 Task: Plan a visit to the Seattle Aquarium.
Action: Mouse pressed left at (522, 173)
Screenshot: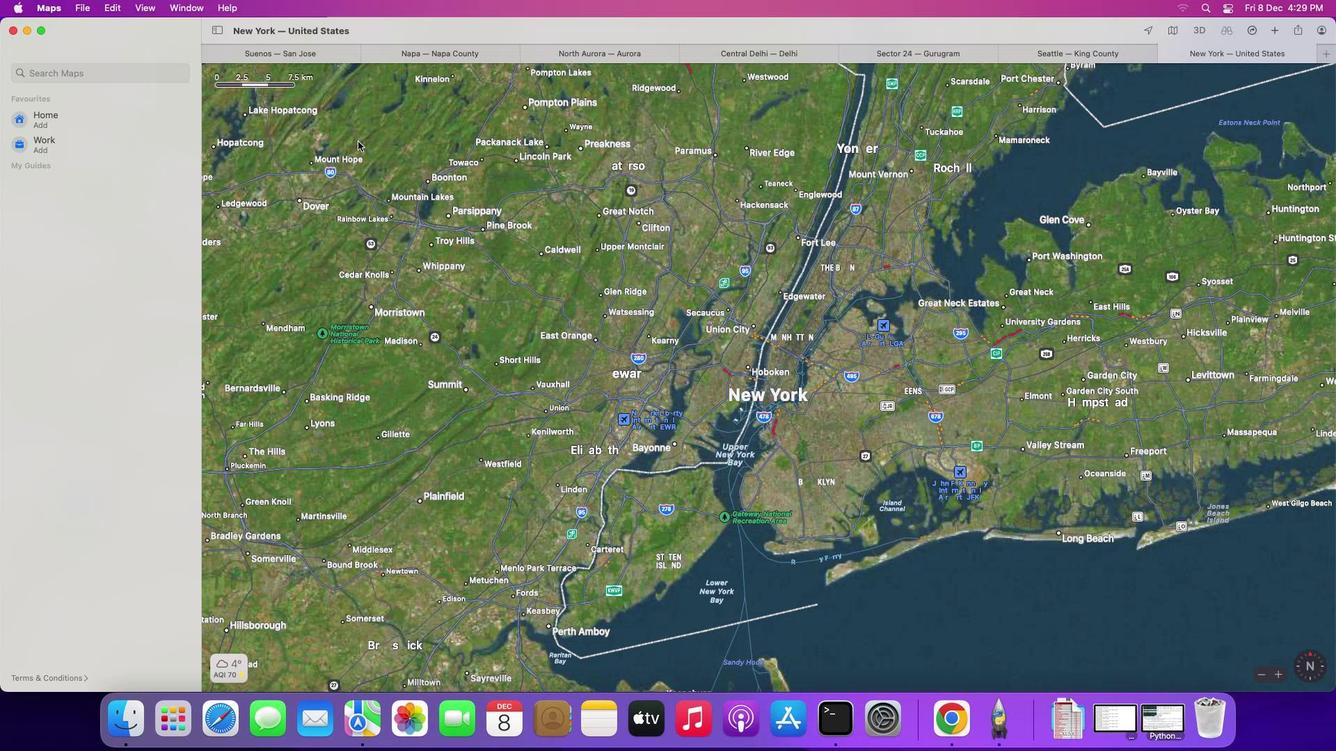 
Action: Mouse moved to (114, 74)
Screenshot: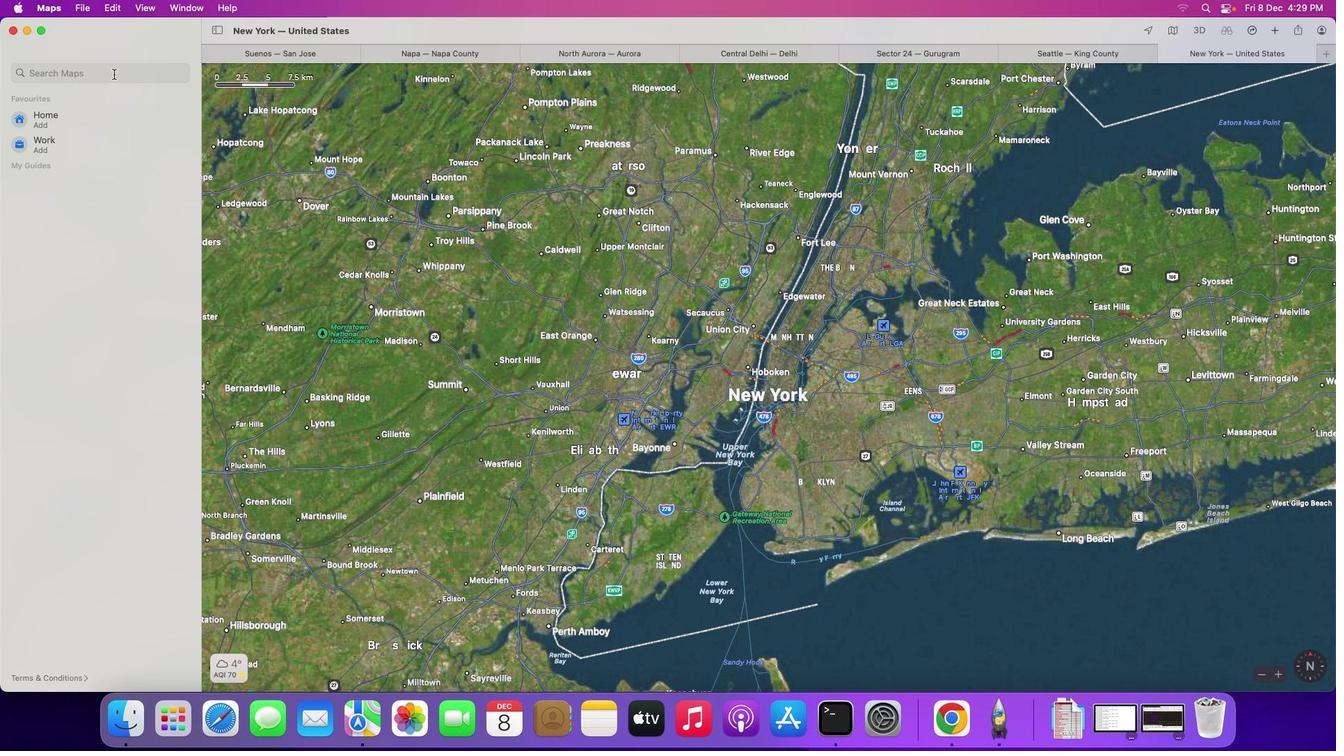 
Action: Mouse pressed left at (114, 74)
Screenshot: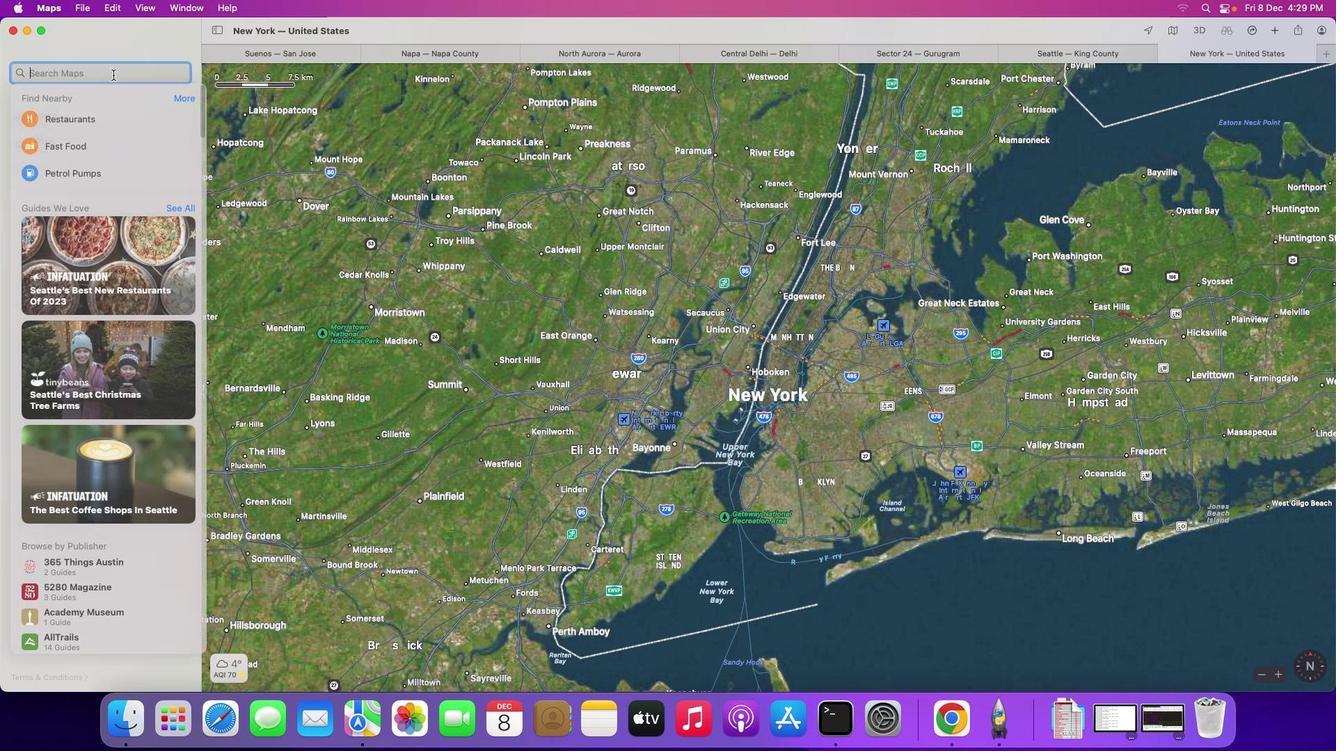 
Action: Mouse moved to (113, 75)
Screenshot: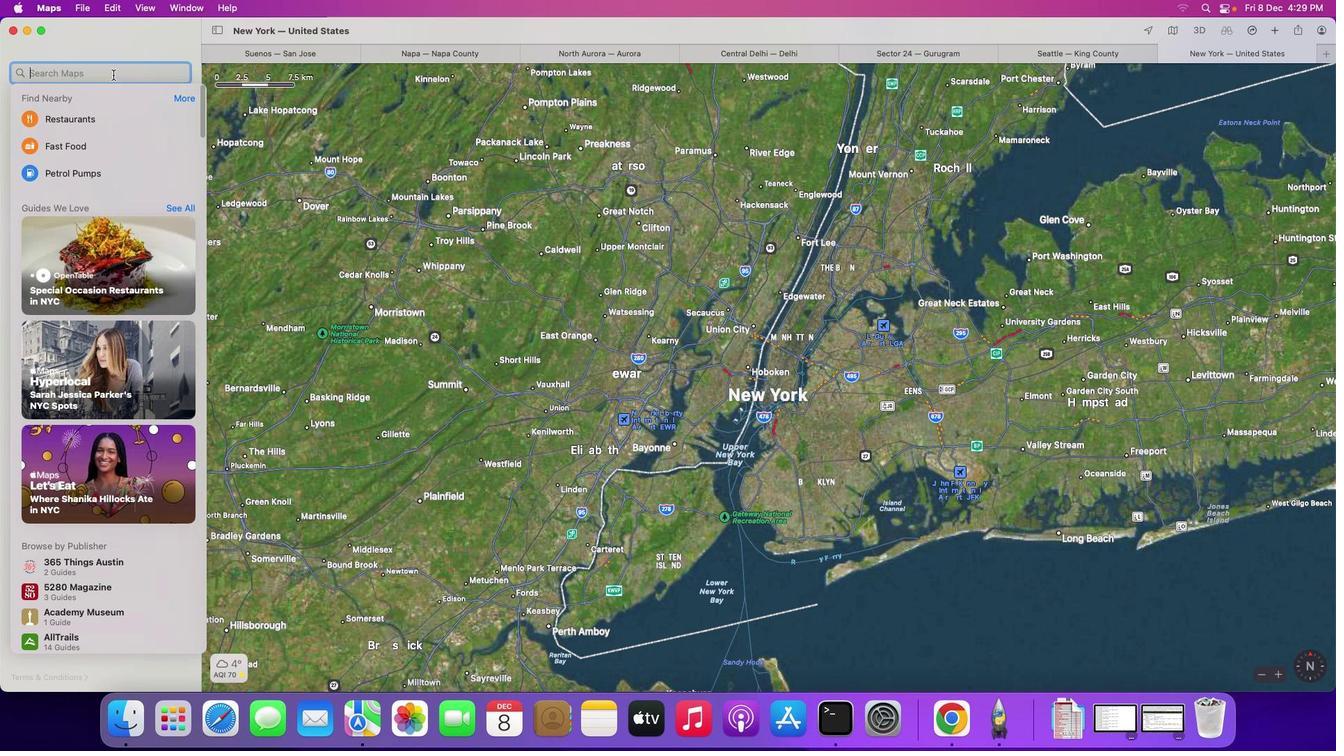 
Action: Key pressed Key.shift_r'S''e''a''t''t''l''e'Key.spaceKey.shift_r'Q'Key.backspaceKey.shift_r'A''q''u''a''r''i''u''m'Key.enter
Screenshot: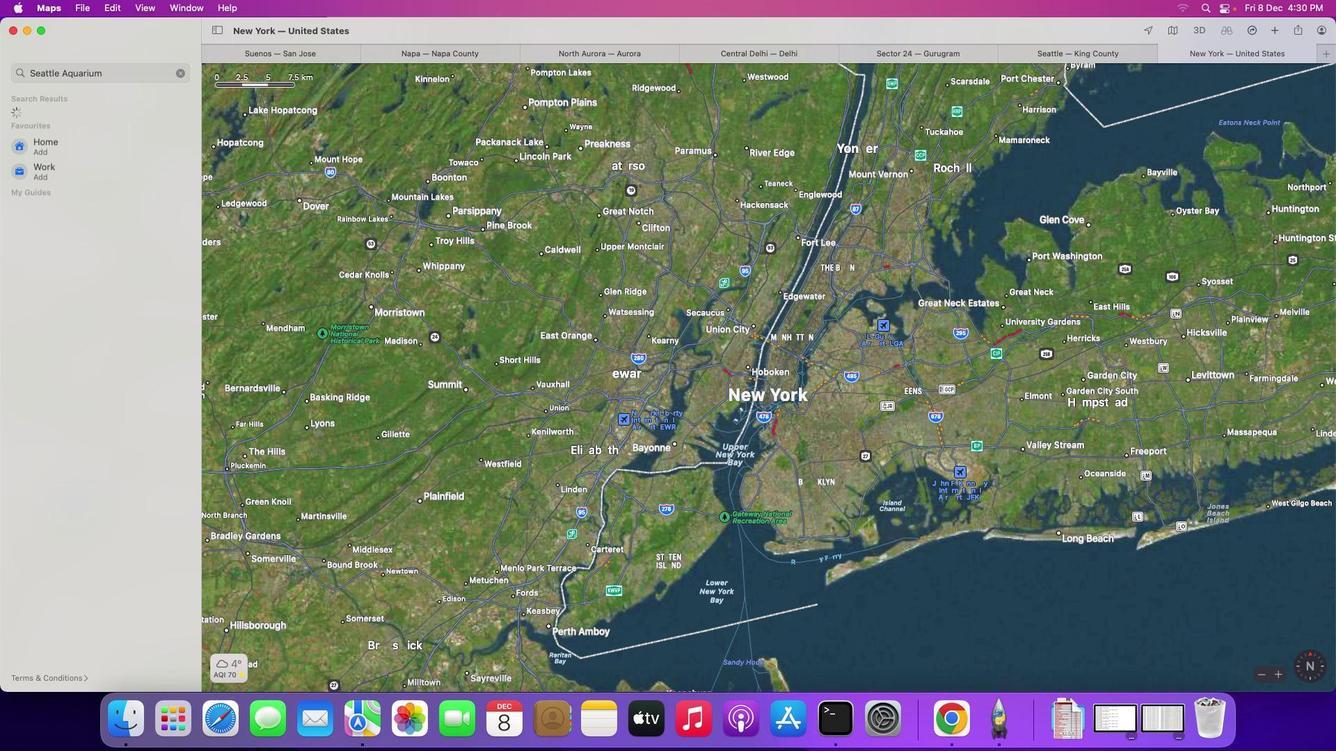 
Action: Mouse moved to (73, 125)
Screenshot: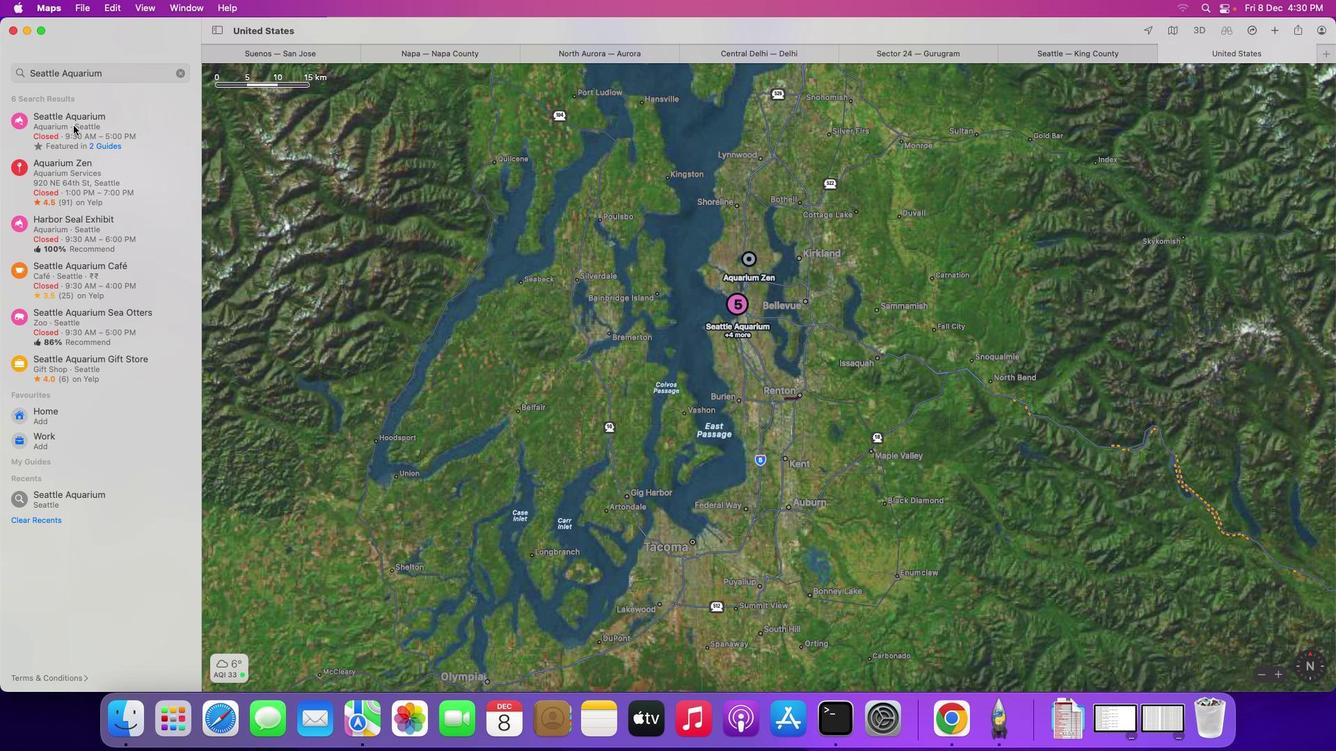 
Action: Mouse pressed left at (73, 125)
Screenshot: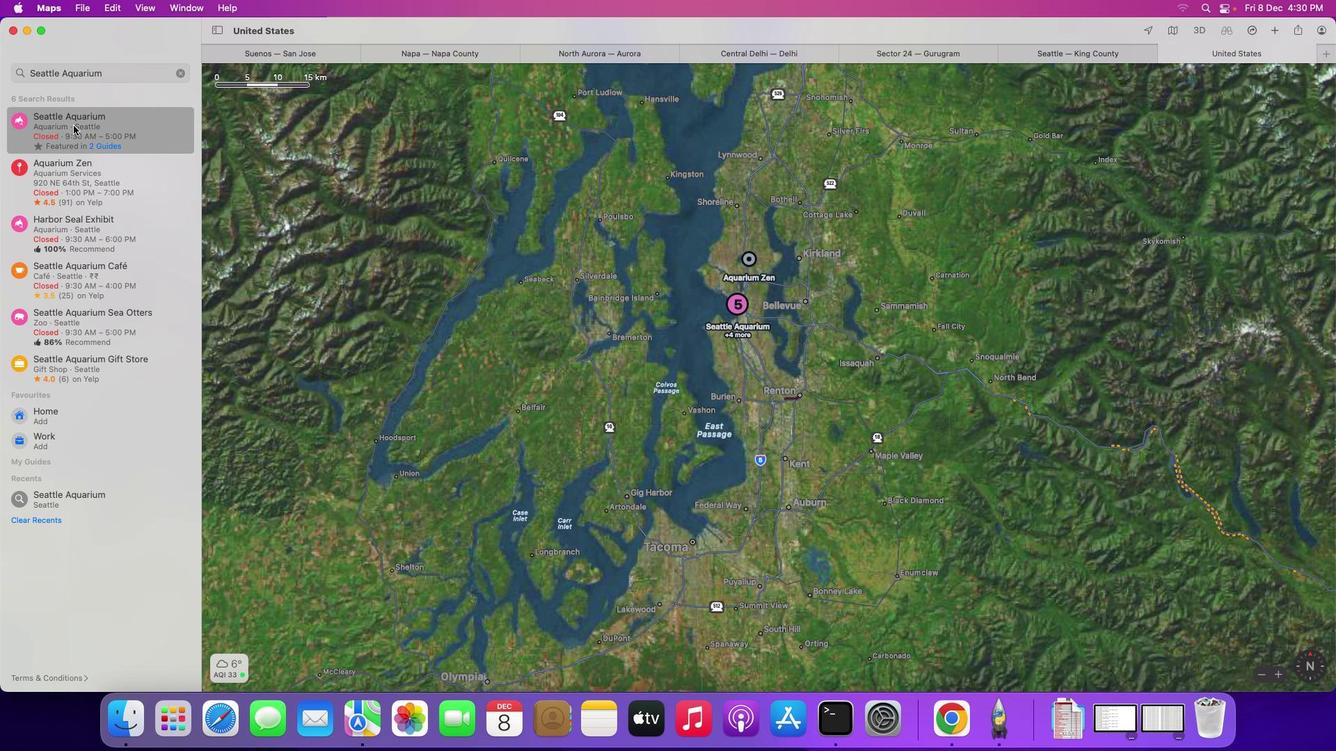 
Action: Mouse moved to (861, 315)
Screenshot: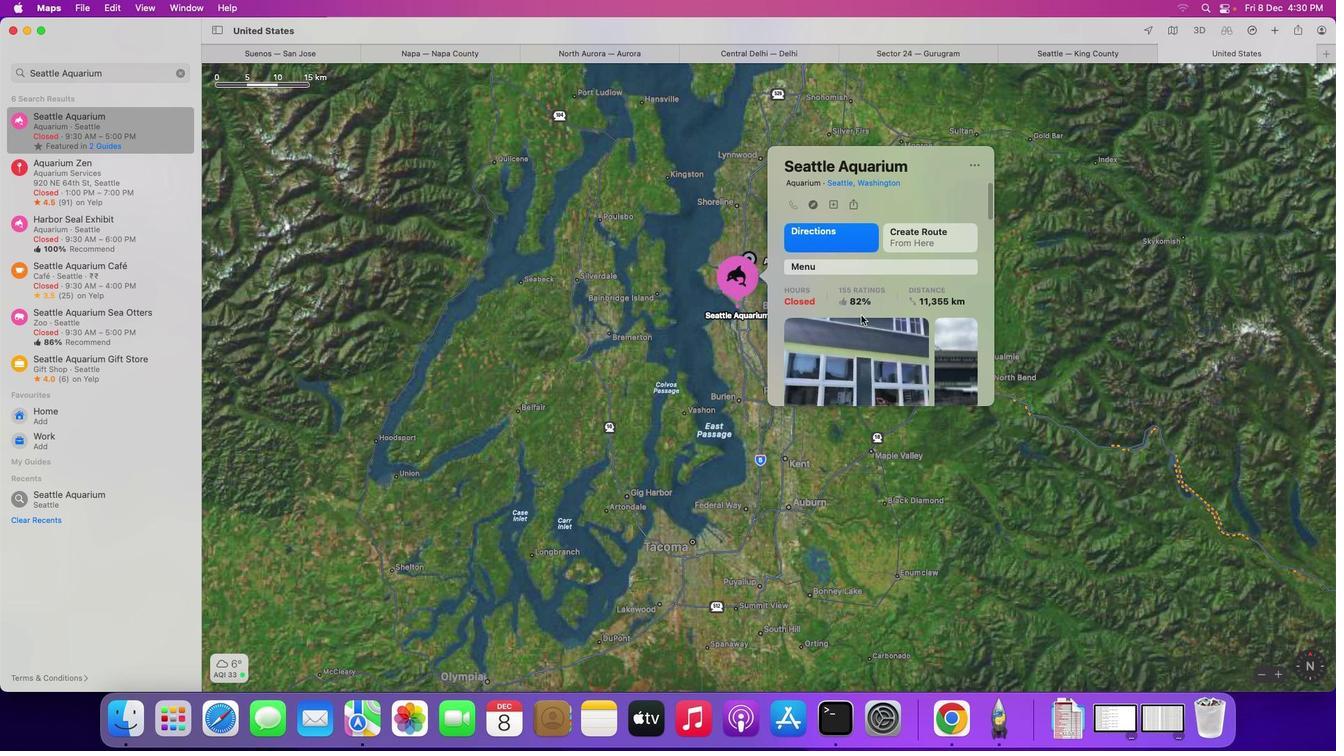 
Action: Mouse scrolled (861, 315) with delta (0, 0)
Screenshot: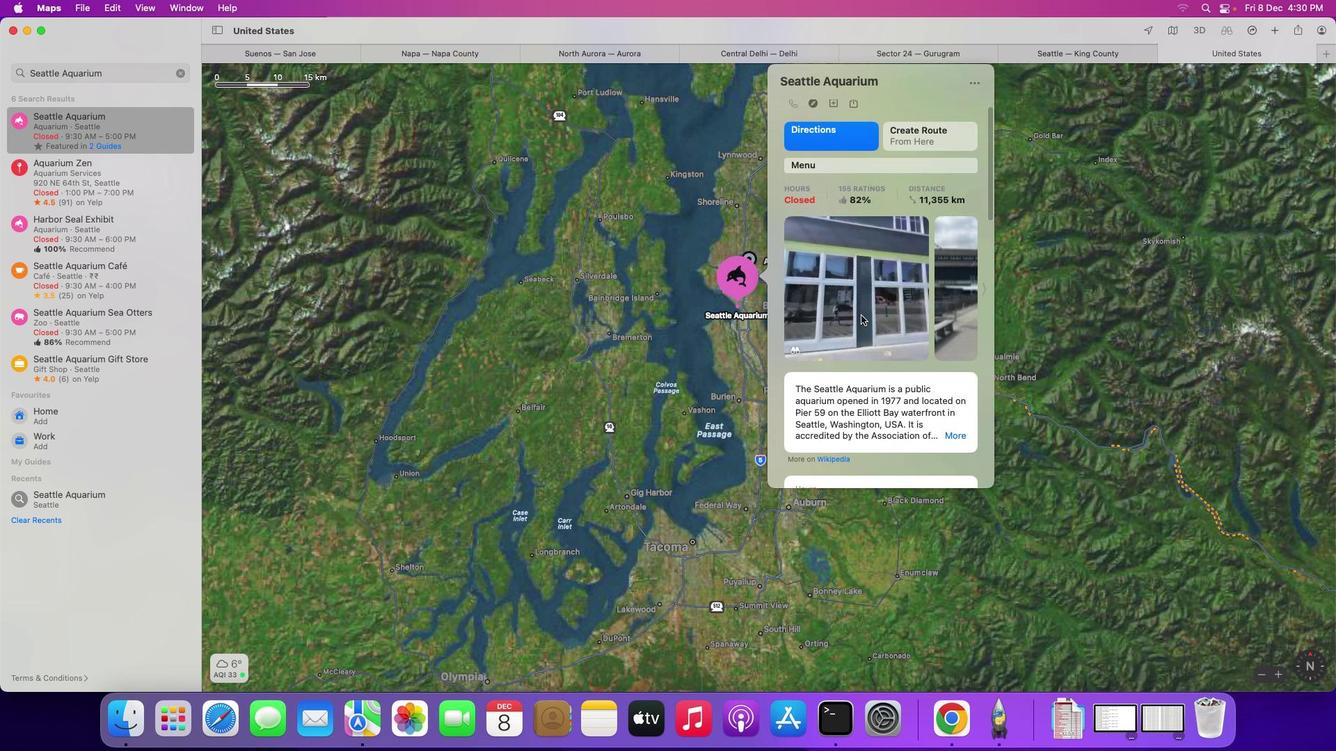 
Action: Mouse scrolled (861, 315) with delta (0, 0)
Screenshot: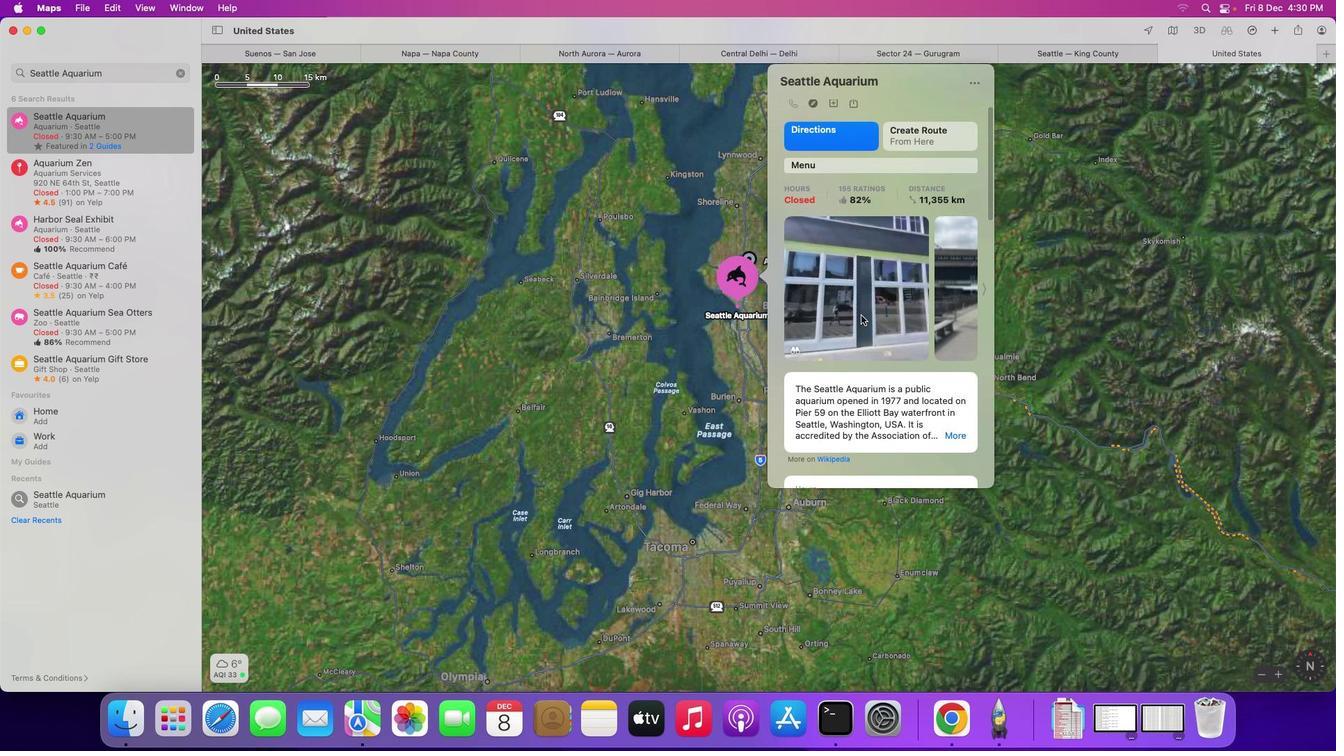 
Action: Mouse scrolled (861, 315) with delta (0, 0)
Screenshot: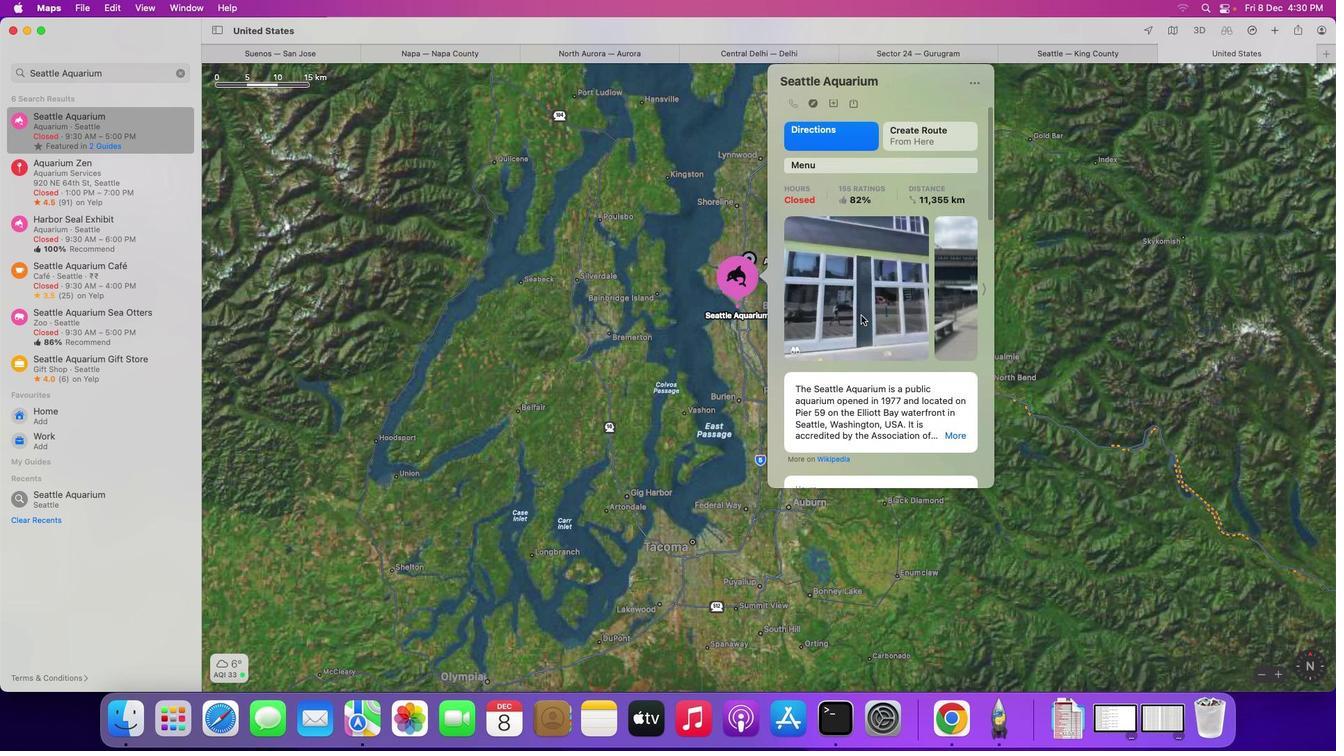 
Action: Mouse moved to (984, 284)
Screenshot: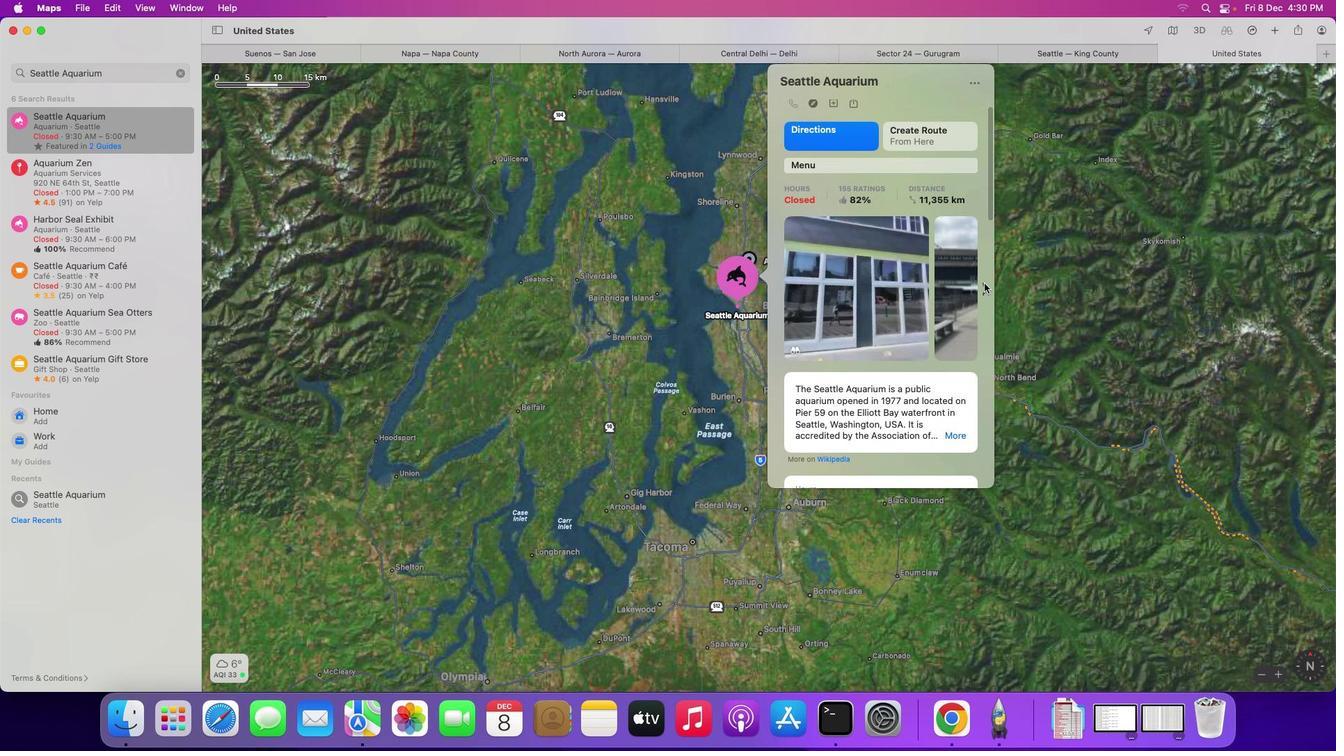 
Action: Mouse pressed left at (984, 284)
Screenshot: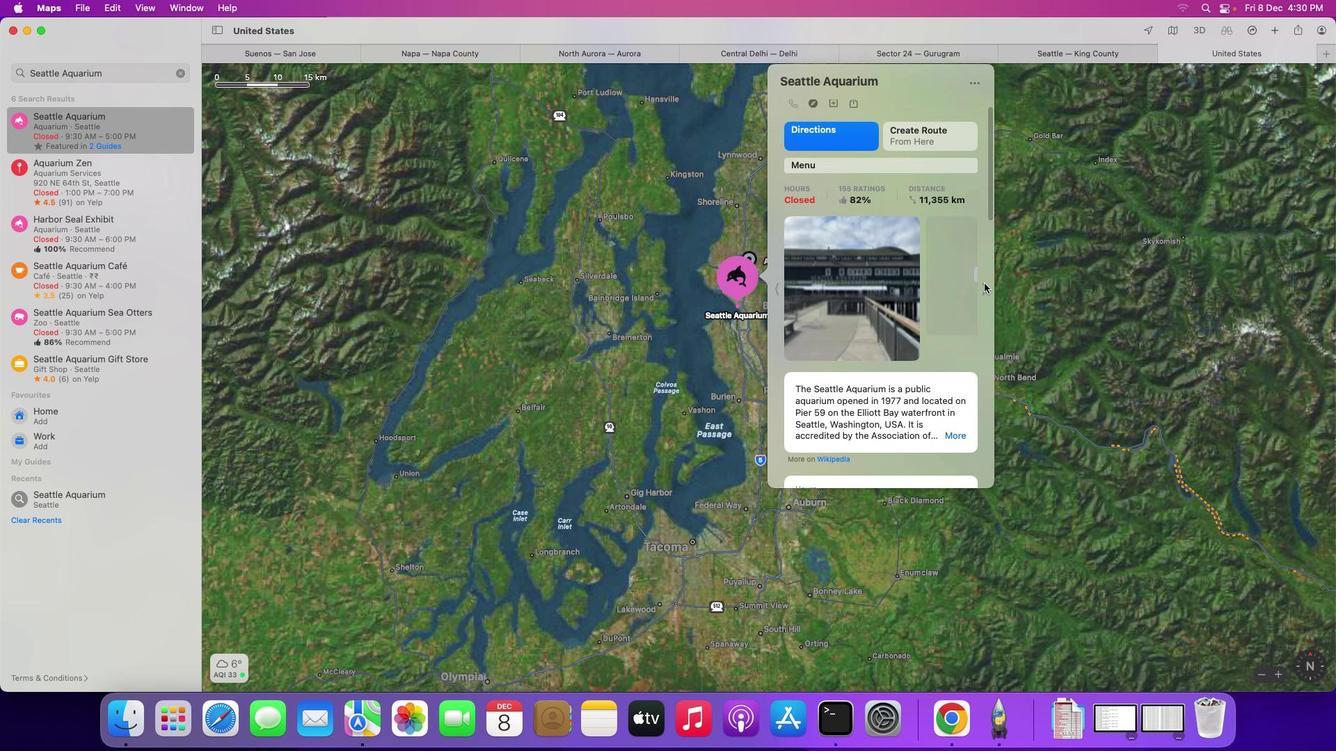 
Action: Mouse moved to (946, 440)
Screenshot: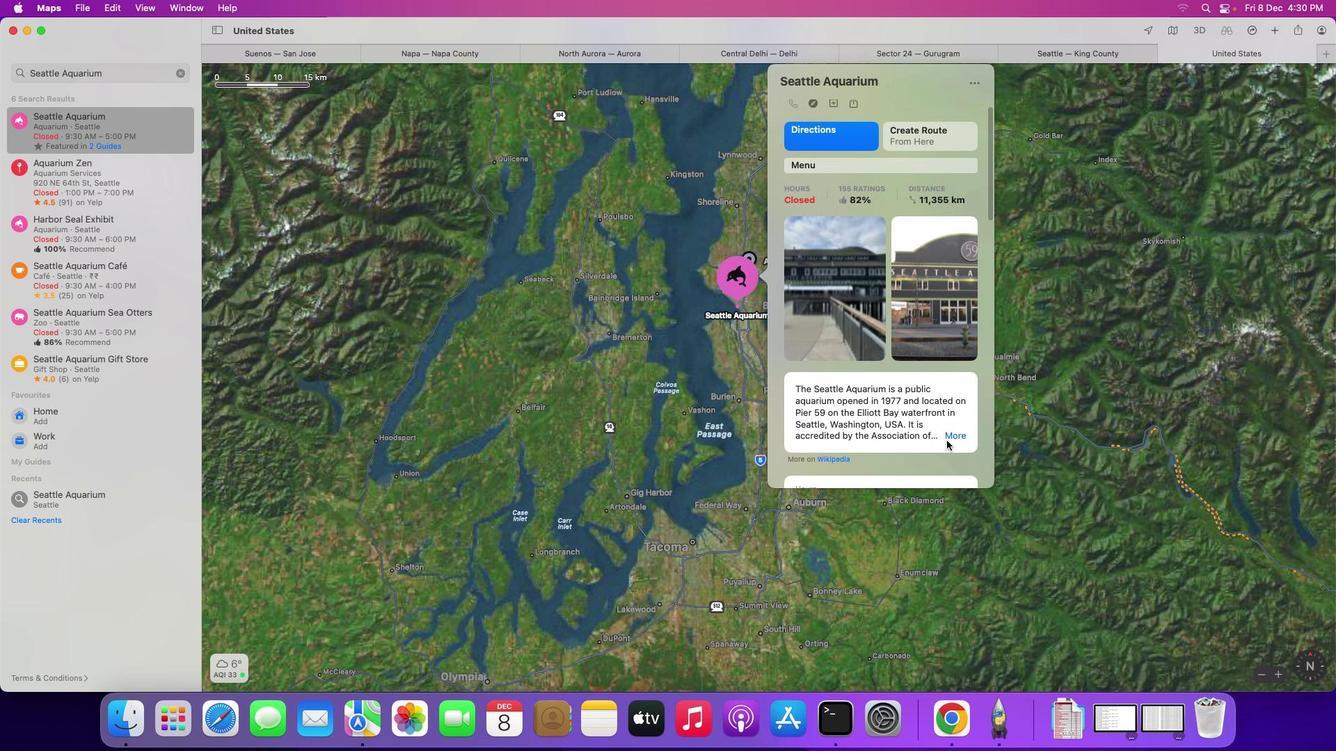 
Action: Mouse pressed left at (946, 440)
Screenshot: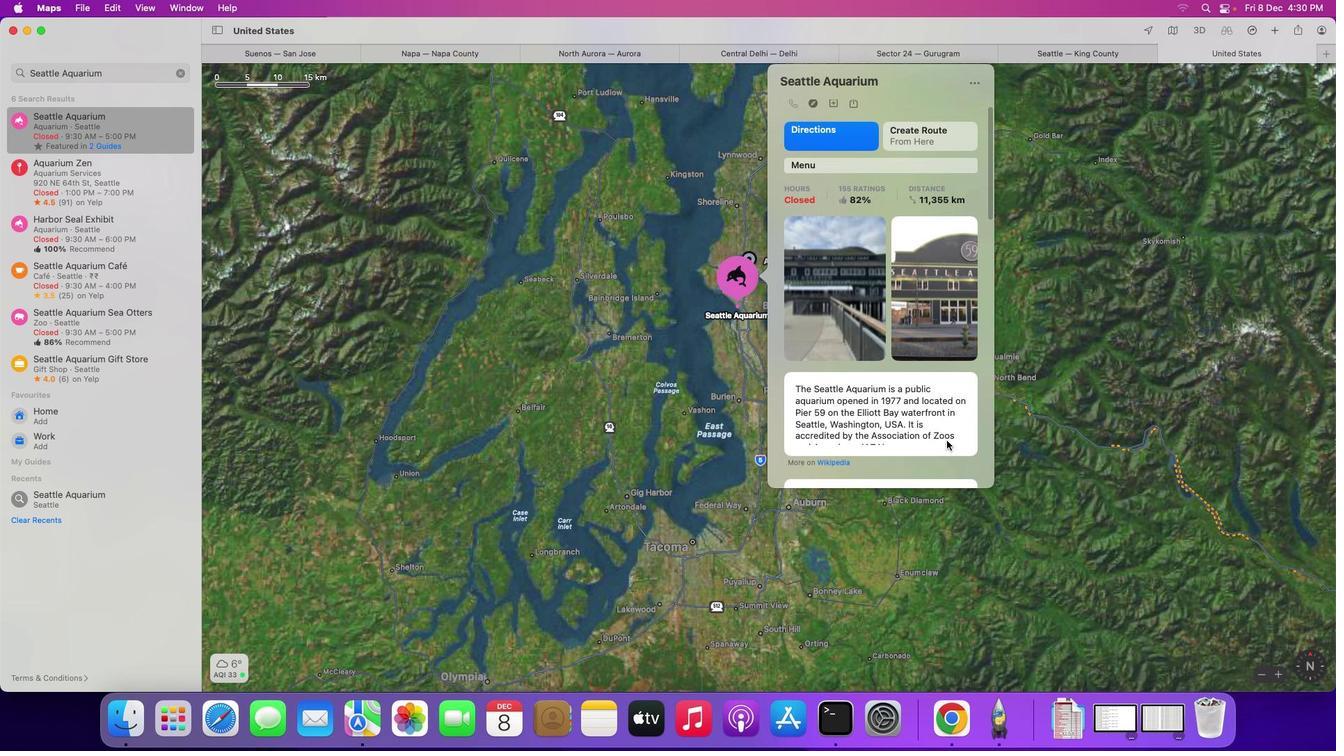 
Action: Mouse scrolled (946, 440) with delta (0, 0)
Screenshot: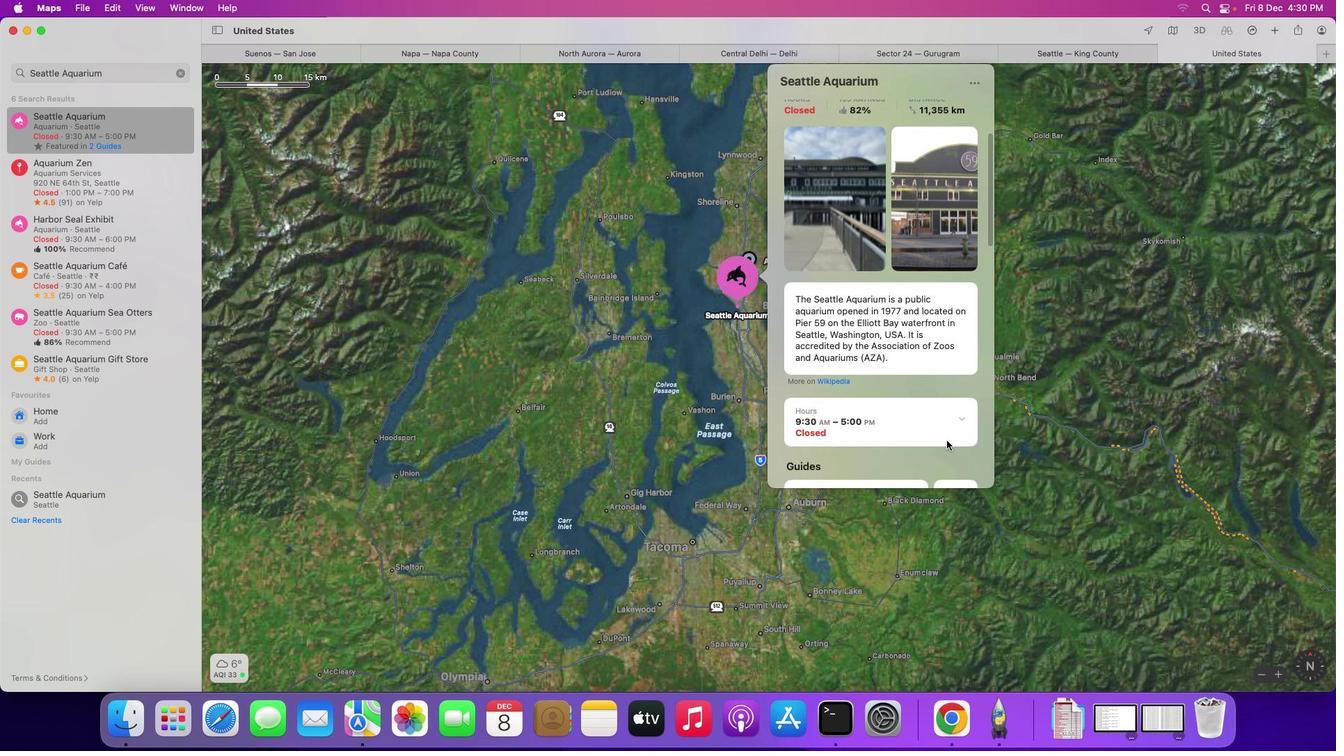 
Action: Mouse scrolled (946, 440) with delta (0, 0)
Screenshot: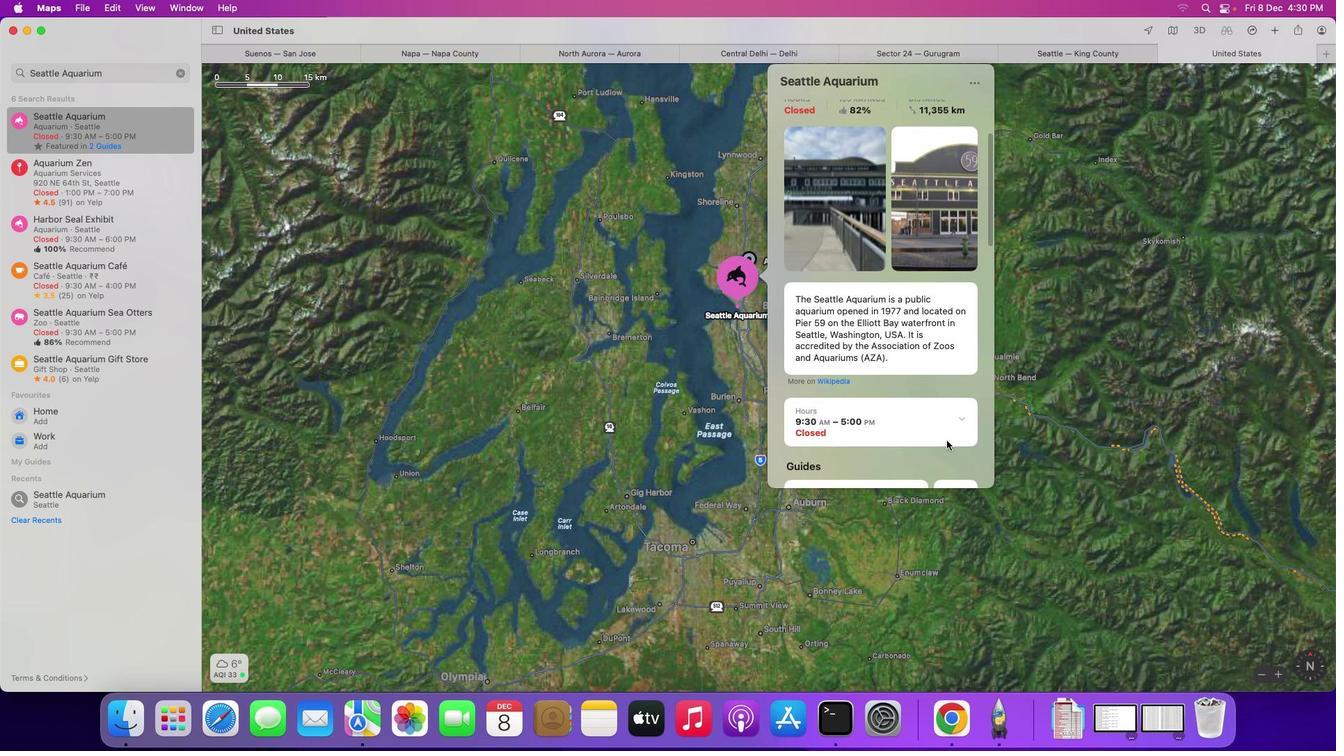 
Action: Mouse scrolled (946, 440) with delta (0, -1)
Screenshot: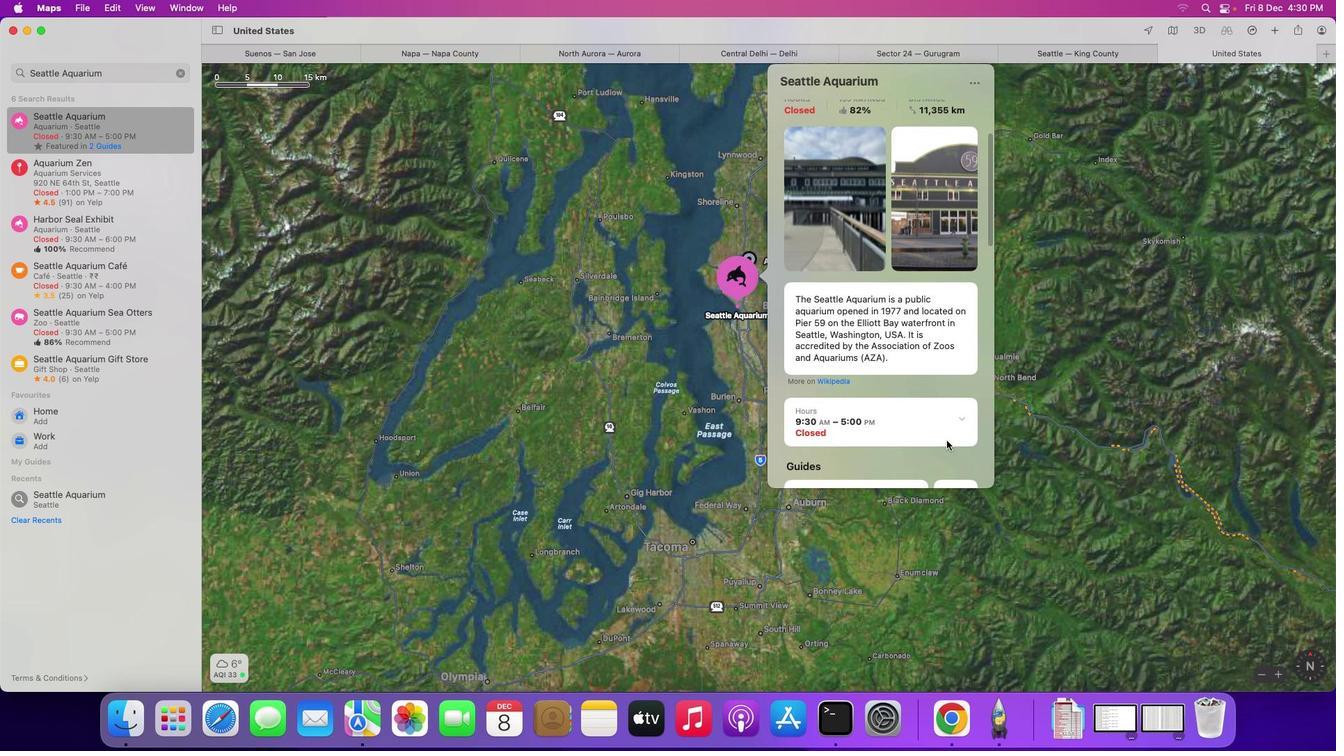 
Action: Mouse scrolled (946, 440) with delta (0, -2)
Screenshot: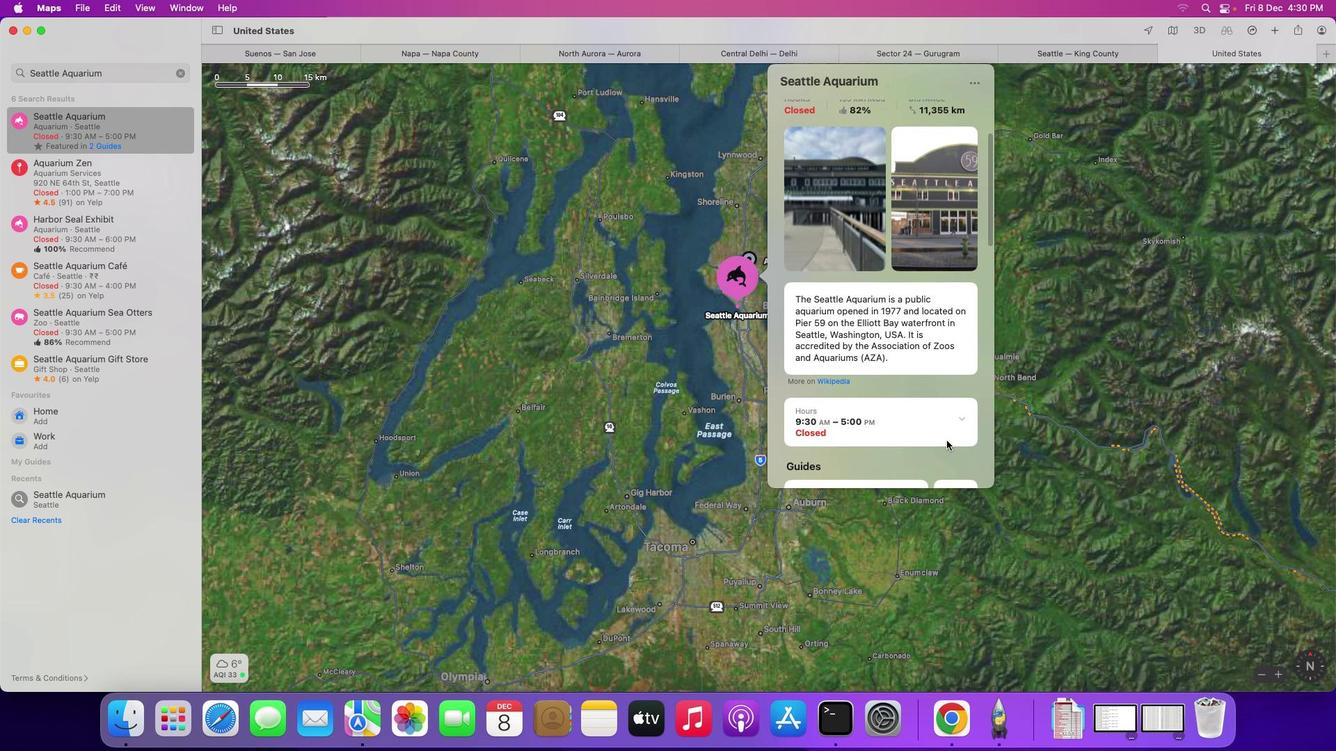 
Action: Mouse scrolled (946, 440) with delta (0, -3)
Screenshot: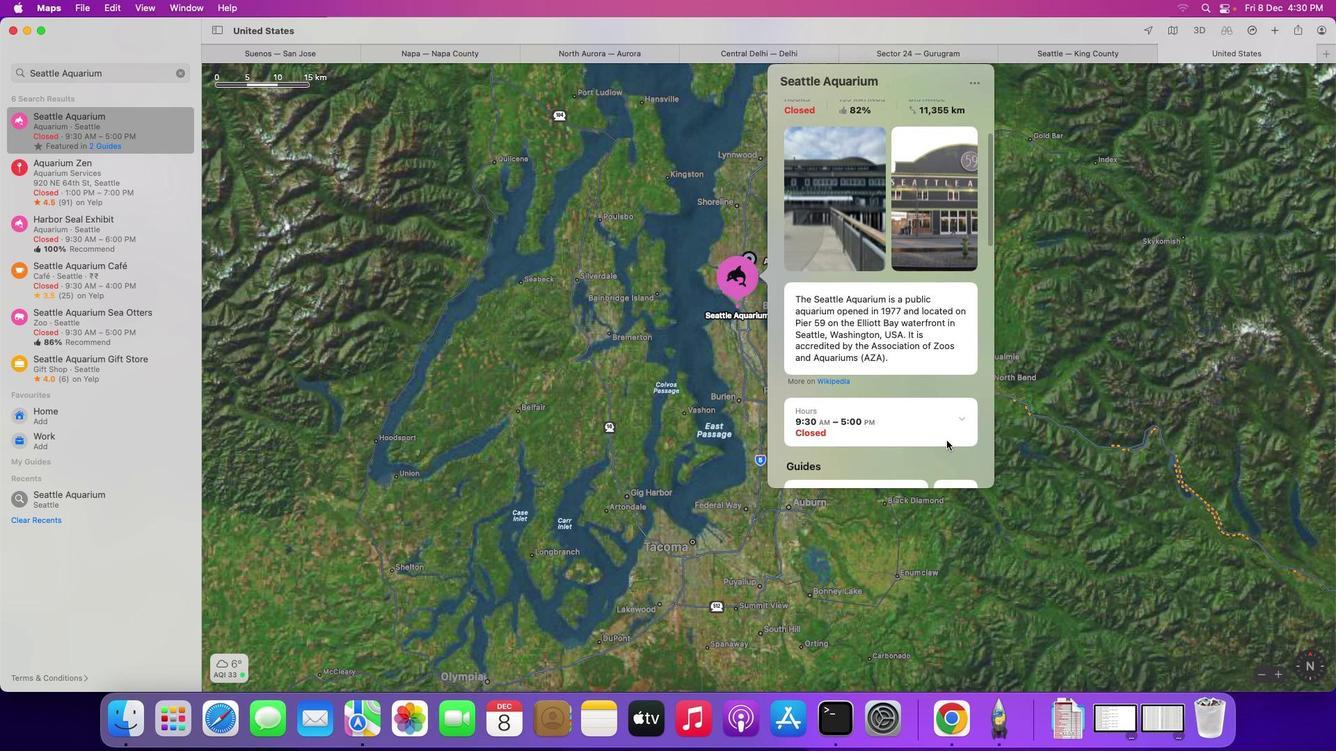 
Action: Mouse moved to (952, 432)
Screenshot: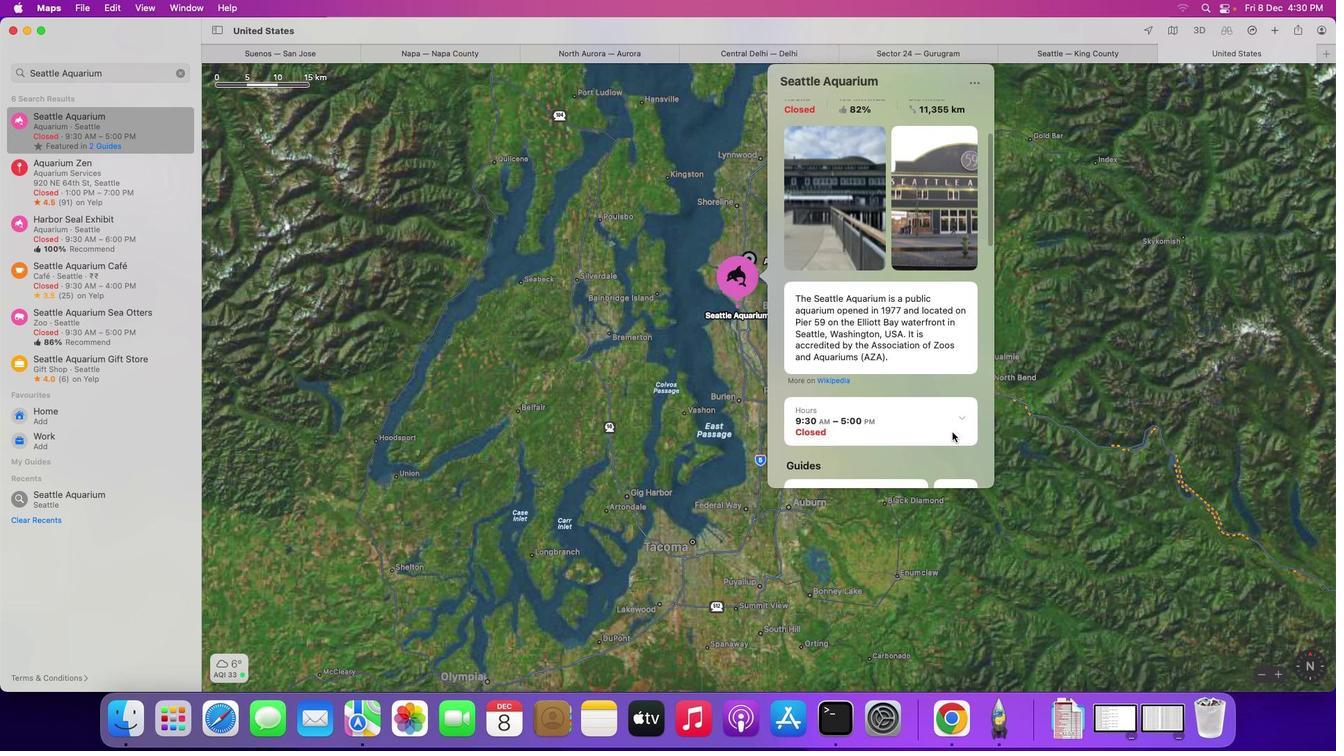 
Action: Mouse scrolled (952, 432) with delta (0, 0)
Screenshot: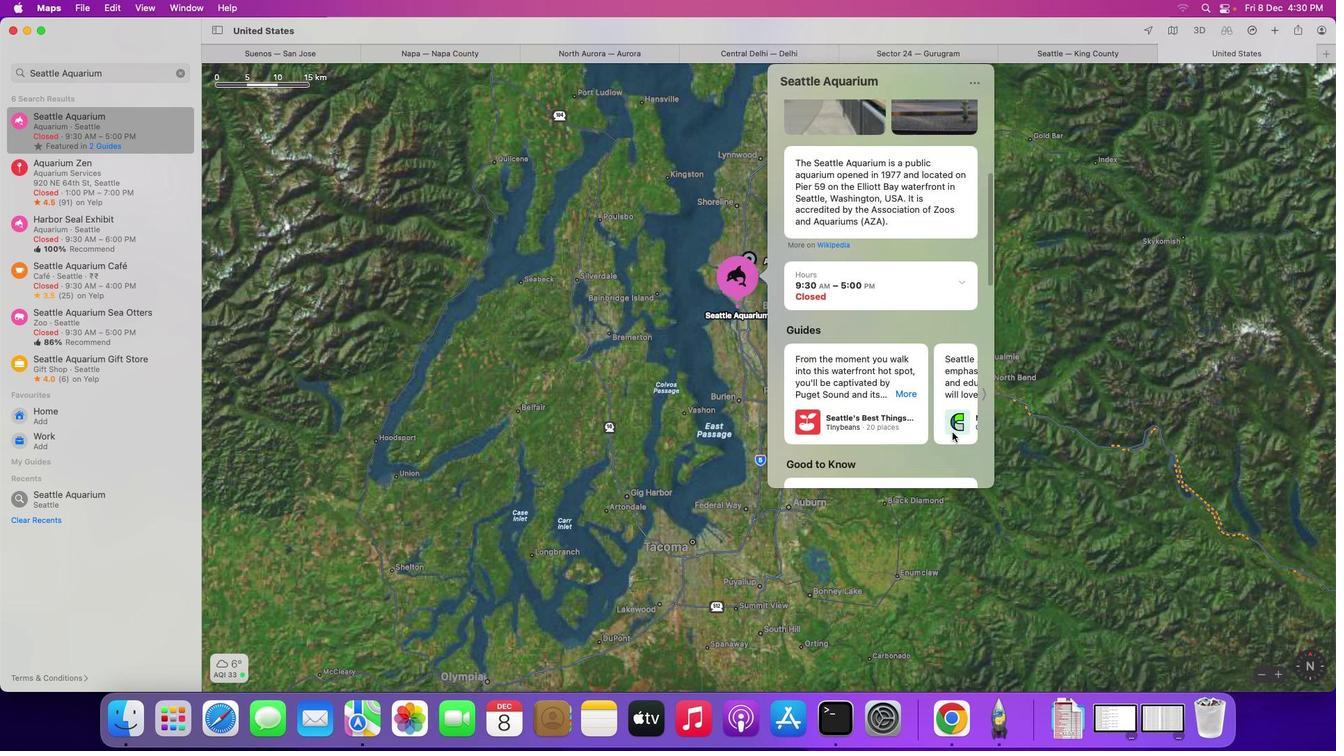 
Action: Mouse scrolled (952, 432) with delta (0, 0)
Screenshot: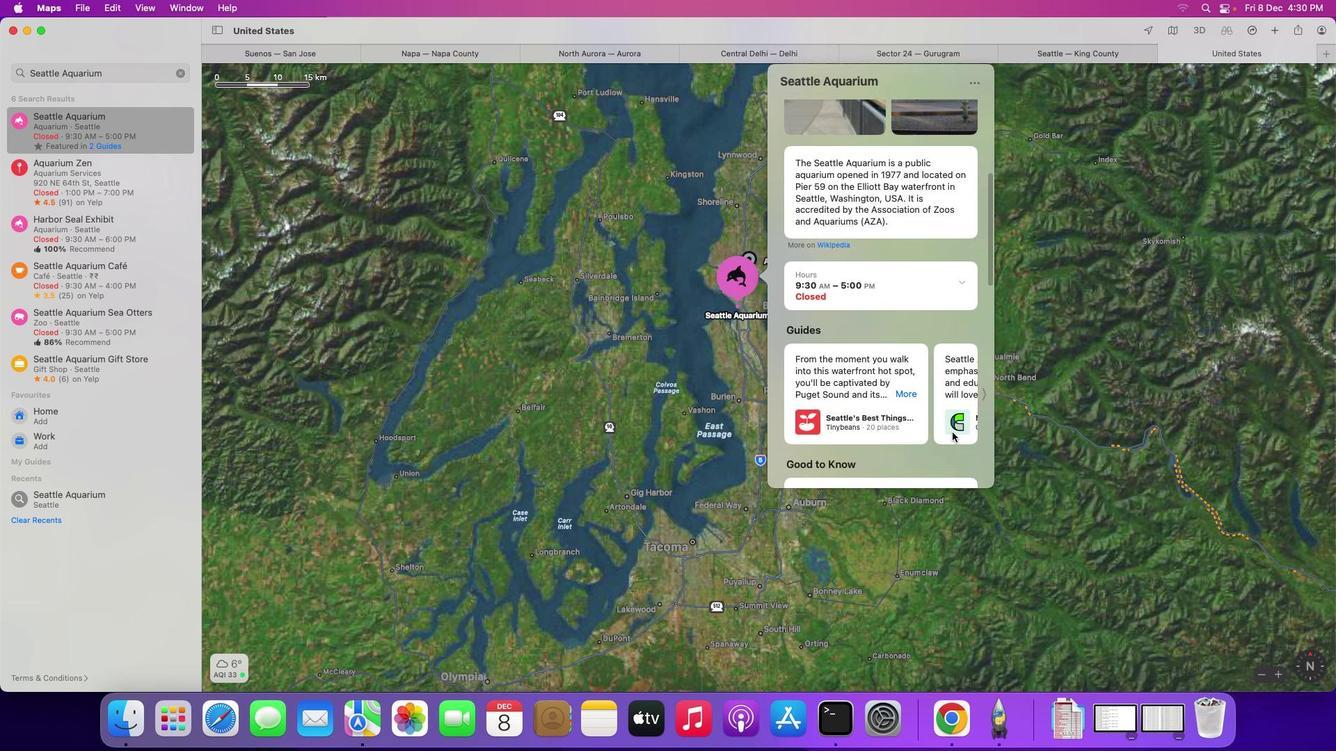 
Action: Mouse scrolled (952, 432) with delta (0, -2)
Screenshot: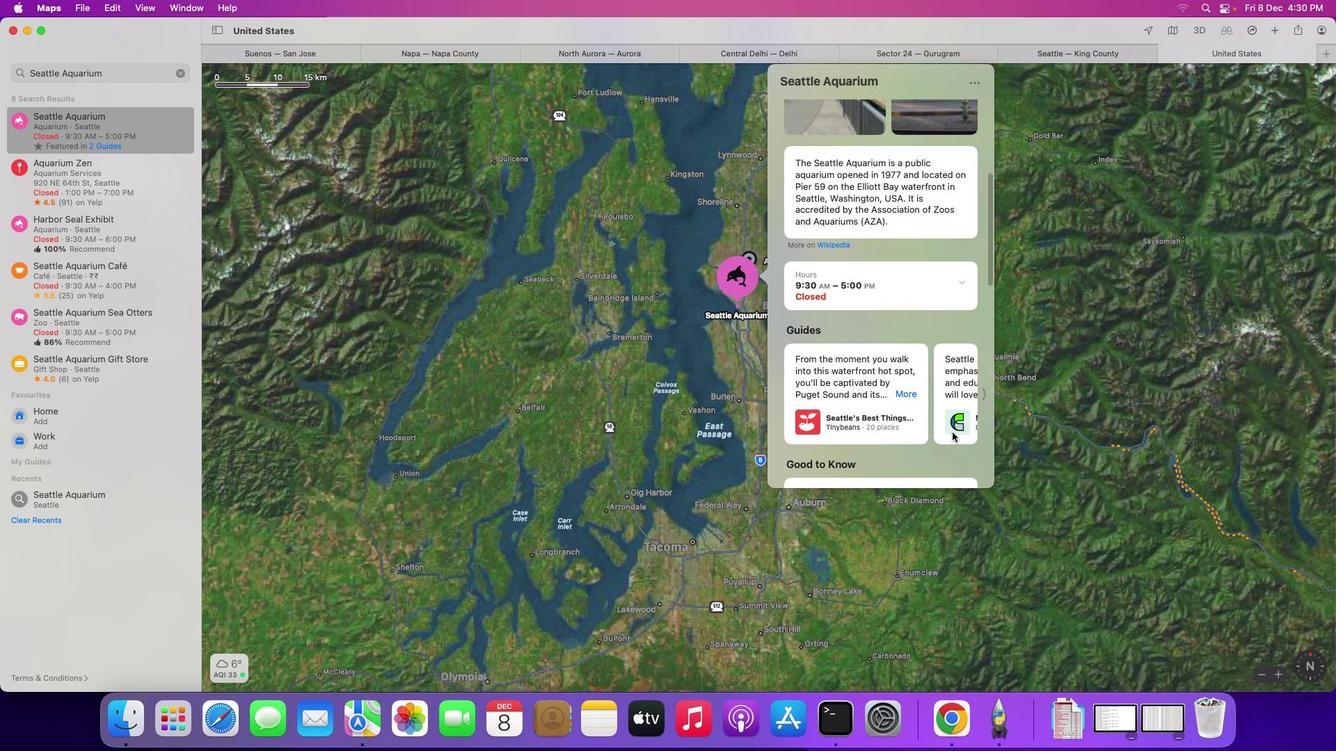 
Action: Mouse scrolled (952, 432) with delta (0, -2)
Screenshot: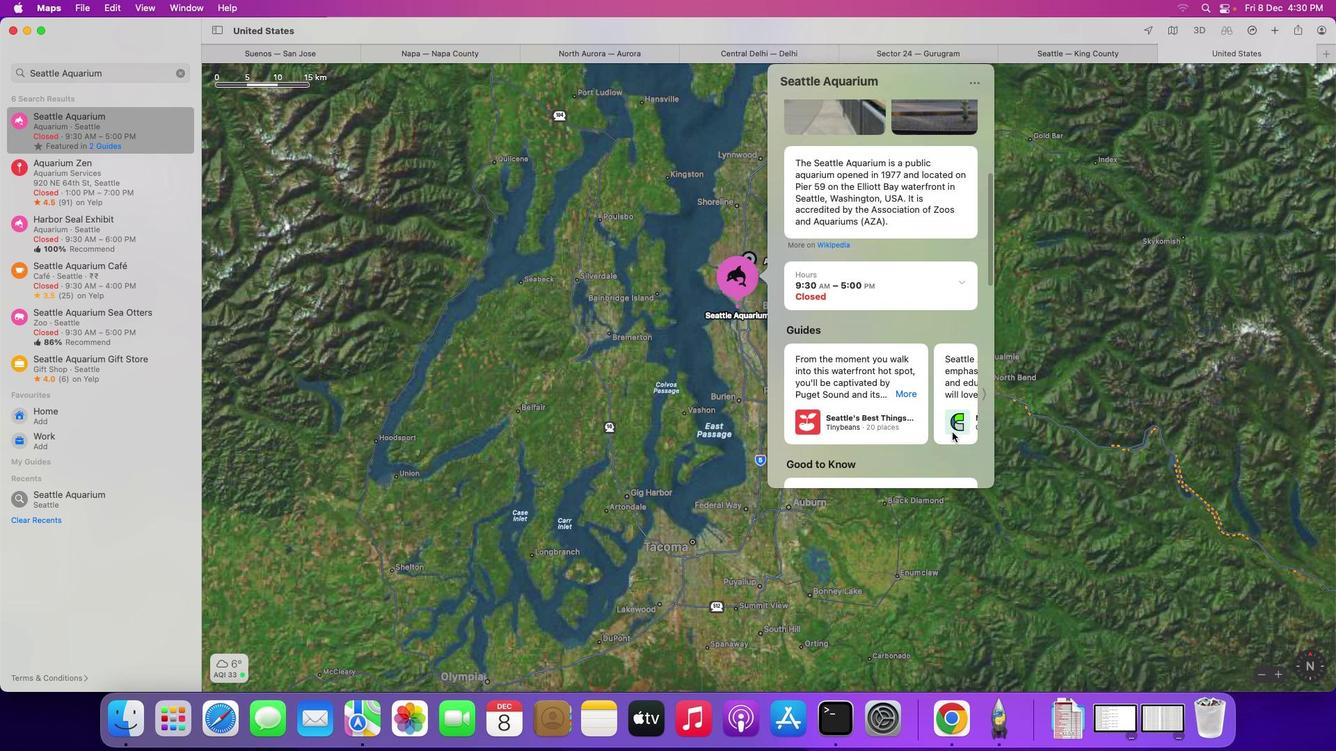 
Action: Mouse scrolled (952, 432) with delta (0, -3)
Screenshot: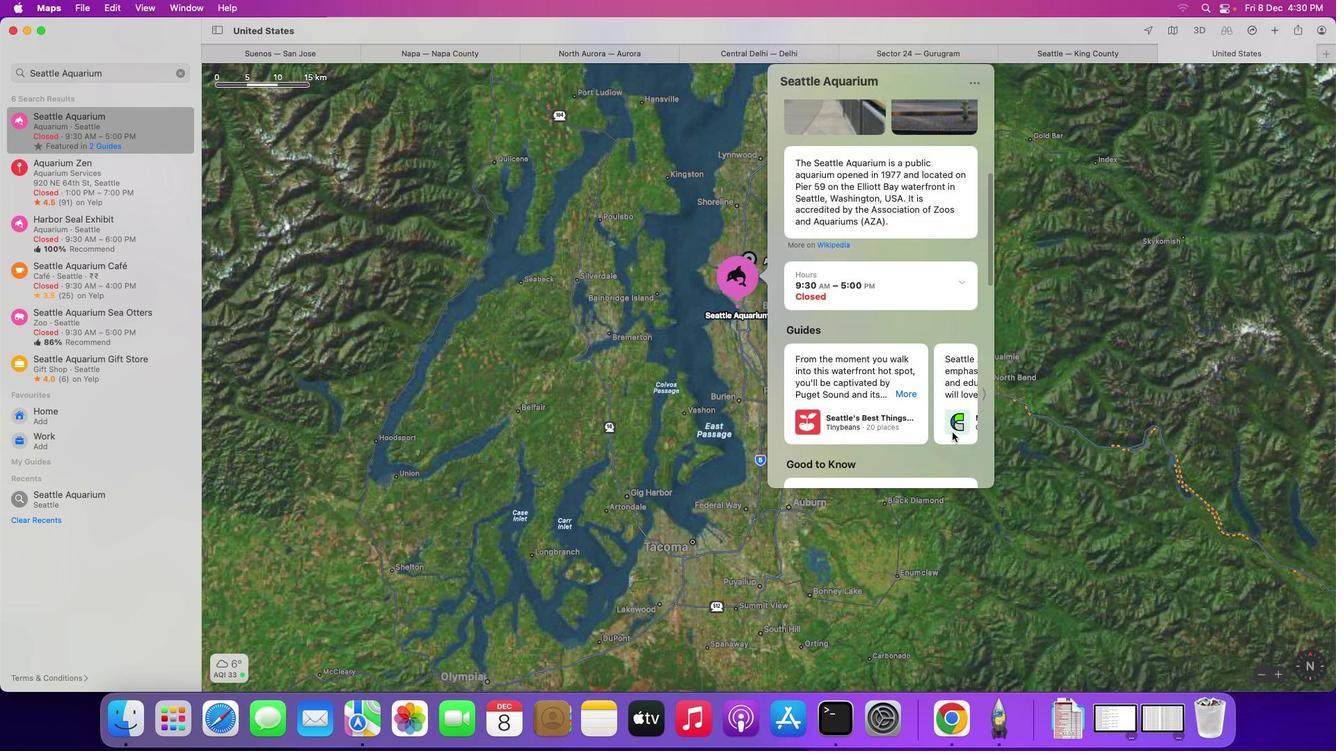 
Action: Mouse scrolled (952, 432) with delta (0, -3)
Screenshot: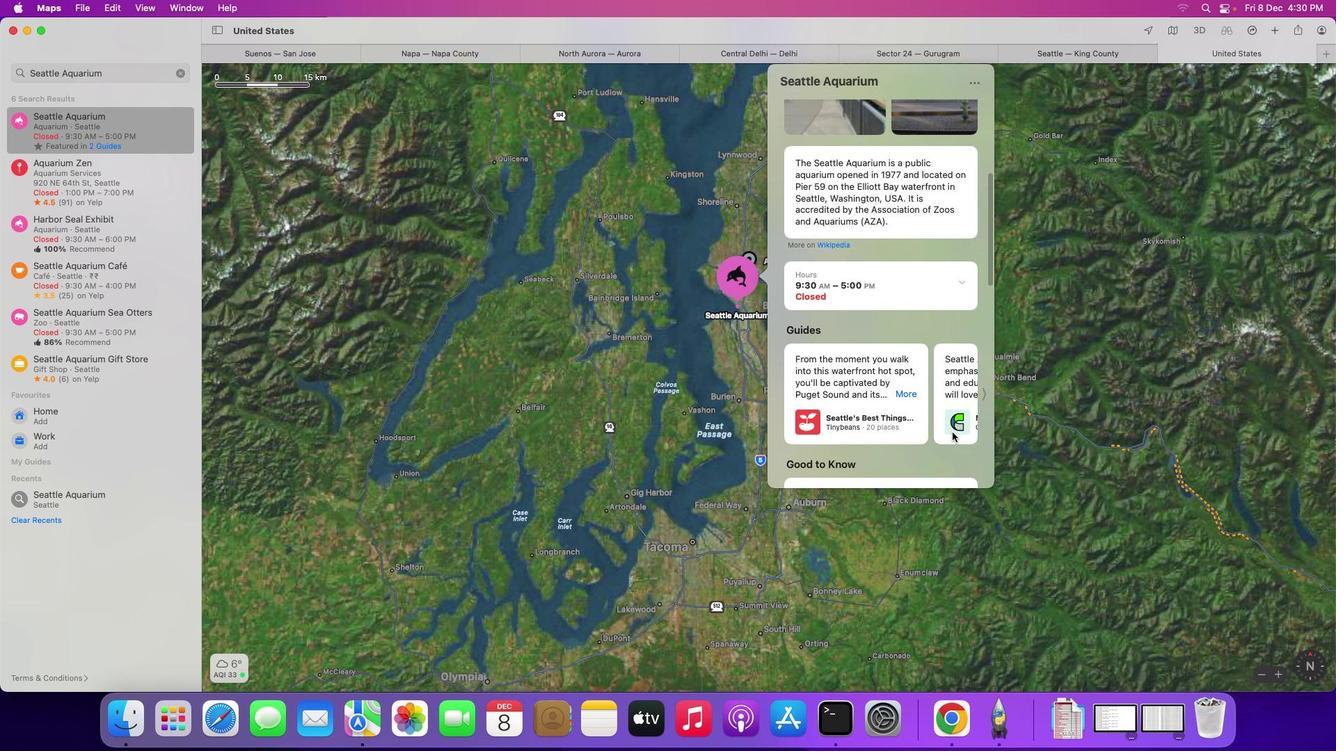 
Action: Mouse scrolled (952, 432) with delta (0, 0)
Screenshot: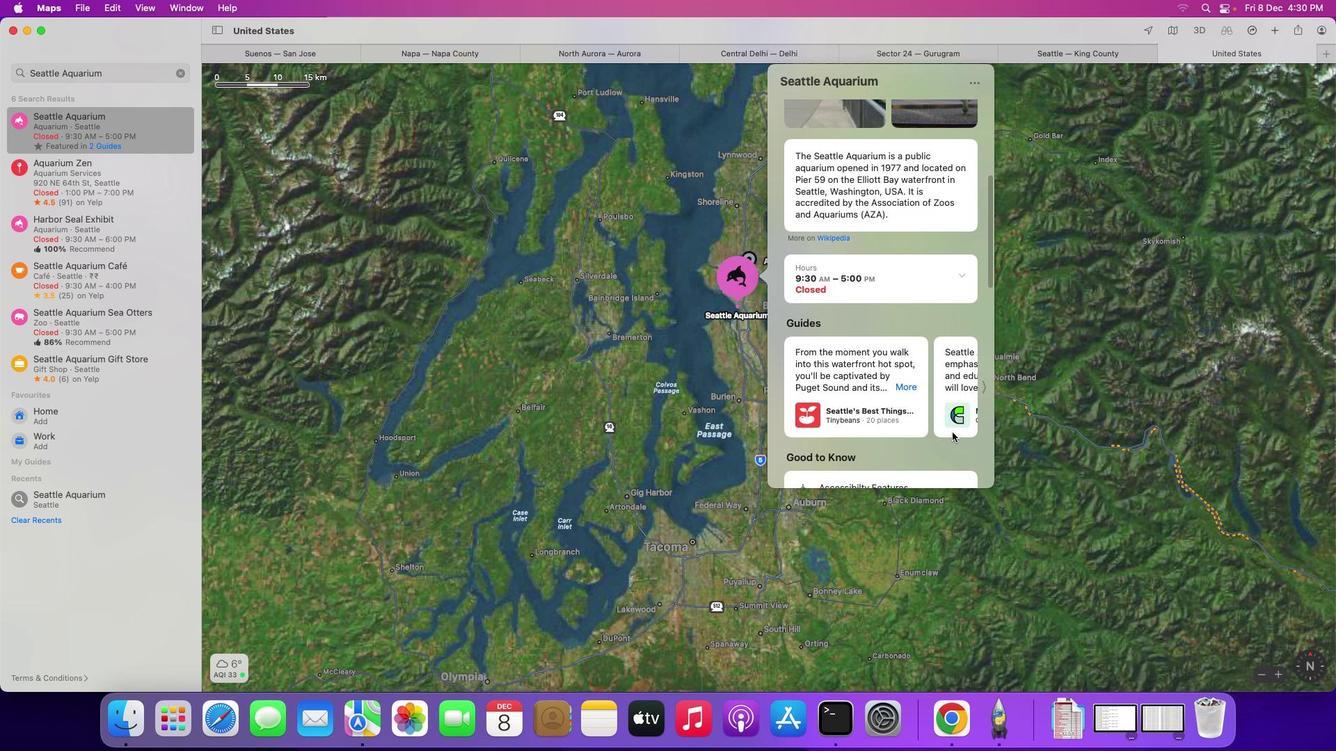 
Action: Mouse scrolled (952, 432) with delta (0, 0)
Screenshot: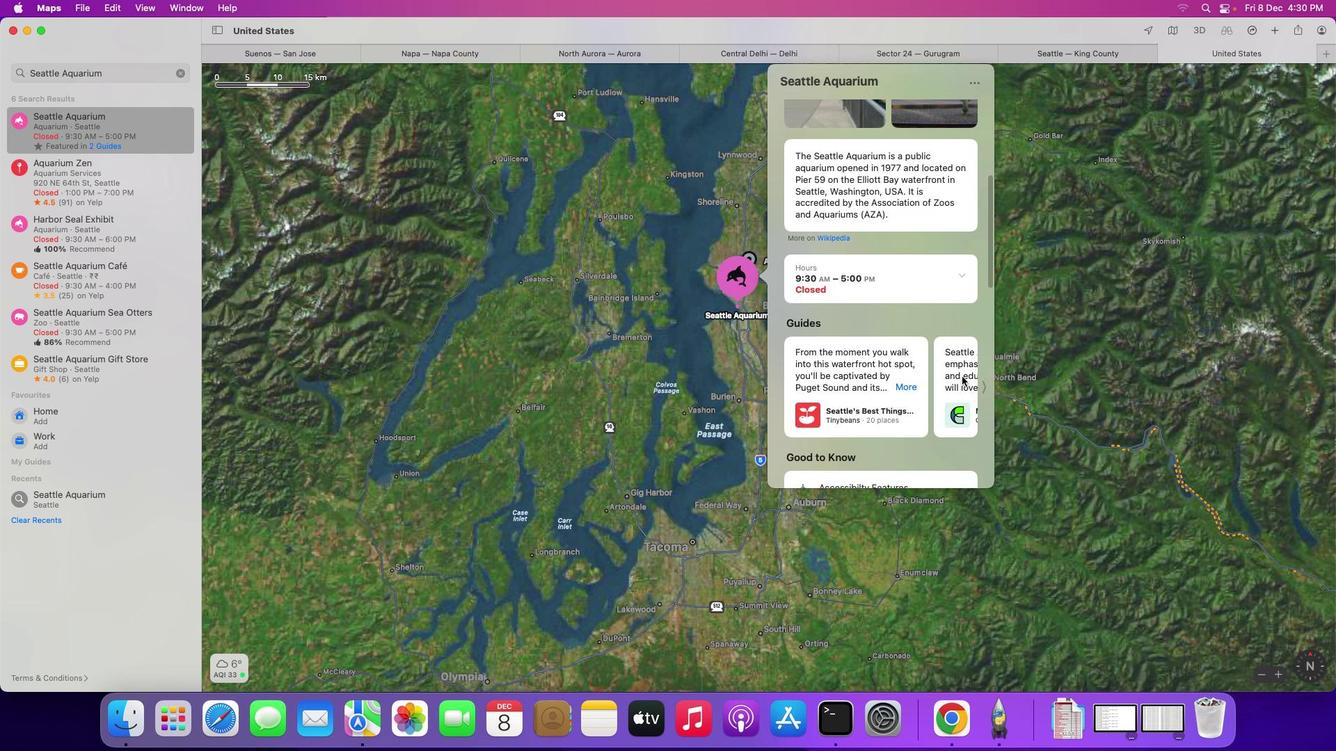 
Action: Mouse scrolled (952, 432) with delta (0, 0)
Screenshot: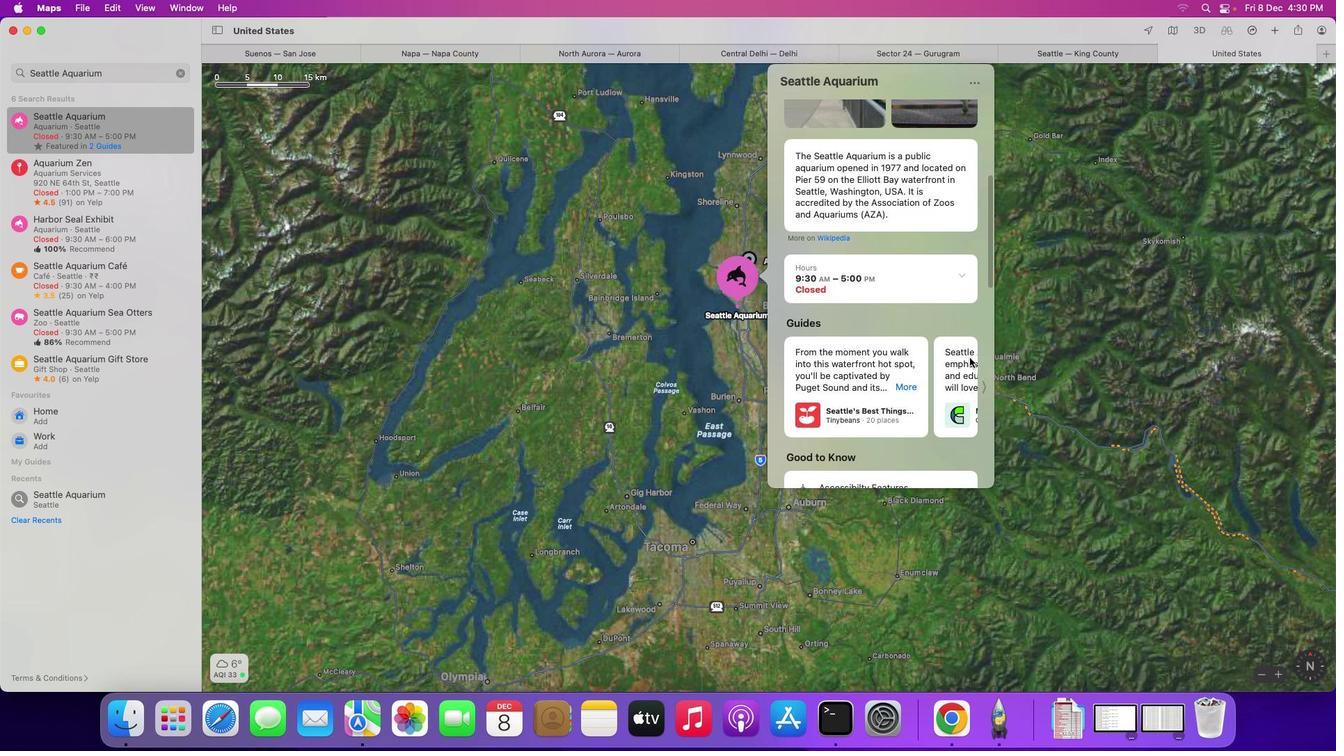 
Action: Mouse moved to (962, 270)
Screenshot: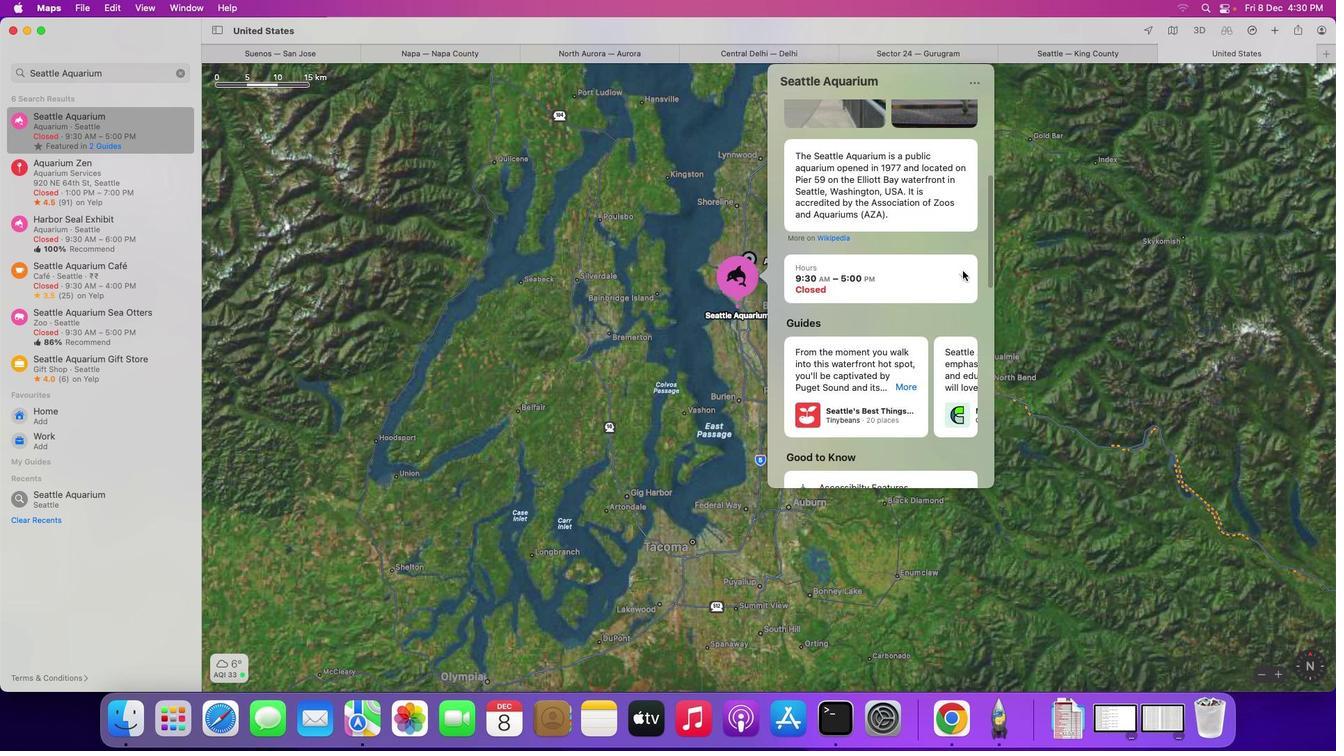 
Action: Mouse pressed left at (962, 270)
Screenshot: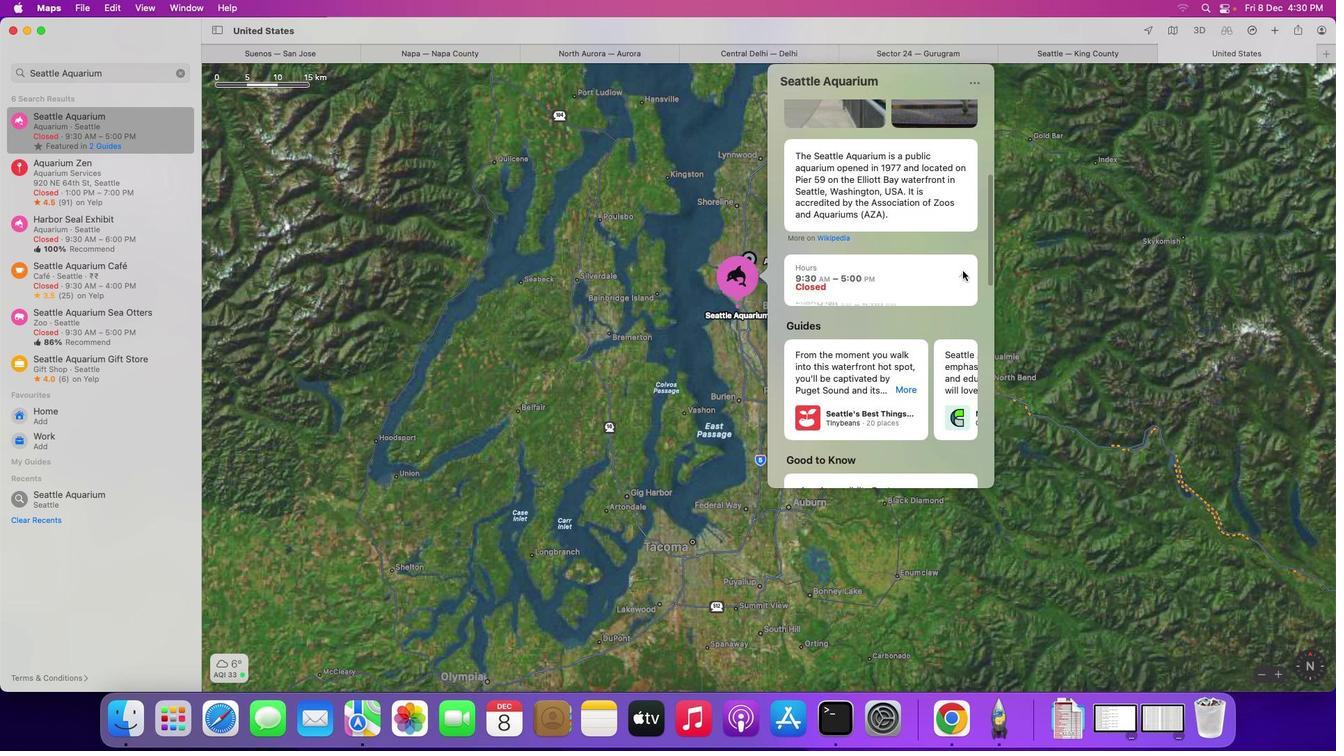 
Action: Mouse moved to (959, 284)
Screenshot: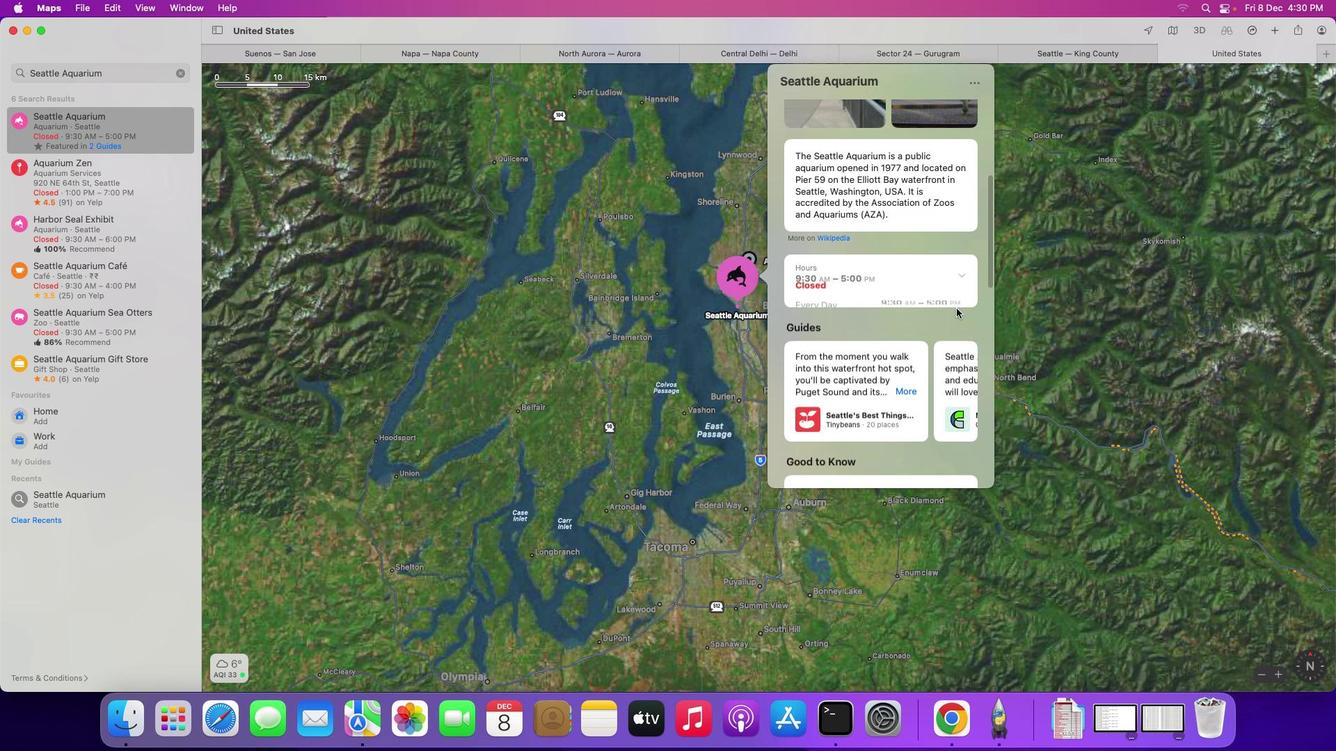 
Action: Mouse pressed left at (959, 284)
Screenshot: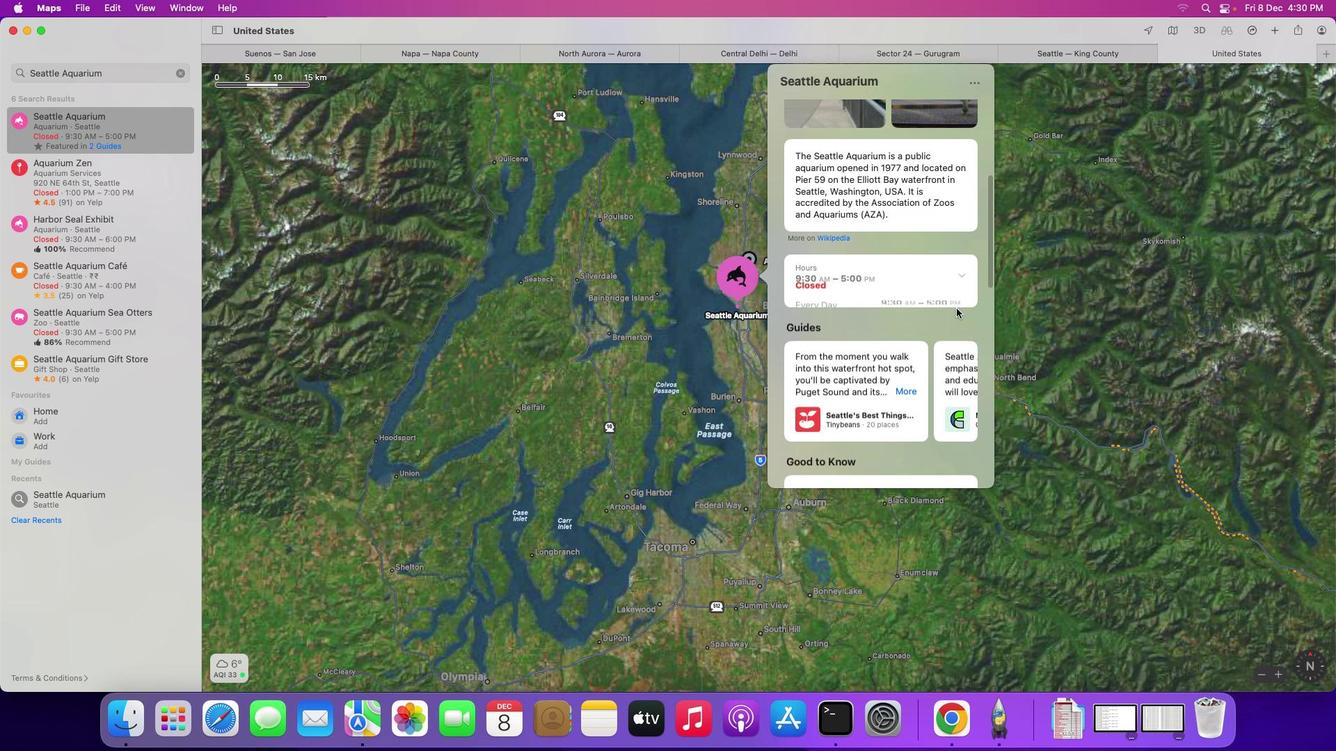 
Action: Mouse moved to (932, 300)
Screenshot: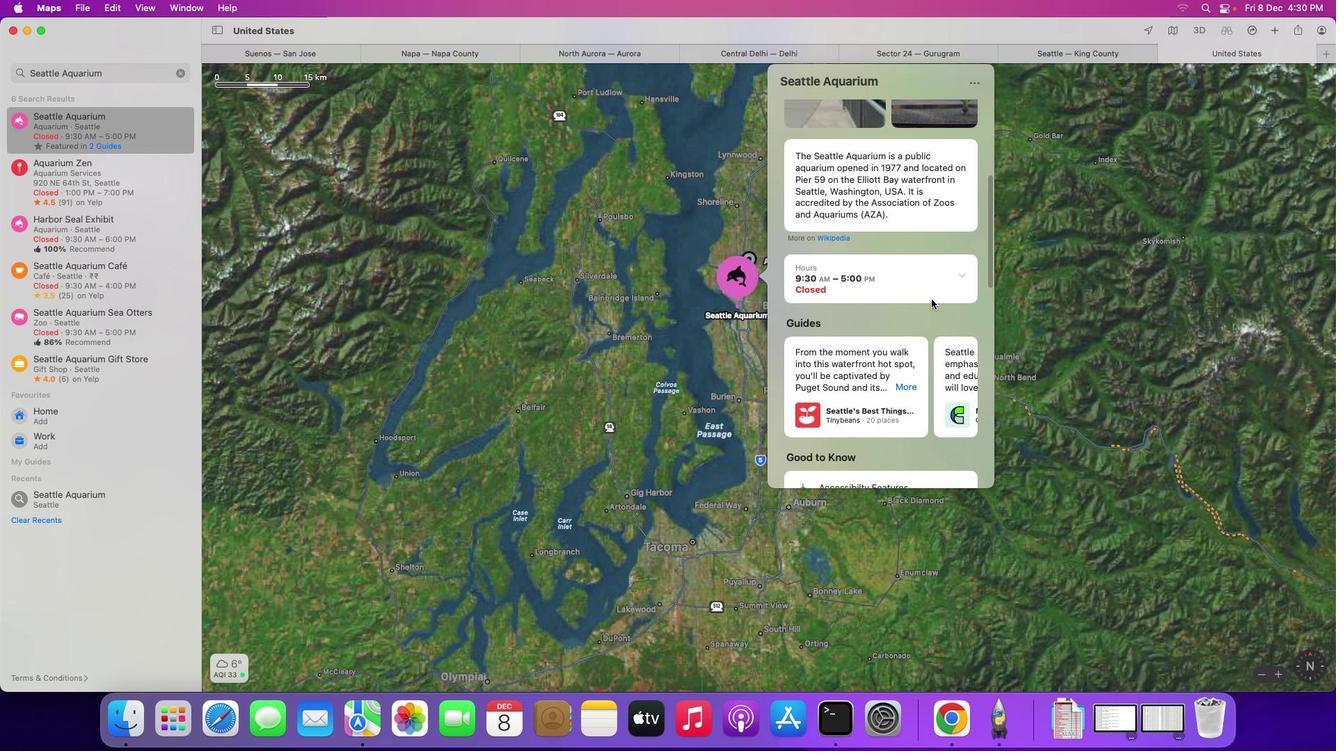 
Action: Mouse scrolled (932, 300) with delta (0, 0)
Screenshot: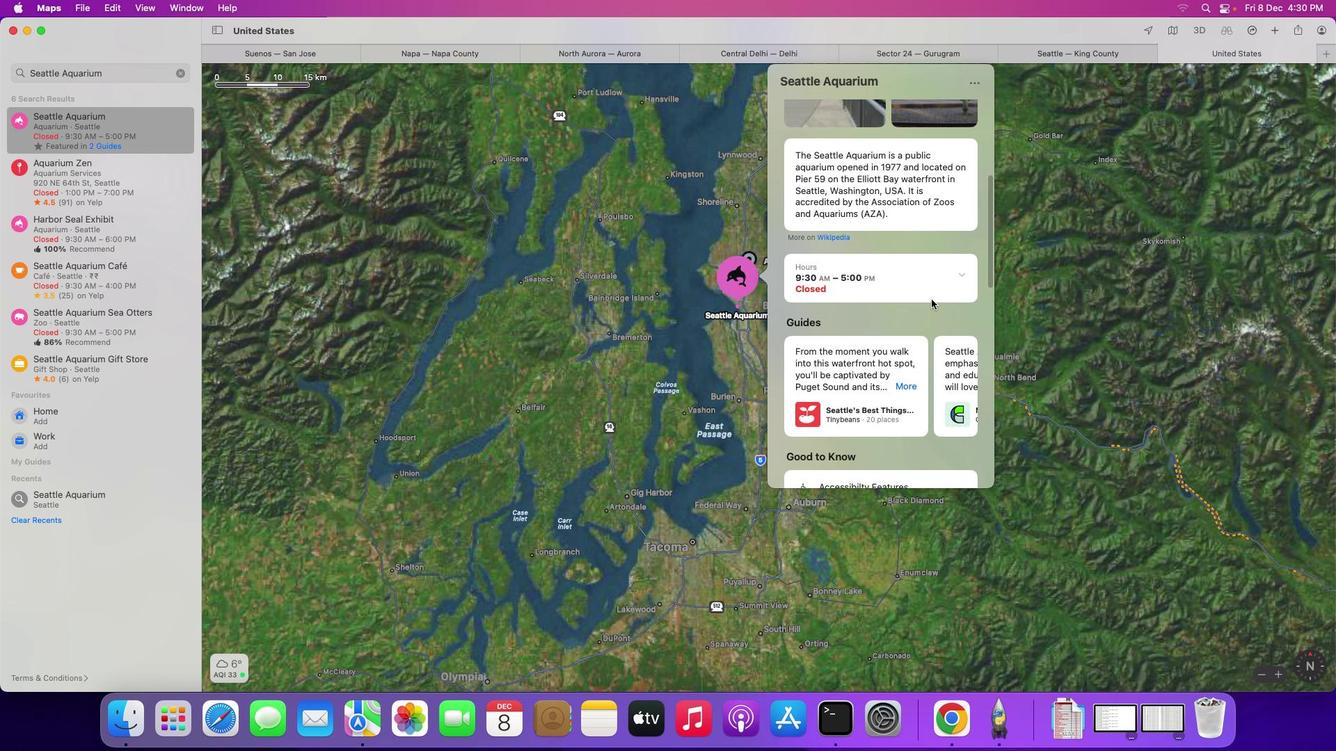 
Action: Mouse scrolled (932, 300) with delta (0, 0)
Screenshot: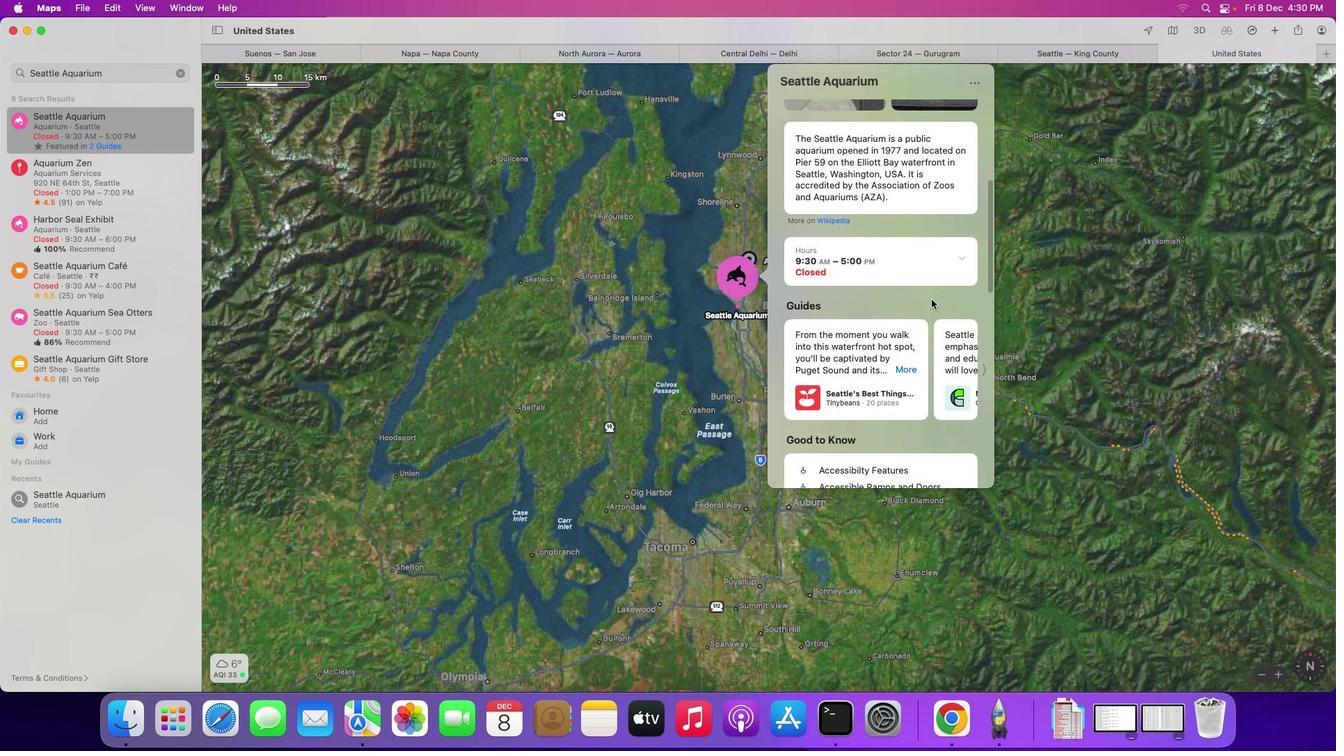 
Action: Mouse scrolled (932, 300) with delta (0, 0)
Screenshot: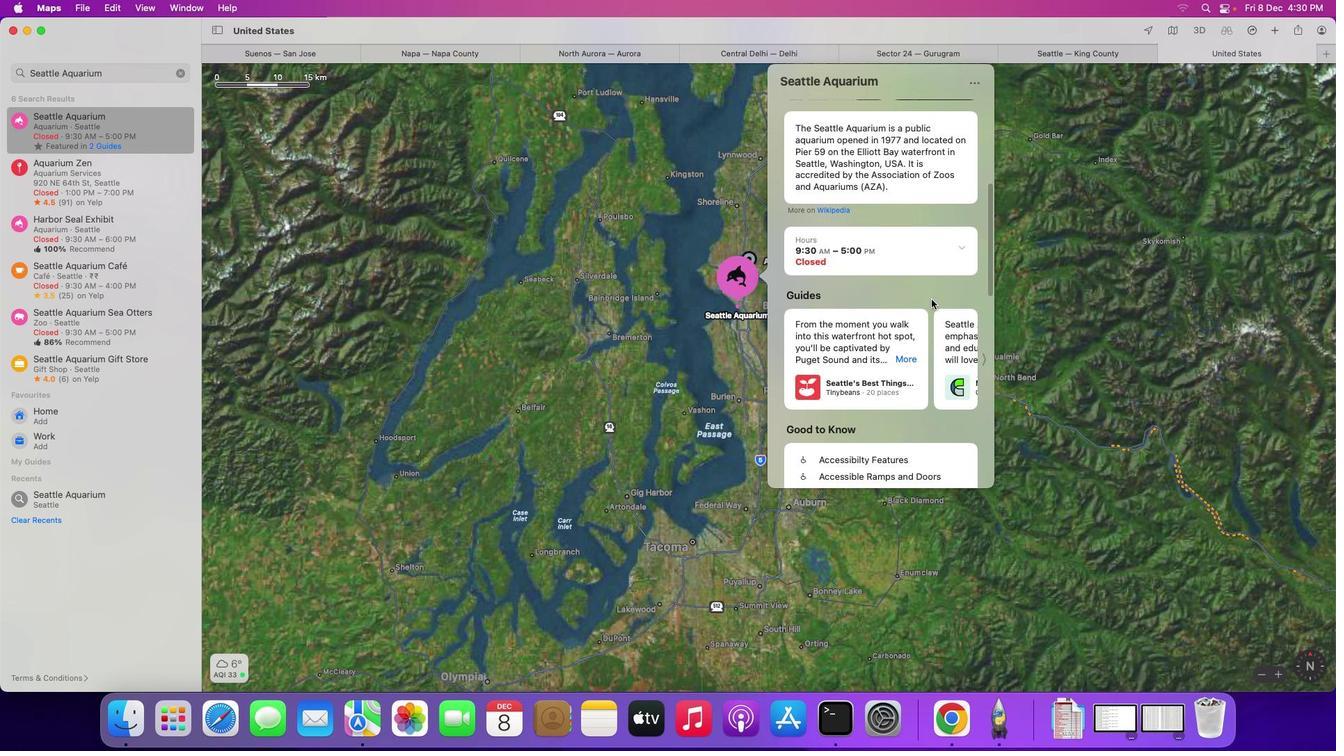 
Action: Mouse scrolled (932, 300) with delta (0, 0)
Screenshot: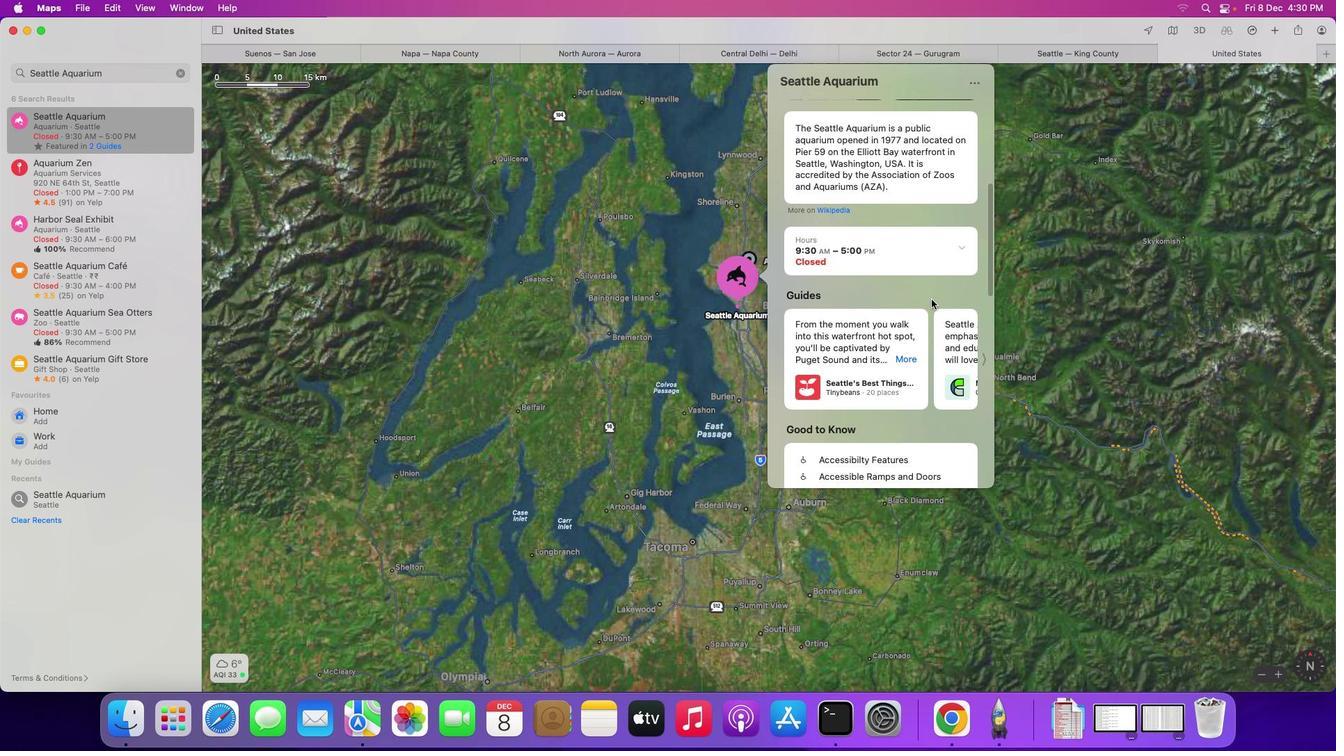 
Action: Mouse scrolled (932, 300) with delta (0, 0)
Screenshot: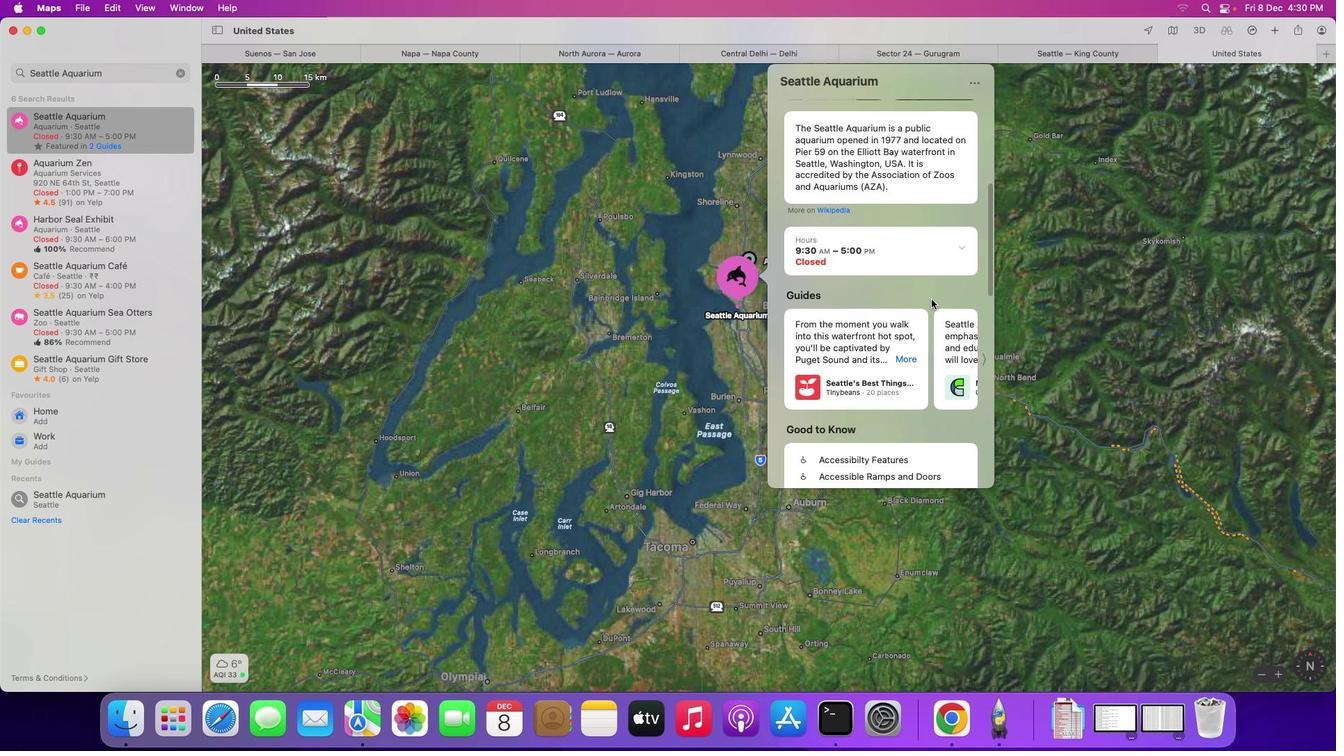 
Action: Mouse scrolled (932, 300) with delta (0, 0)
Screenshot: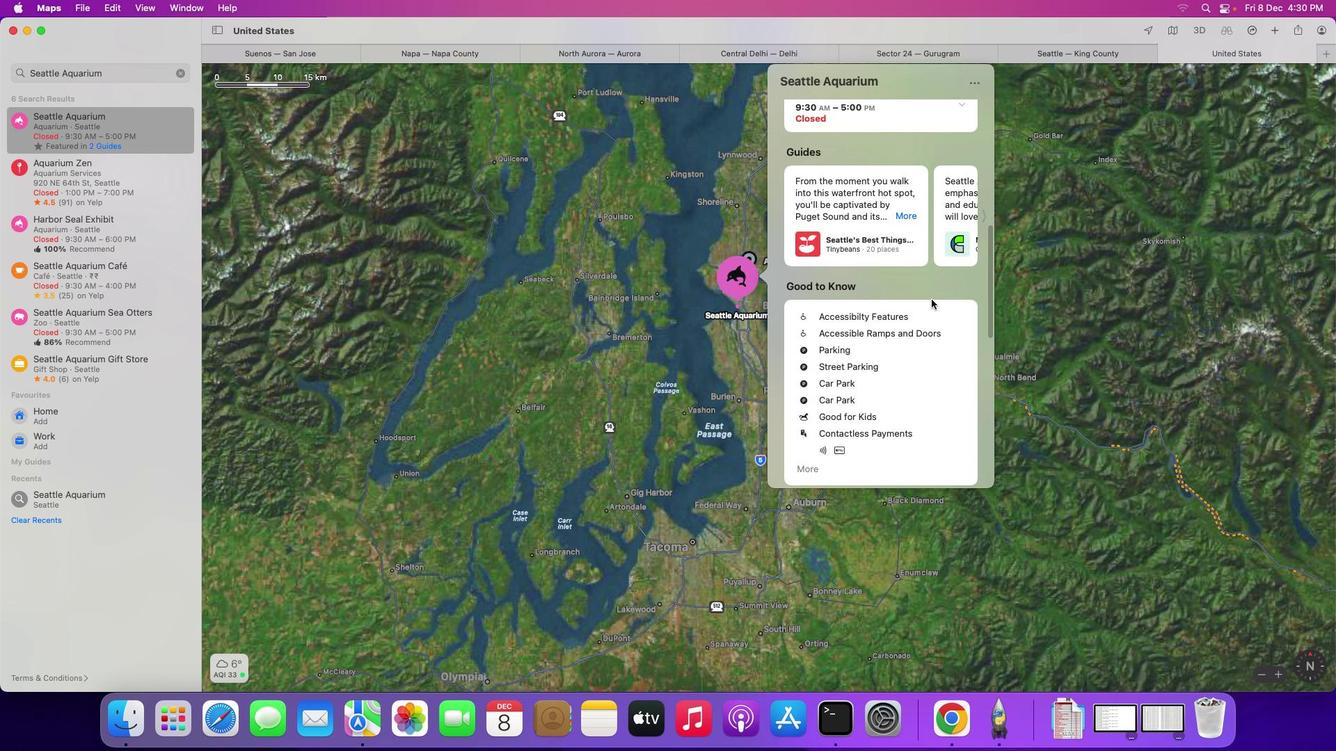 
Action: Mouse scrolled (932, 300) with delta (0, 0)
Screenshot: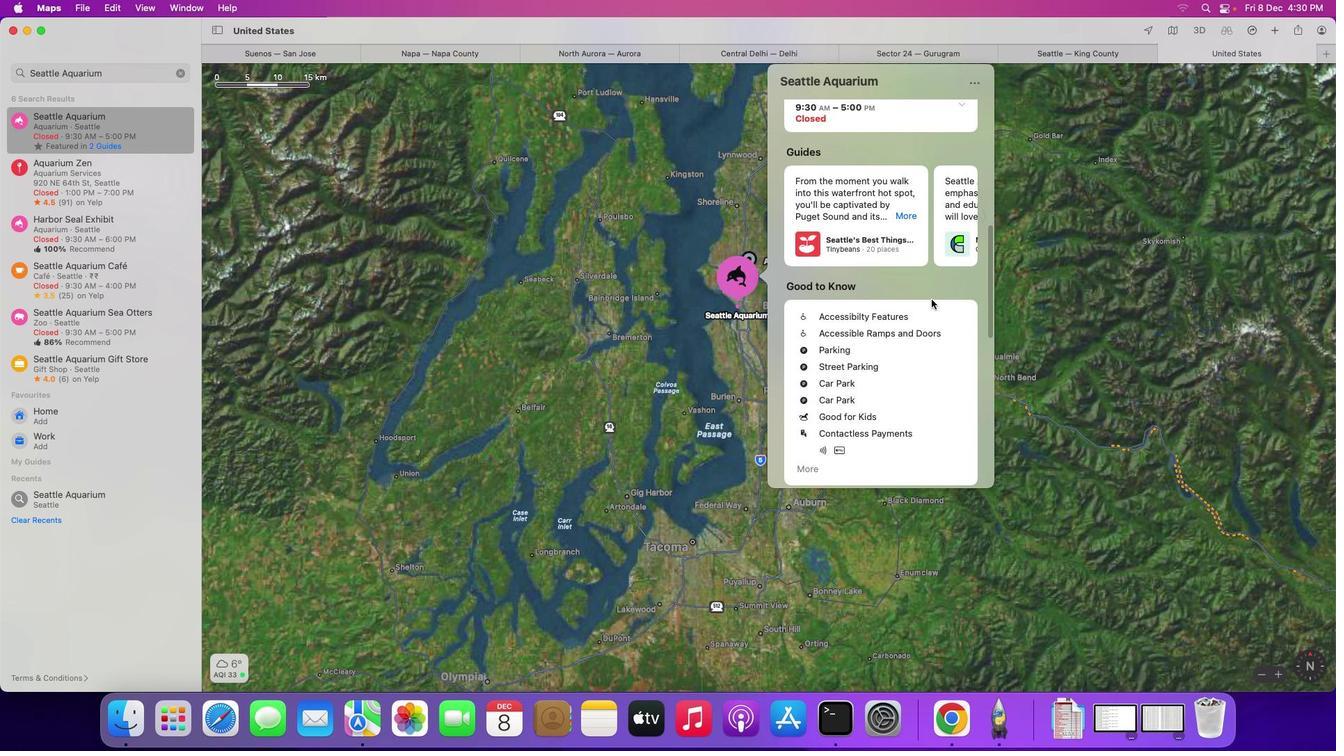 
Action: Mouse scrolled (932, 300) with delta (0, -2)
Screenshot: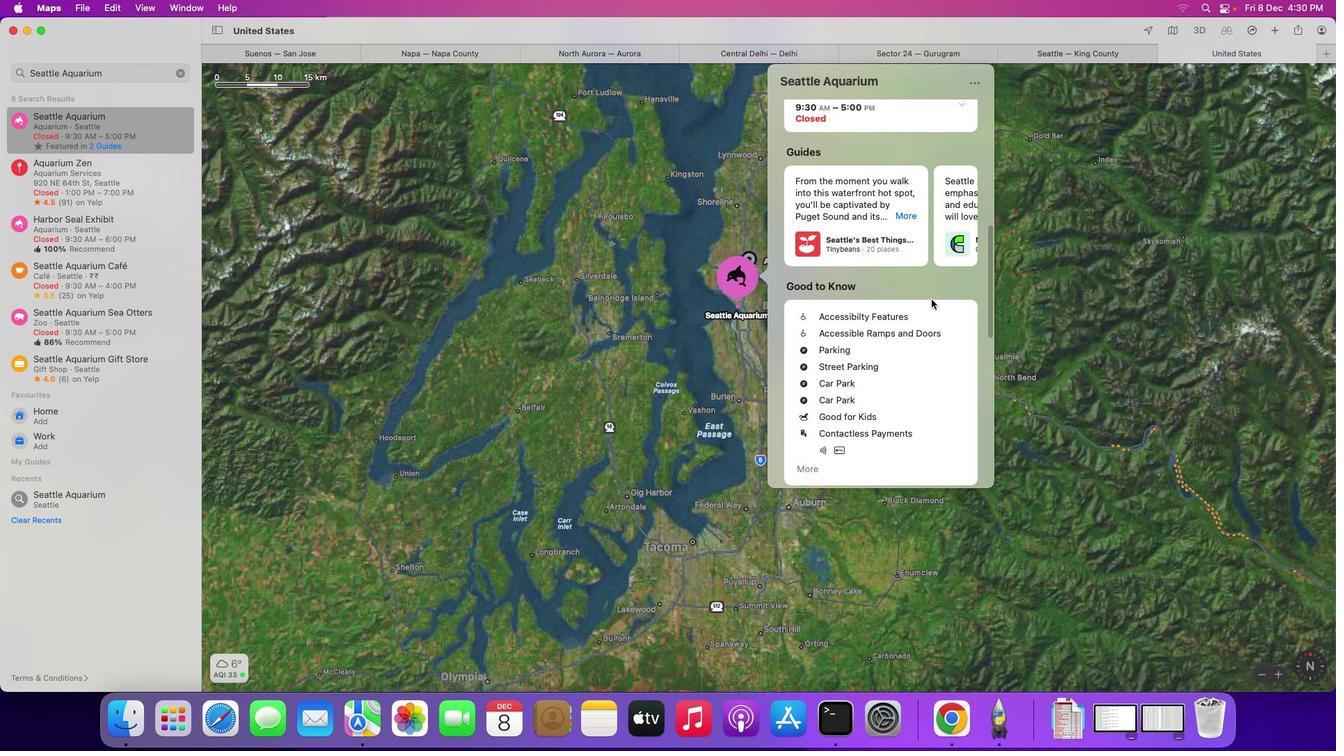 
Action: Mouse scrolled (932, 300) with delta (0, -2)
Screenshot: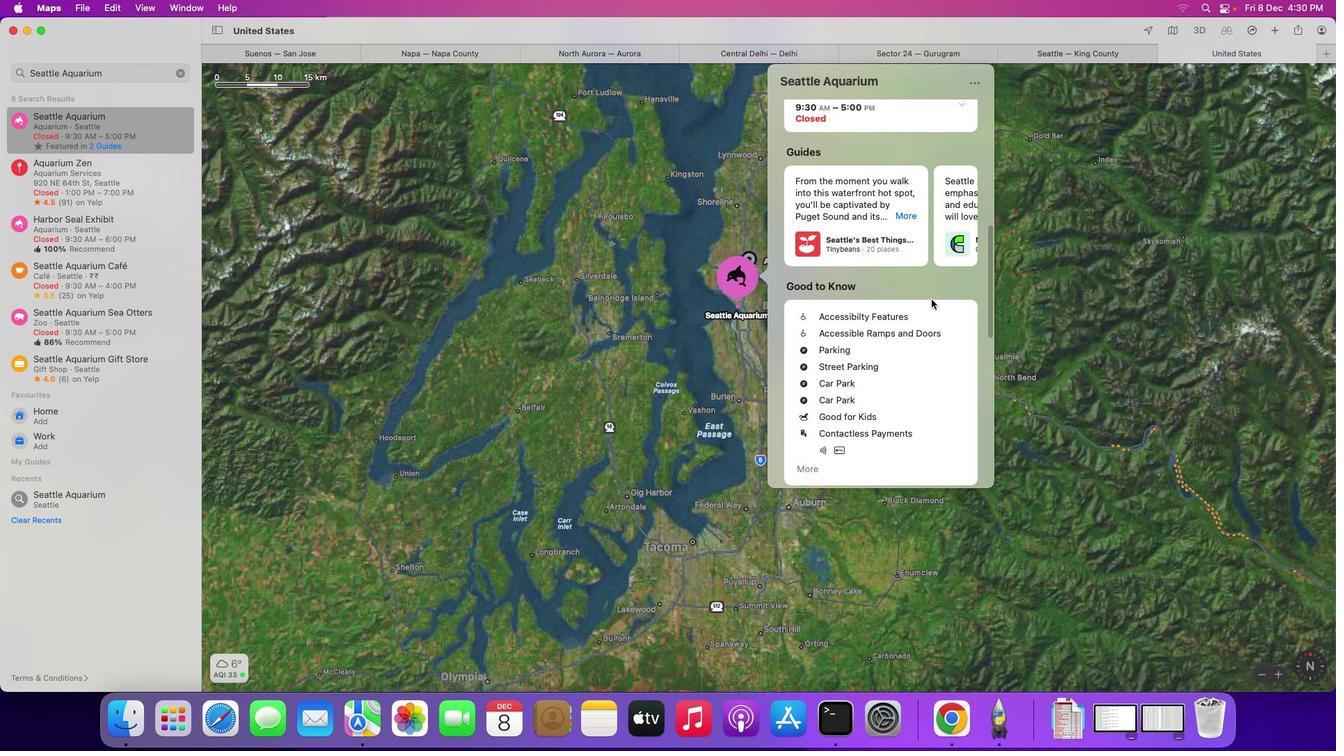 
Action: Mouse scrolled (932, 300) with delta (0, -3)
Screenshot: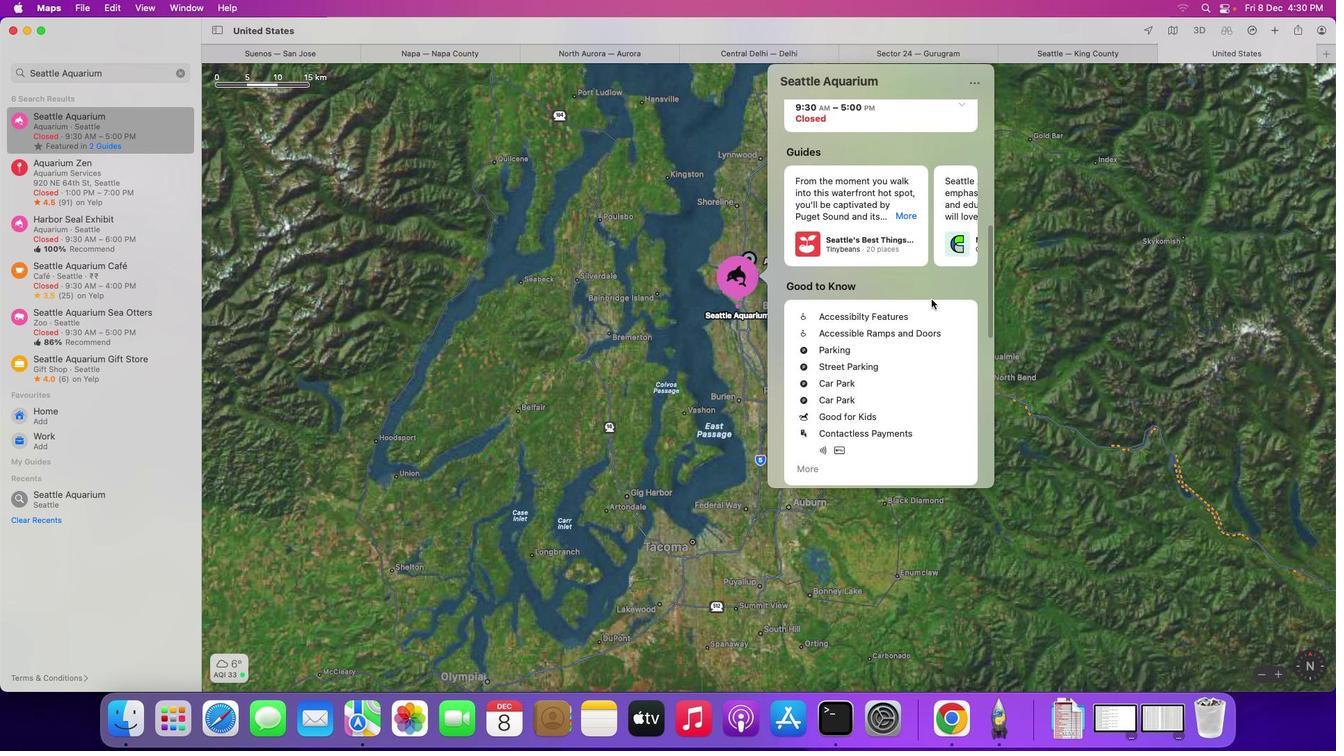 
Action: Mouse scrolled (932, 300) with delta (0, -3)
Screenshot: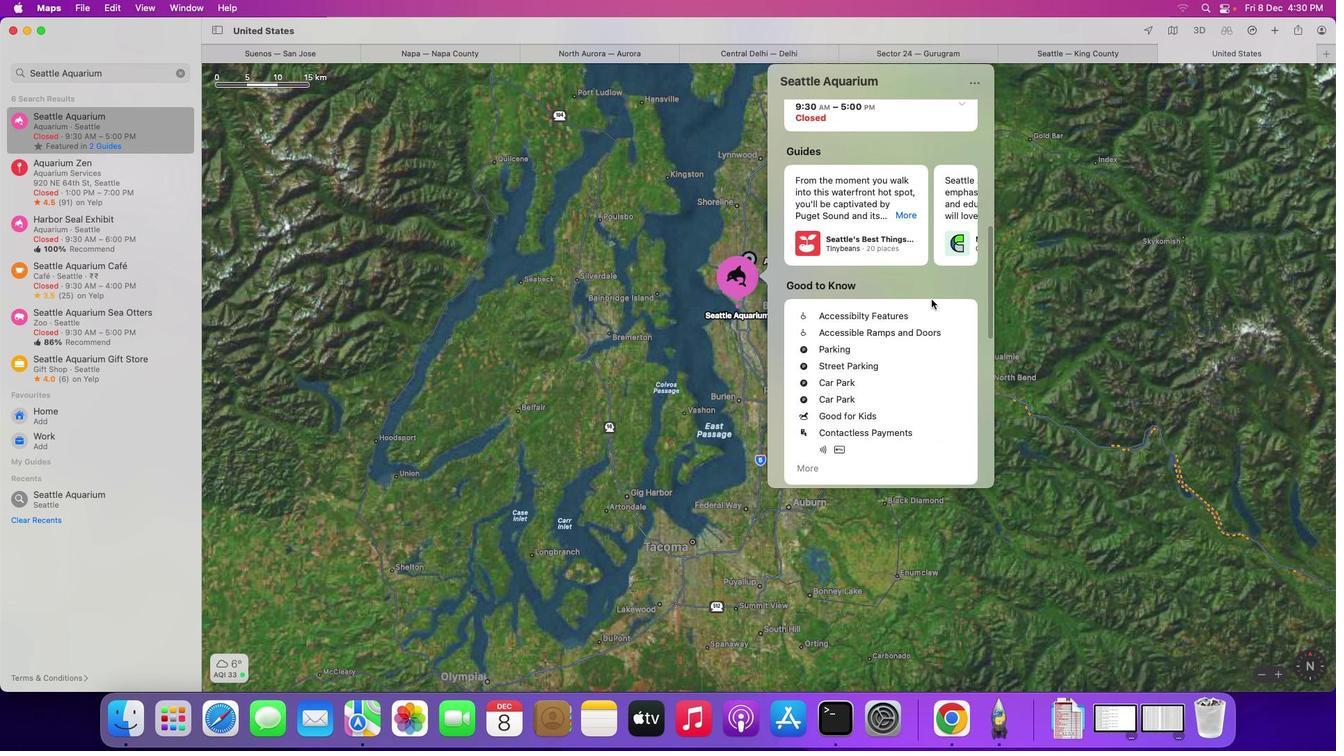 
Action: Mouse scrolled (932, 300) with delta (0, 0)
Screenshot: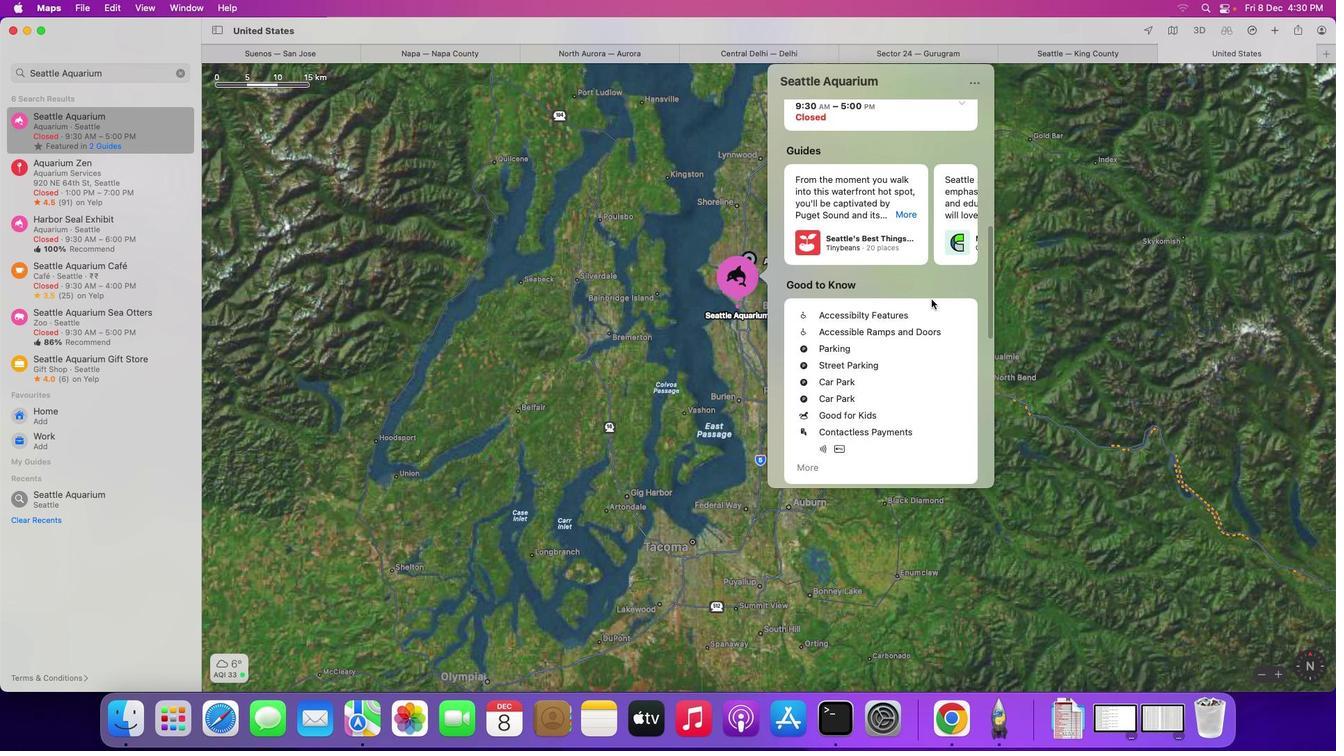 
Action: Mouse scrolled (932, 300) with delta (0, 0)
Screenshot: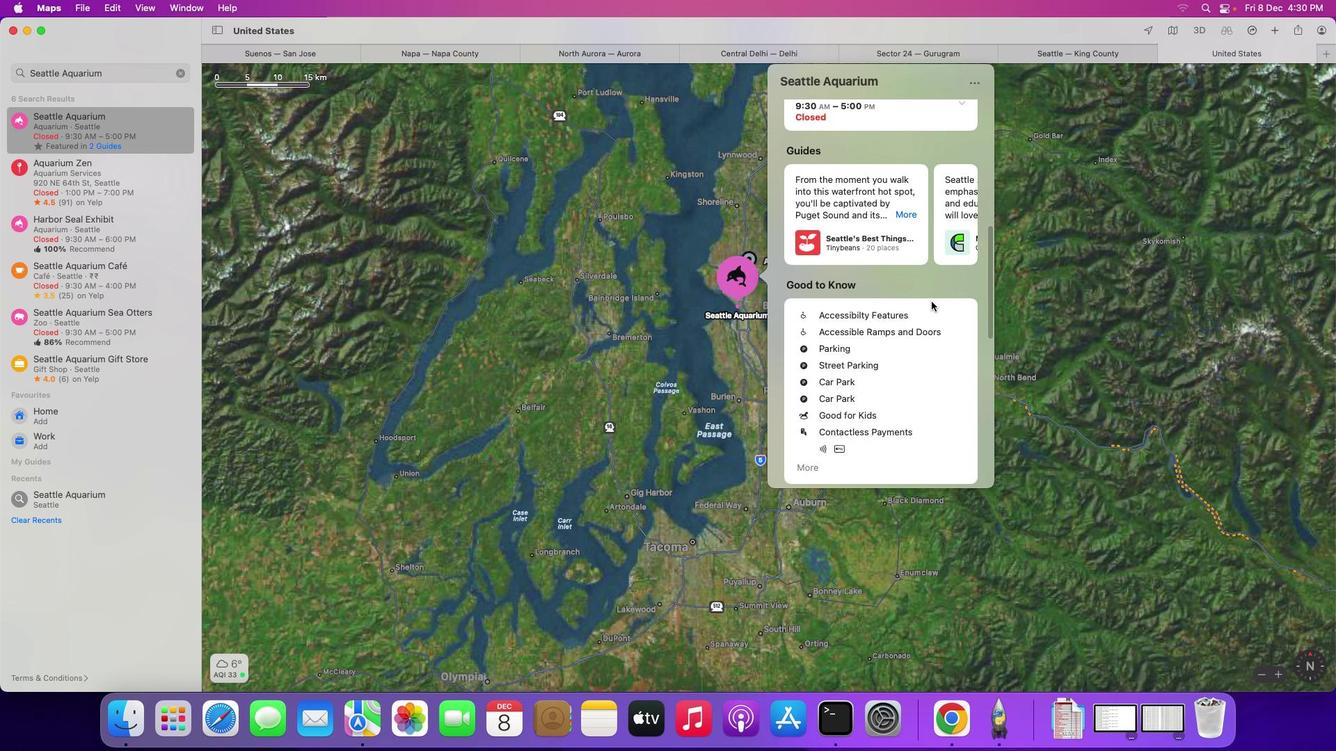 
Action: Mouse moved to (932, 302)
Screenshot: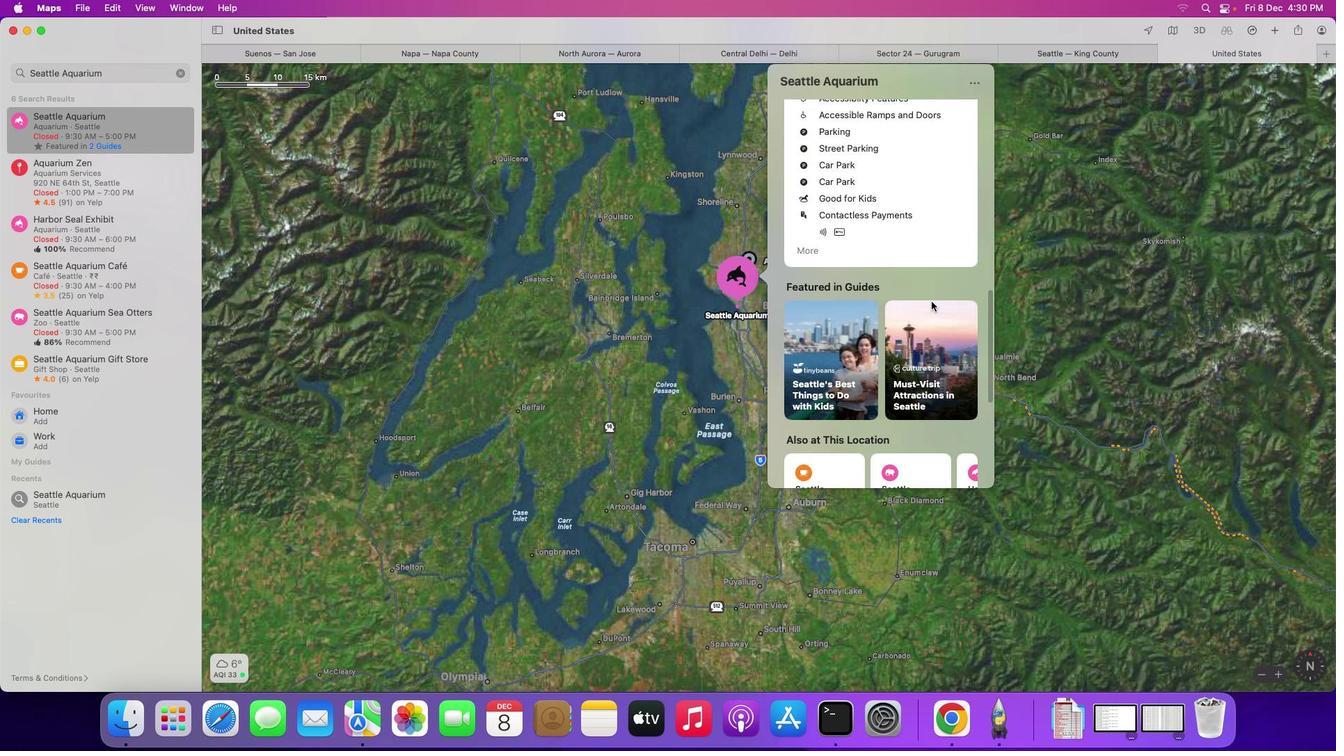
Action: Mouse scrolled (932, 302) with delta (0, 0)
Screenshot: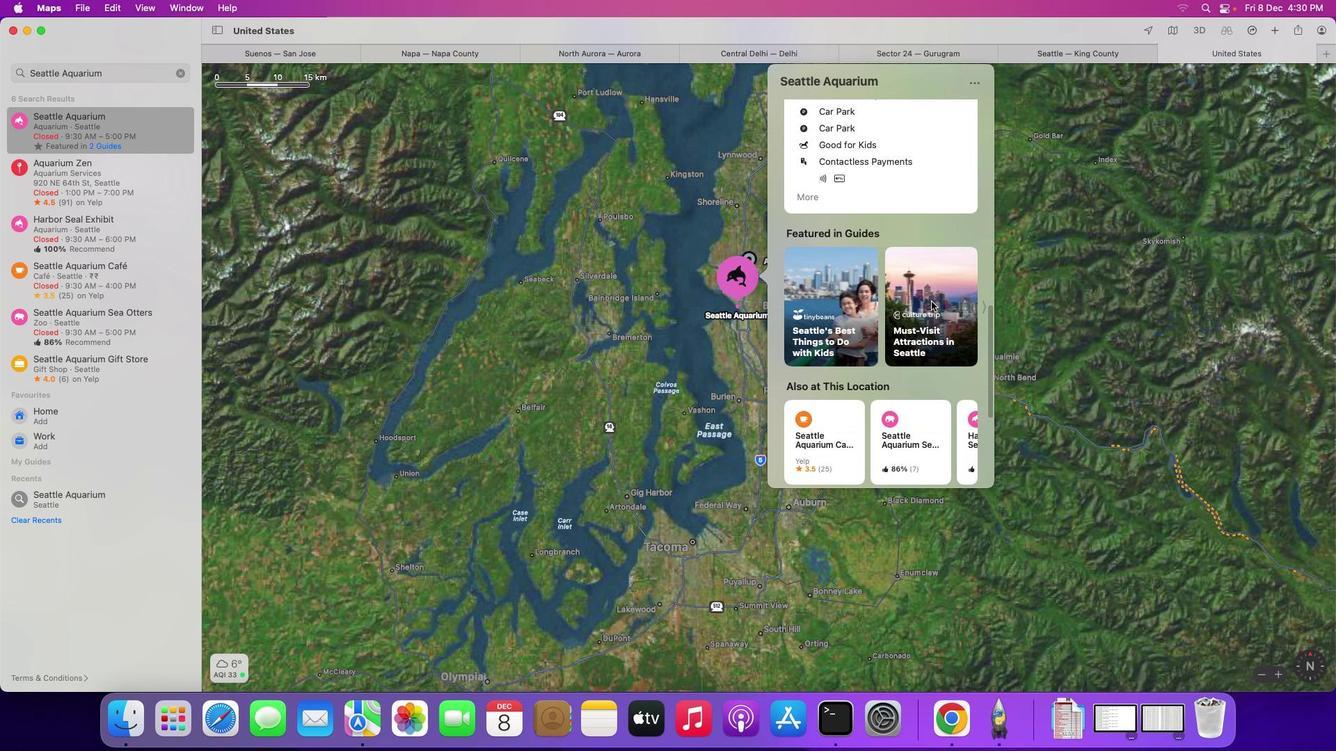 
Action: Mouse scrolled (932, 302) with delta (0, 0)
Screenshot: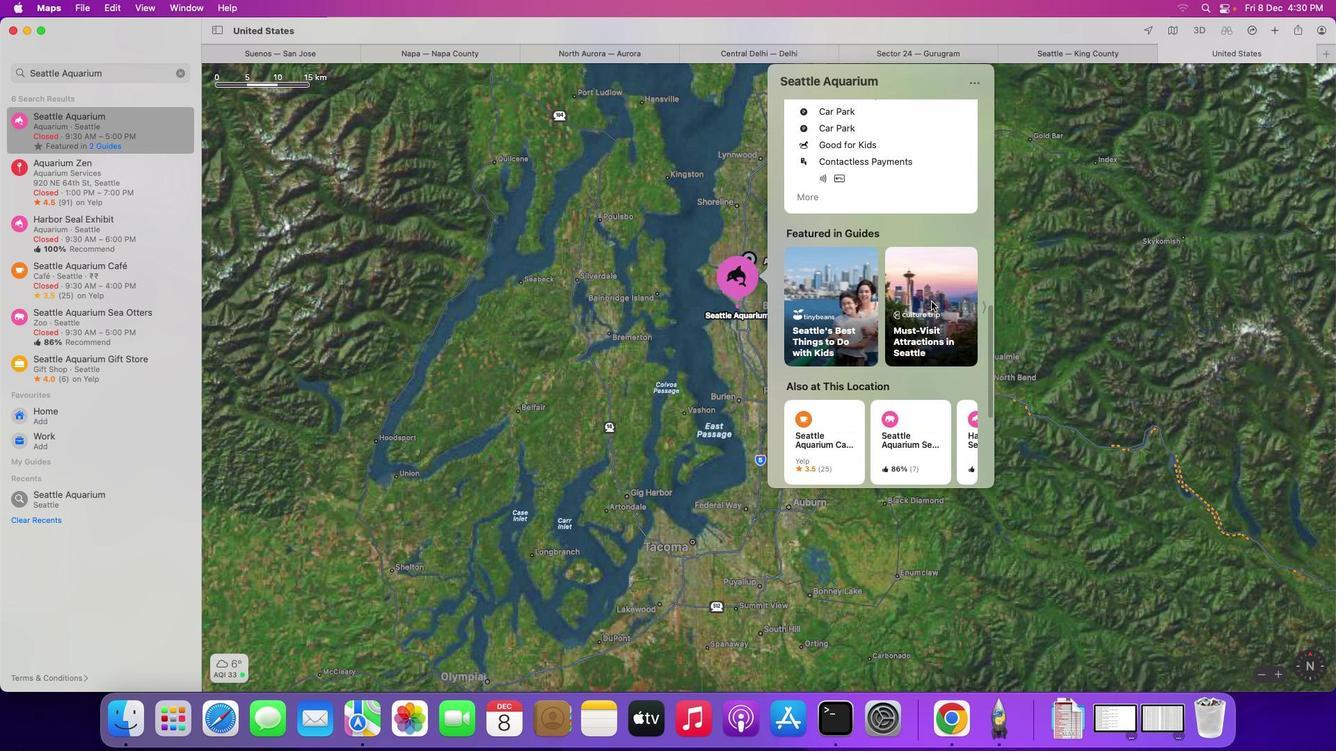 
Action: Mouse scrolled (932, 302) with delta (0, -2)
Screenshot: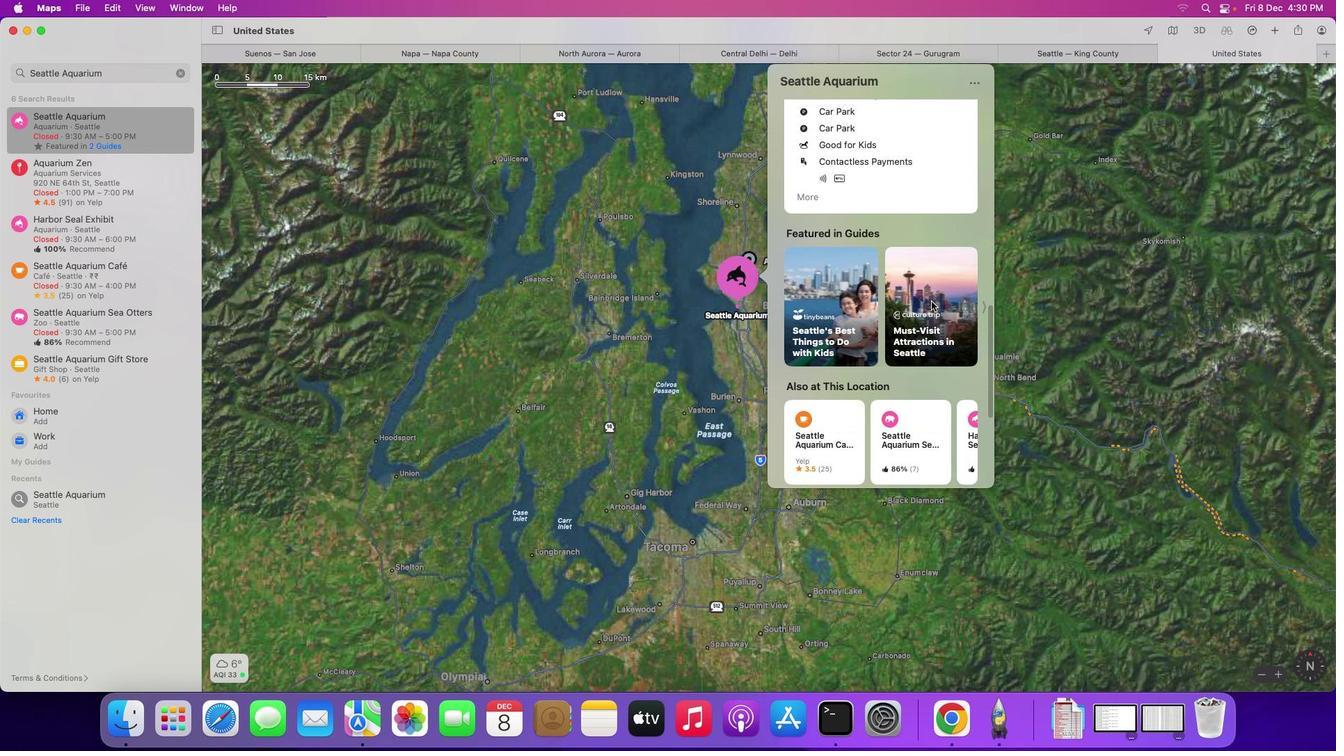 
Action: Mouse scrolled (932, 302) with delta (0, -3)
Screenshot: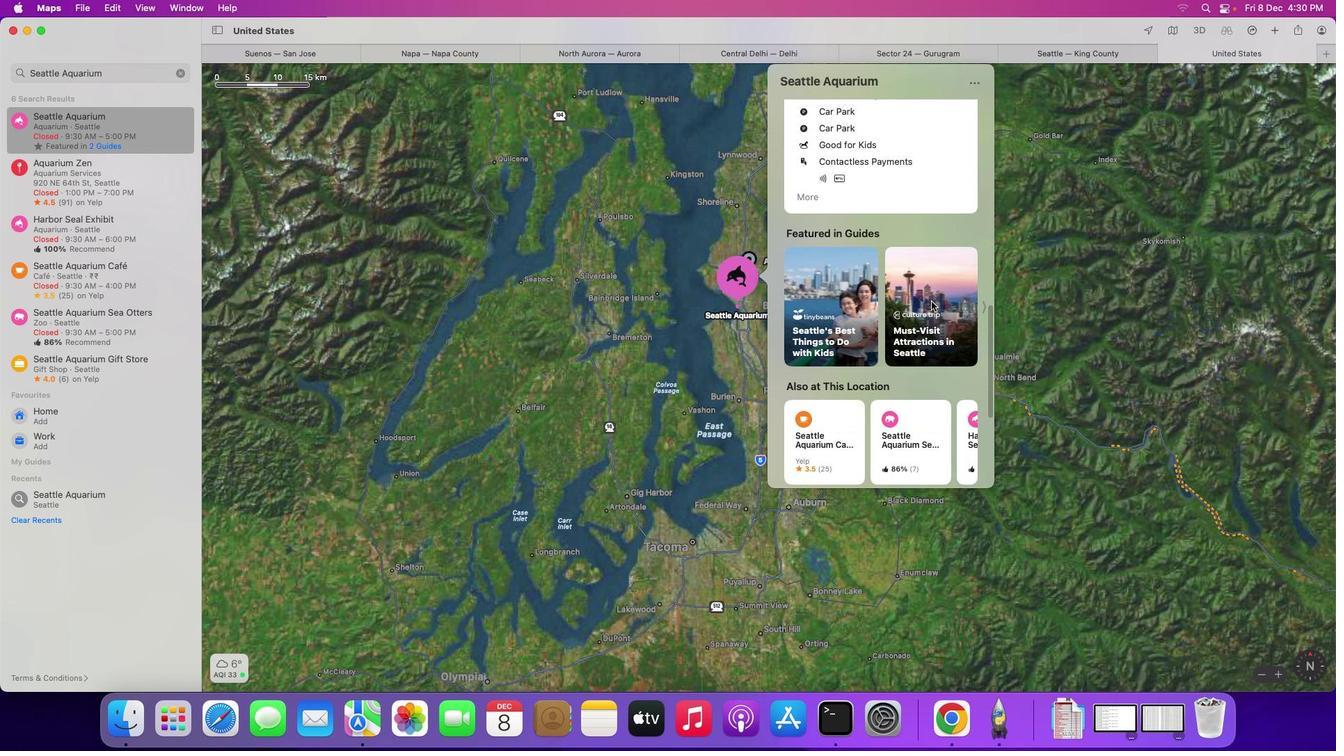 
Action: Mouse scrolled (932, 302) with delta (0, -4)
Screenshot: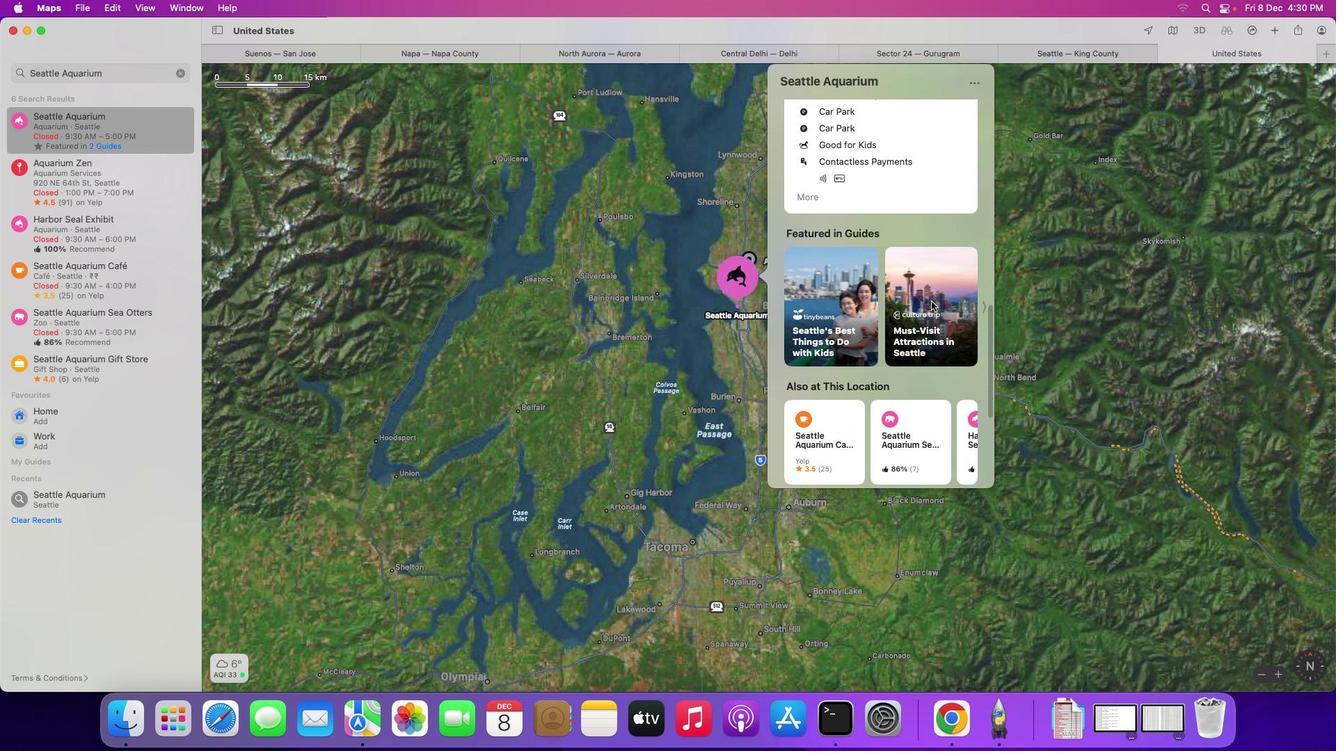 
Action: Mouse scrolled (932, 302) with delta (0, -4)
Screenshot: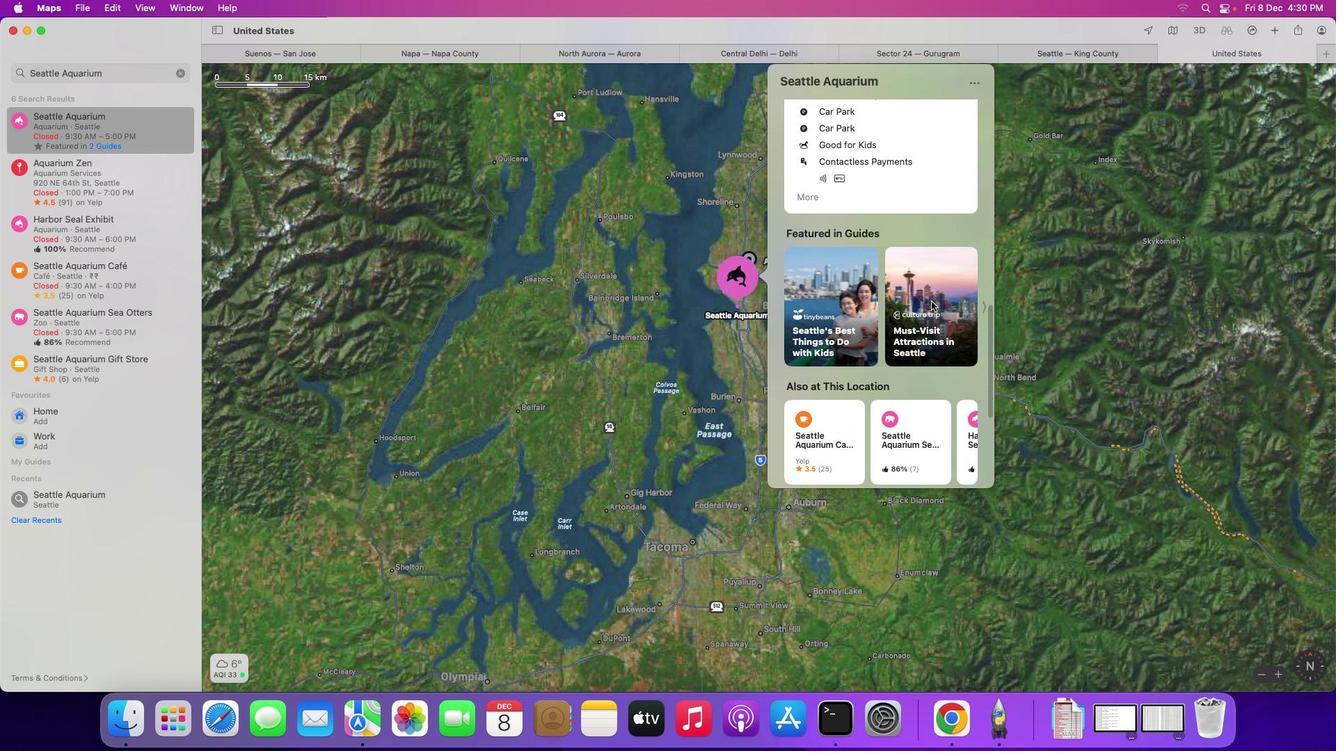 
Action: Mouse scrolled (932, 302) with delta (0, -4)
Screenshot: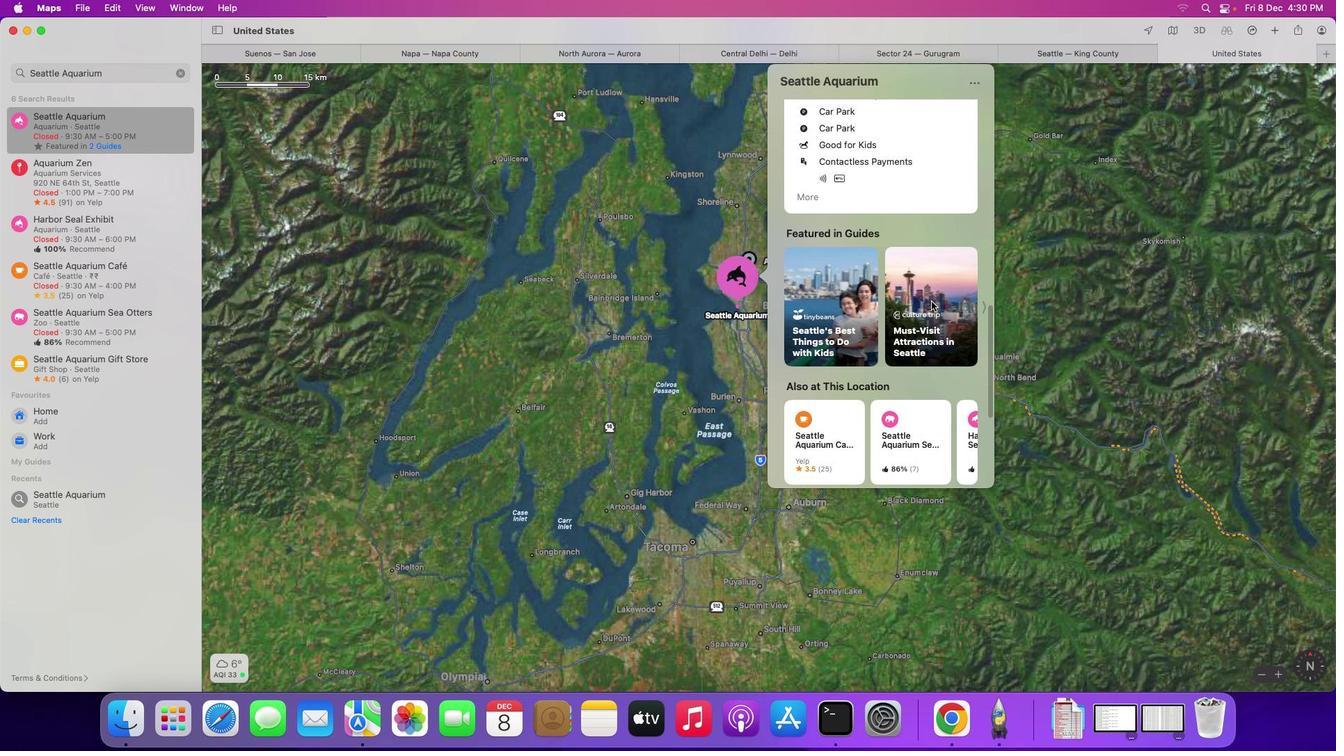 
Action: Mouse scrolled (932, 302) with delta (0, -4)
Screenshot: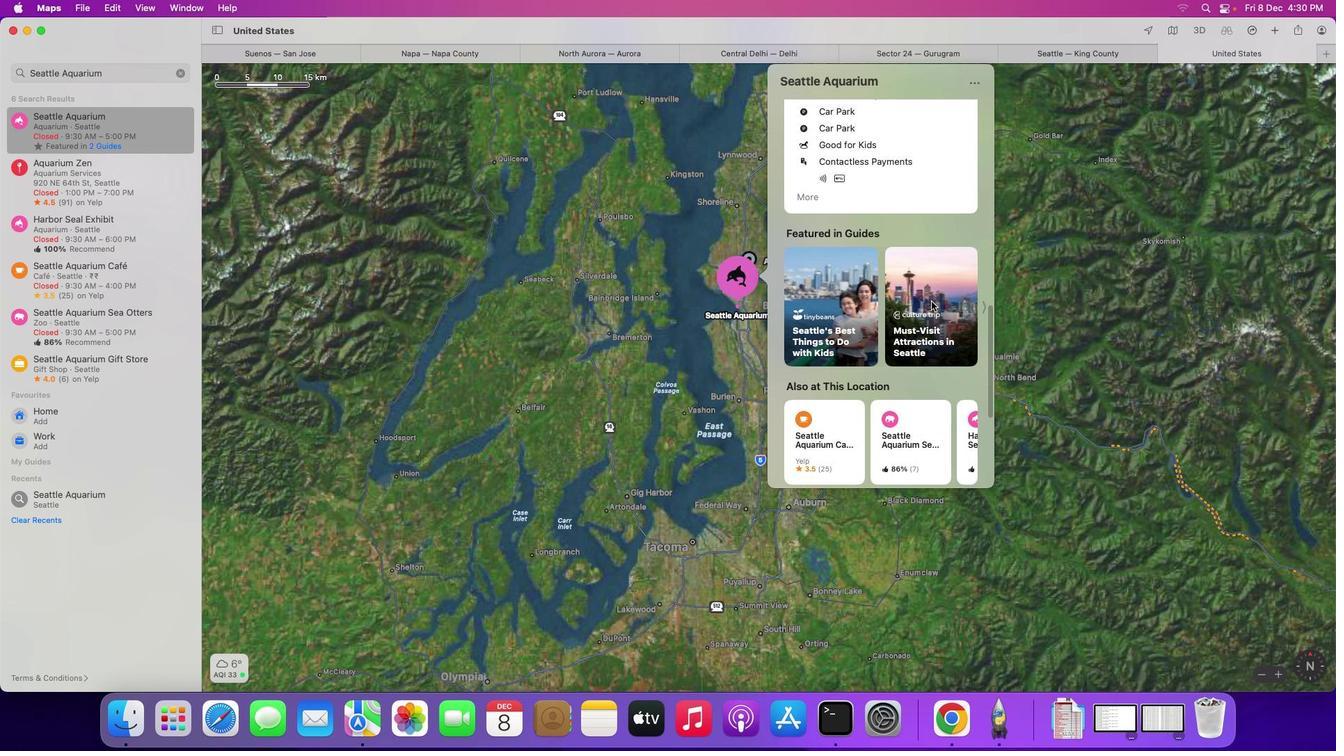 
Action: Mouse moved to (931, 302)
Screenshot: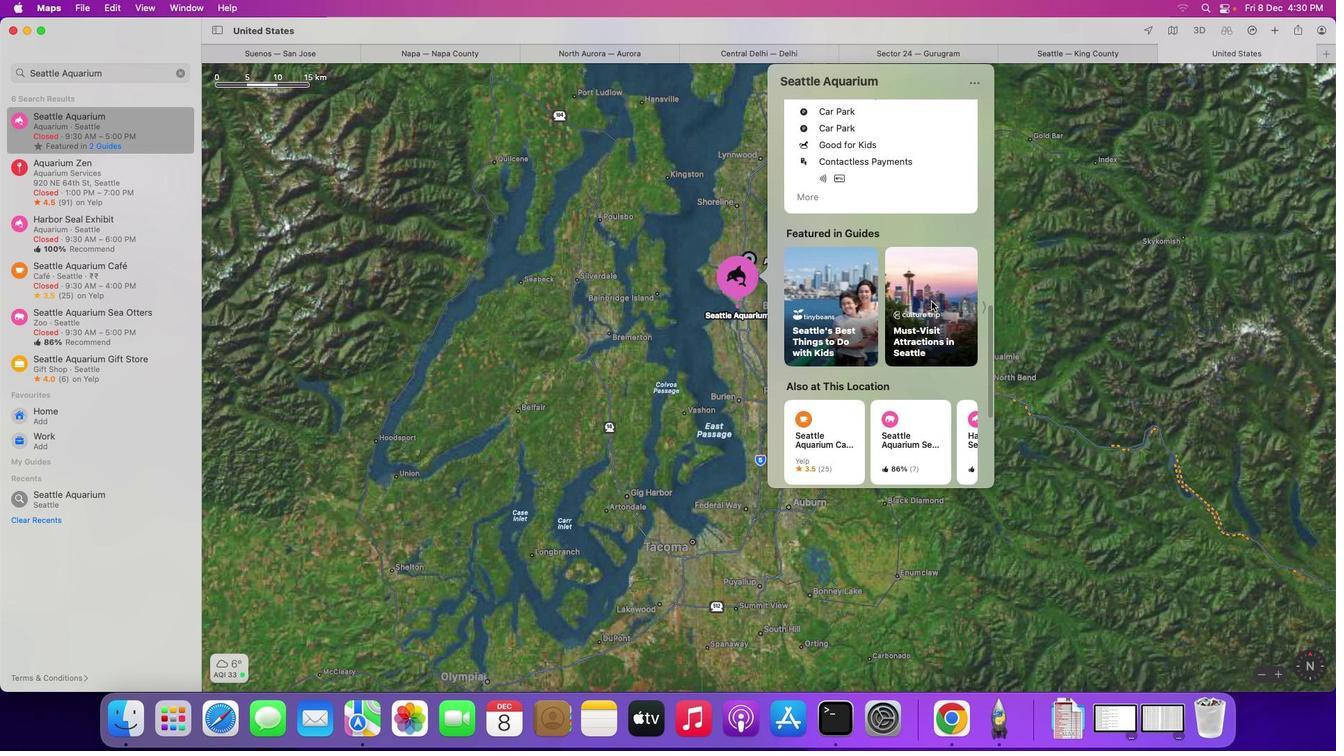 
Action: Mouse scrolled (931, 302) with delta (0, 0)
Screenshot: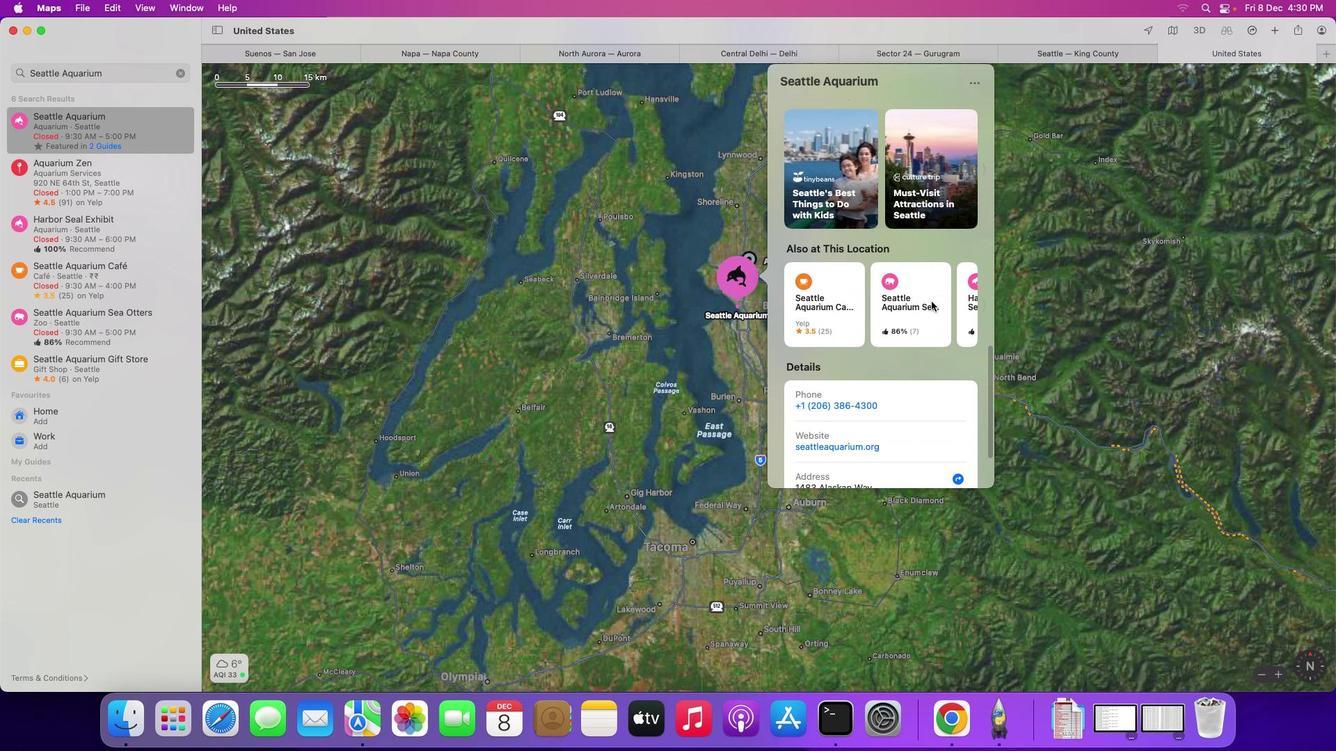 
Action: Mouse scrolled (931, 302) with delta (0, 0)
Screenshot: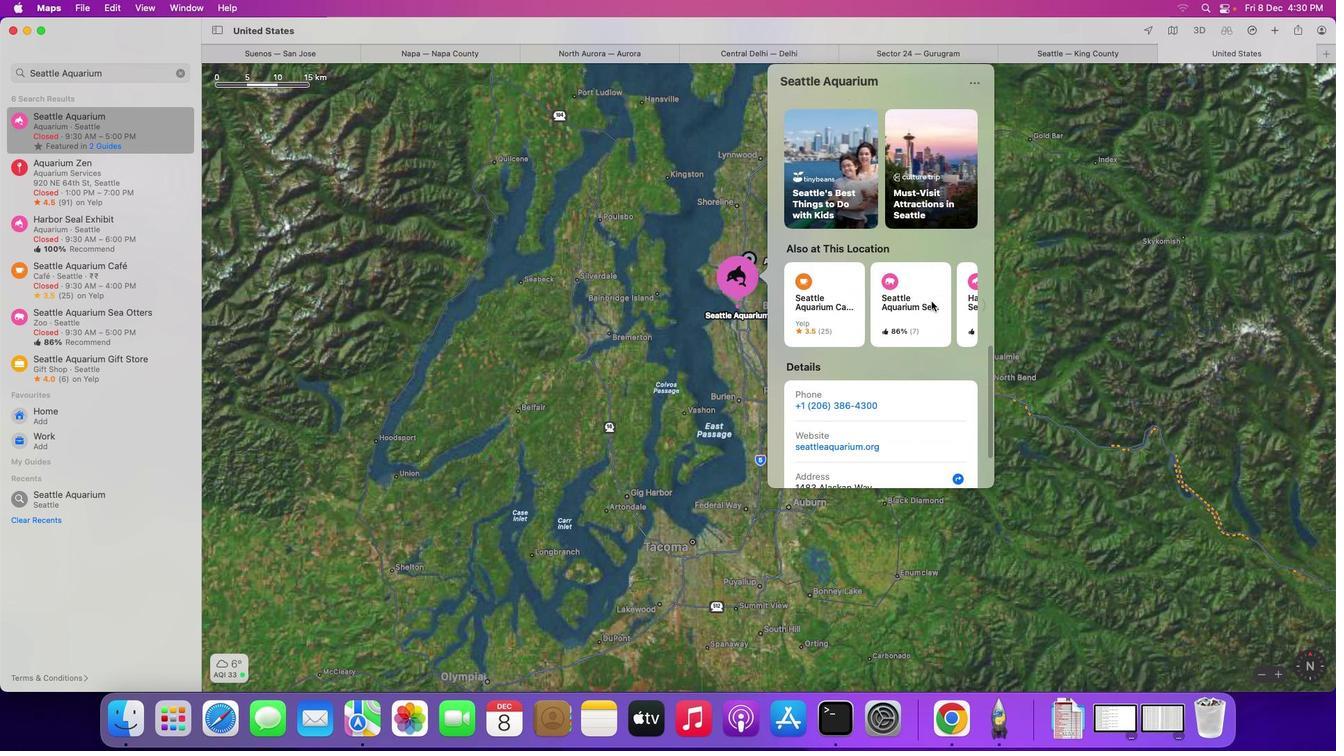 
Action: Mouse scrolled (931, 302) with delta (0, -2)
Screenshot: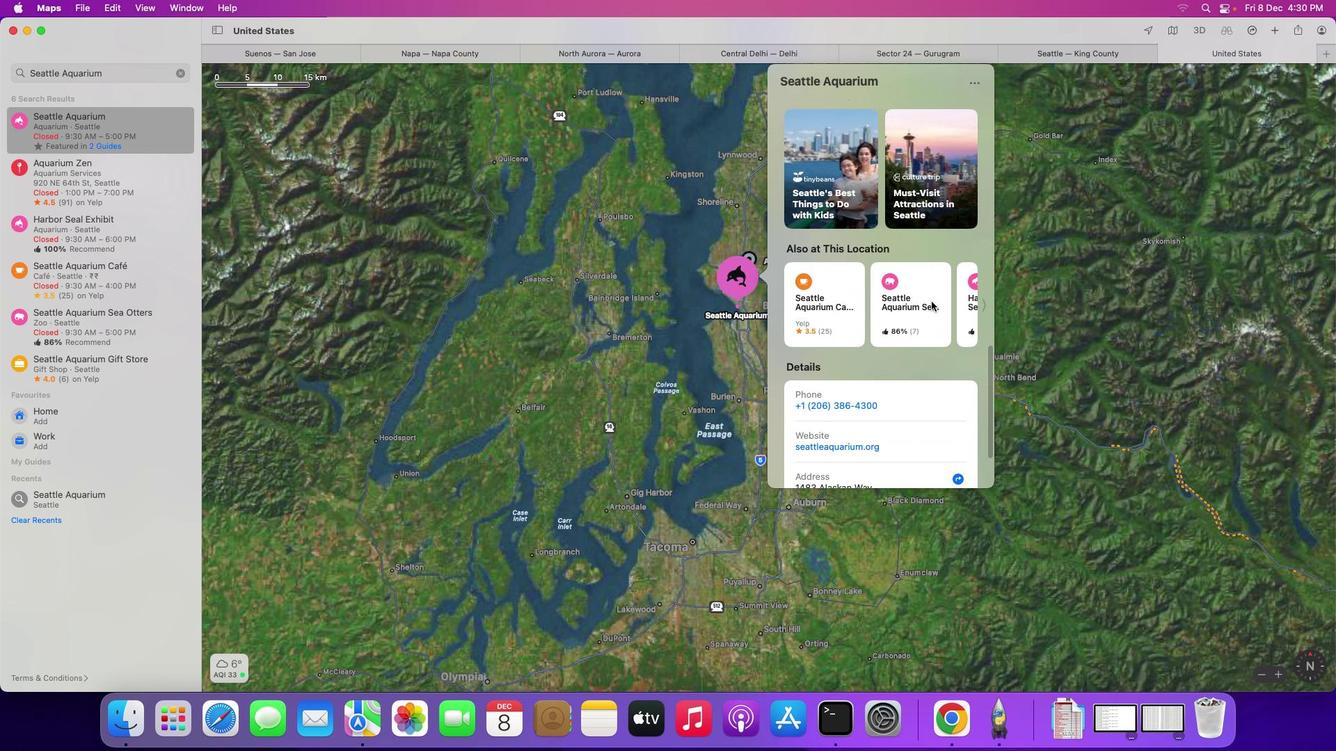 
Action: Mouse scrolled (931, 302) with delta (0, -2)
Screenshot: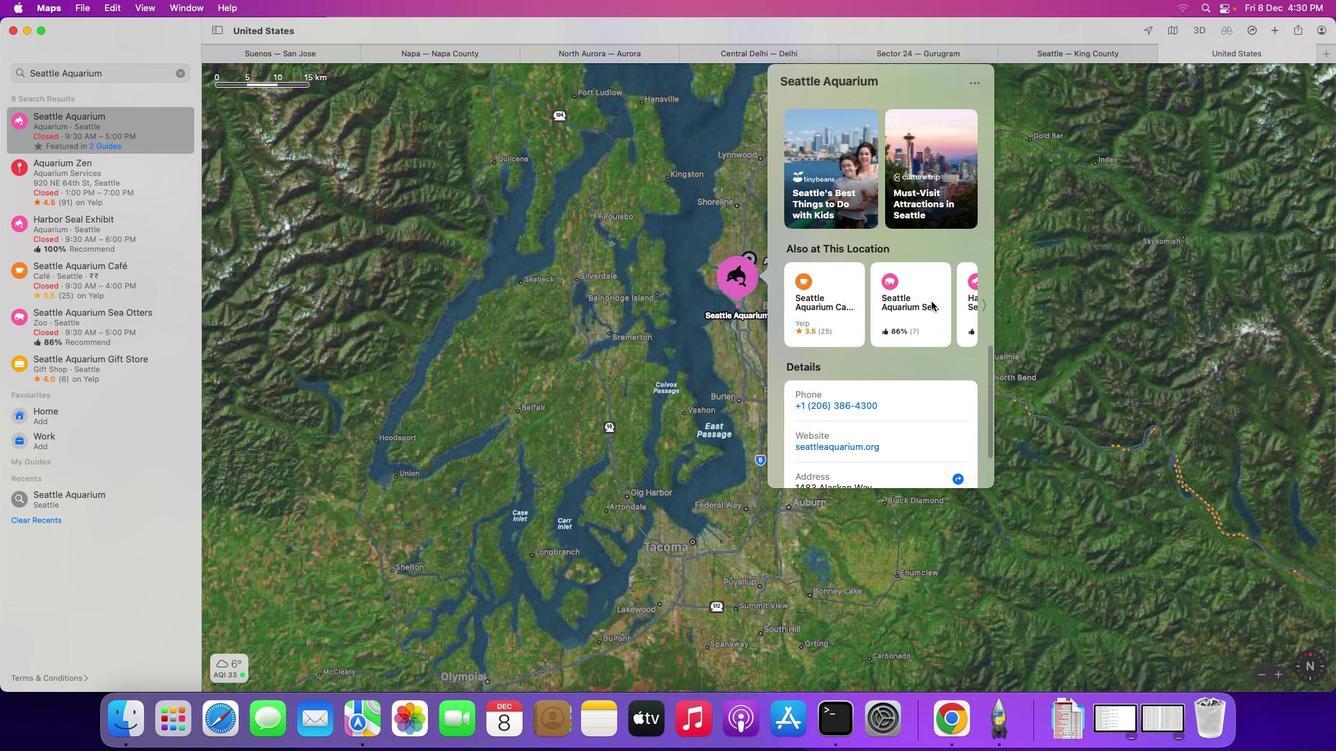 
Action: Mouse scrolled (931, 302) with delta (0, -3)
Screenshot: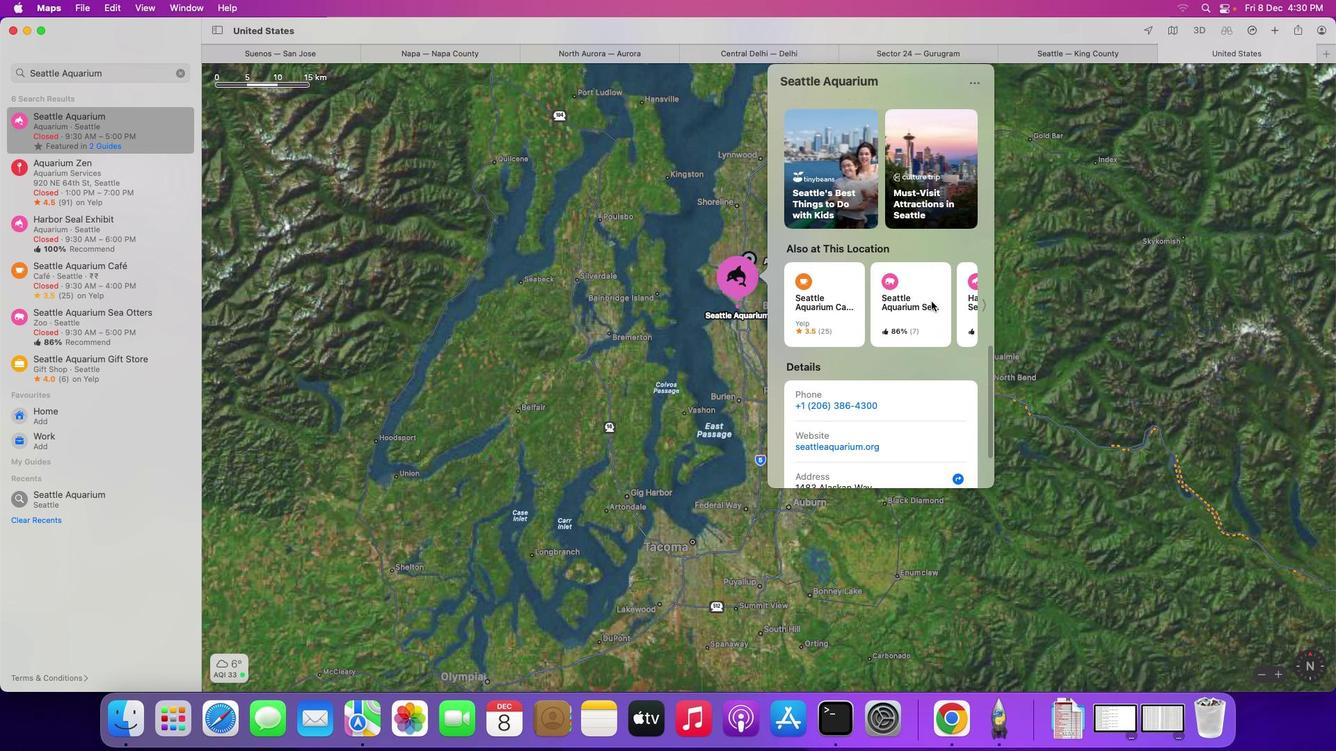 
Action: Mouse scrolled (931, 302) with delta (0, -3)
Screenshot: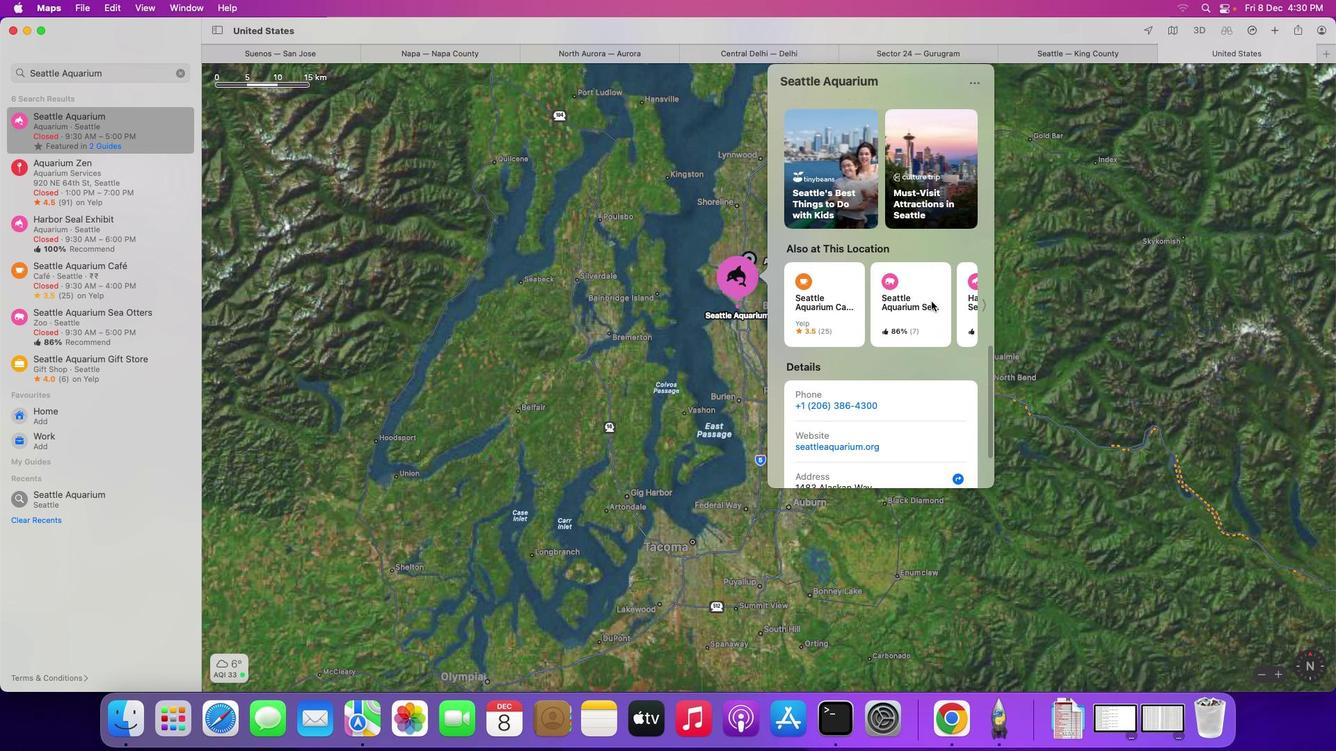 
Action: Mouse moved to (934, 349)
Screenshot: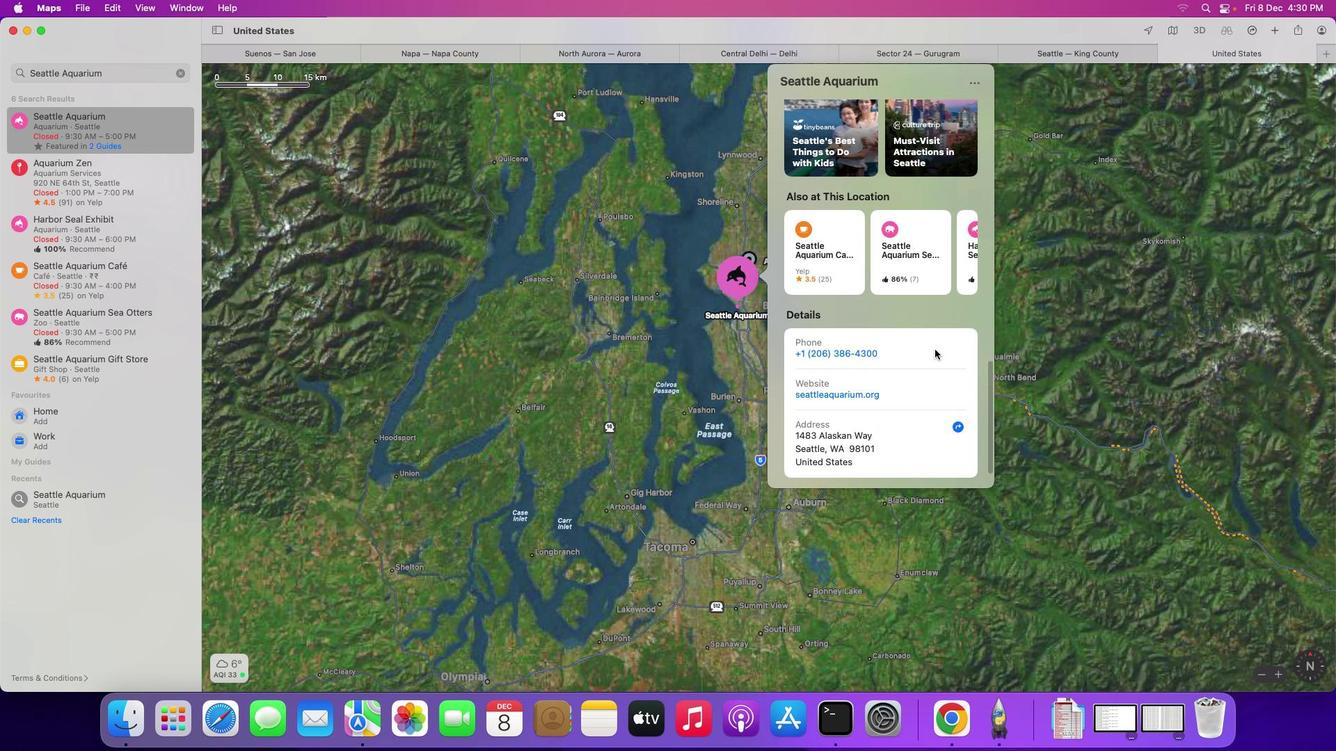 
Action: Mouse scrolled (934, 349) with delta (0, 0)
Screenshot: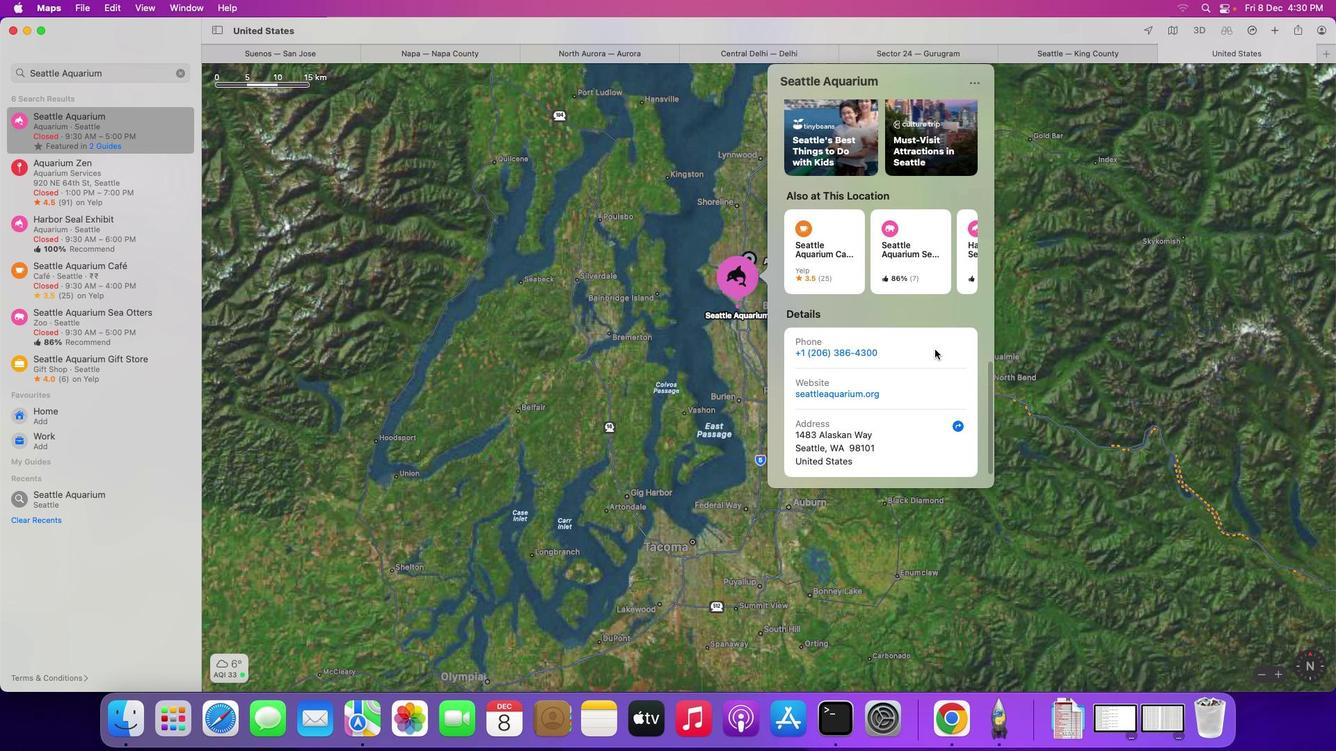 
Action: Mouse moved to (935, 350)
Screenshot: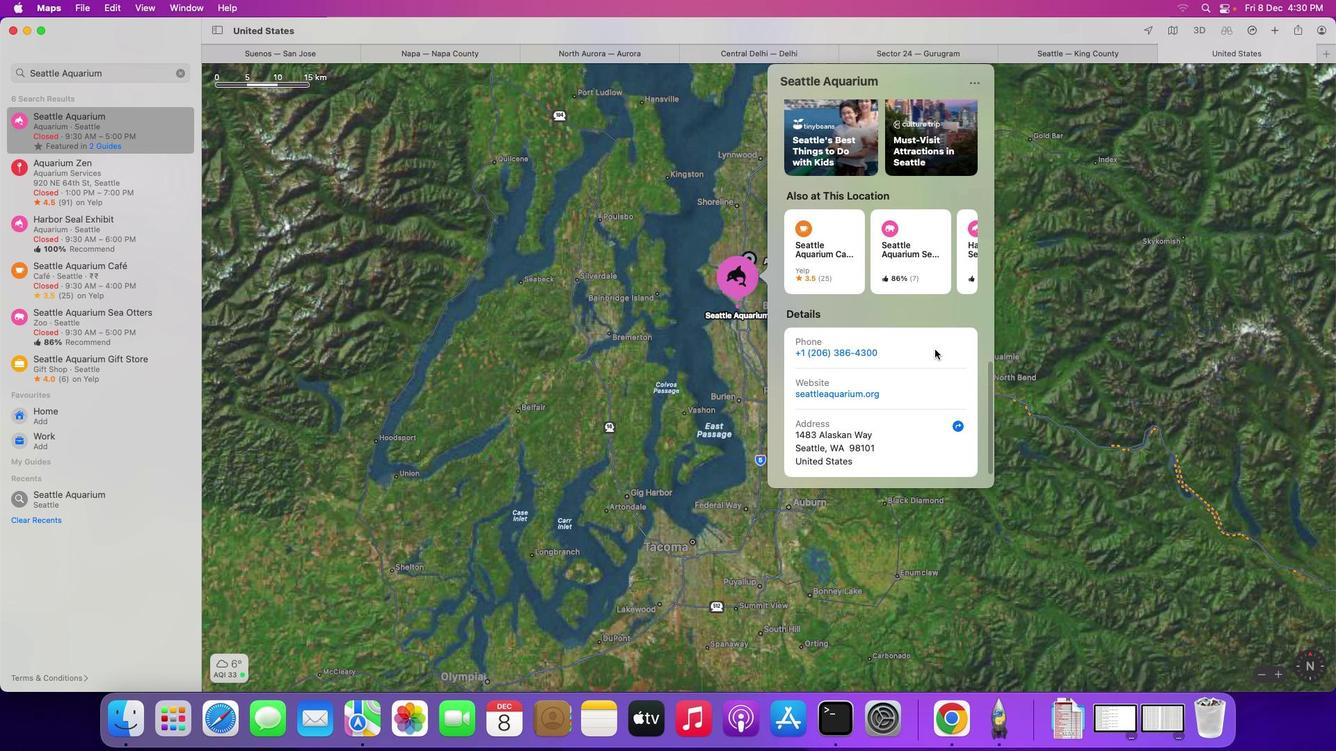
Action: Mouse scrolled (935, 350) with delta (0, 0)
Screenshot: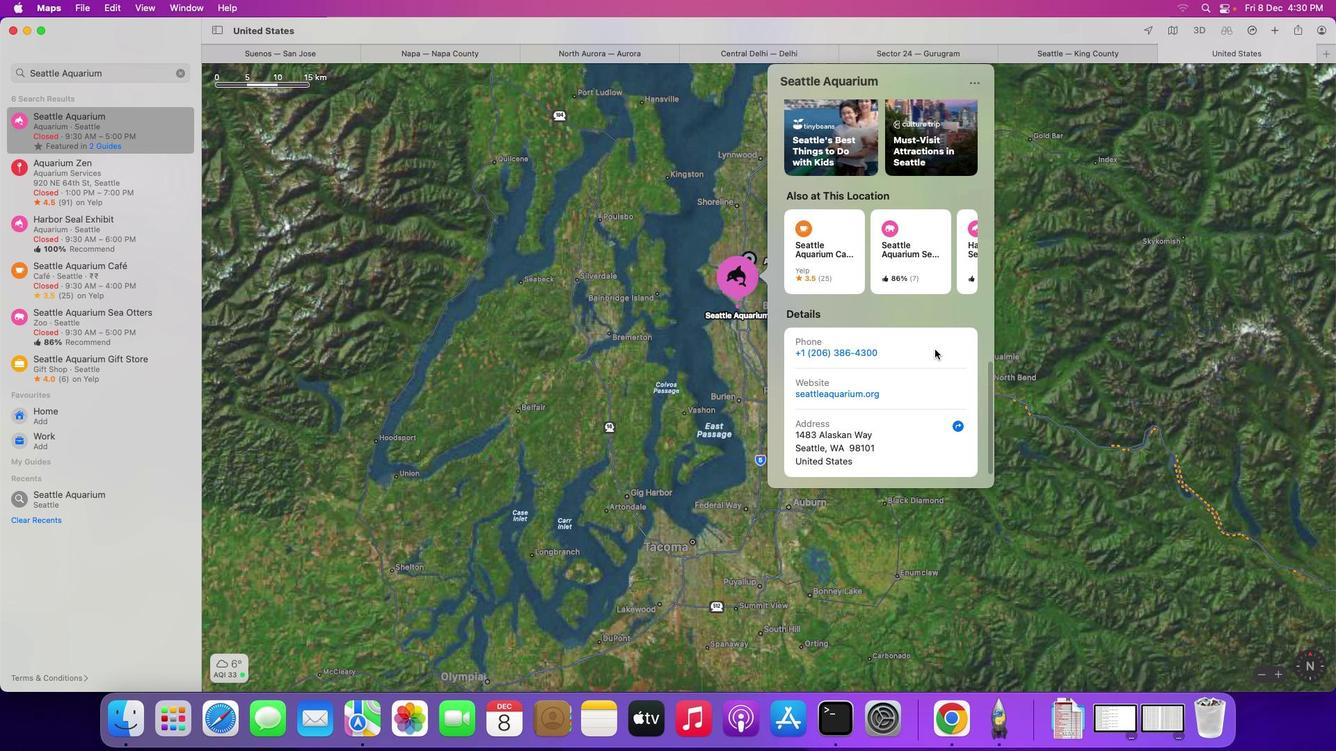 
Action: Mouse scrolled (935, 350) with delta (0, -1)
Screenshot: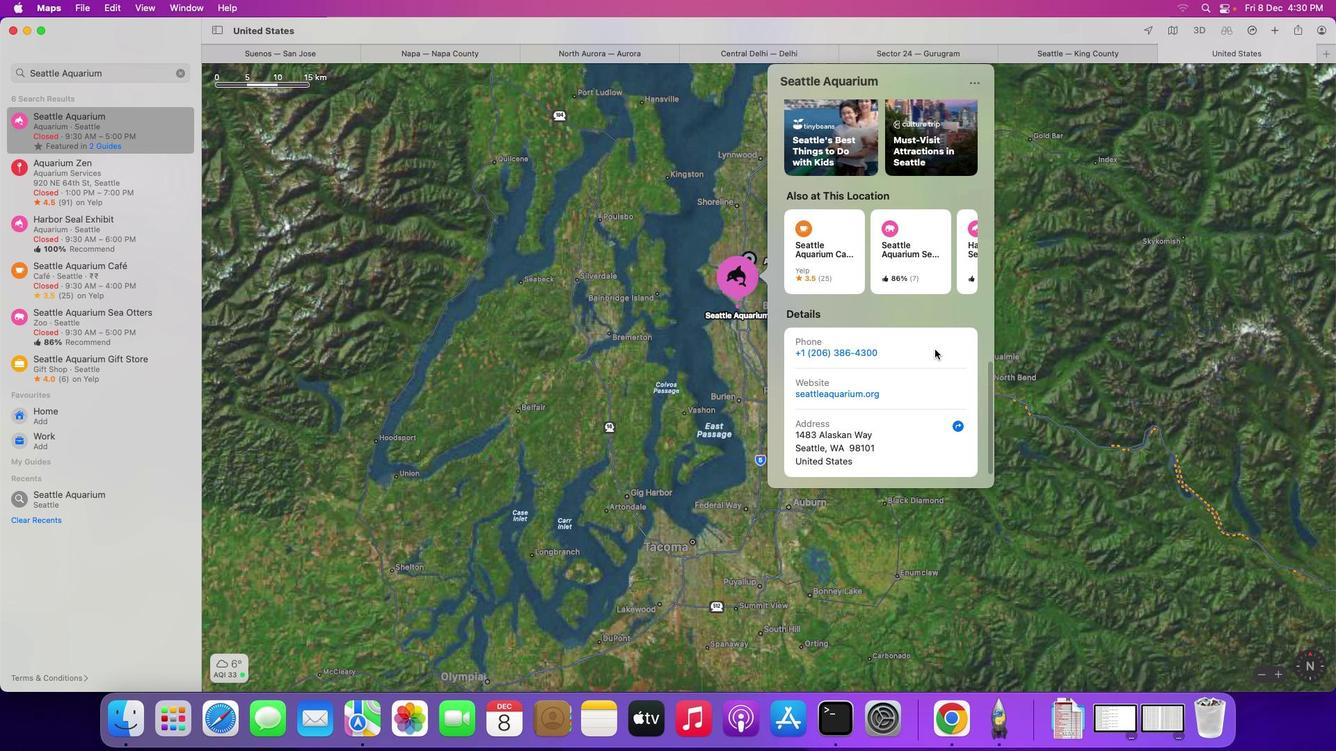 
Action: Mouse scrolled (935, 350) with delta (0, -2)
Screenshot: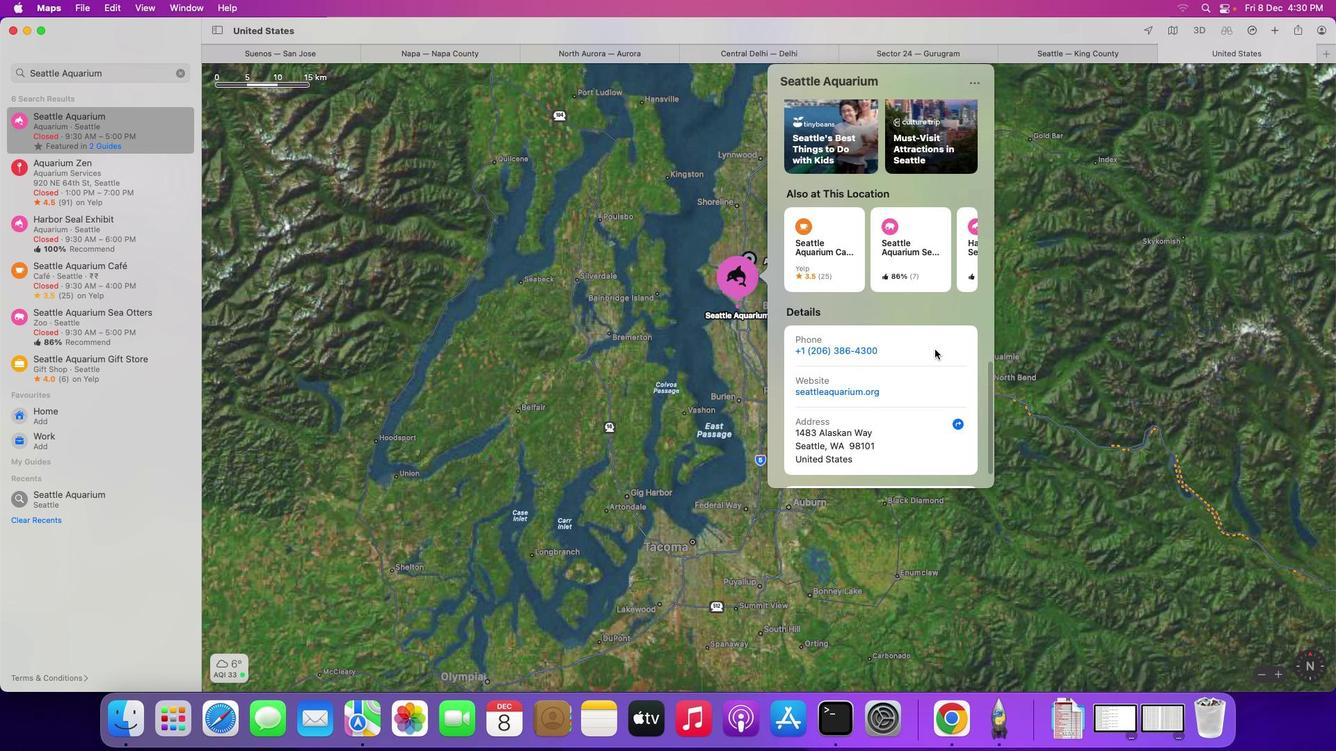
Action: Mouse scrolled (935, 350) with delta (0, 0)
Screenshot: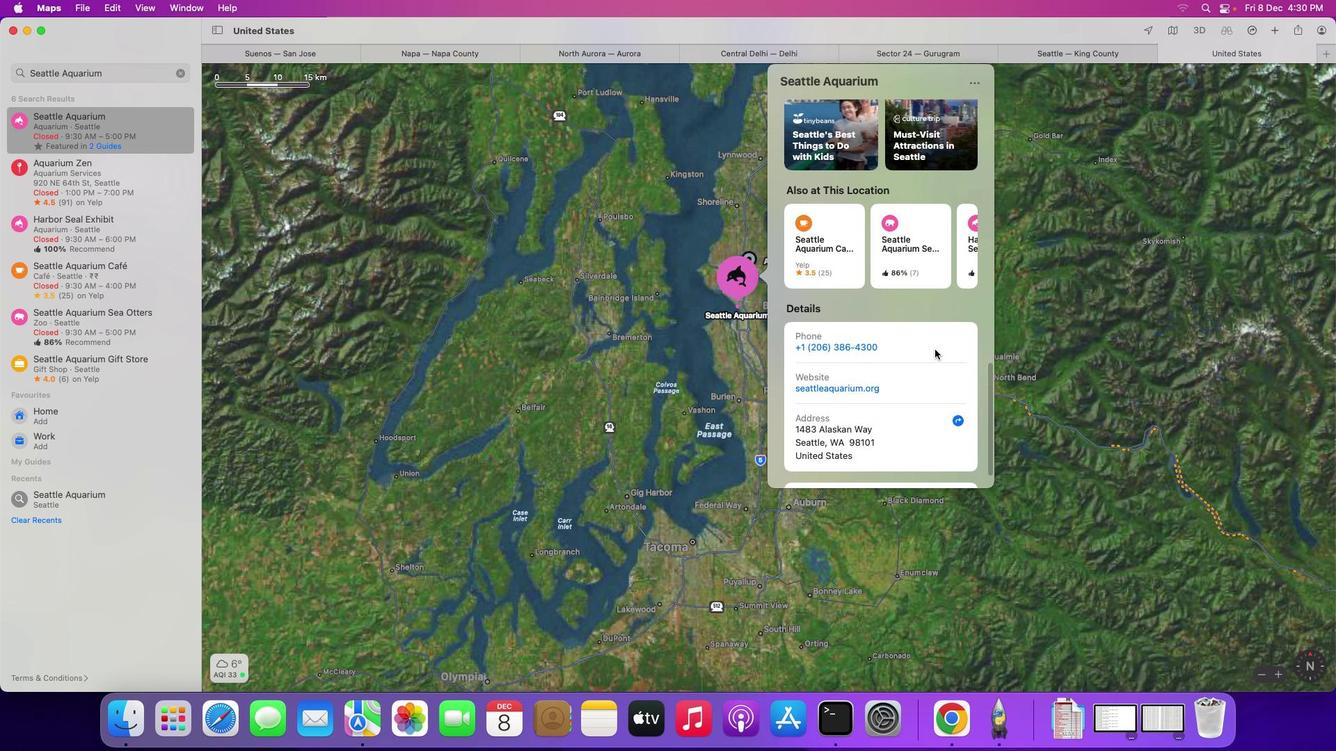
Action: Mouse scrolled (935, 350) with delta (0, 0)
Screenshot: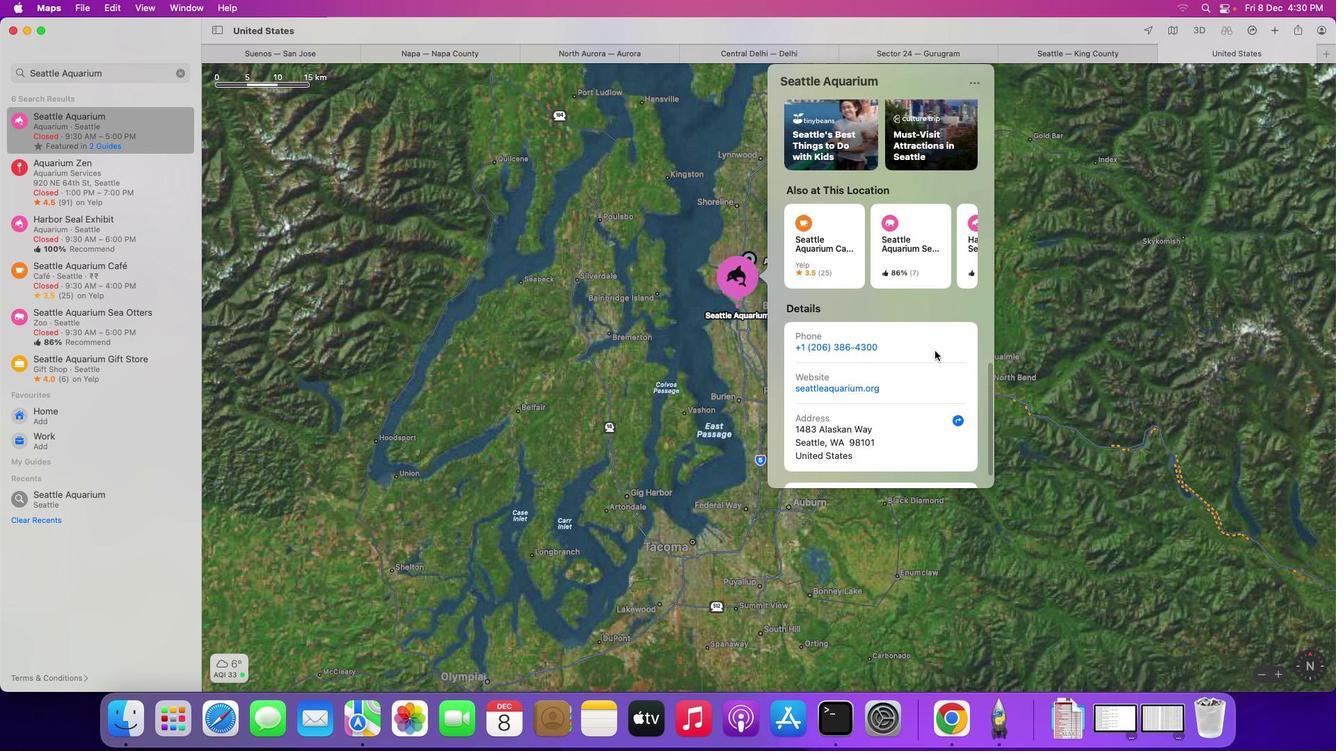 
Action: Mouse scrolled (935, 350) with delta (0, 0)
Screenshot: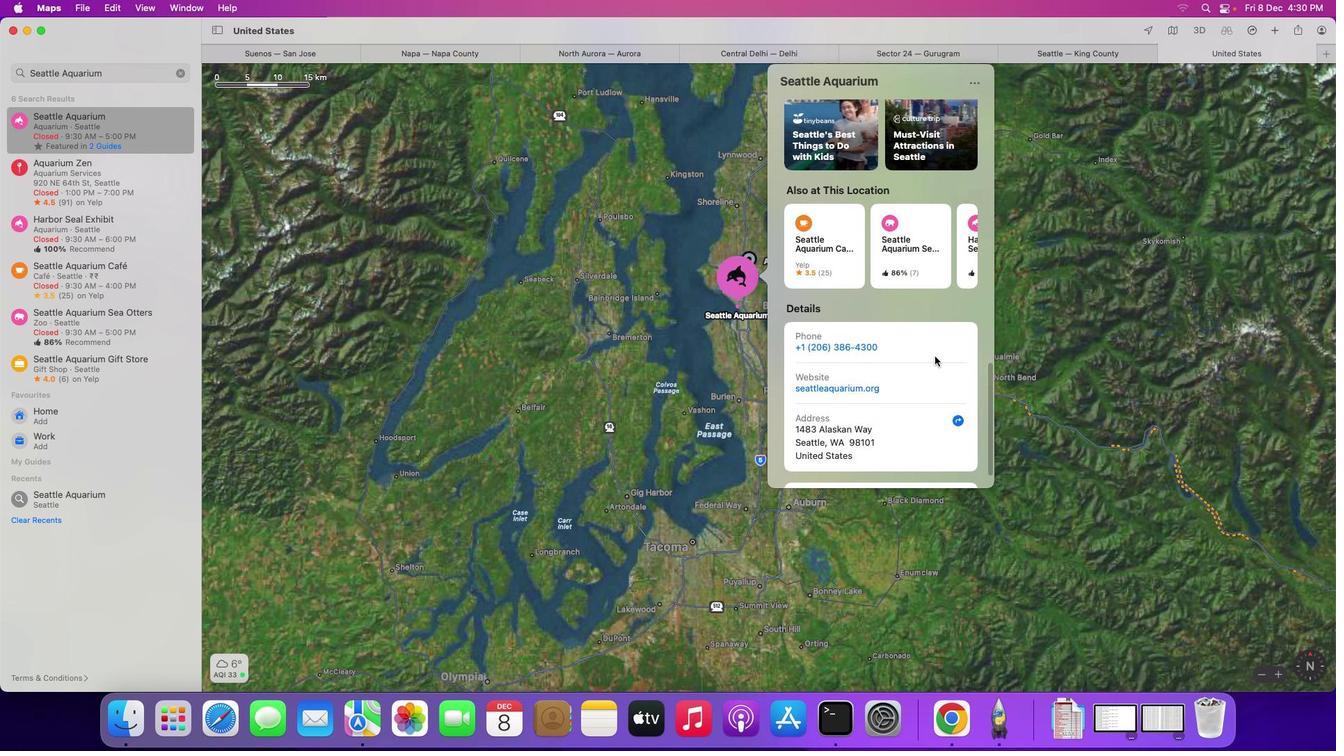 
Action: Mouse moved to (934, 357)
Screenshot: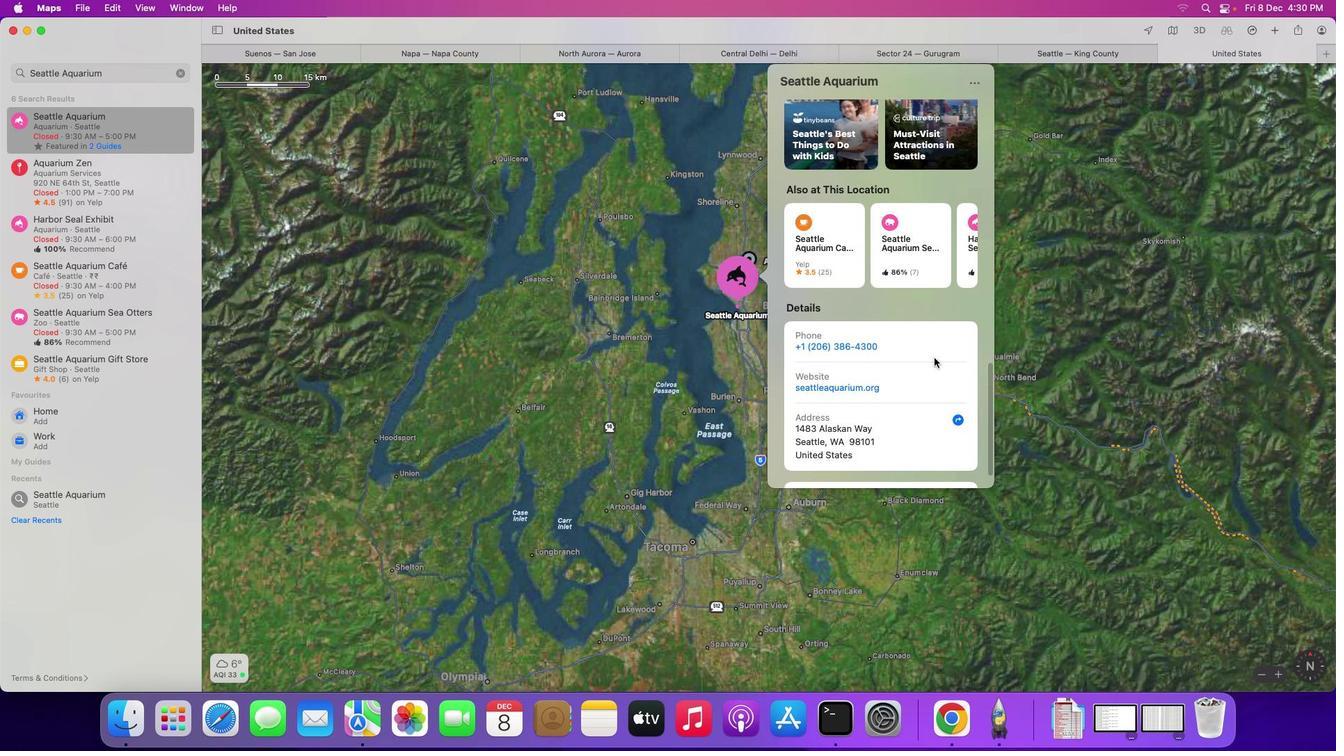 
Action: Mouse scrolled (934, 357) with delta (0, 0)
Screenshot: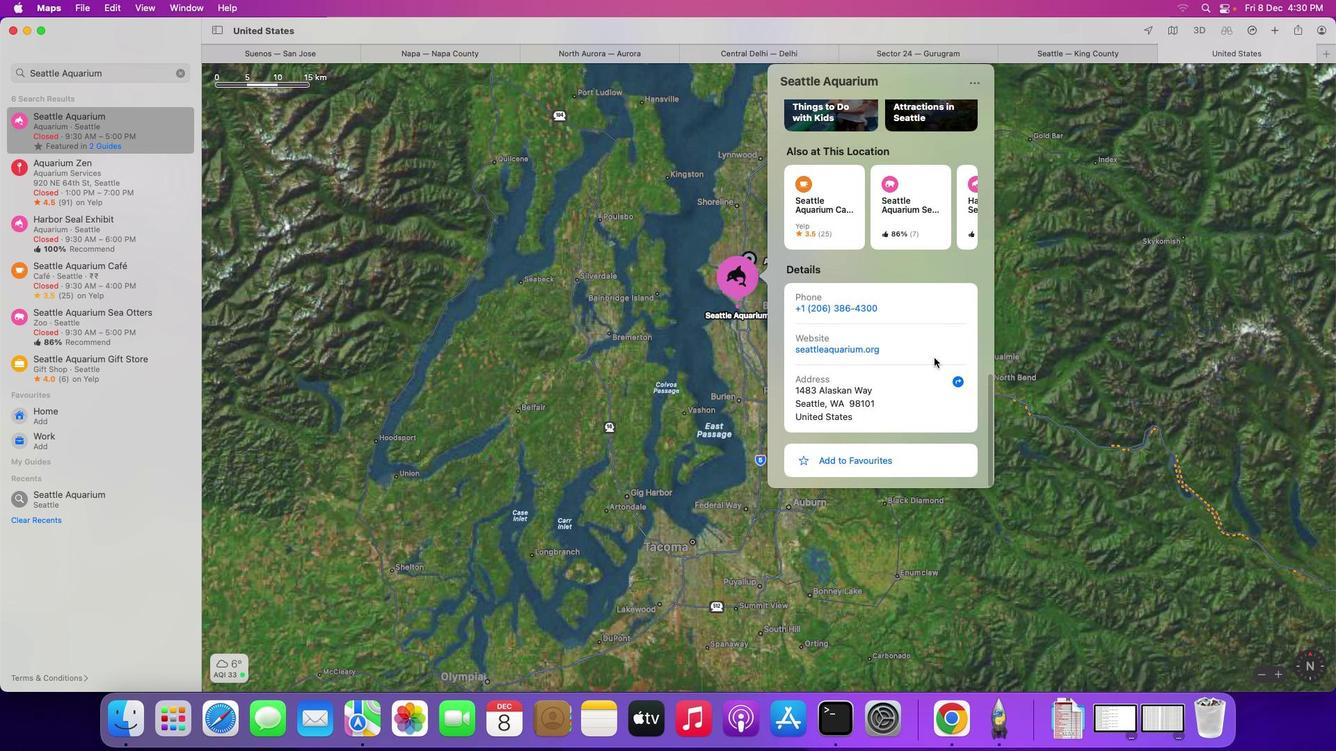 
Action: Mouse scrolled (934, 357) with delta (0, 0)
Screenshot: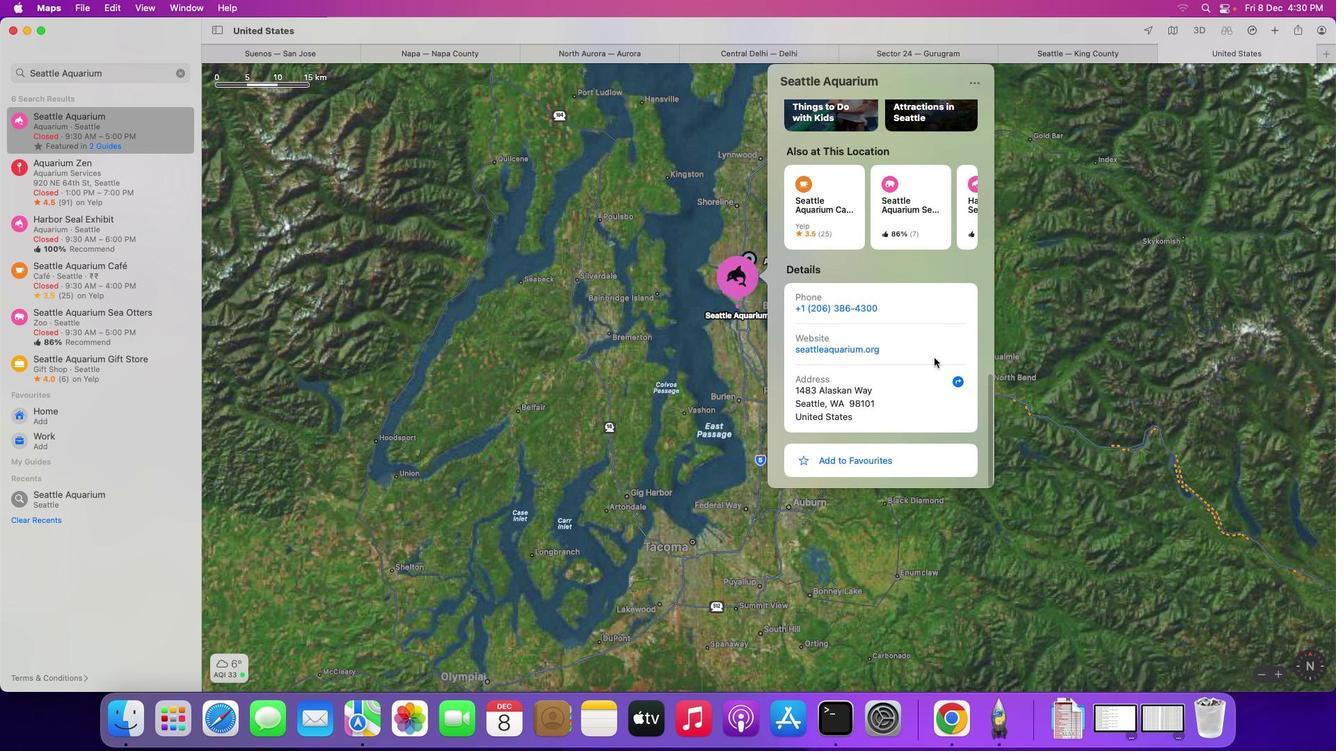 
Action: Mouse scrolled (934, 357) with delta (0, -2)
Screenshot: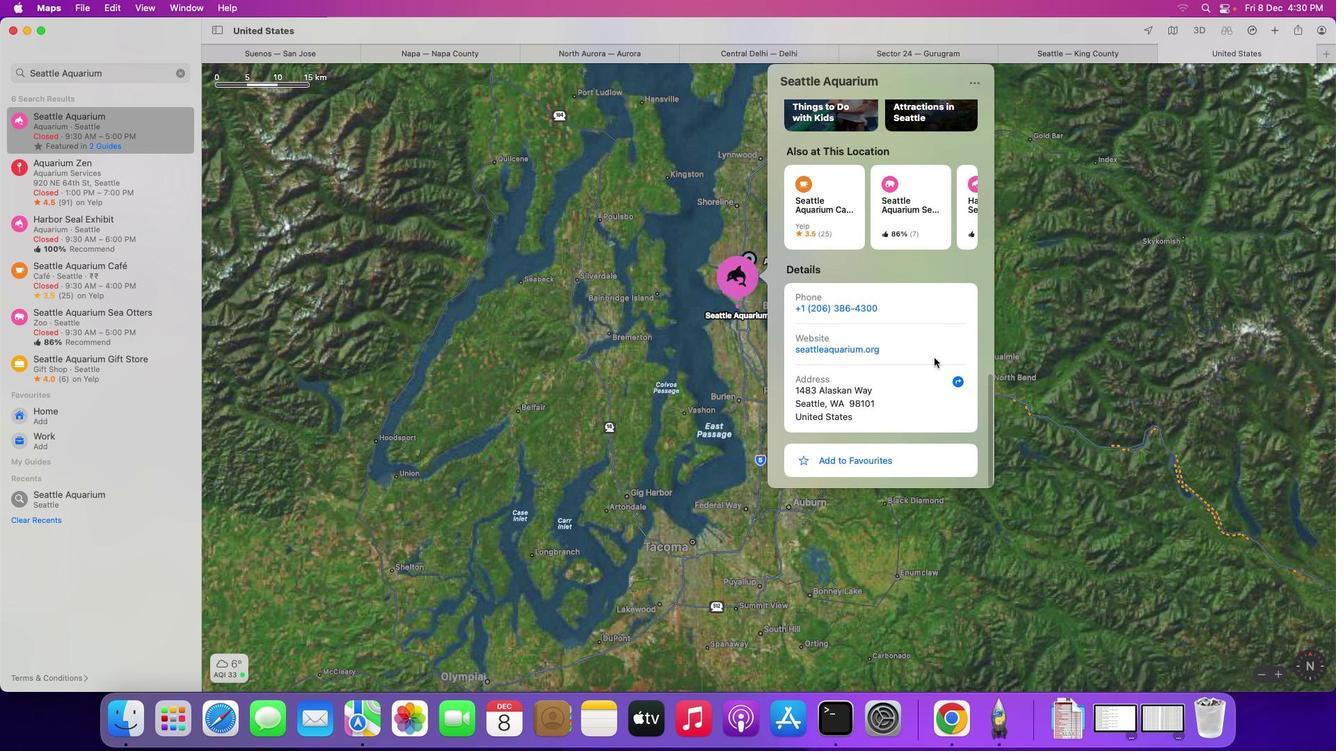 
Action: Mouse scrolled (934, 357) with delta (0, -2)
Screenshot: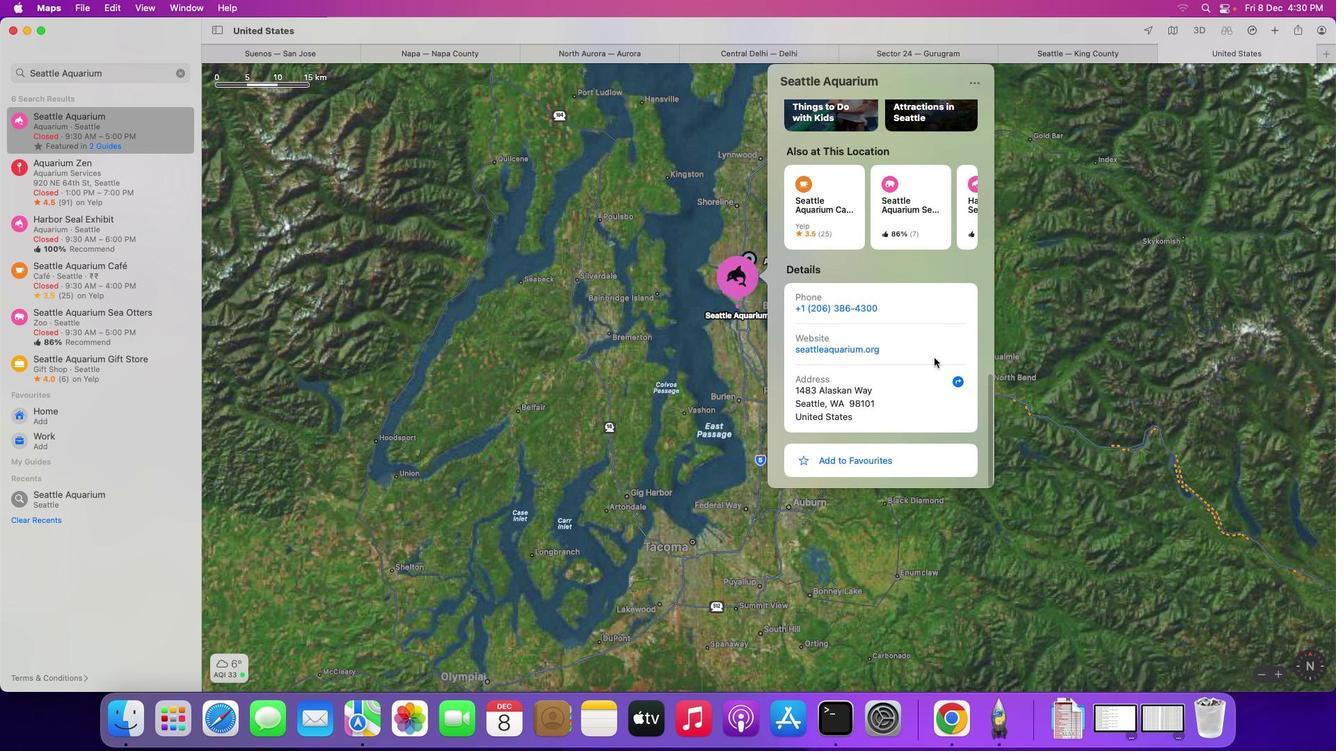 
Action: Mouse scrolled (934, 357) with delta (0, -3)
Screenshot: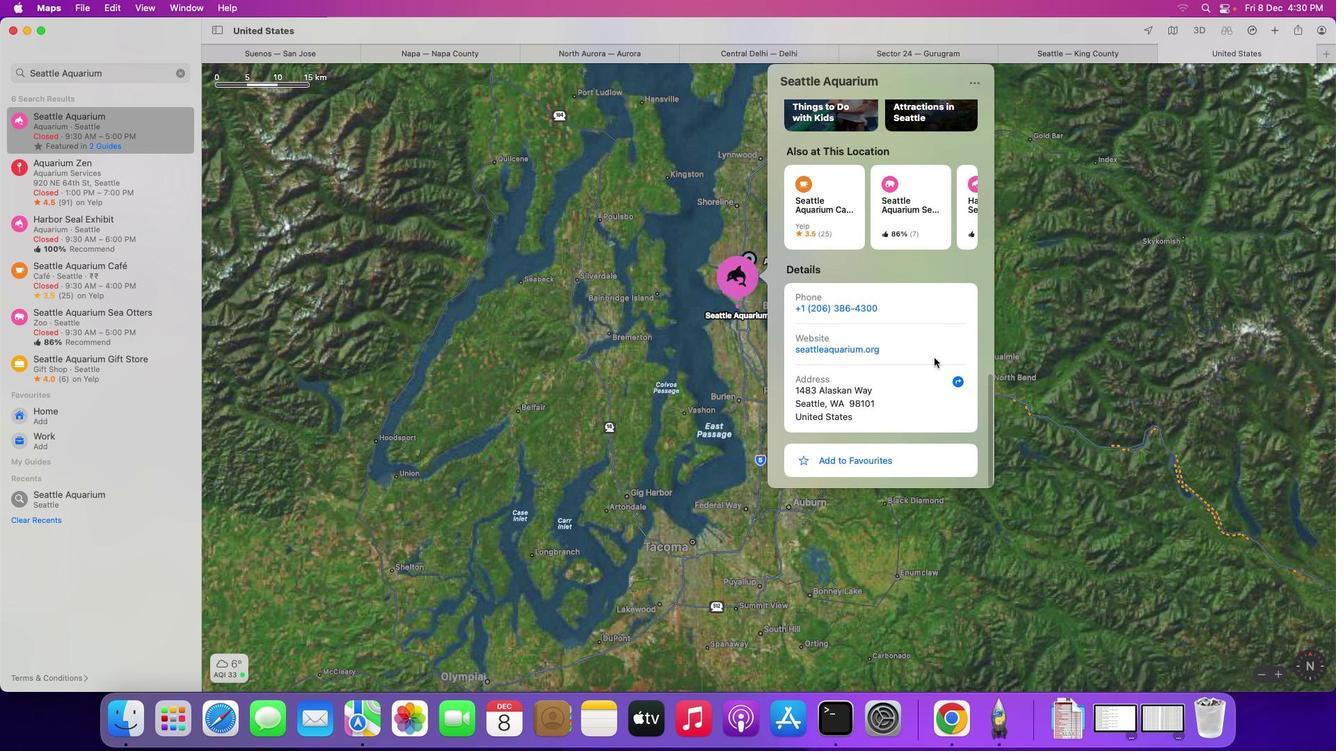 
Action: Mouse scrolled (934, 357) with delta (0, 0)
Screenshot: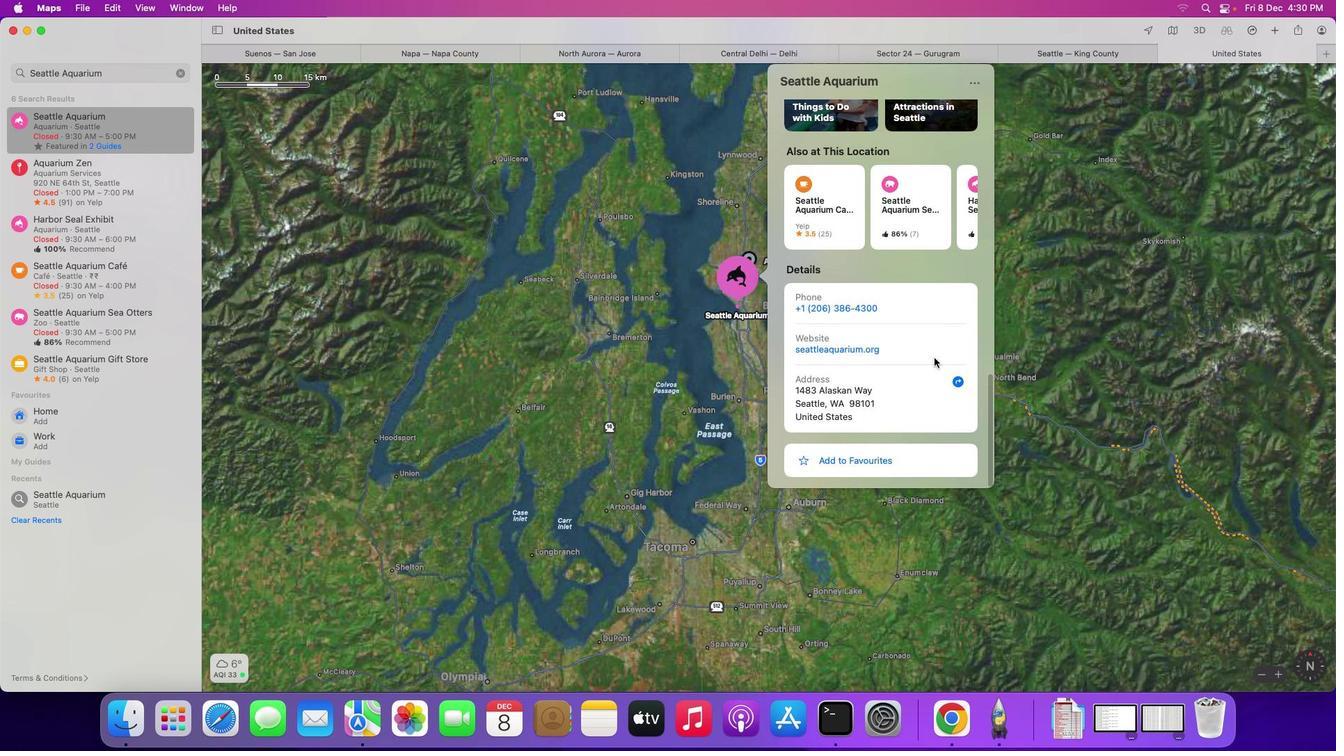 
Action: Mouse scrolled (934, 357) with delta (0, 0)
Screenshot: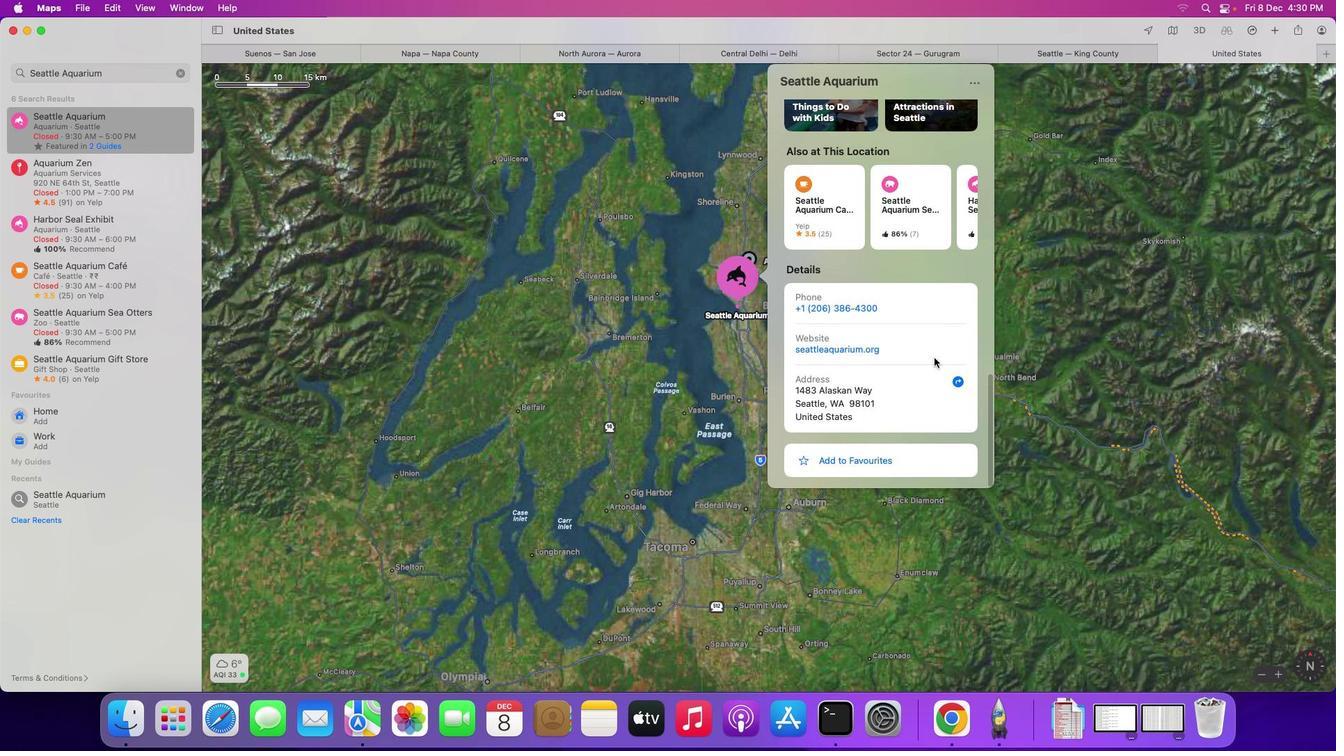 
Action: Mouse scrolled (934, 357) with delta (0, 0)
Screenshot: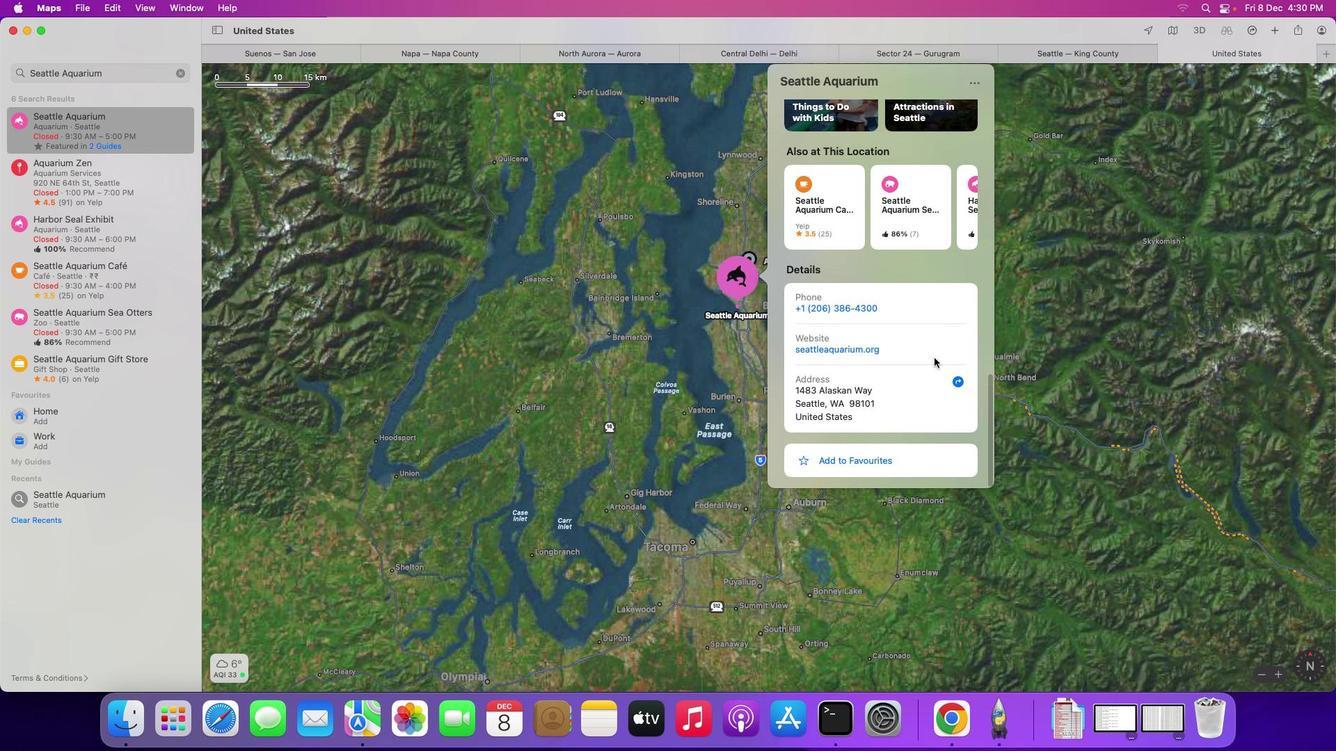 
Action: Mouse moved to (891, 420)
Screenshot: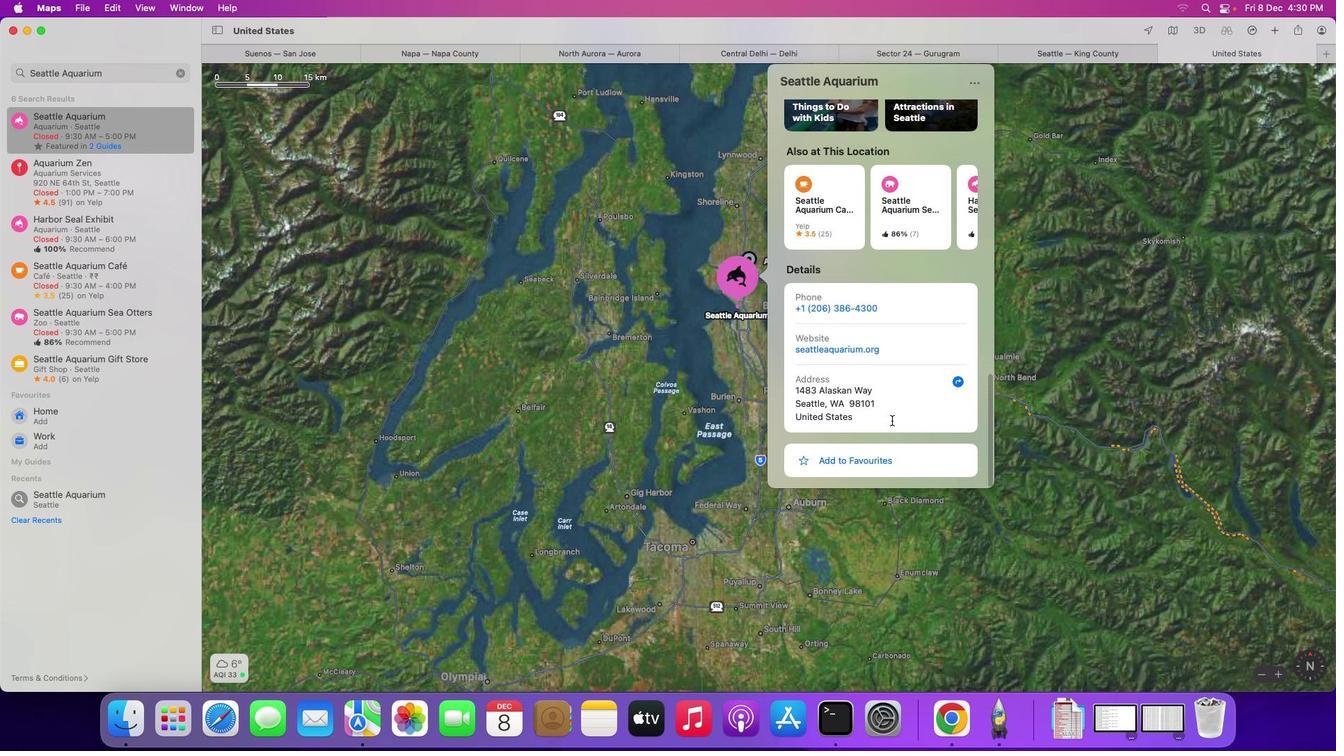 
Action: Mouse scrolled (891, 420) with delta (0, 0)
Screenshot: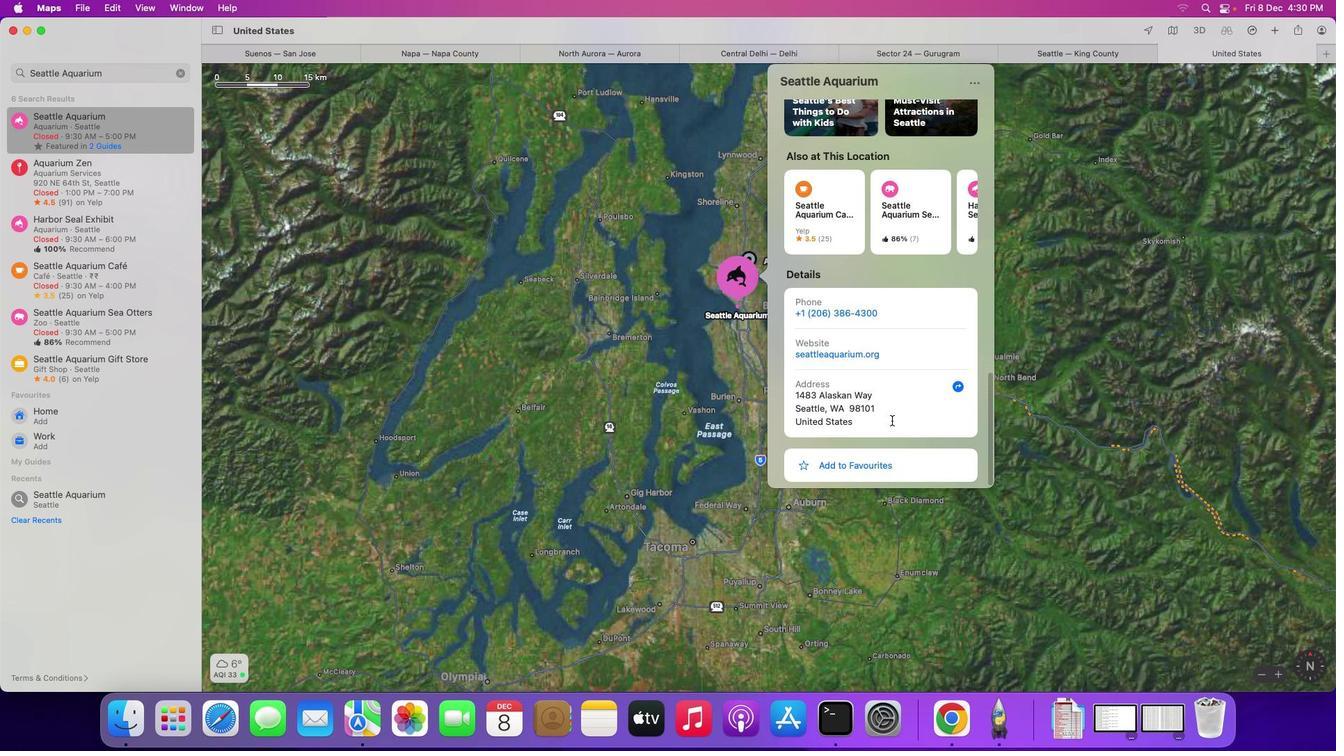 
Action: Mouse scrolled (891, 420) with delta (0, 0)
Screenshot: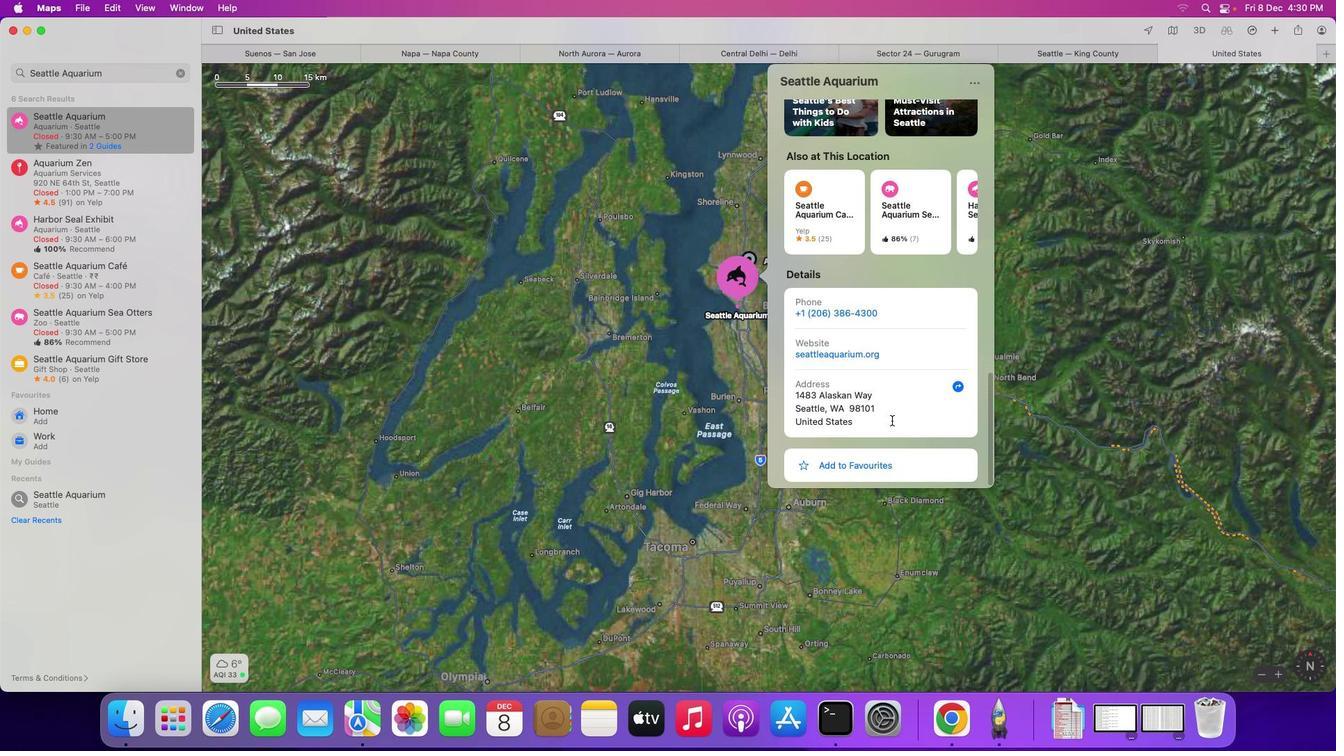 
Action: Mouse moved to (891, 420)
Screenshot: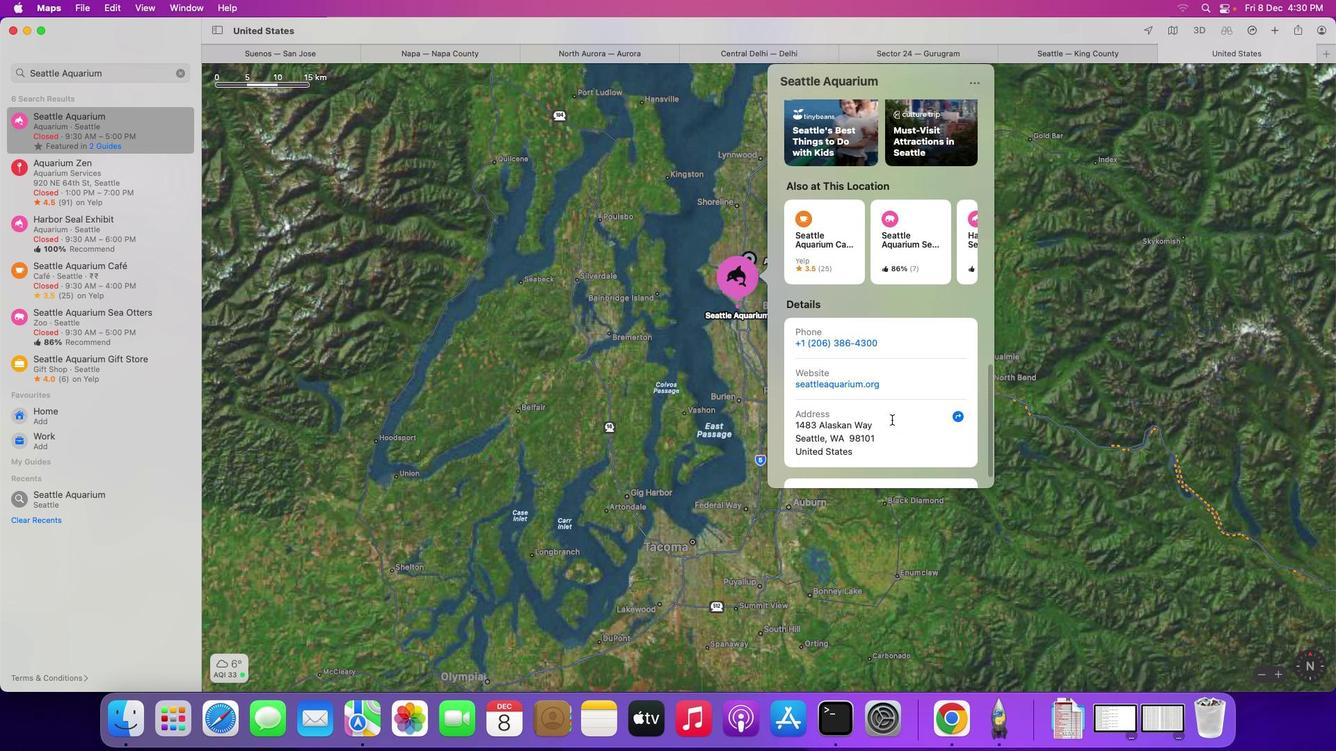 
Action: Mouse scrolled (891, 420) with delta (0, 0)
Screenshot: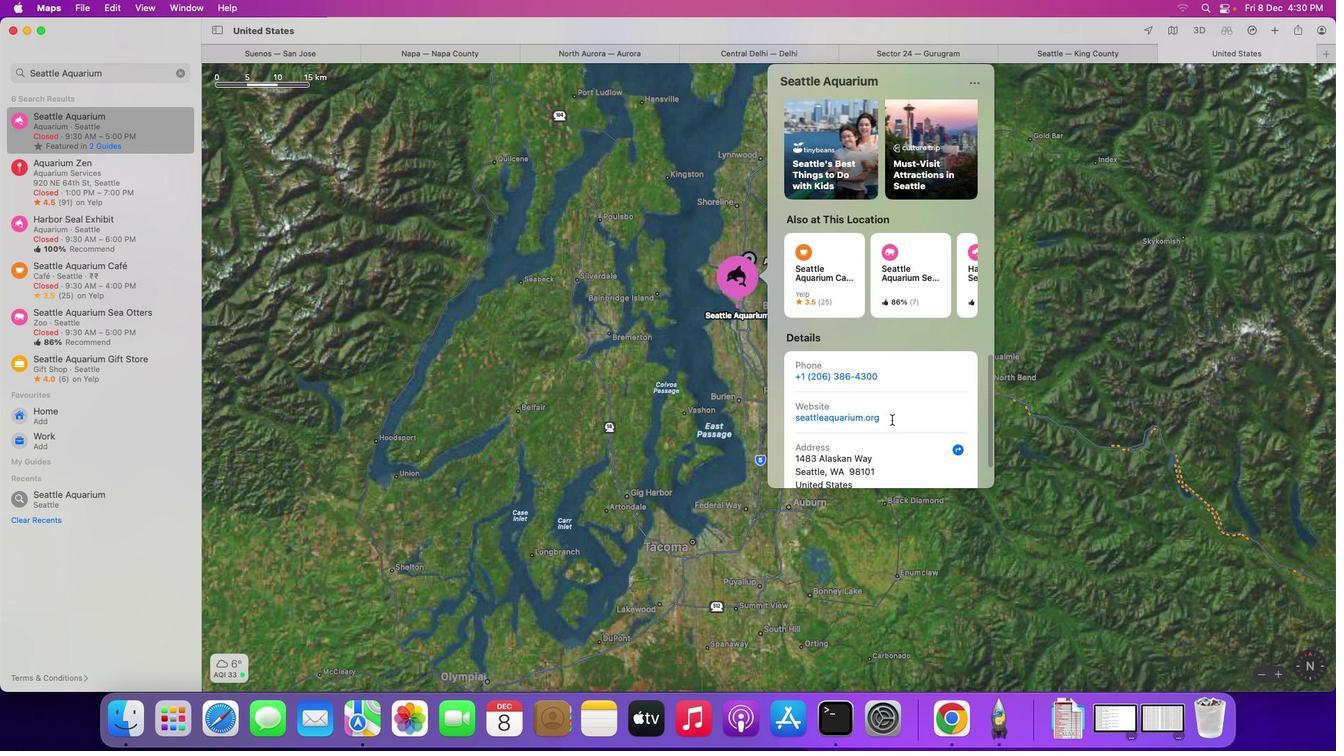 
Action: Mouse scrolled (891, 420) with delta (0, 0)
Screenshot: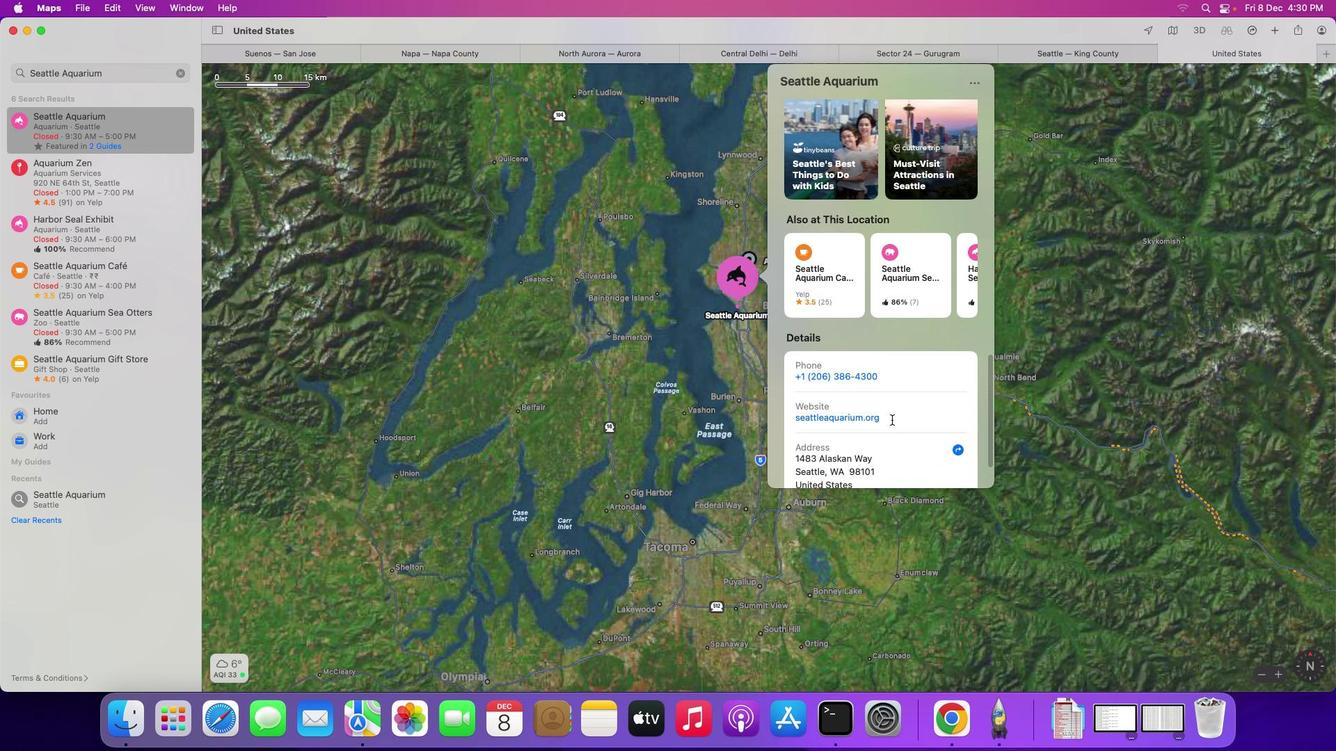 
Action: Mouse scrolled (891, 420) with delta (0, 2)
Screenshot: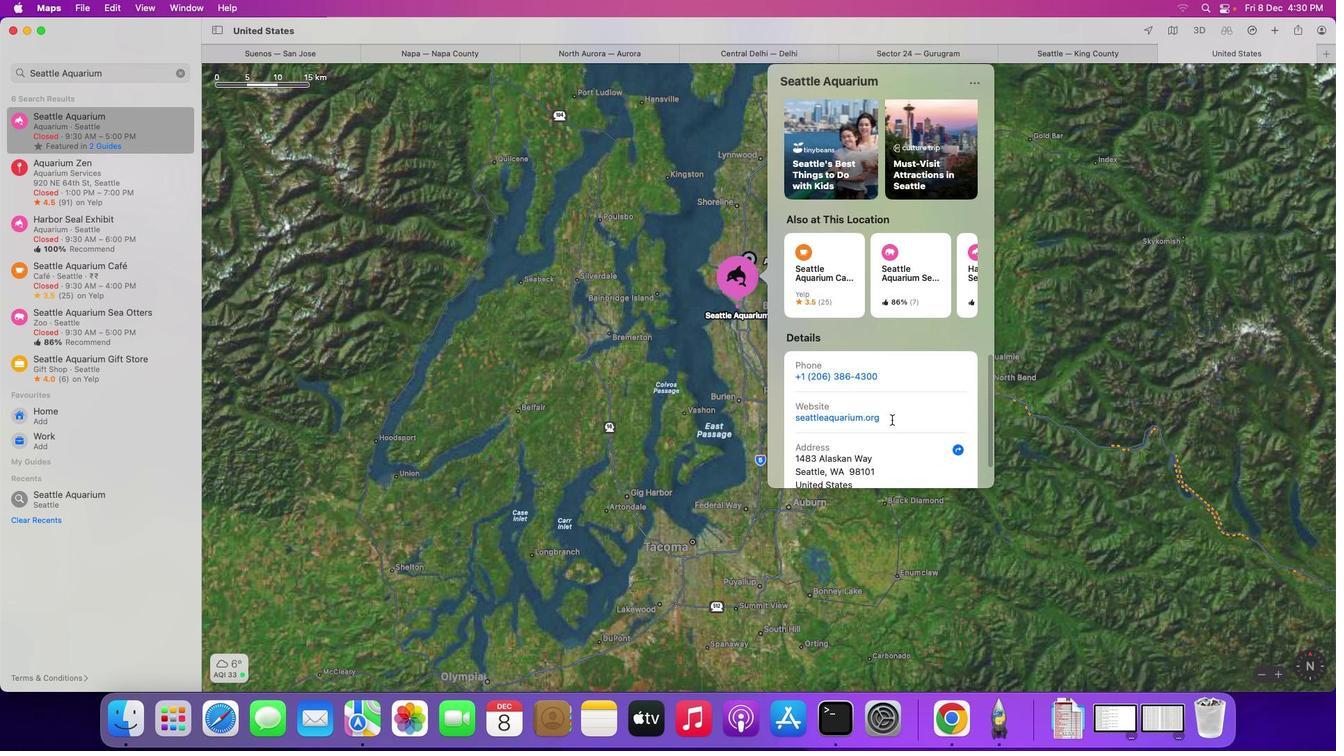 
Action: Mouse scrolled (891, 420) with delta (0, 2)
Screenshot: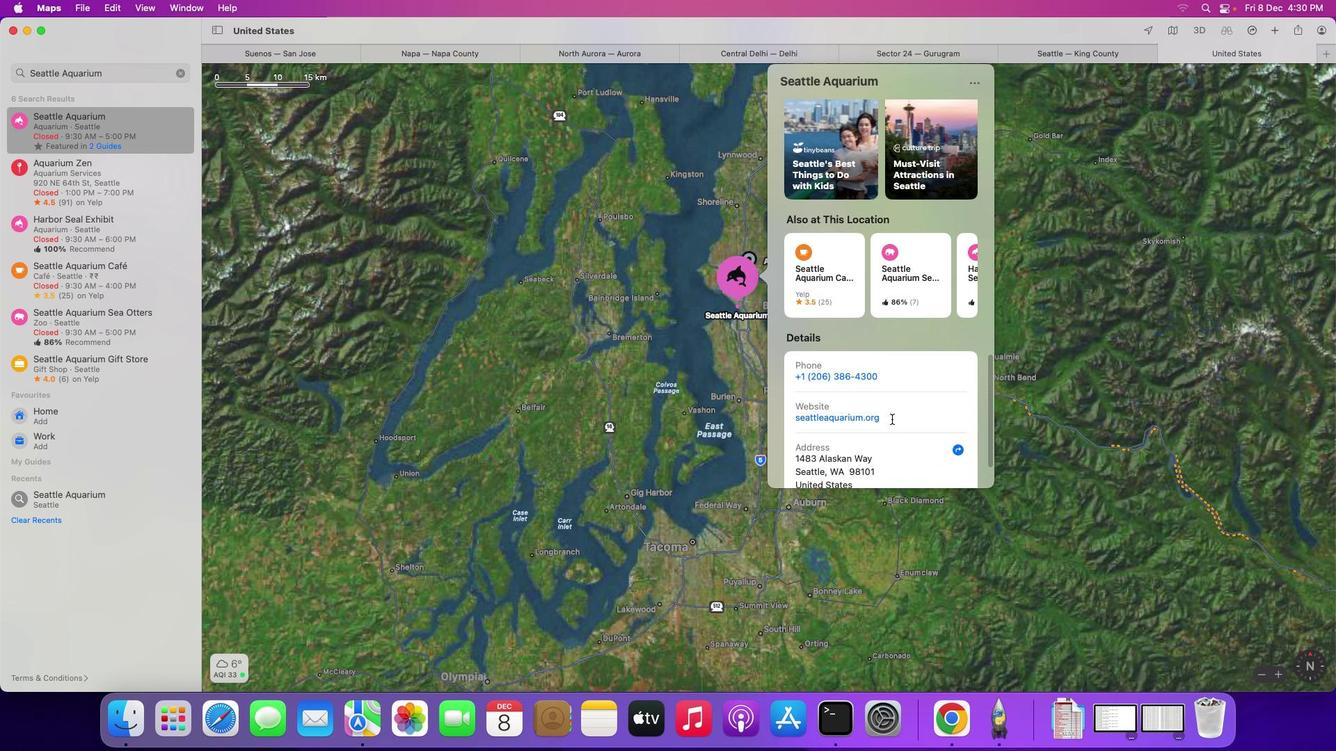 
Action: Mouse moved to (892, 416)
Screenshot: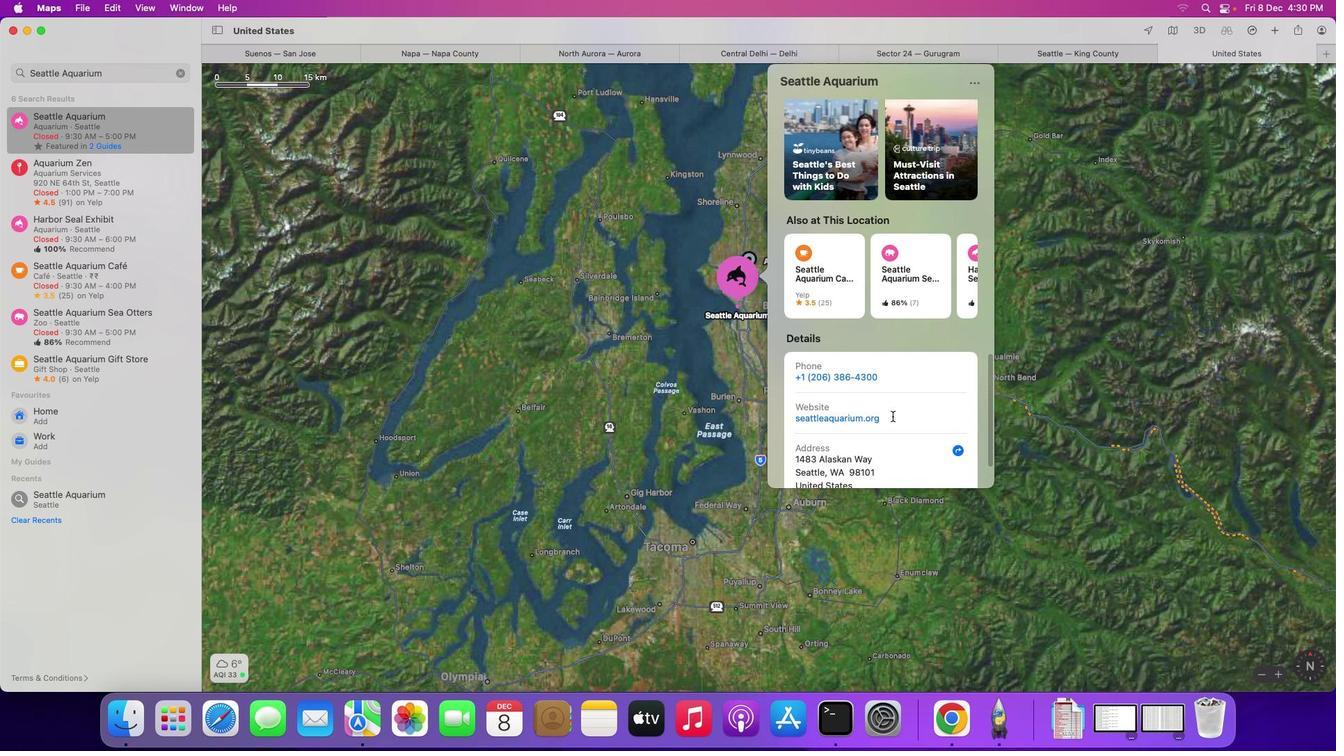 
Action: Mouse scrolled (892, 416) with delta (0, 0)
Screenshot: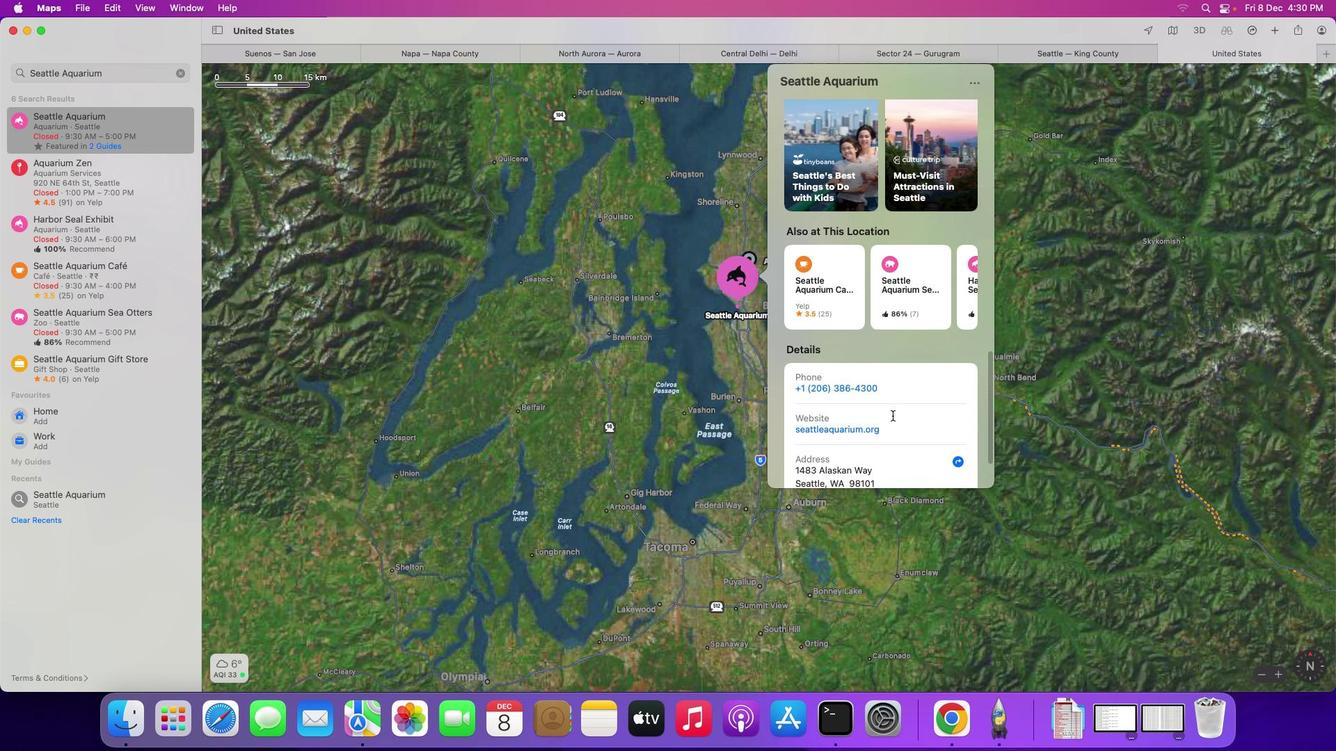 
Action: Mouse scrolled (892, 416) with delta (0, 0)
Screenshot: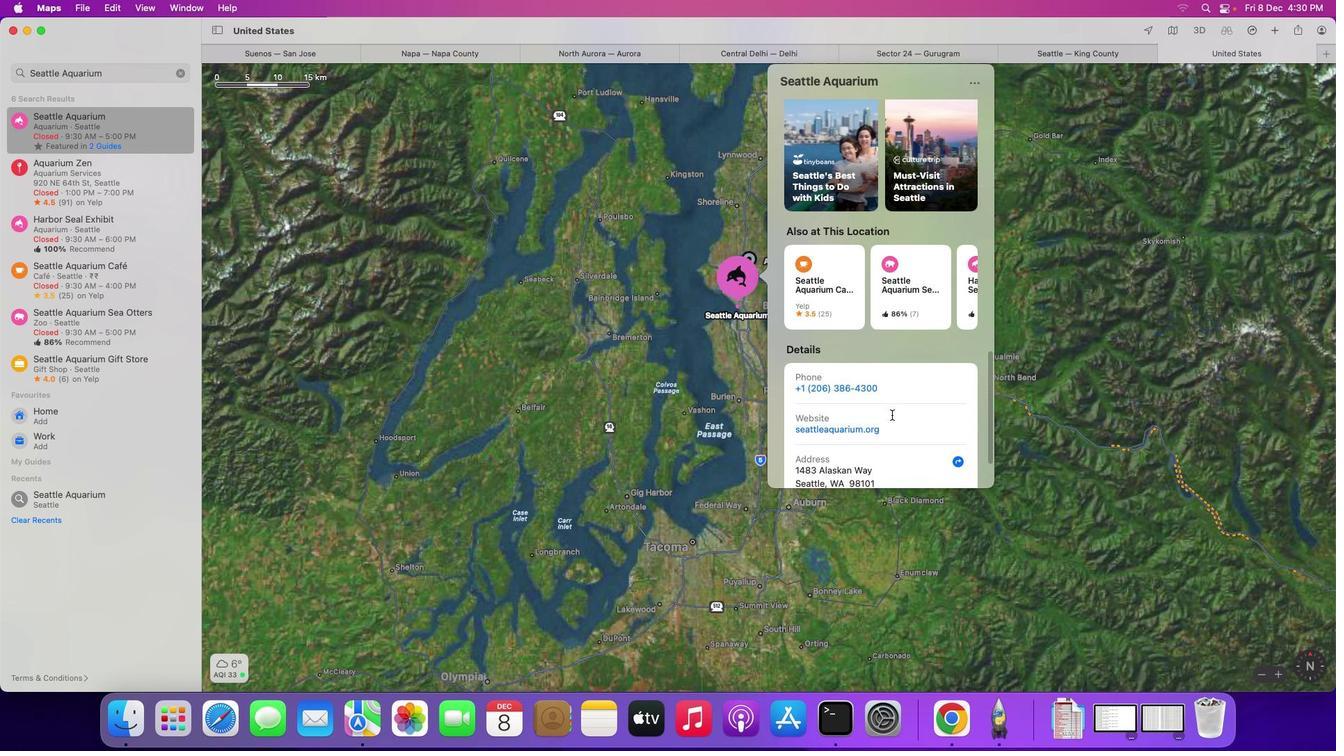 
Action: Mouse scrolled (892, 416) with delta (0, 0)
Screenshot: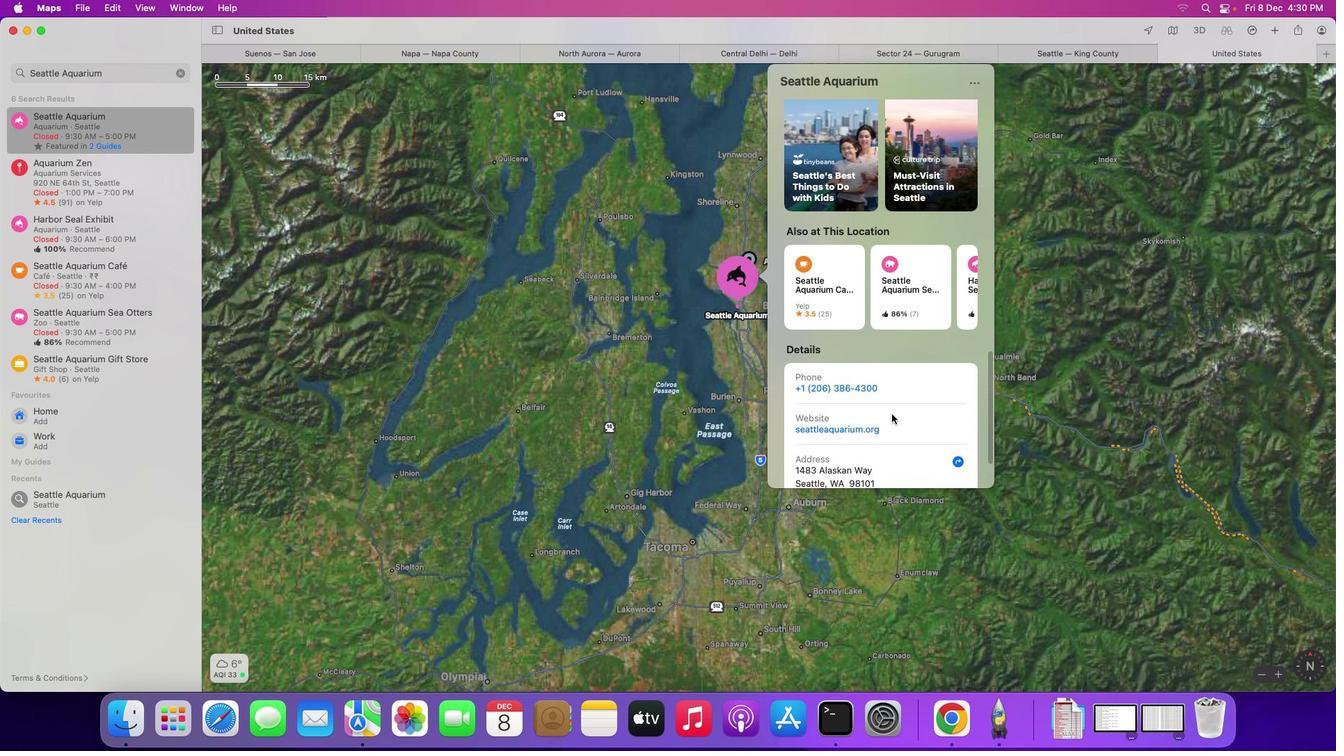 
Action: Mouse moved to (890, 411)
Screenshot: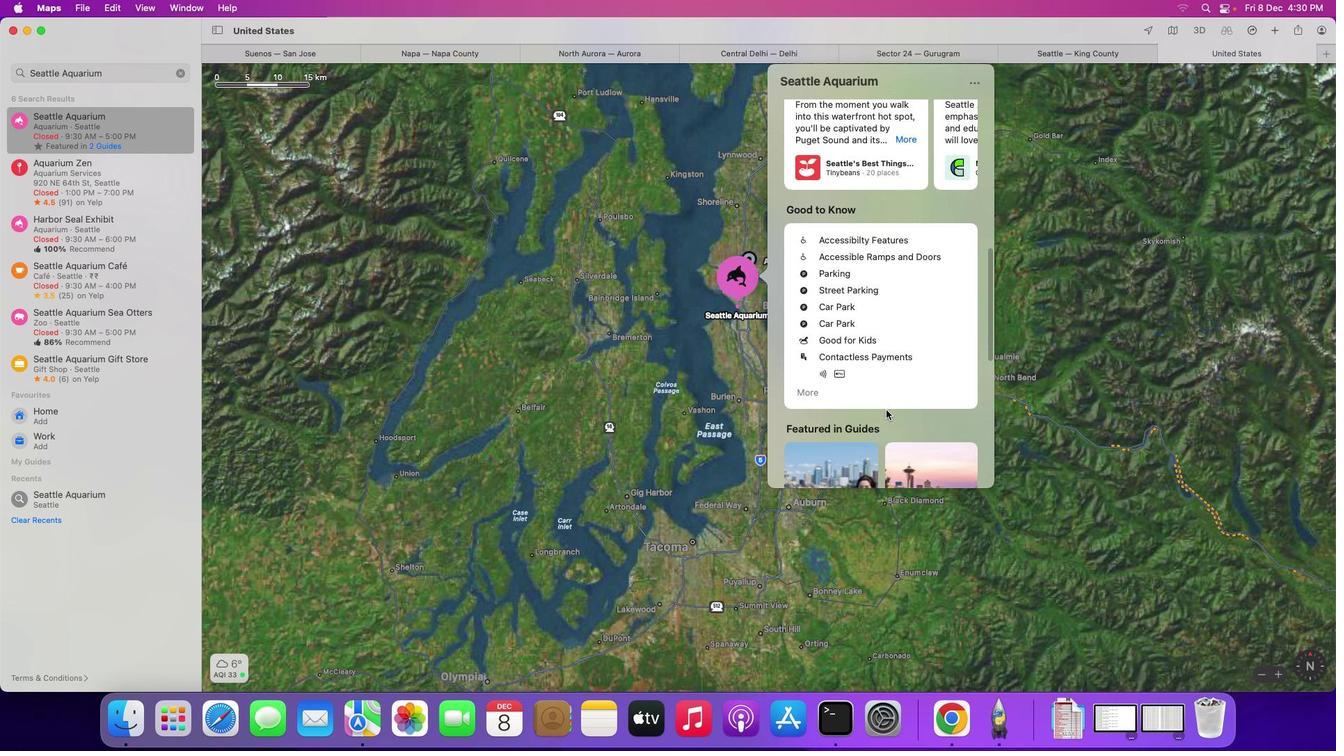 
Action: Mouse scrolled (890, 411) with delta (0, 0)
Screenshot: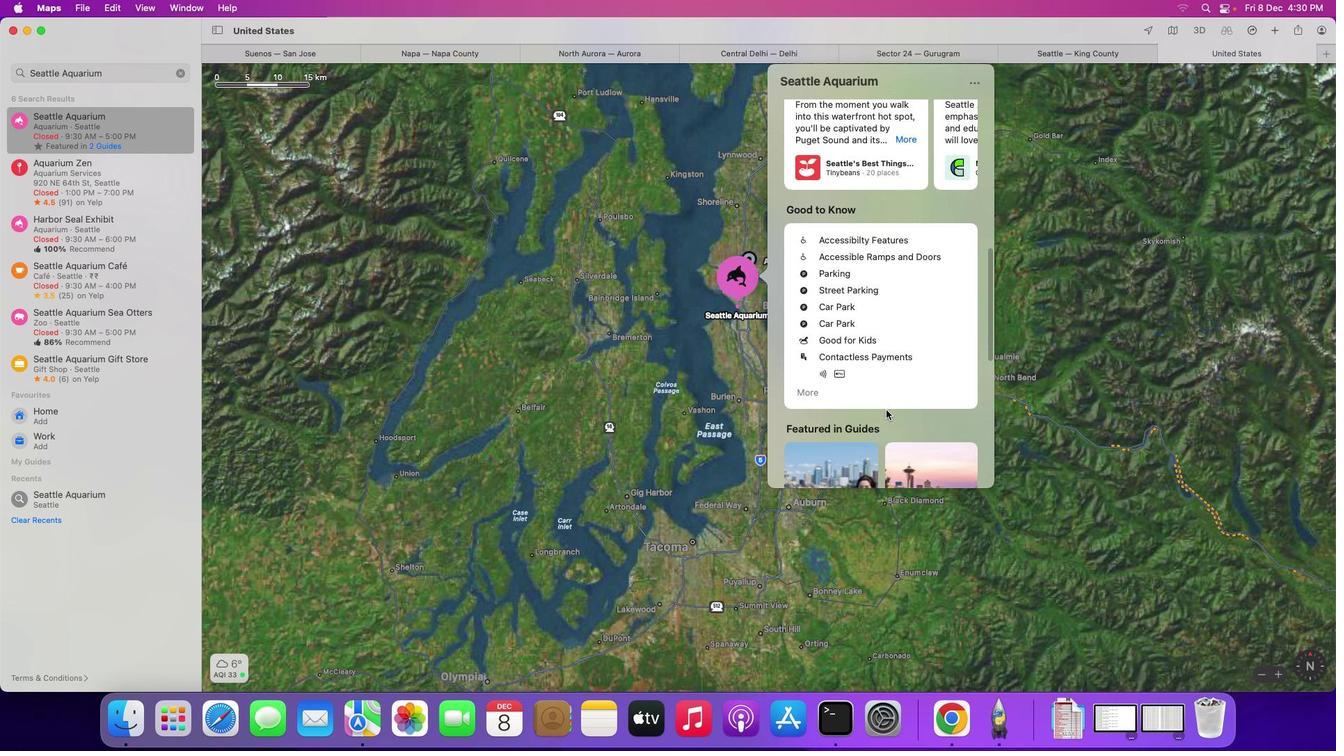 
Action: Mouse moved to (889, 411)
Screenshot: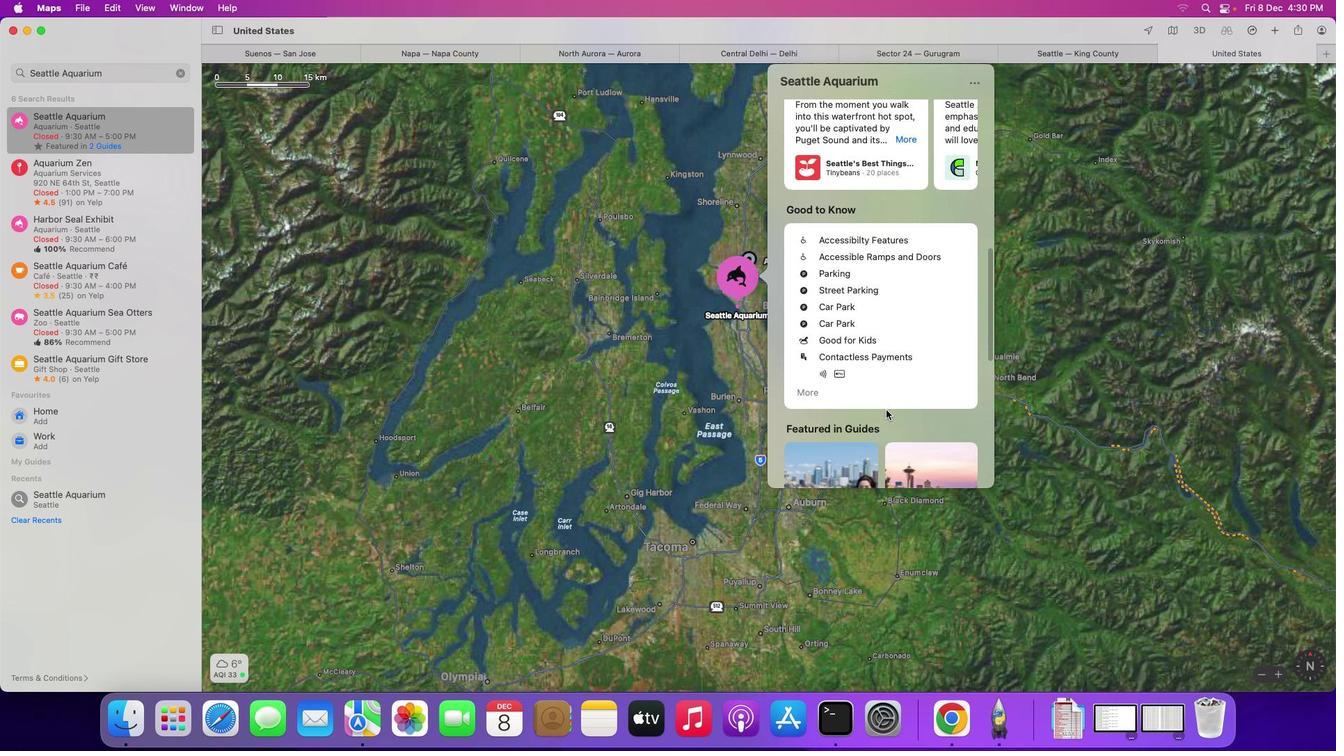
Action: Mouse scrolled (889, 411) with delta (0, 0)
Screenshot: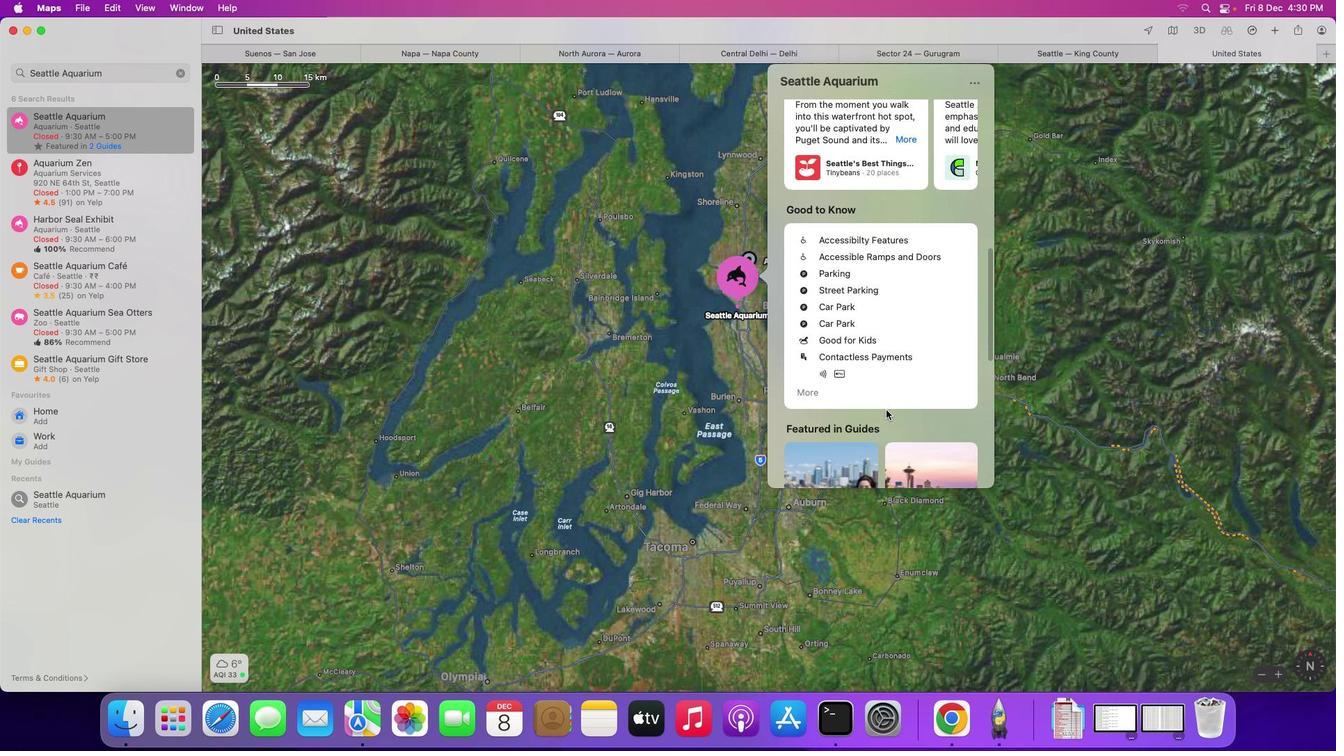 
Action: Mouse moved to (889, 411)
Screenshot: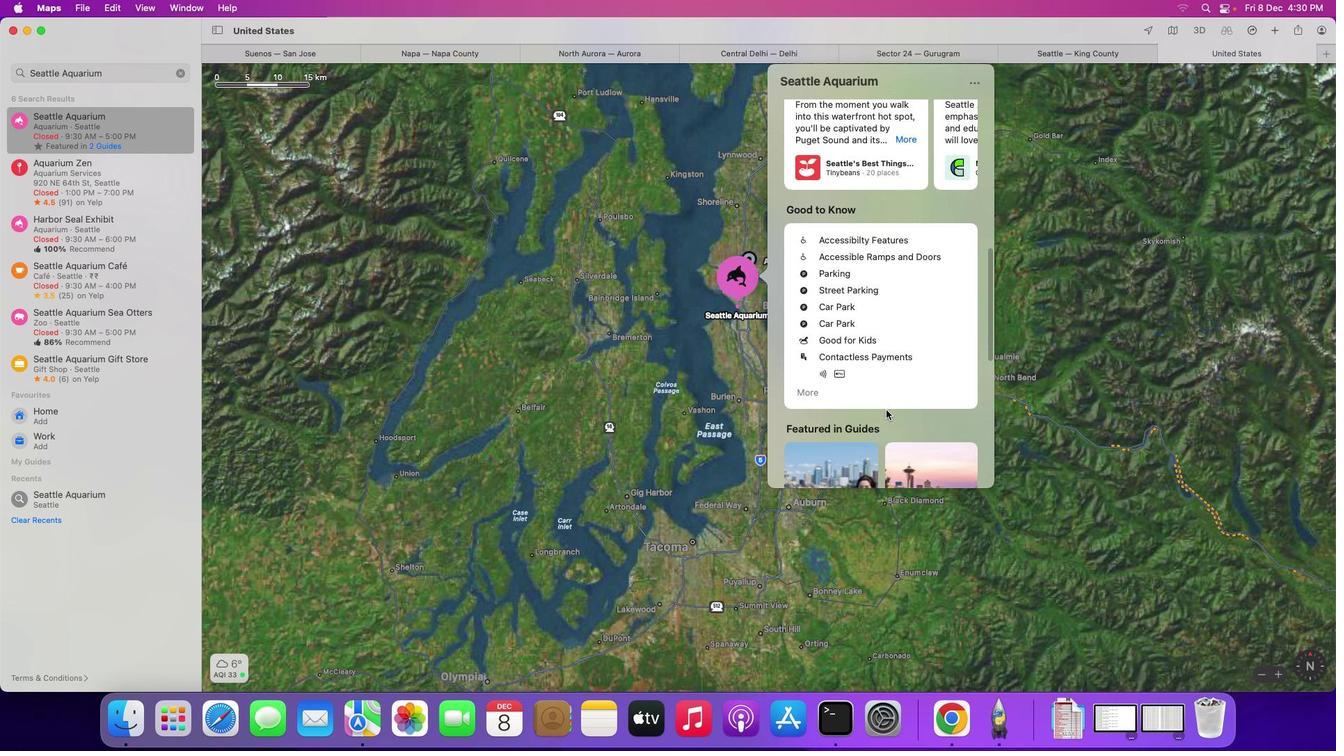 
Action: Mouse scrolled (889, 411) with delta (0, 2)
Screenshot: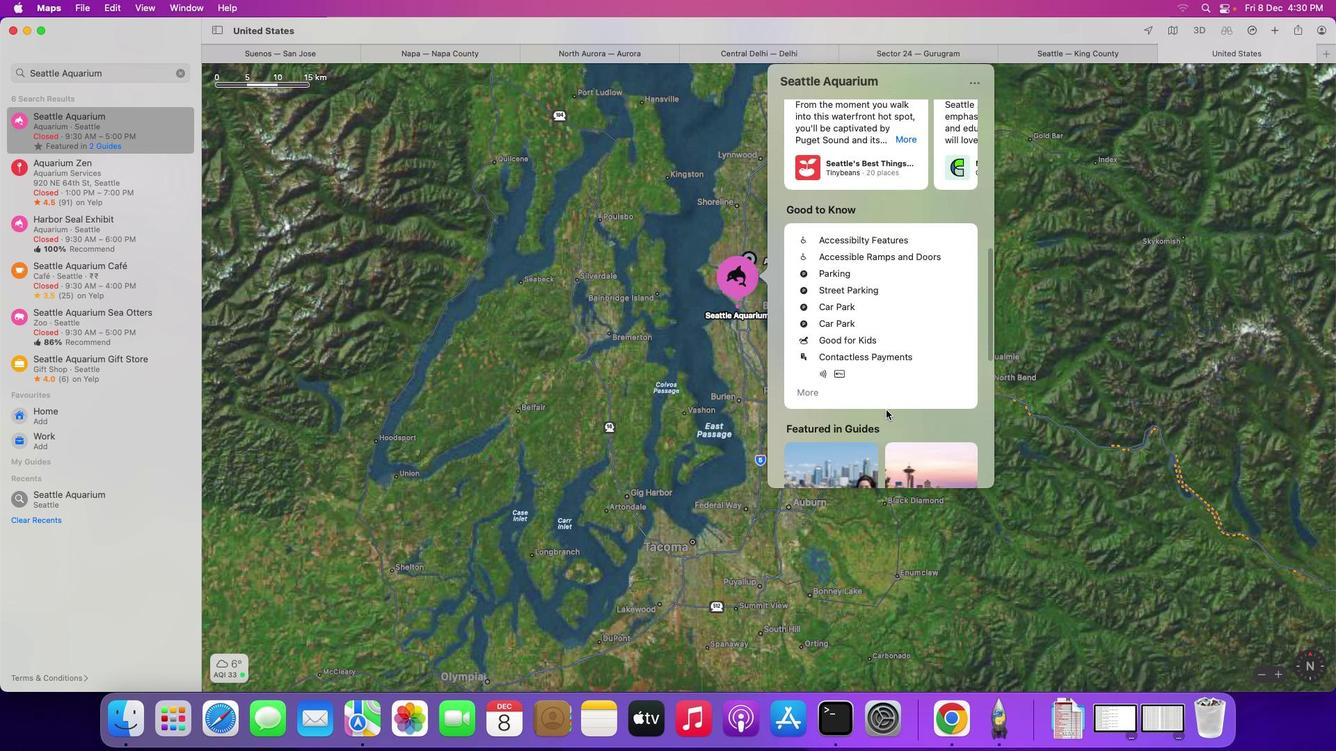 
Action: Mouse scrolled (889, 411) with delta (0, 3)
Screenshot: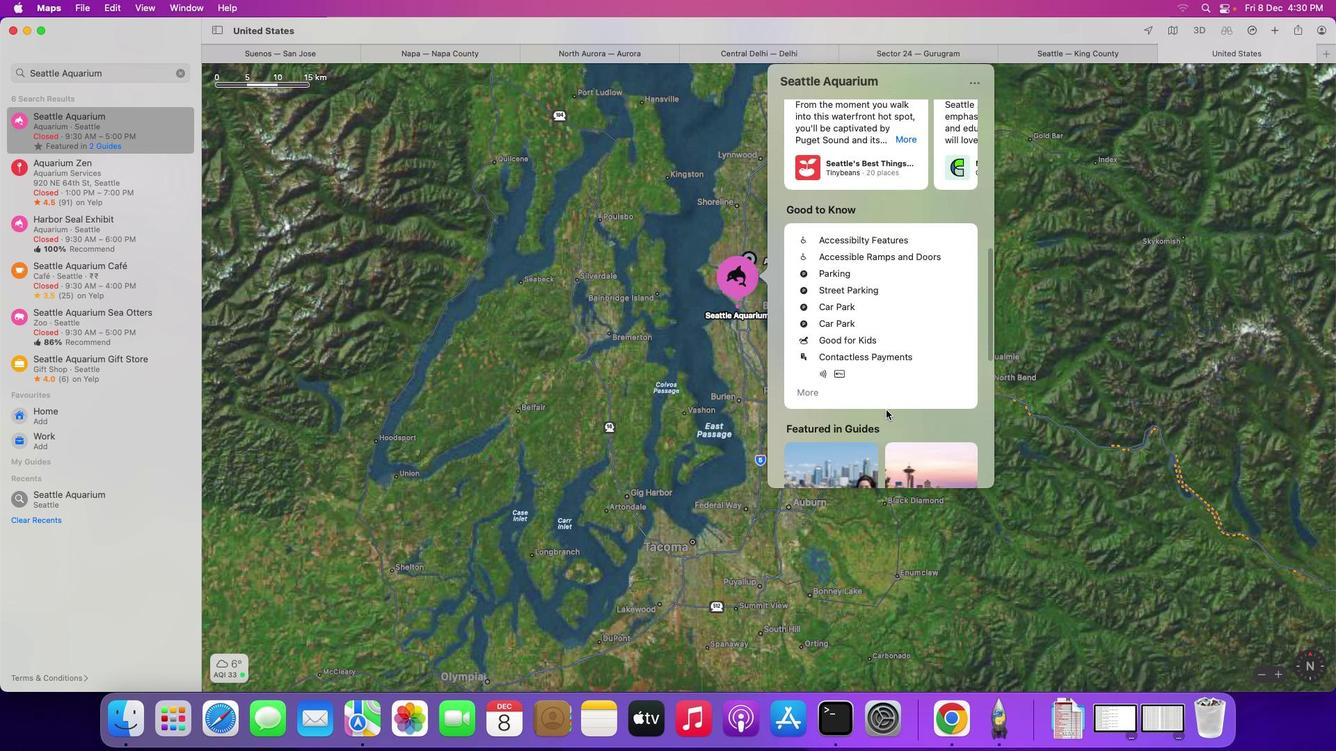 
Action: Mouse moved to (889, 411)
Screenshot: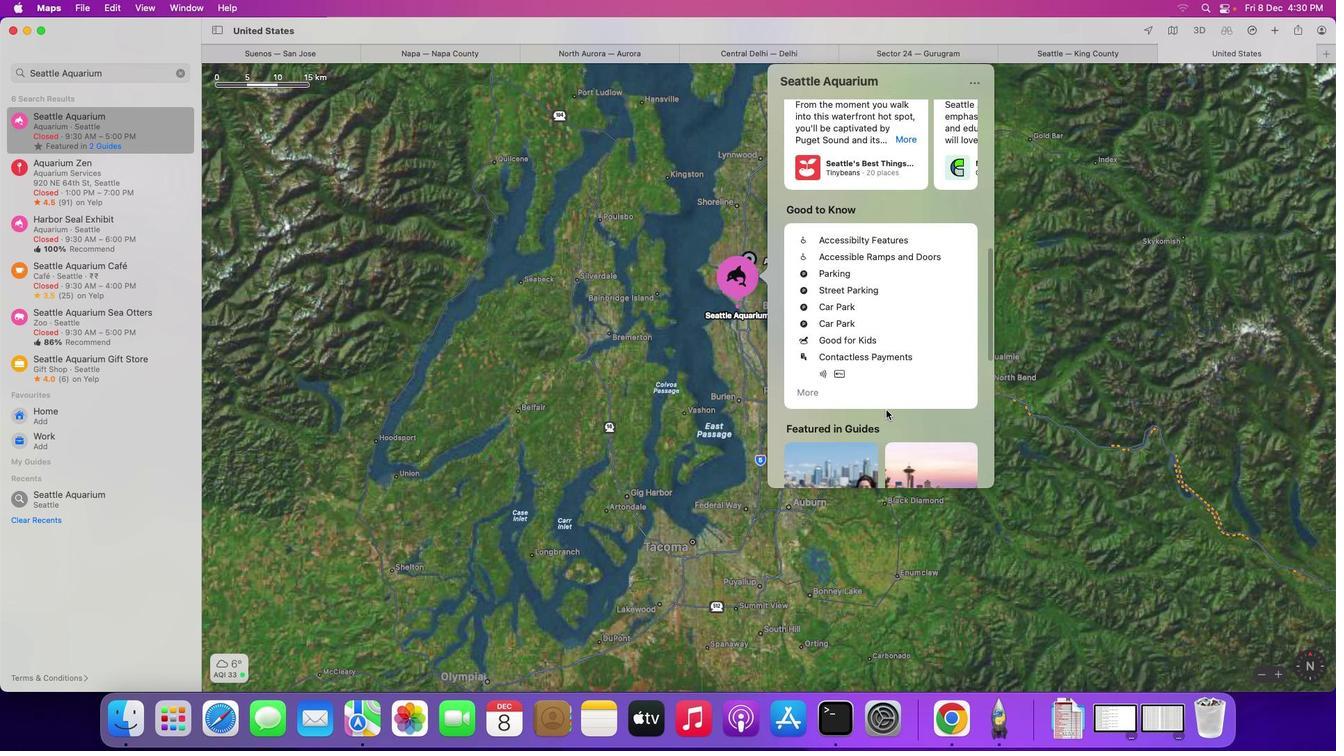 
Action: Mouse scrolled (889, 411) with delta (0, 4)
Screenshot: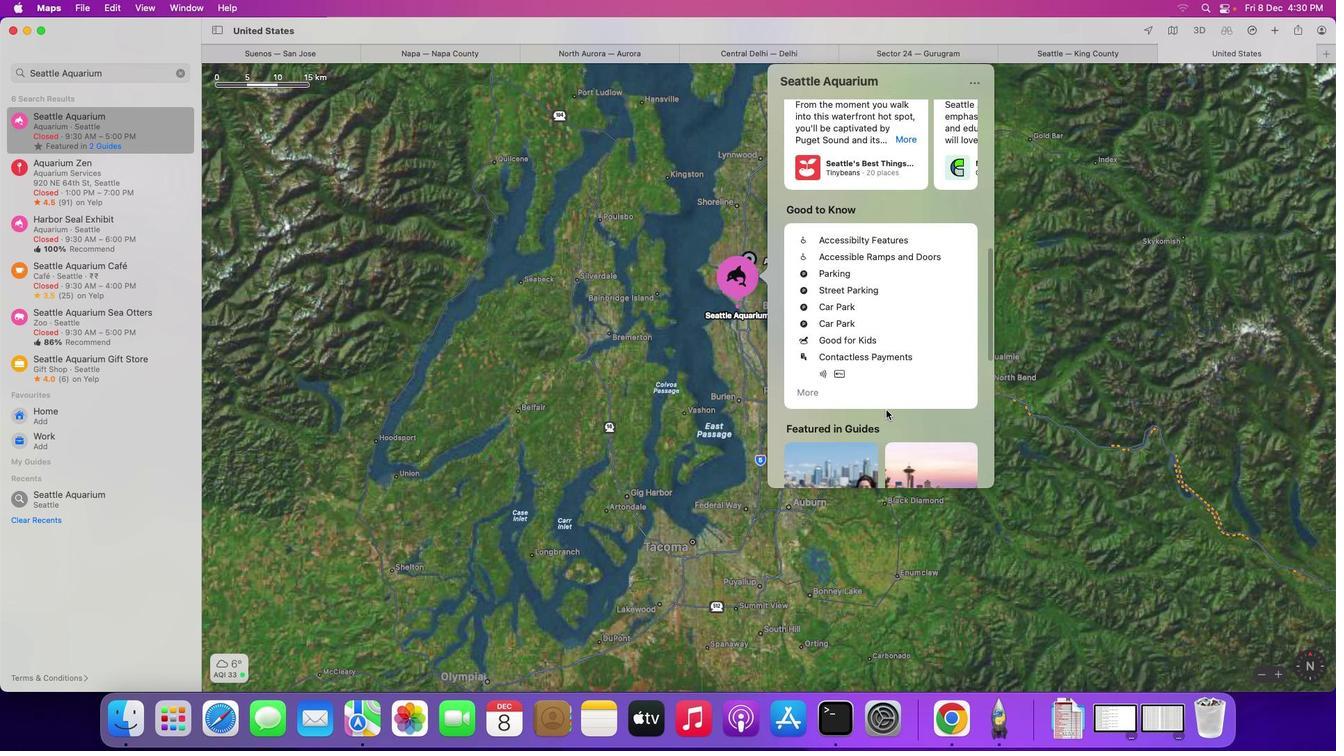 
Action: Mouse scrolled (889, 411) with delta (0, 4)
Screenshot: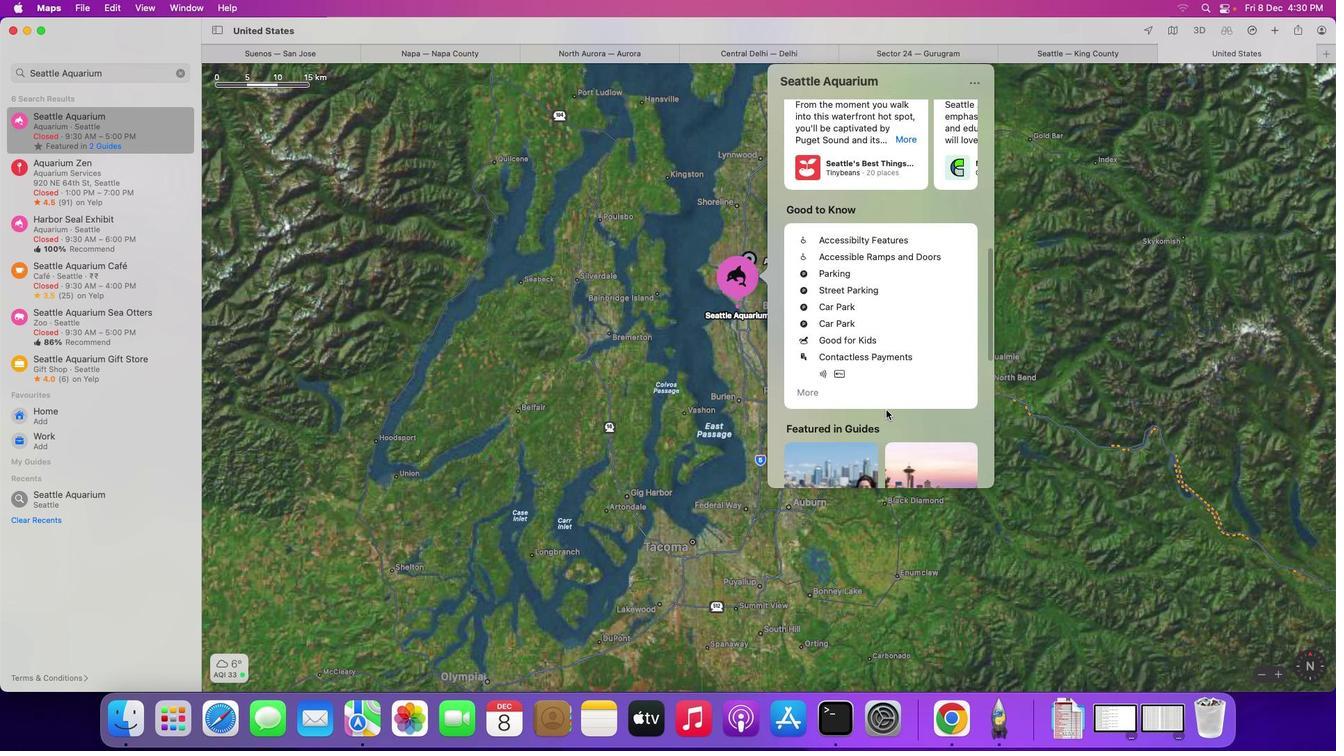 
Action: Mouse moved to (888, 411)
Screenshot: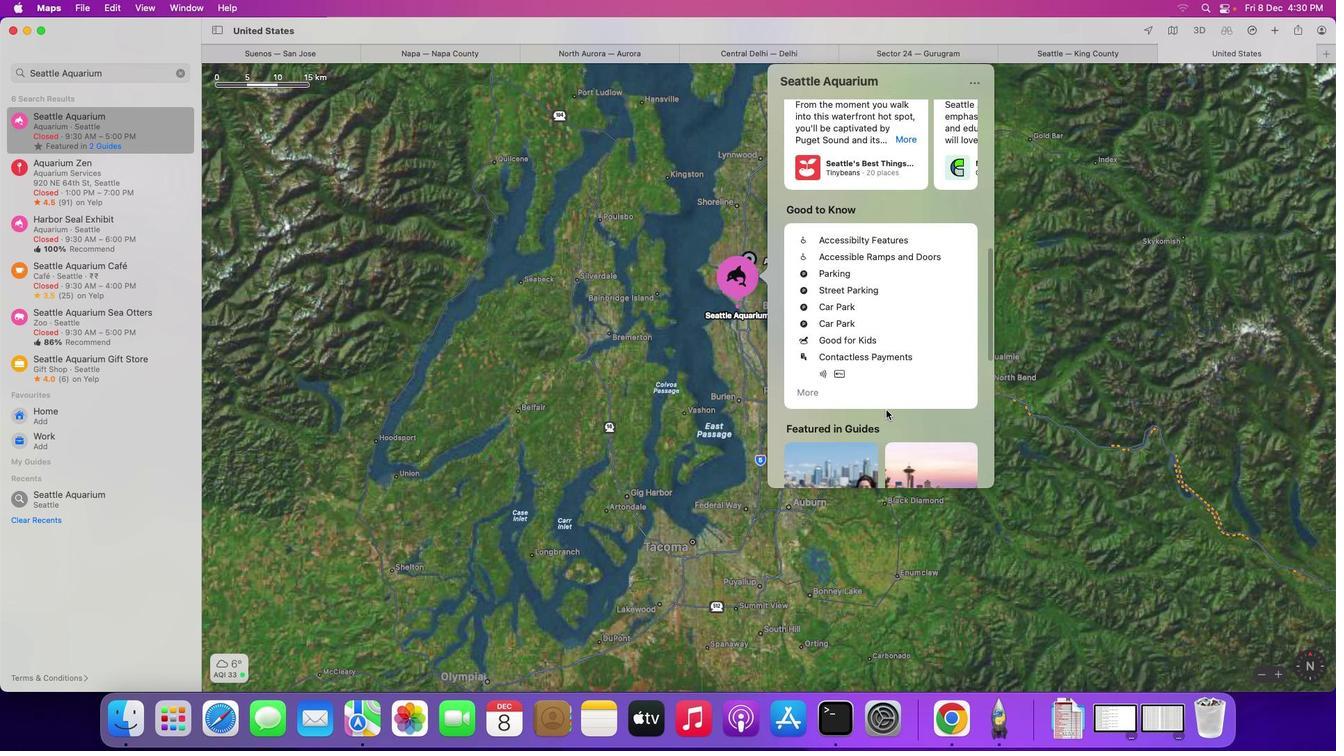 
Action: Mouse scrolled (888, 411) with delta (0, 4)
Screenshot: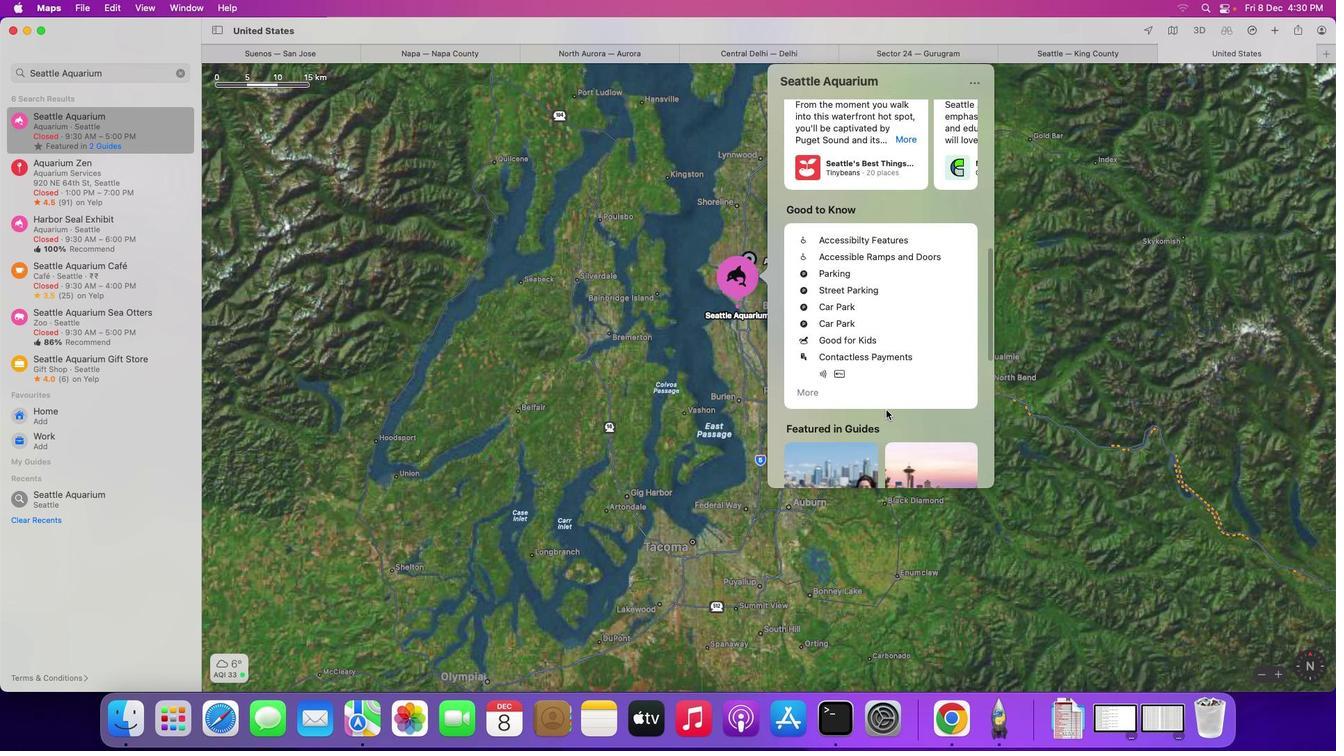 
Action: Mouse moved to (888, 411)
Screenshot: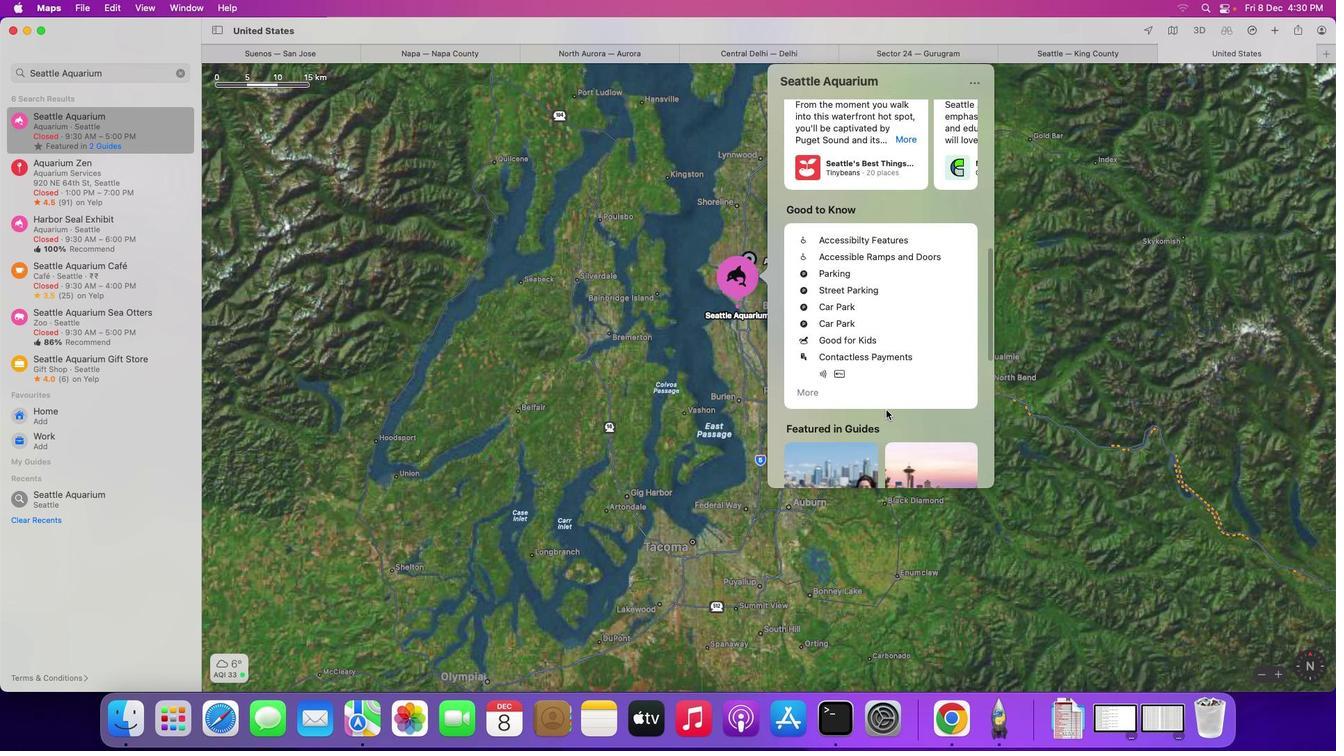 
Action: Mouse scrolled (888, 411) with delta (0, 5)
Screenshot: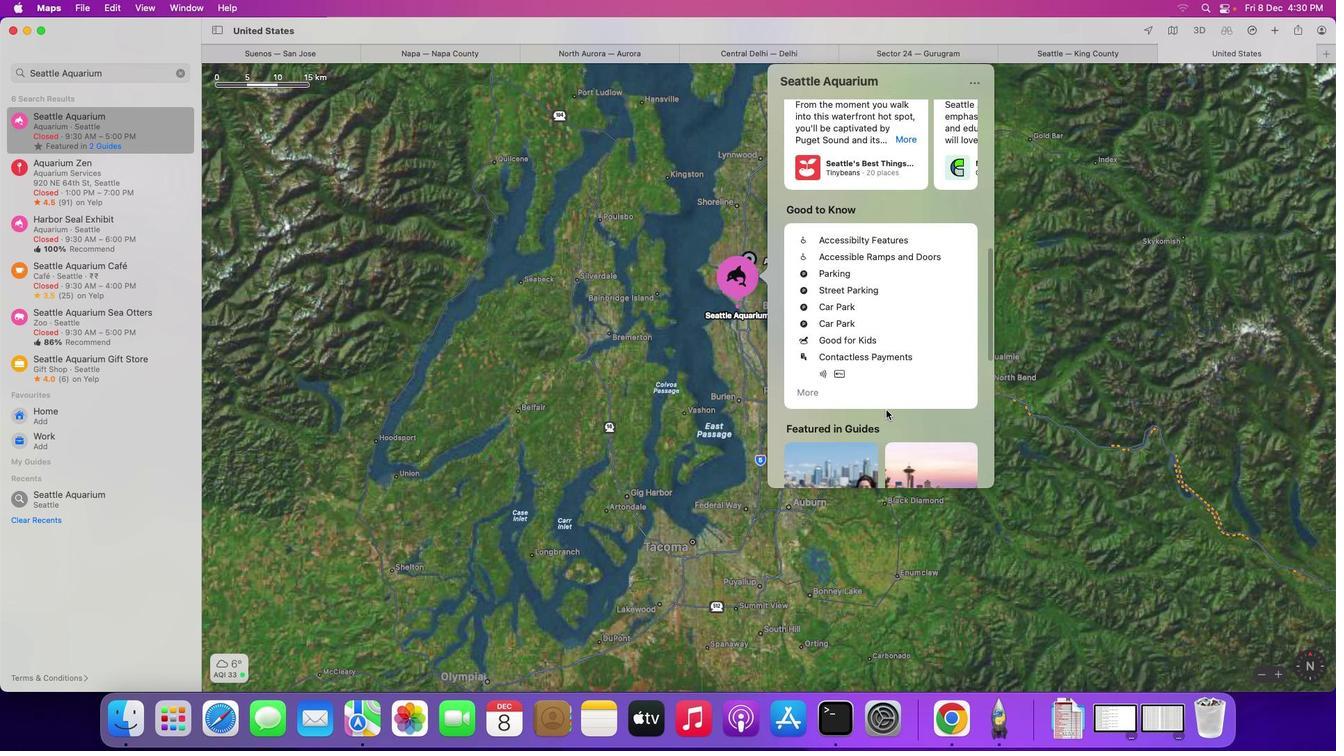 
Action: Mouse moved to (888, 410)
Screenshot: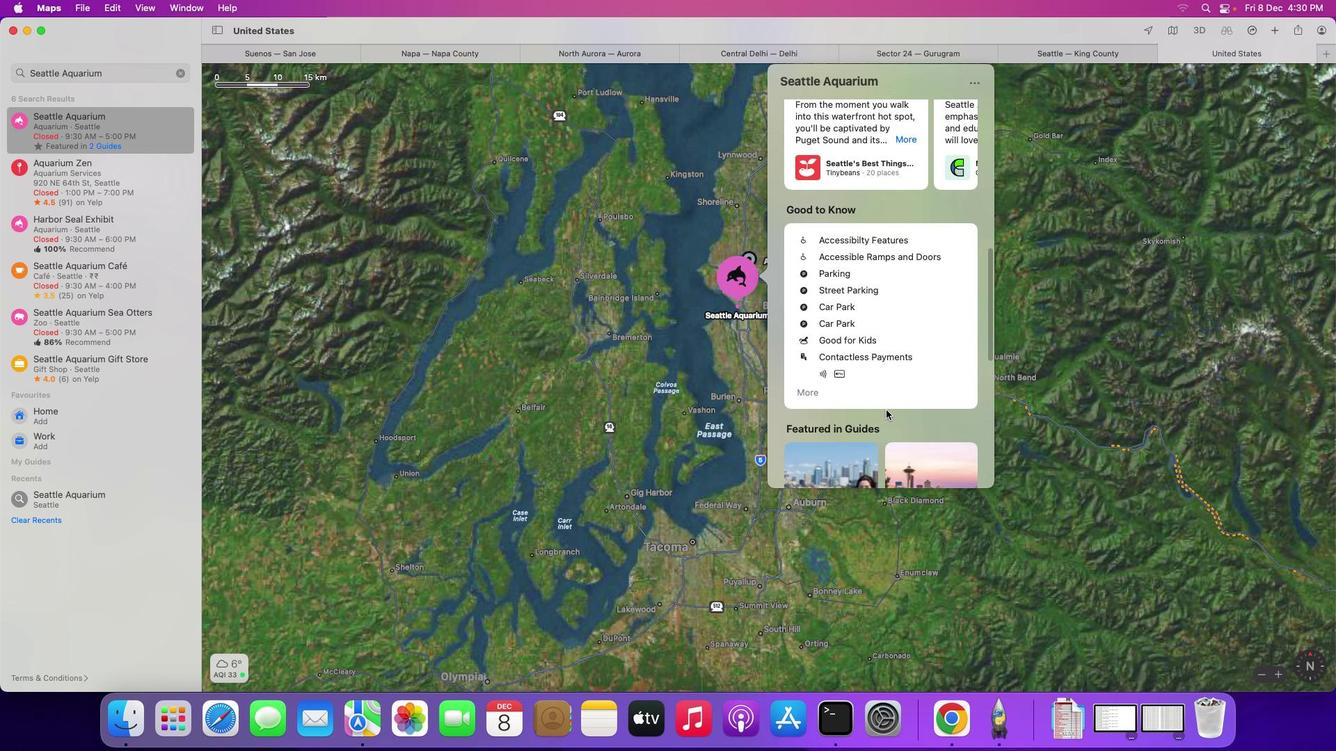 
Action: Mouse scrolled (888, 410) with delta (0, 6)
Screenshot: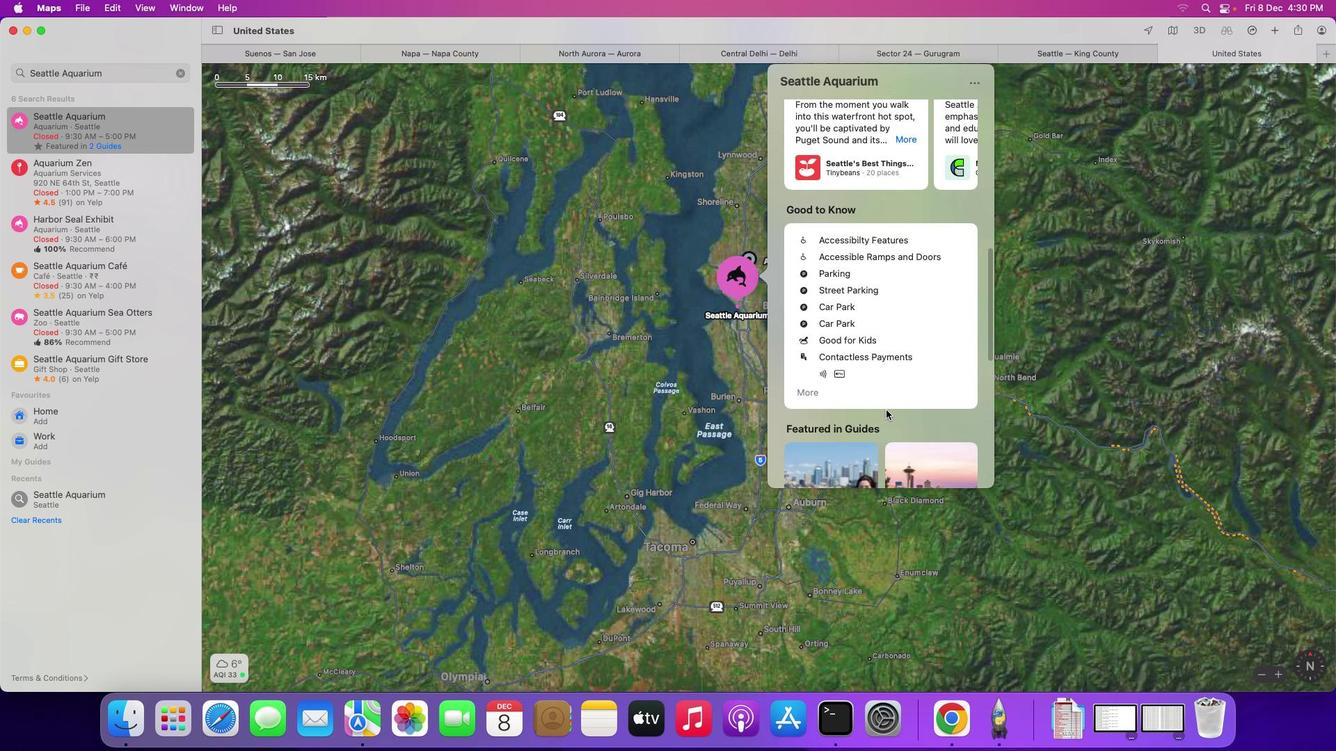 
Action: Mouse moved to (886, 410)
Screenshot: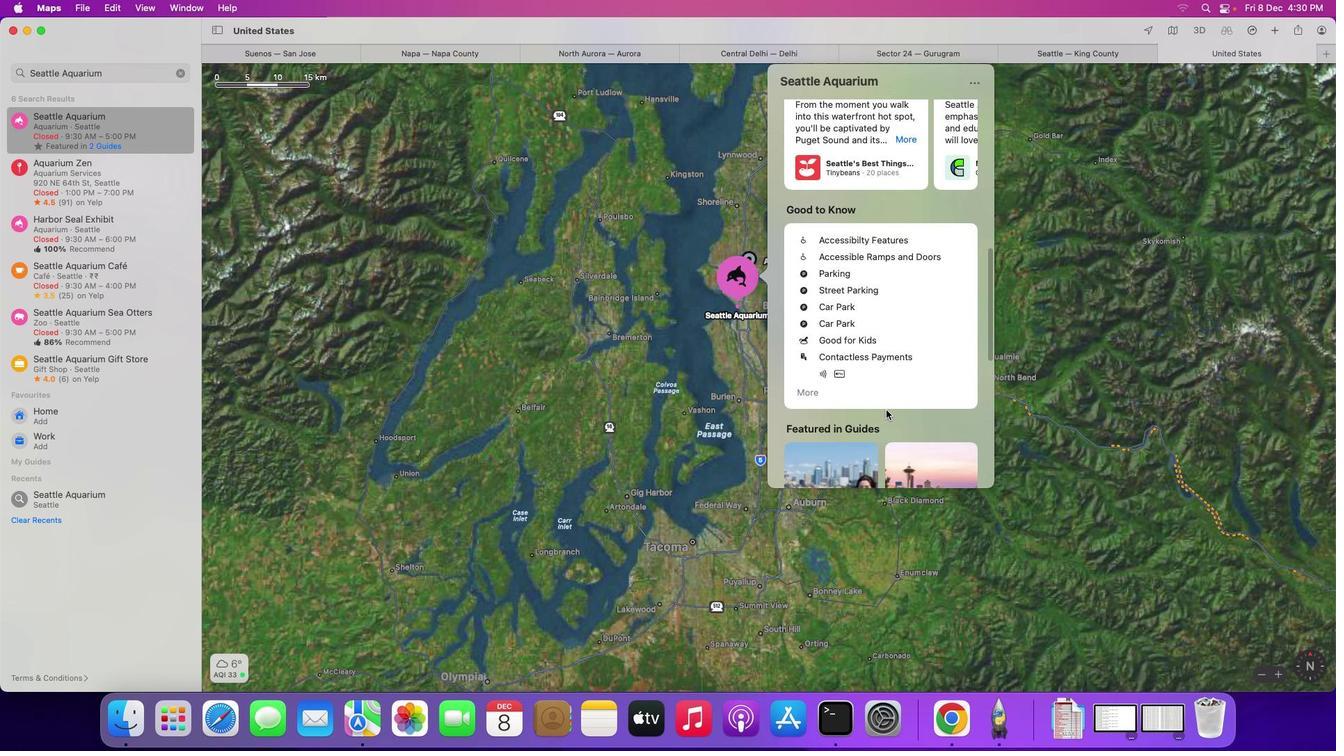 
Action: Mouse scrolled (886, 410) with delta (0, 0)
Screenshot: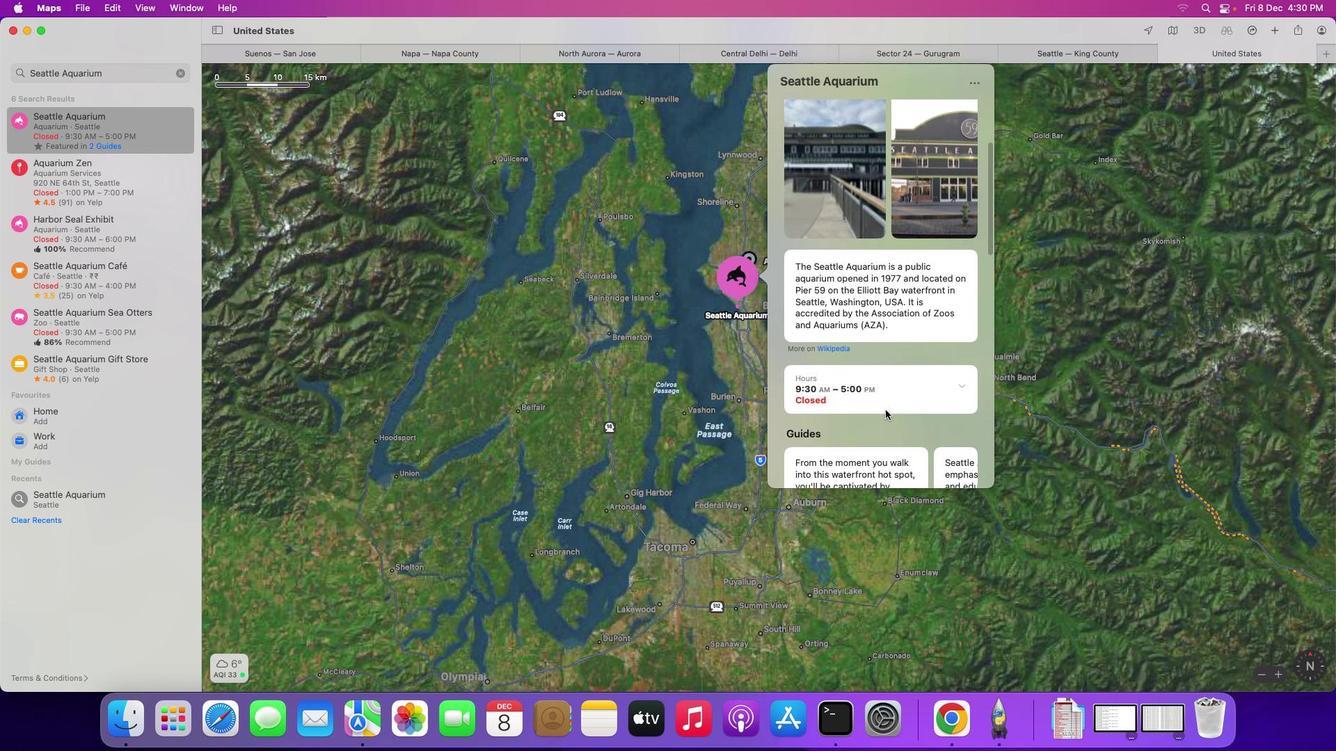 
Action: Mouse scrolled (886, 410) with delta (0, 0)
Screenshot: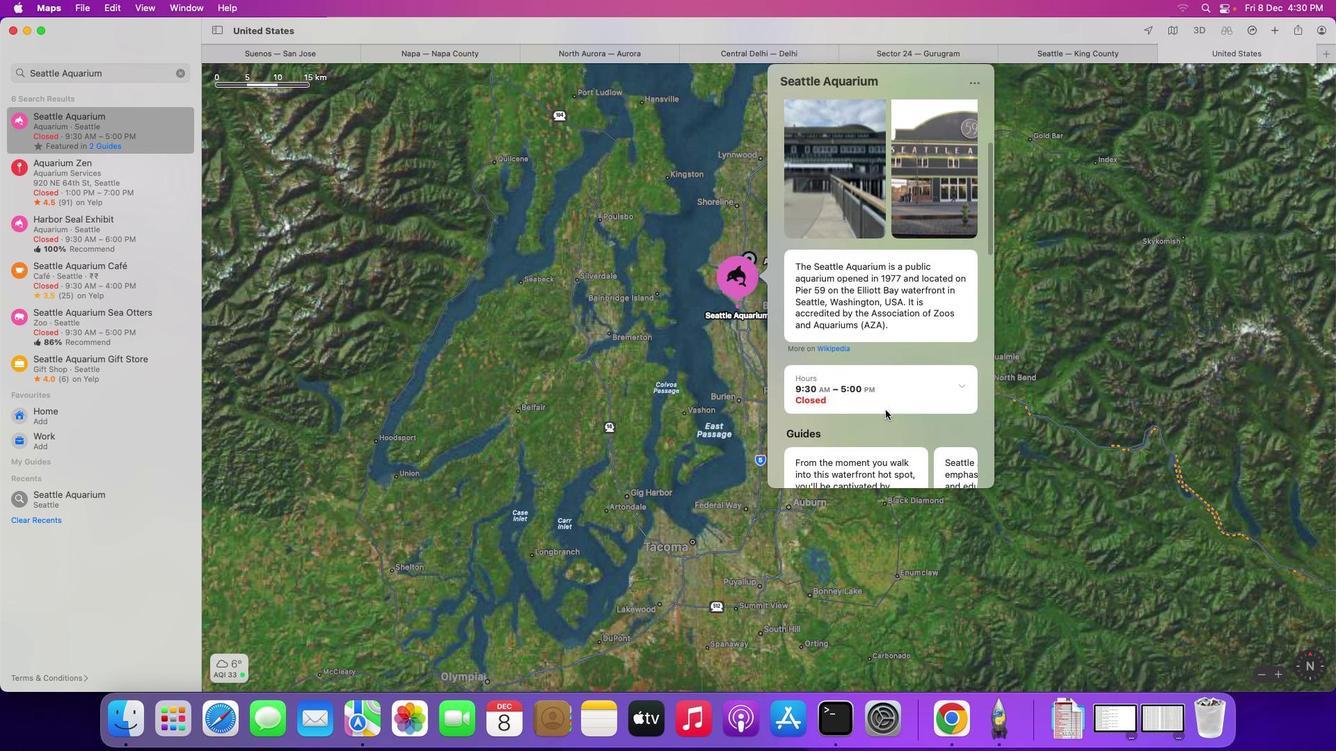 
Action: Mouse moved to (886, 410)
Screenshot: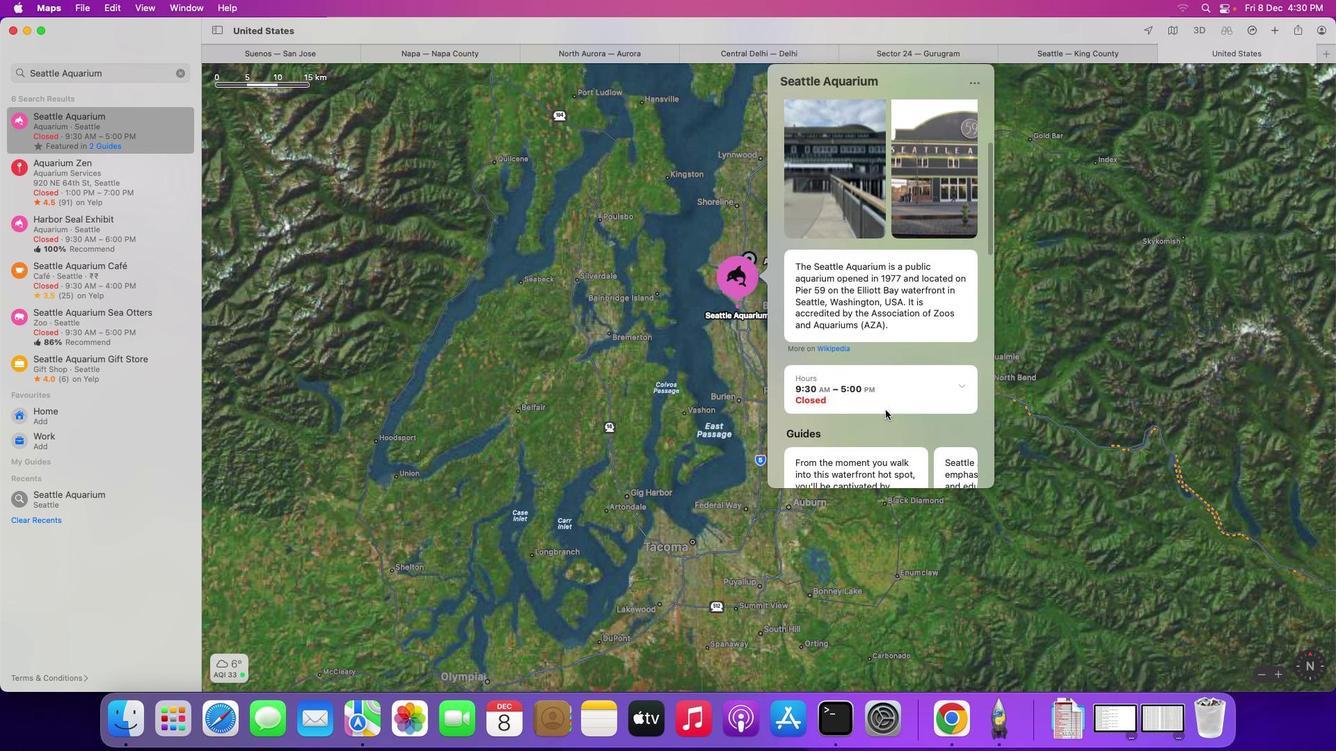
Action: Mouse scrolled (886, 410) with delta (0, 2)
Screenshot: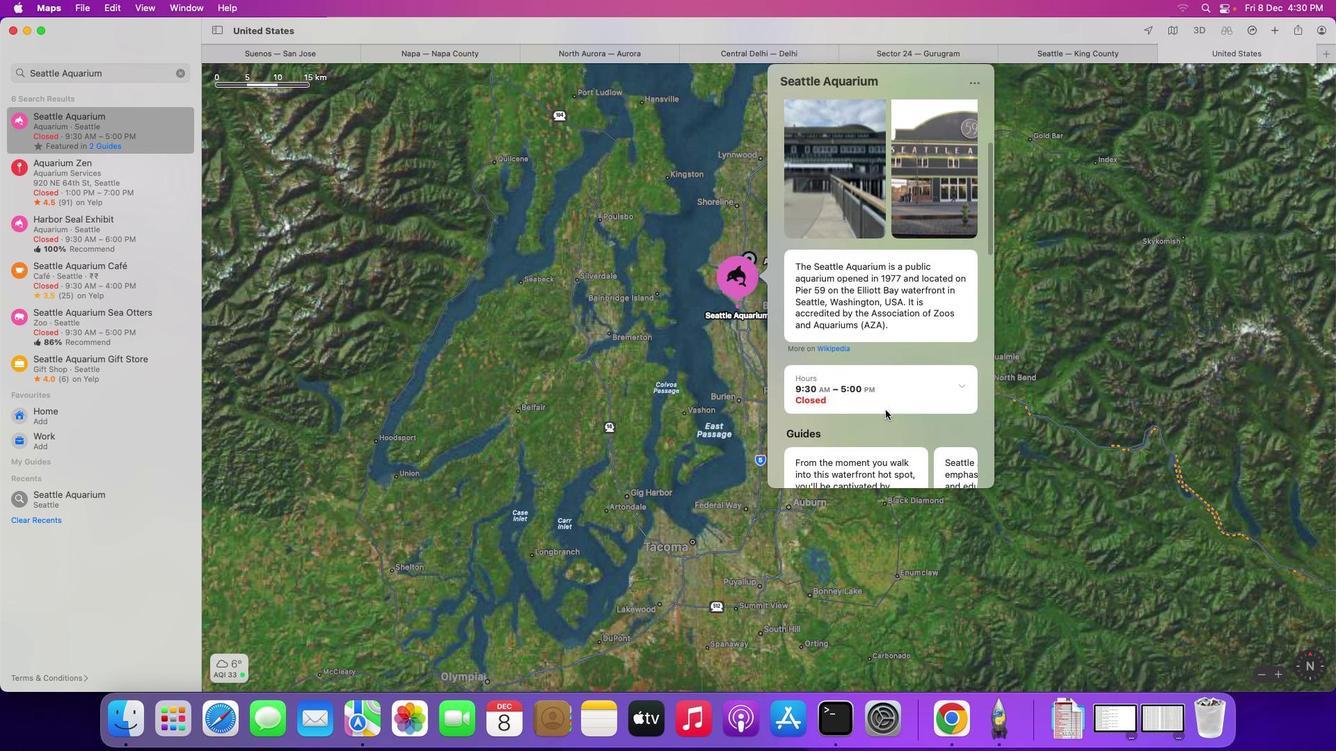 
Action: Mouse moved to (886, 410)
Screenshot: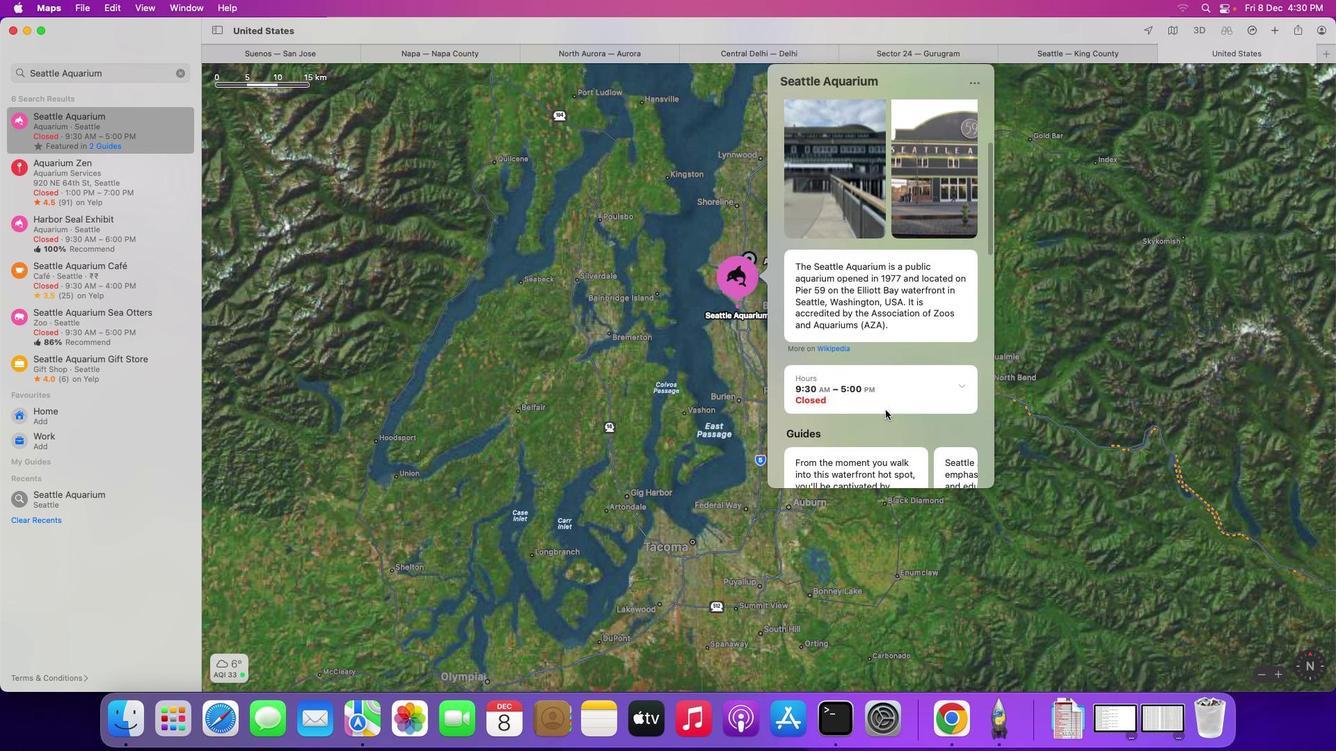 
Action: Mouse scrolled (886, 410) with delta (0, 3)
Screenshot: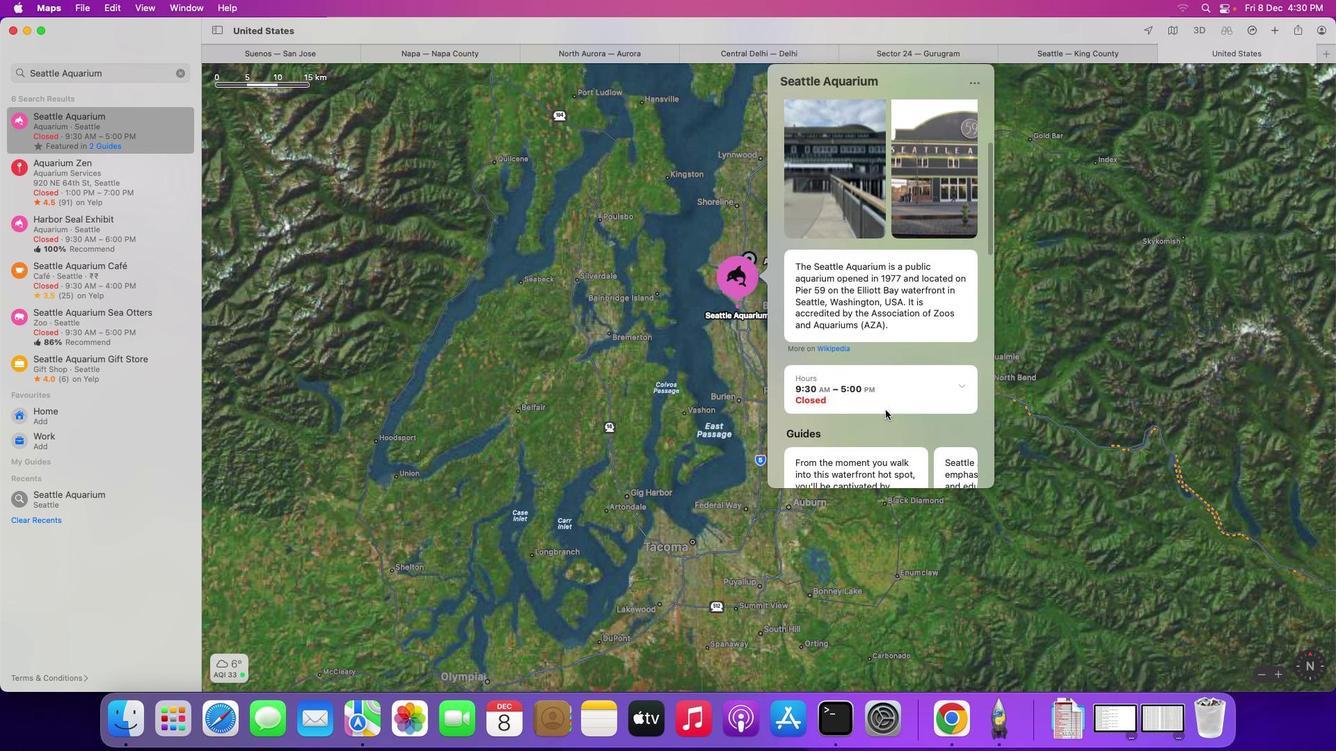 
Action: Mouse scrolled (886, 410) with delta (0, 4)
Screenshot: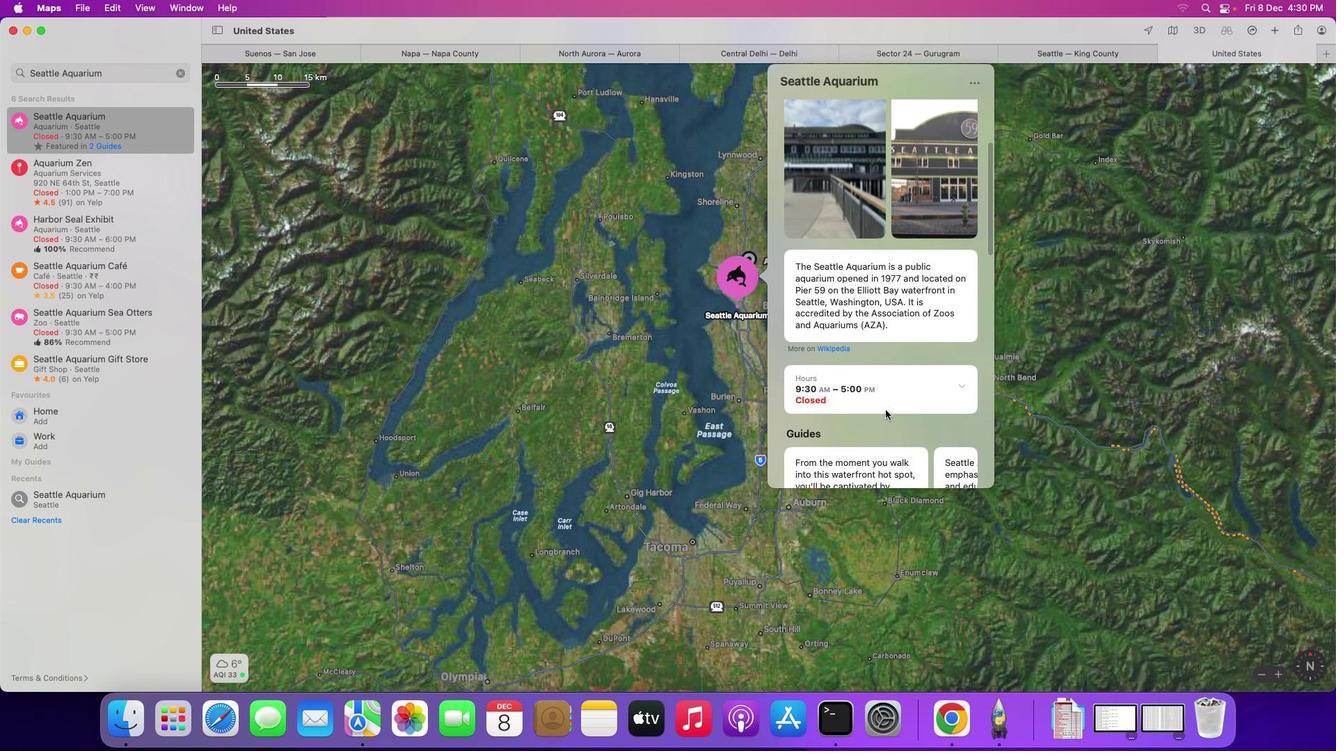 
Action: Mouse scrolled (886, 410) with delta (0, 4)
Screenshot: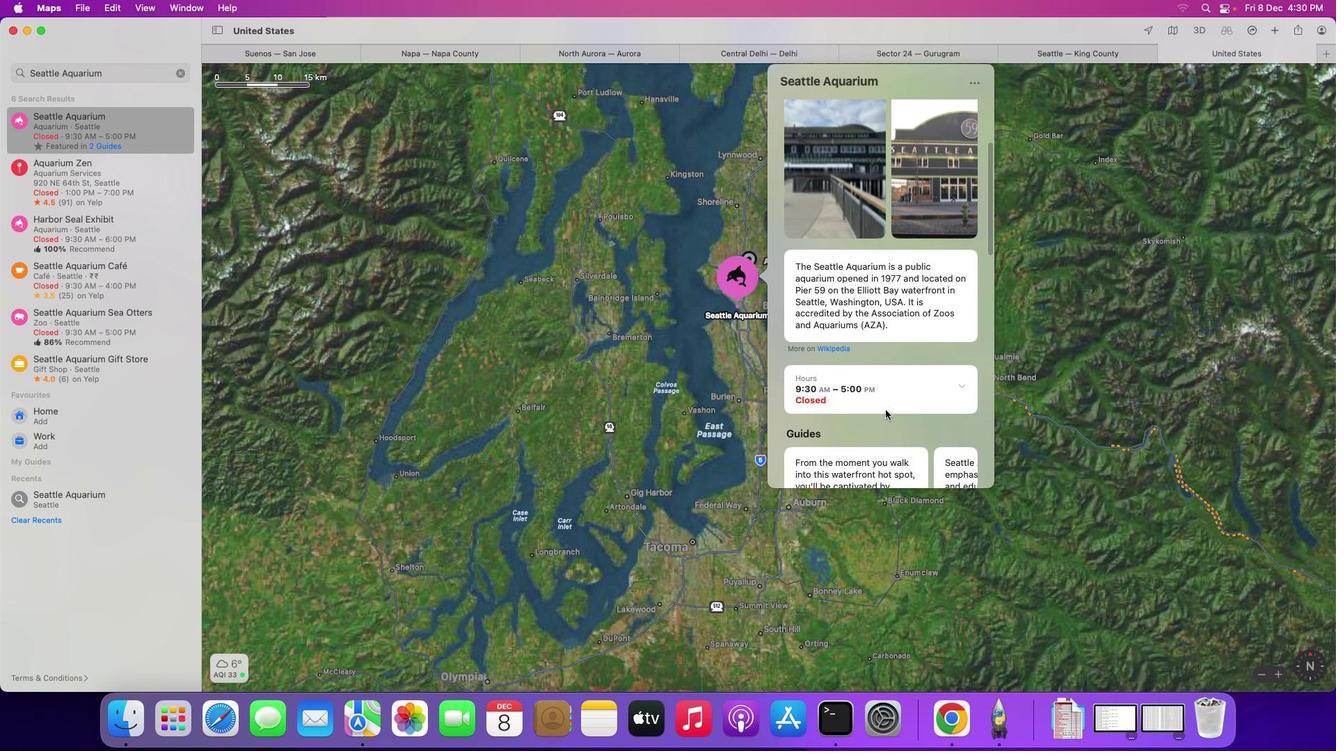 
Action: Mouse scrolled (886, 410) with delta (0, 5)
Screenshot: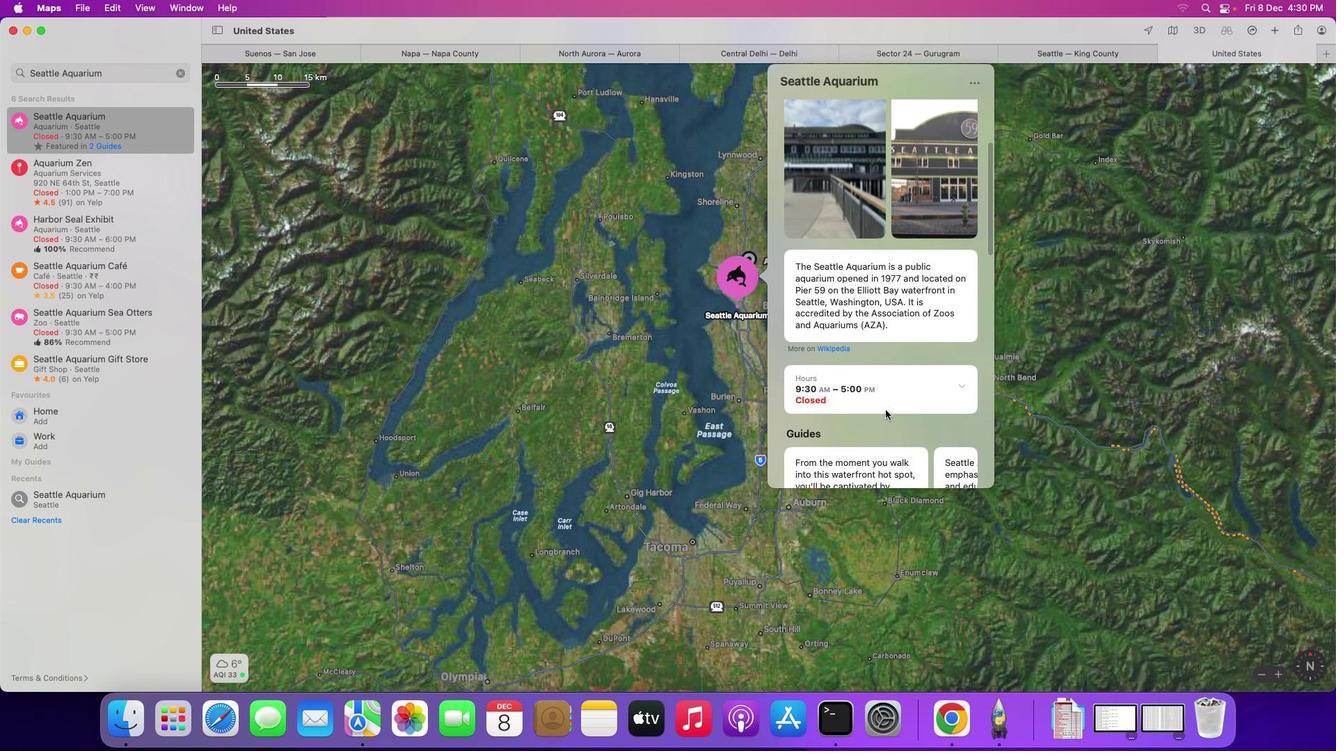 
Action: Mouse scrolled (886, 410) with delta (0, 5)
Screenshot: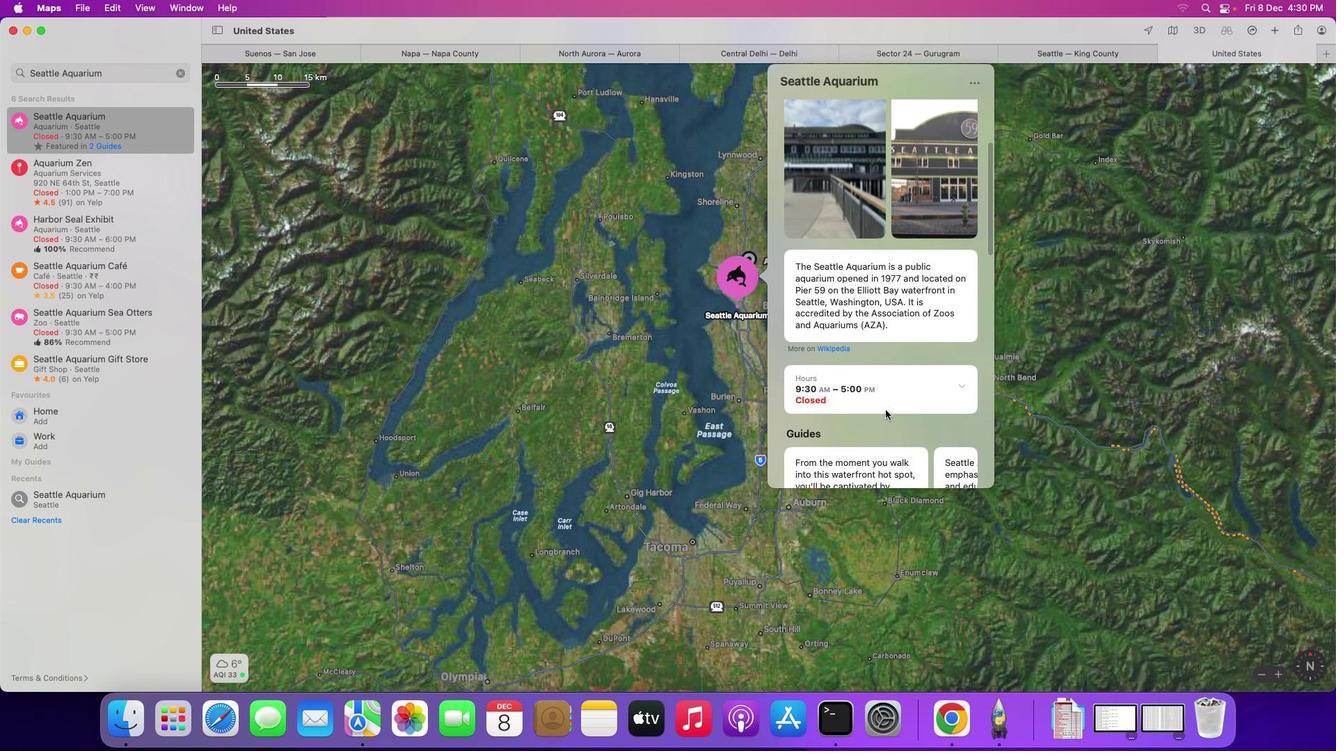 
Action: Mouse scrolled (886, 410) with delta (0, 6)
Screenshot: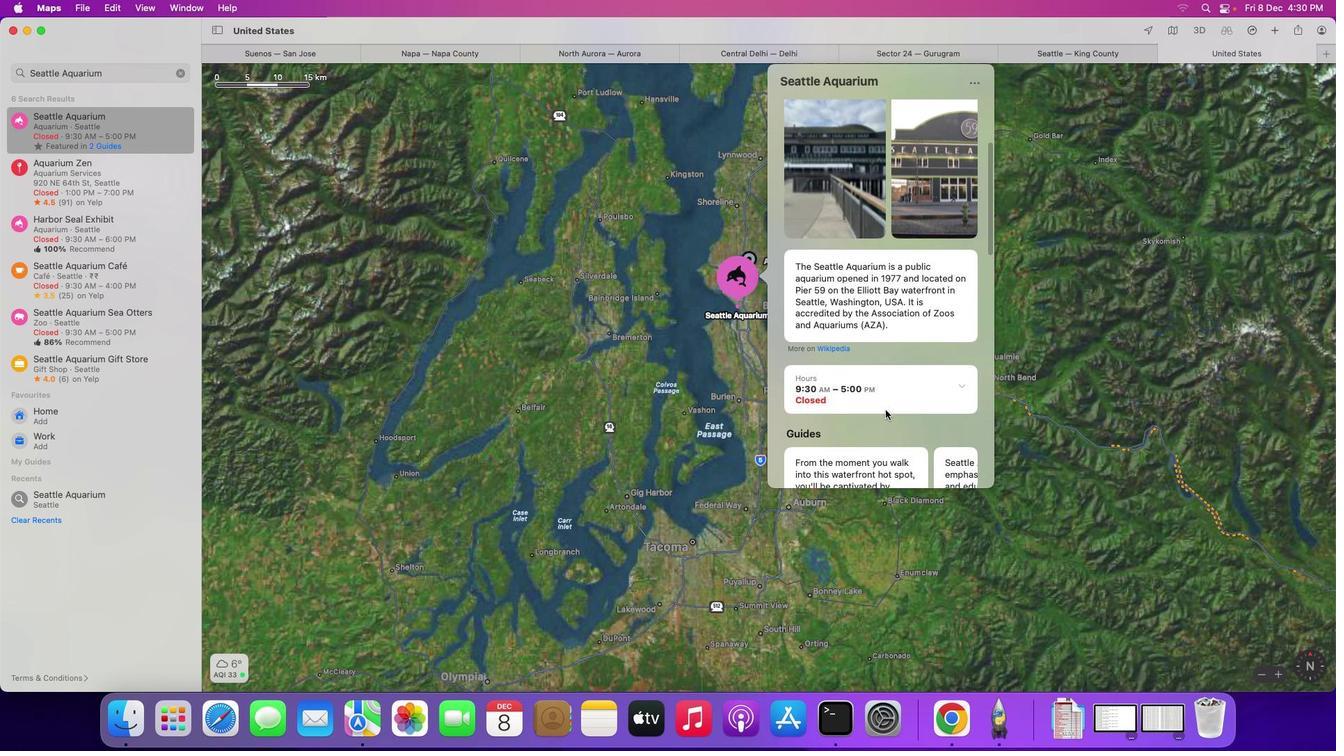 
Action: Mouse moved to (885, 410)
Screenshot: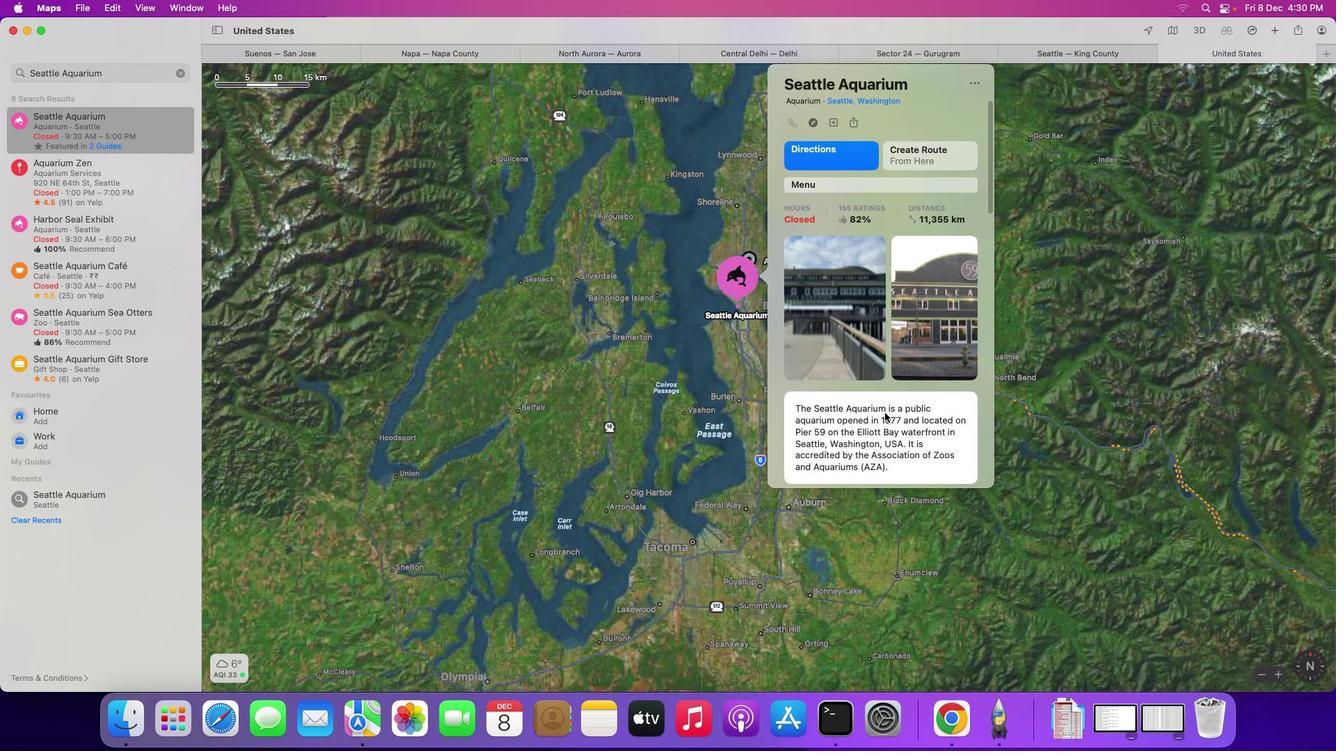 
Action: Mouse scrolled (885, 410) with delta (0, 0)
Screenshot: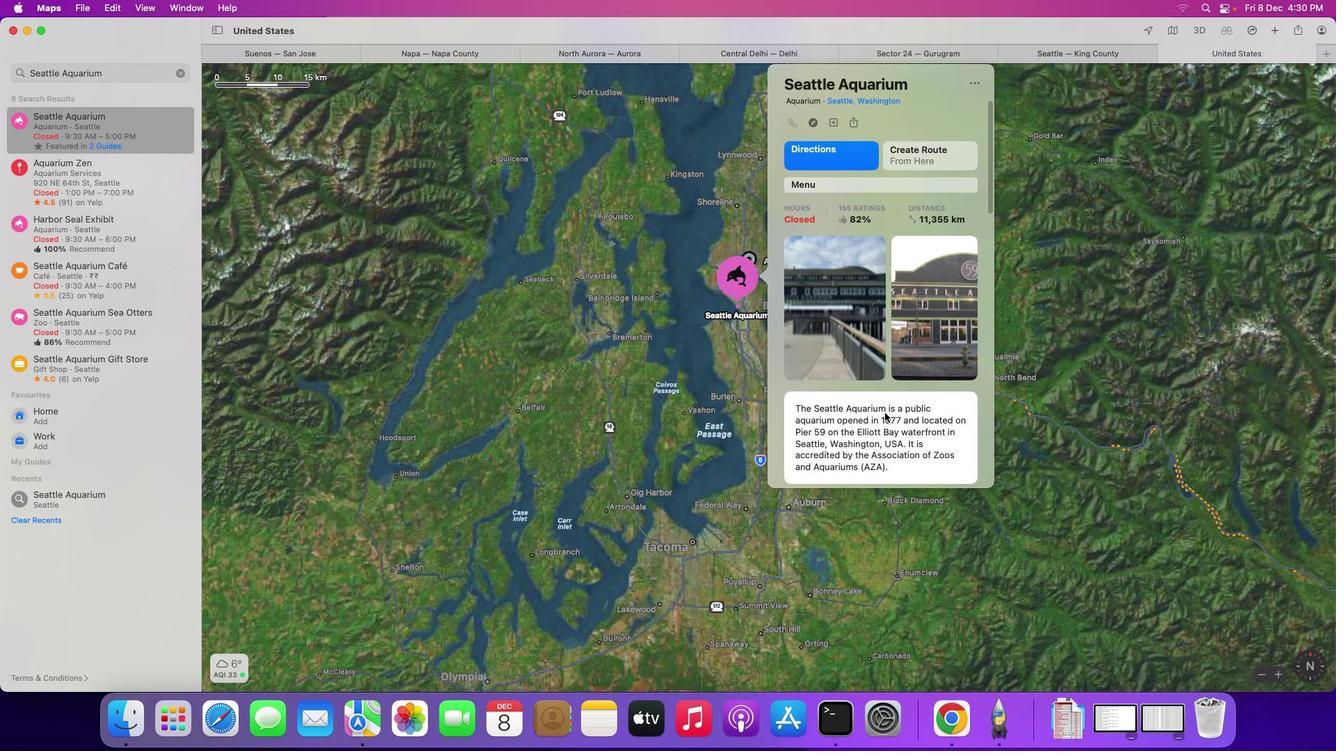 
Action: Mouse moved to (885, 411)
Screenshot: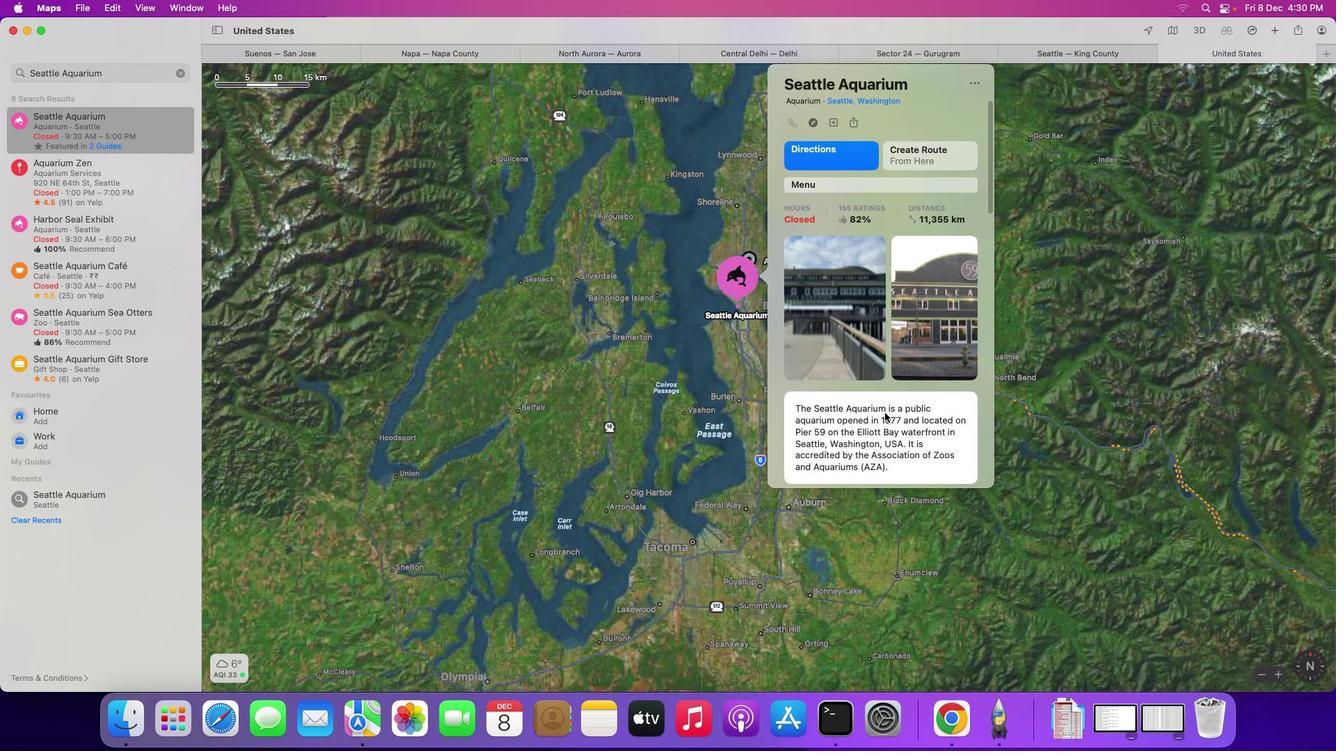 
Action: Mouse scrolled (885, 411) with delta (0, 0)
Screenshot: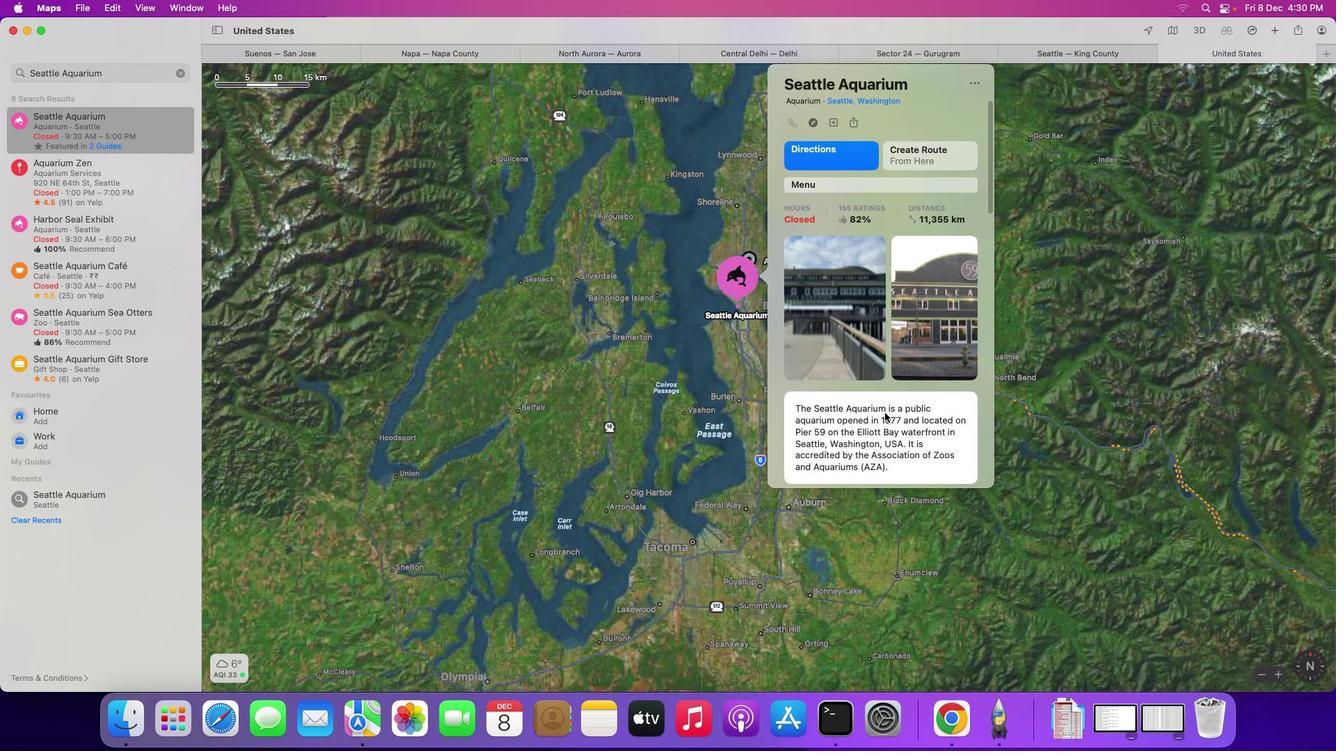 
Action: Mouse moved to (884, 412)
Screenshot: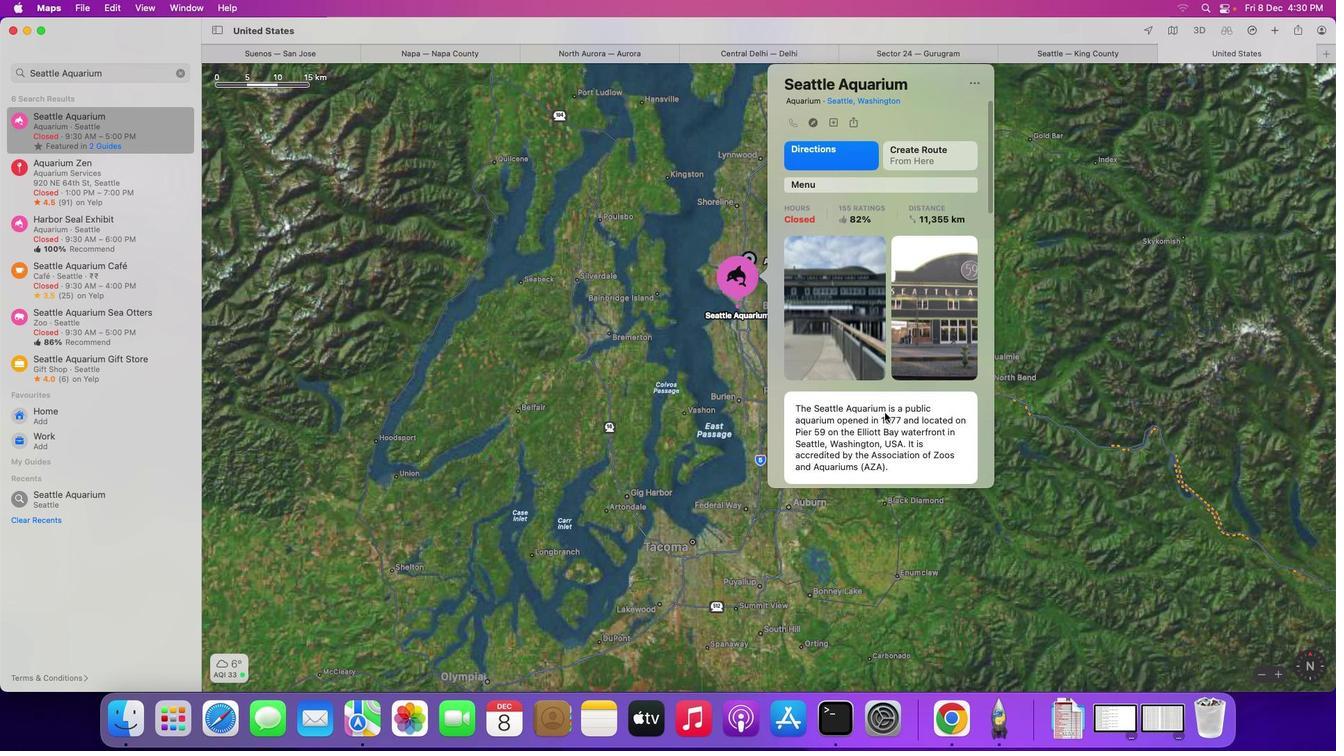 
Action: Mouse scrolled (884, 412) with delta (0, 2)
Screenshot: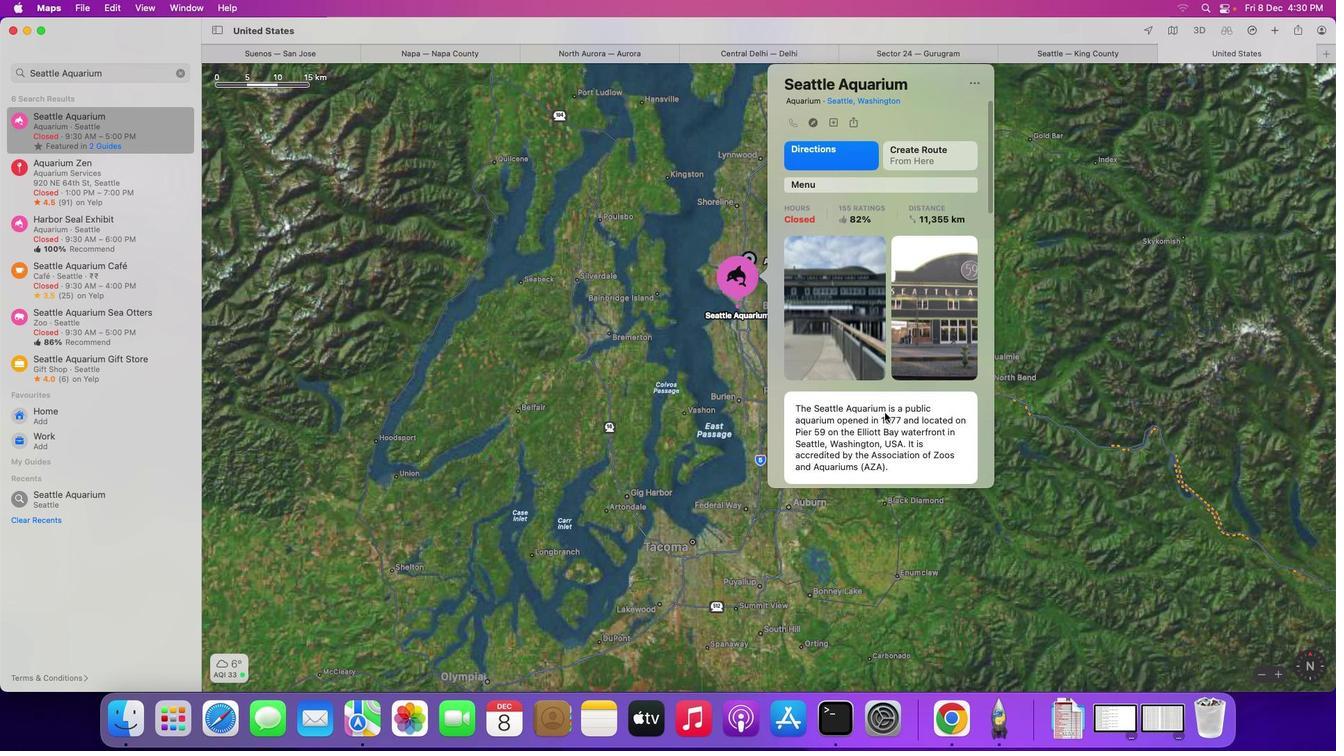 
Action: Mouse scrolled (884, 412) with delta (0, 3)
Screenshot: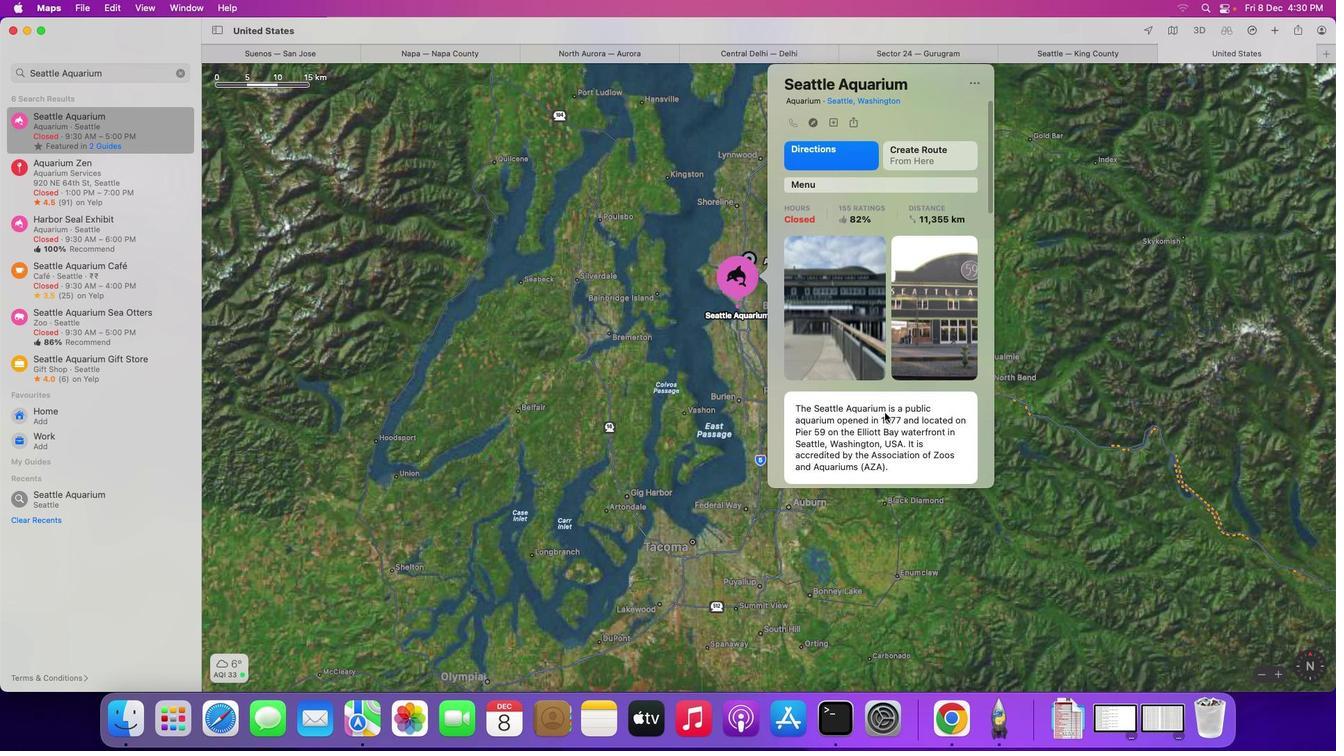 
Action: Mouse scrolled (884, 412) with delta (0, 4)
Screenshot: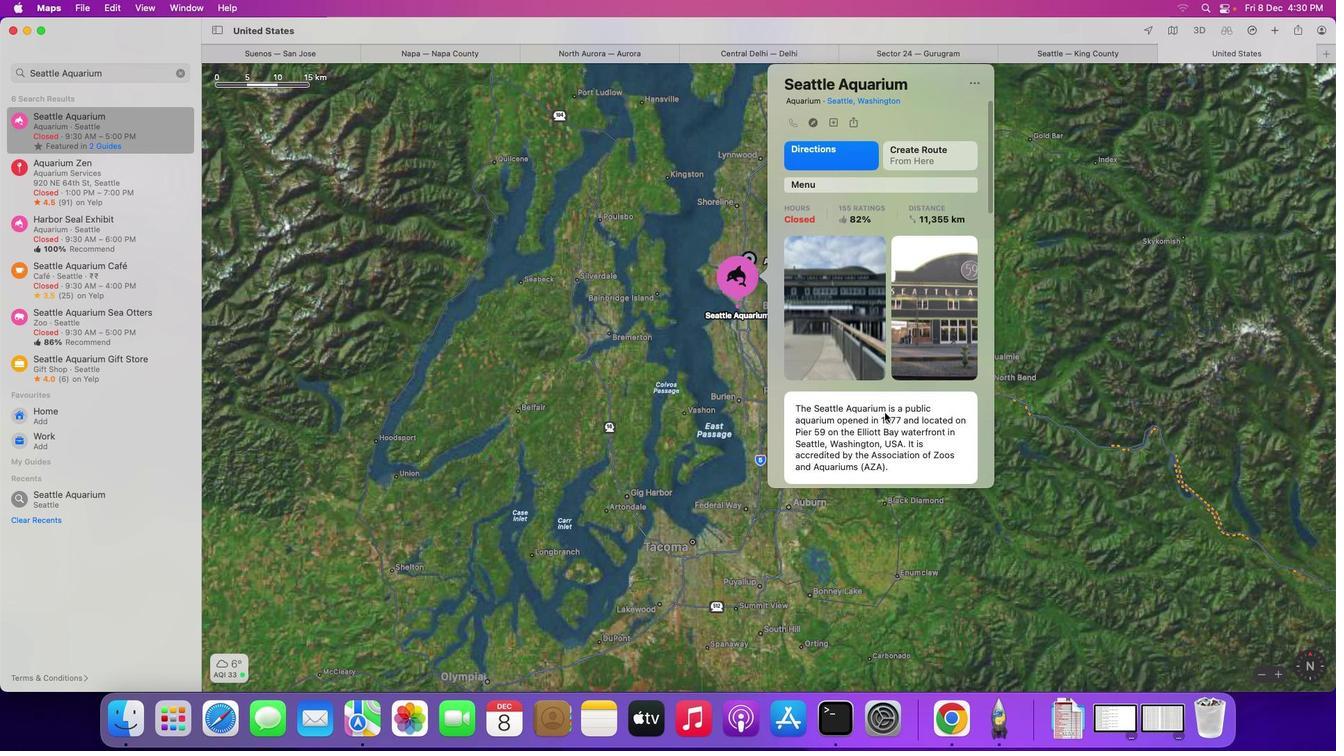
Action: Mouse scrolled (884, 412) with delta (0, 5)
Screenshot: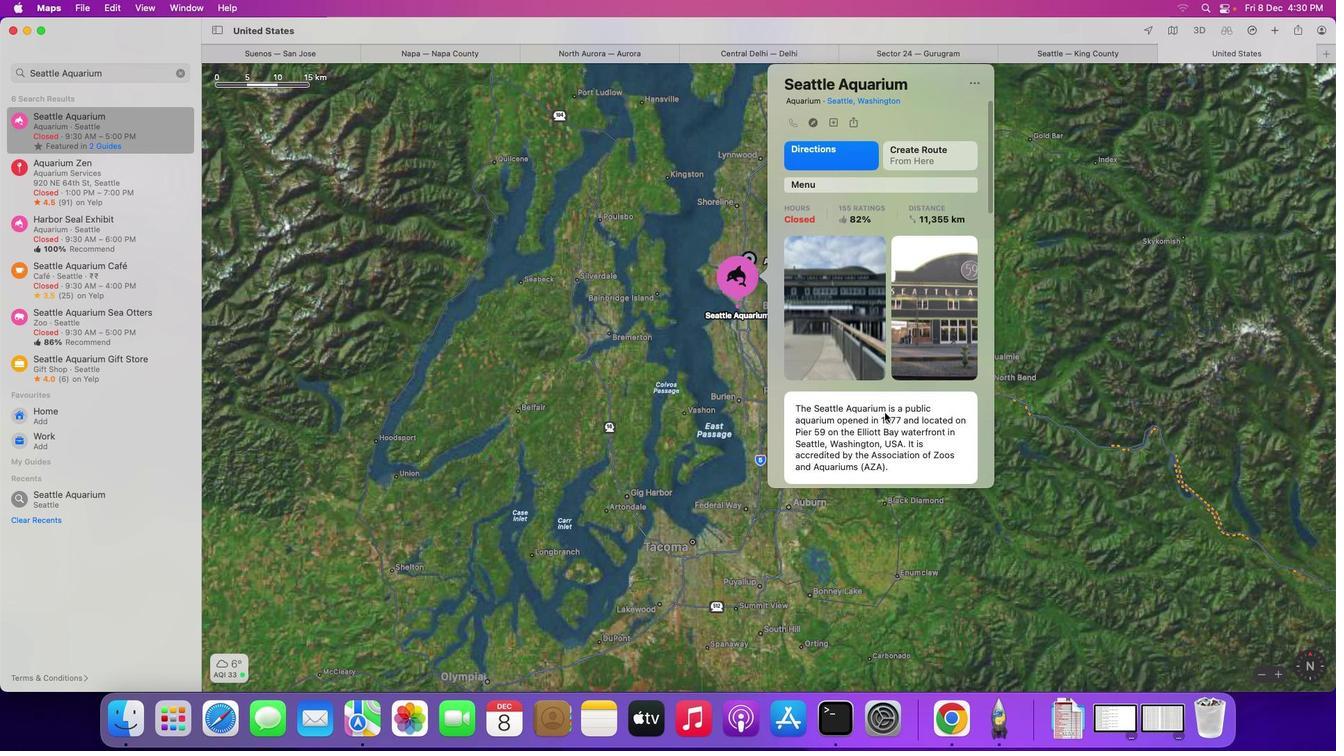 
Action: Mouse scrolled (884, 412) with delta (0, 5)
Screenshot: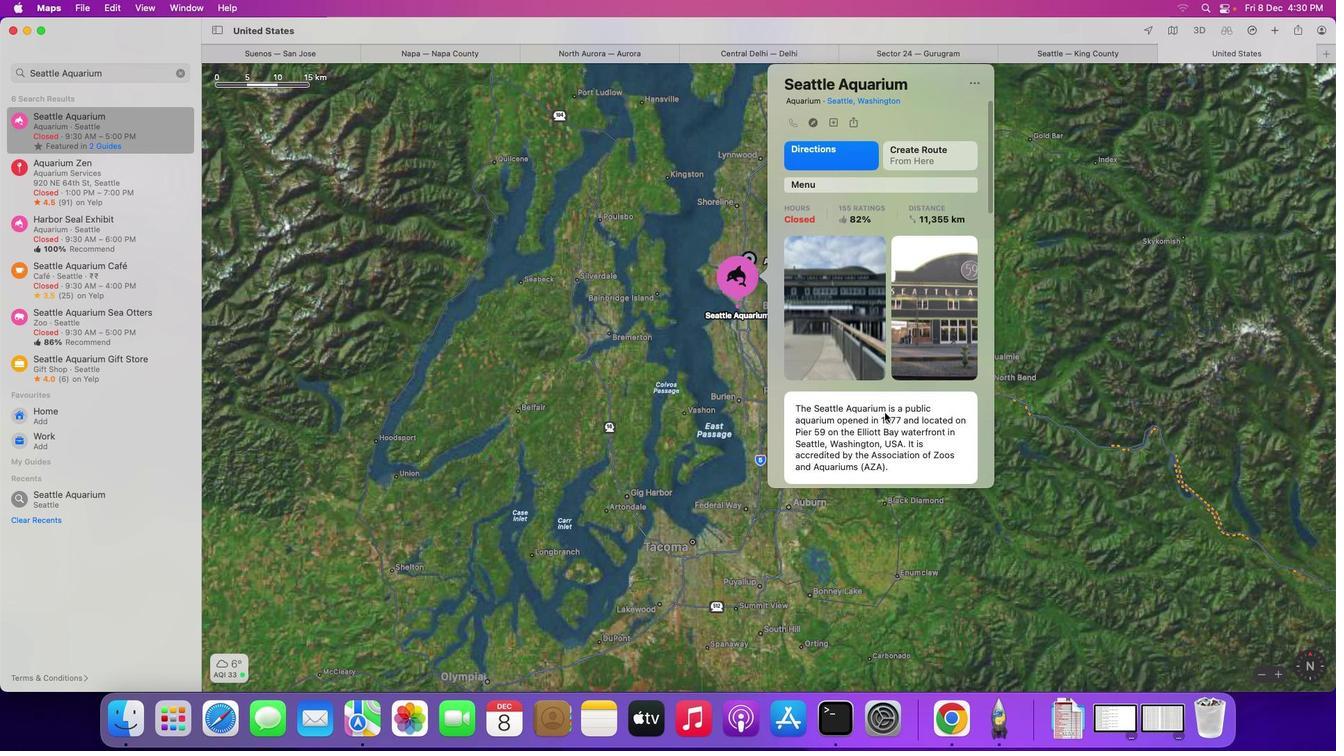 
Action: Mouse scrolled (884, 412) with delta (0, 6)
Screenshot: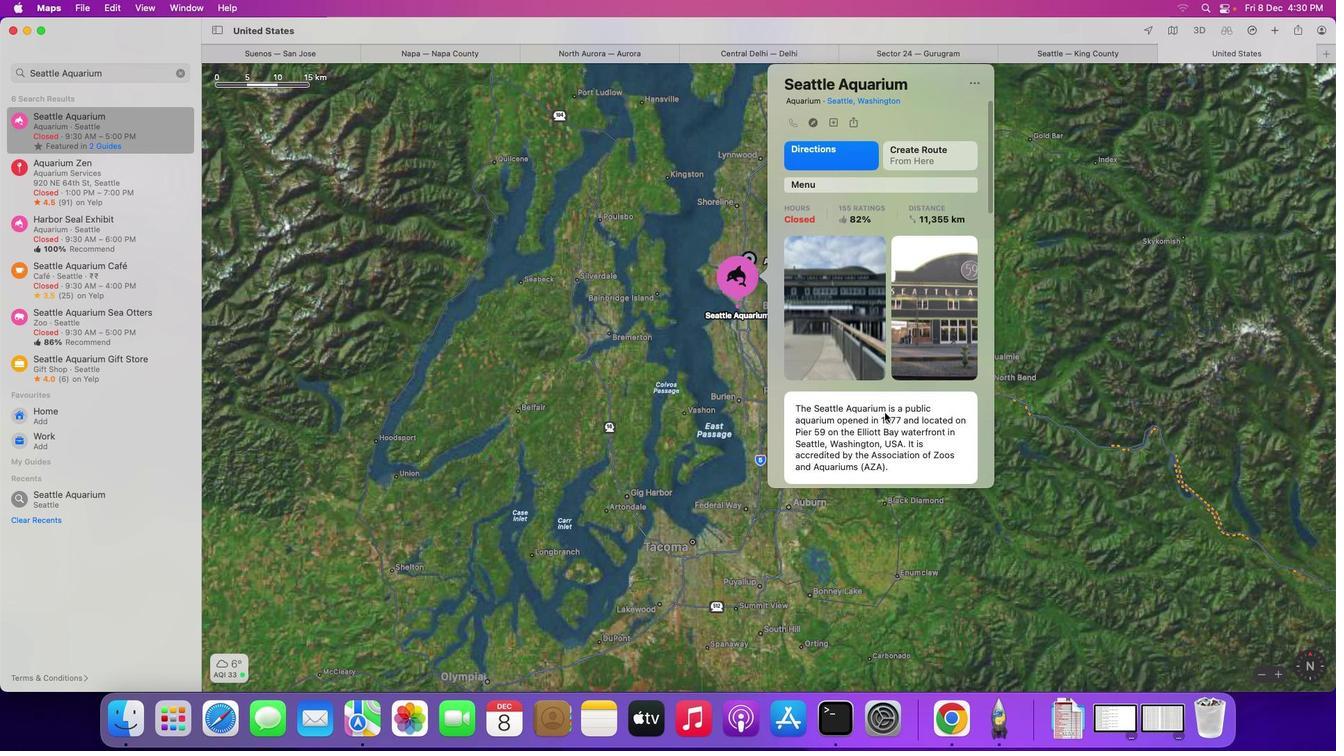 
Action: Mouse scrolled (884, 412) with delta (0, 6)
Screenshot: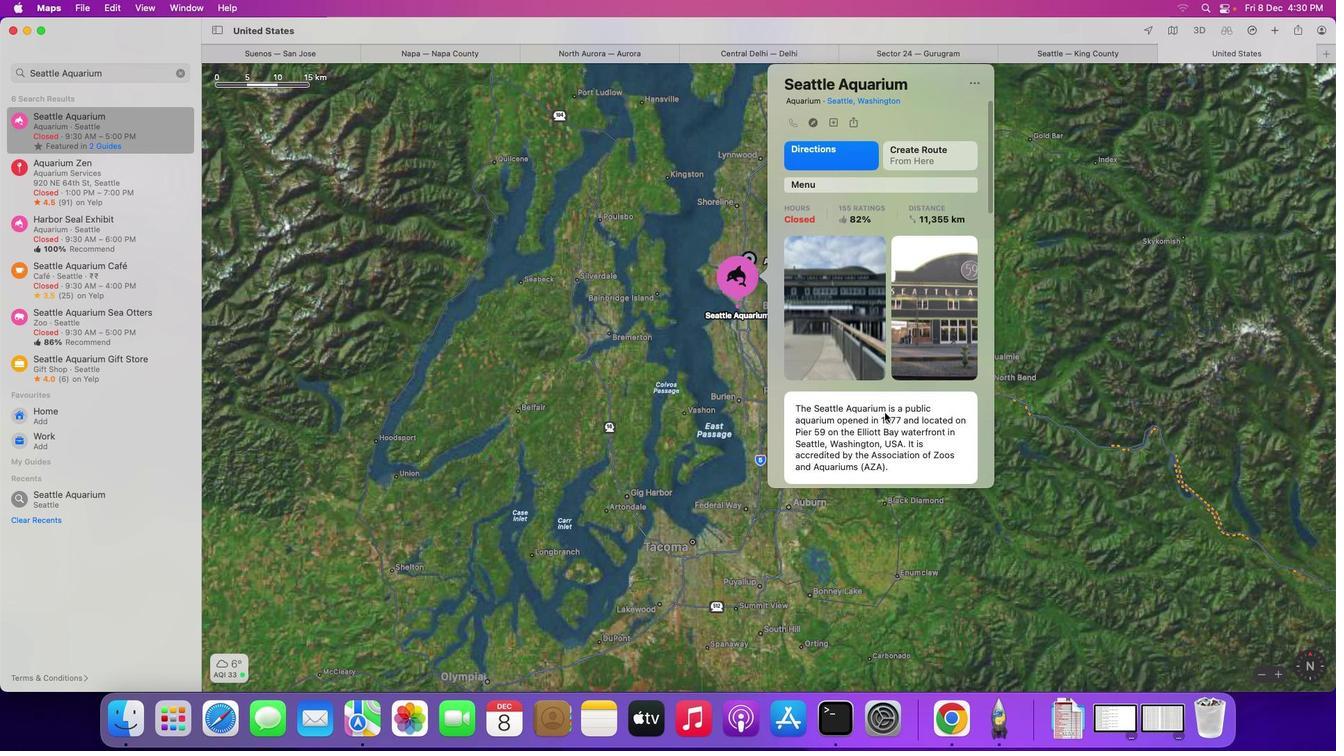 
Action: Mouse moved to (984, 312)
Screenshot: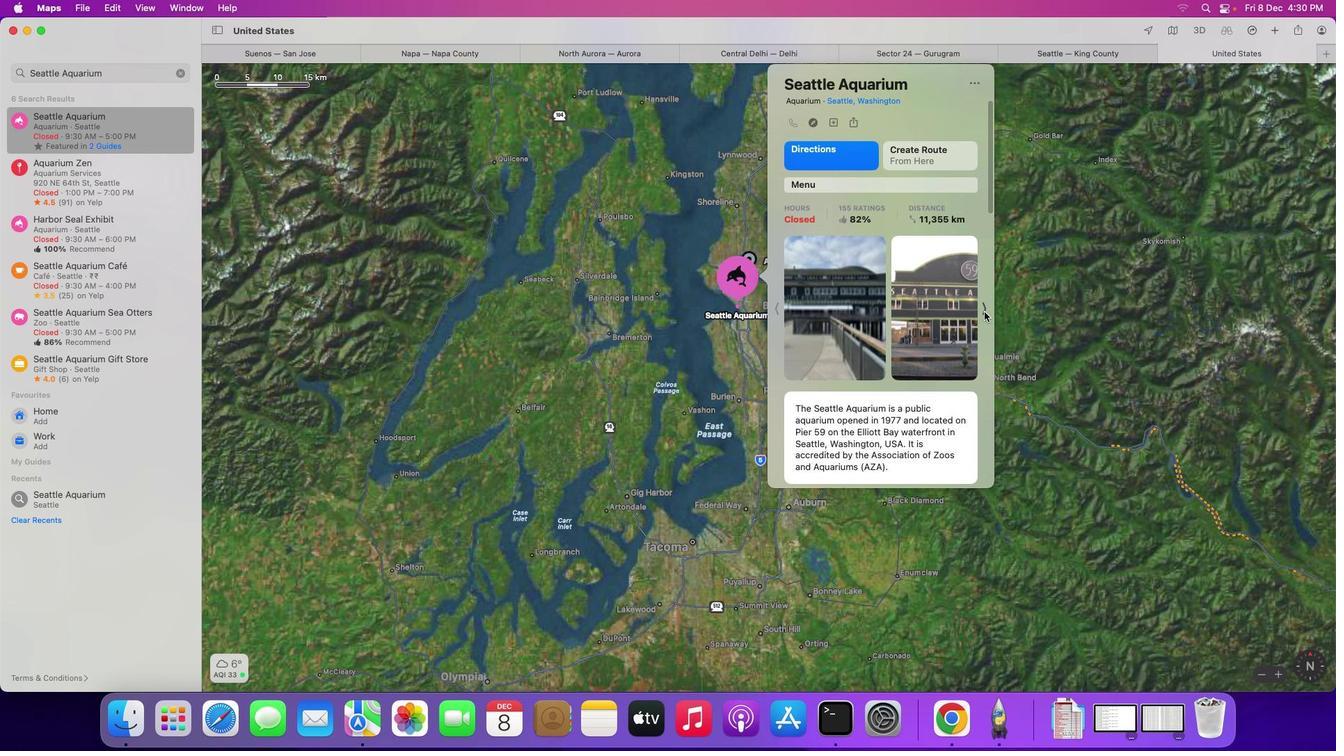 
Action: Mouse pressed left at (984, 312)
Screenshot: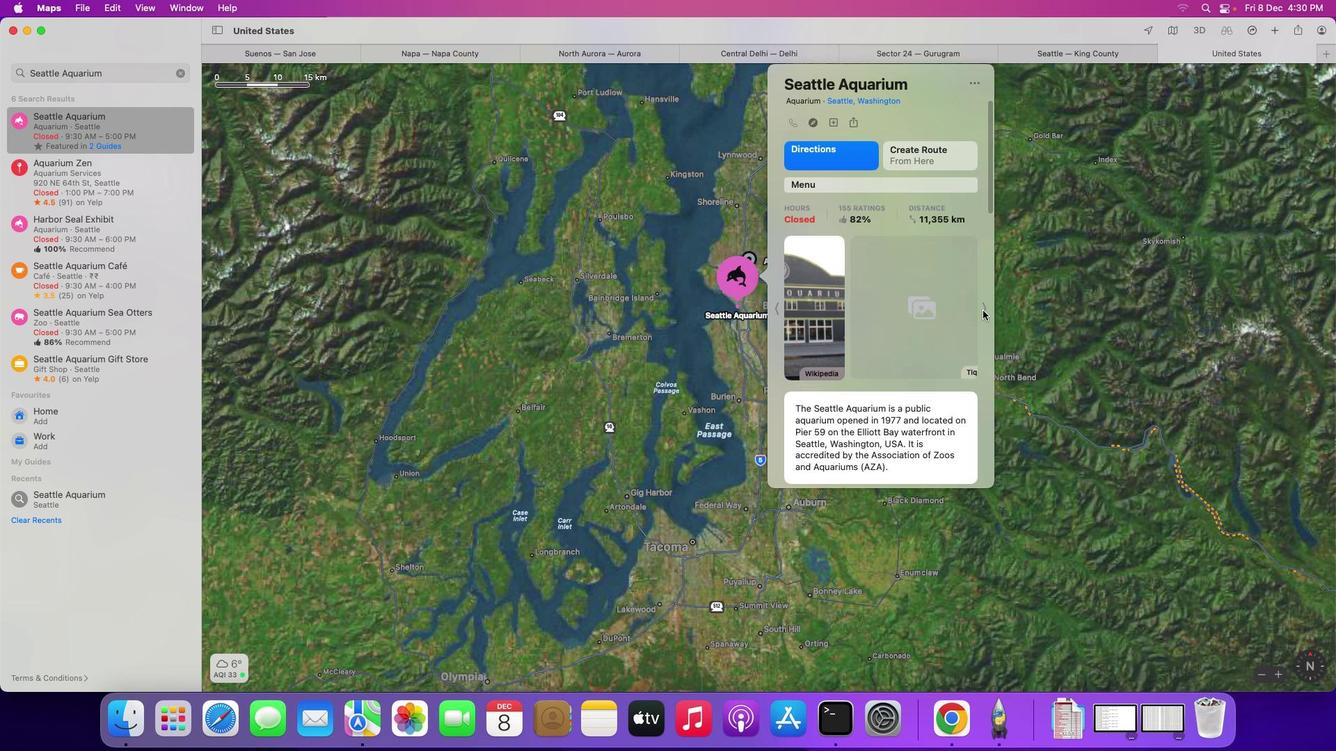 
Action: Mouse moved to (982, 308)
Screenshot: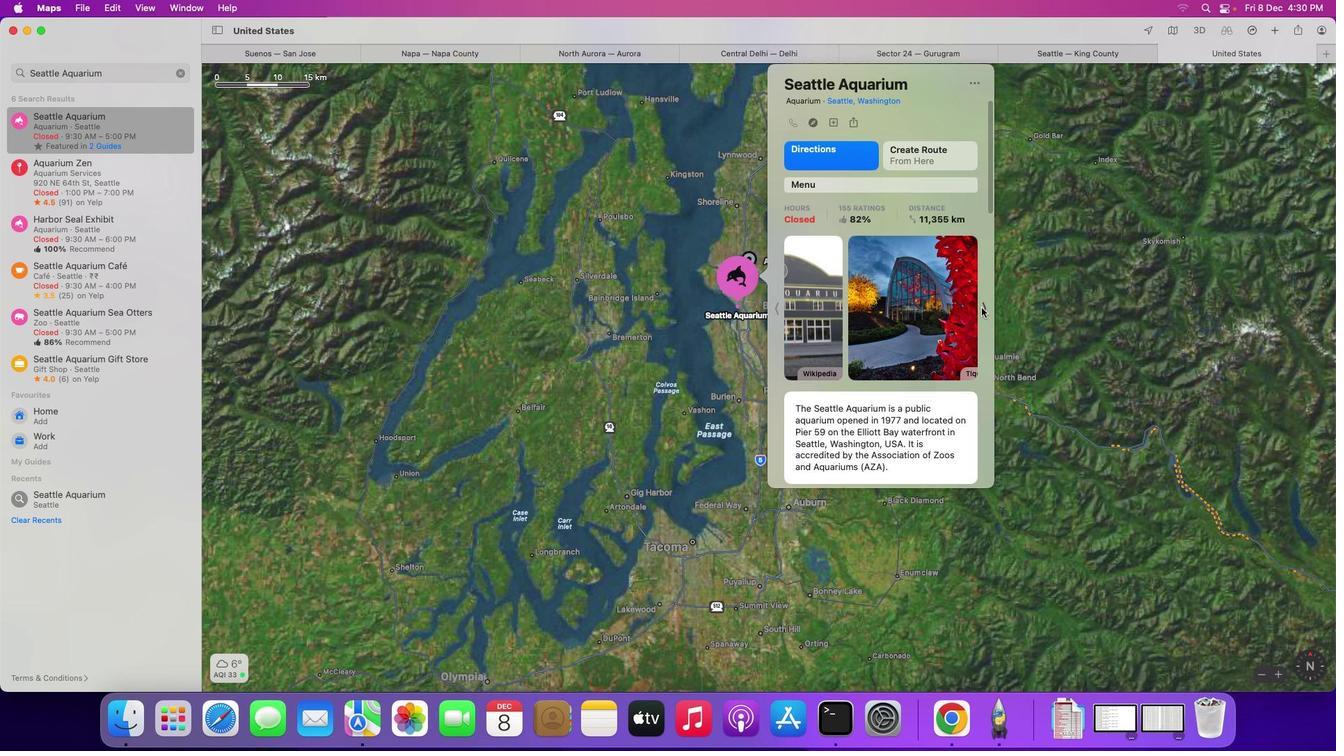 
Action: Mouse pressed left at (982, 308)
Screenshot: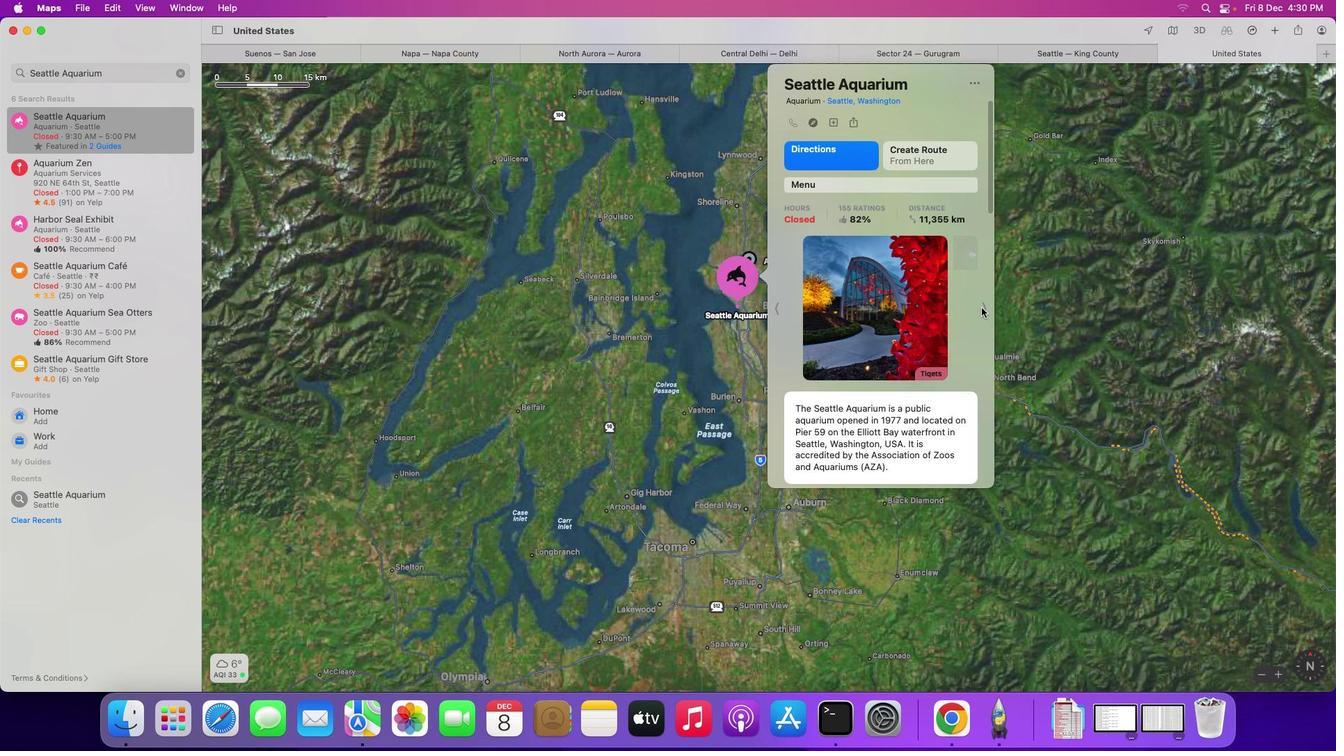 
Action: Mouse moved to (984, 309)
Screenshot: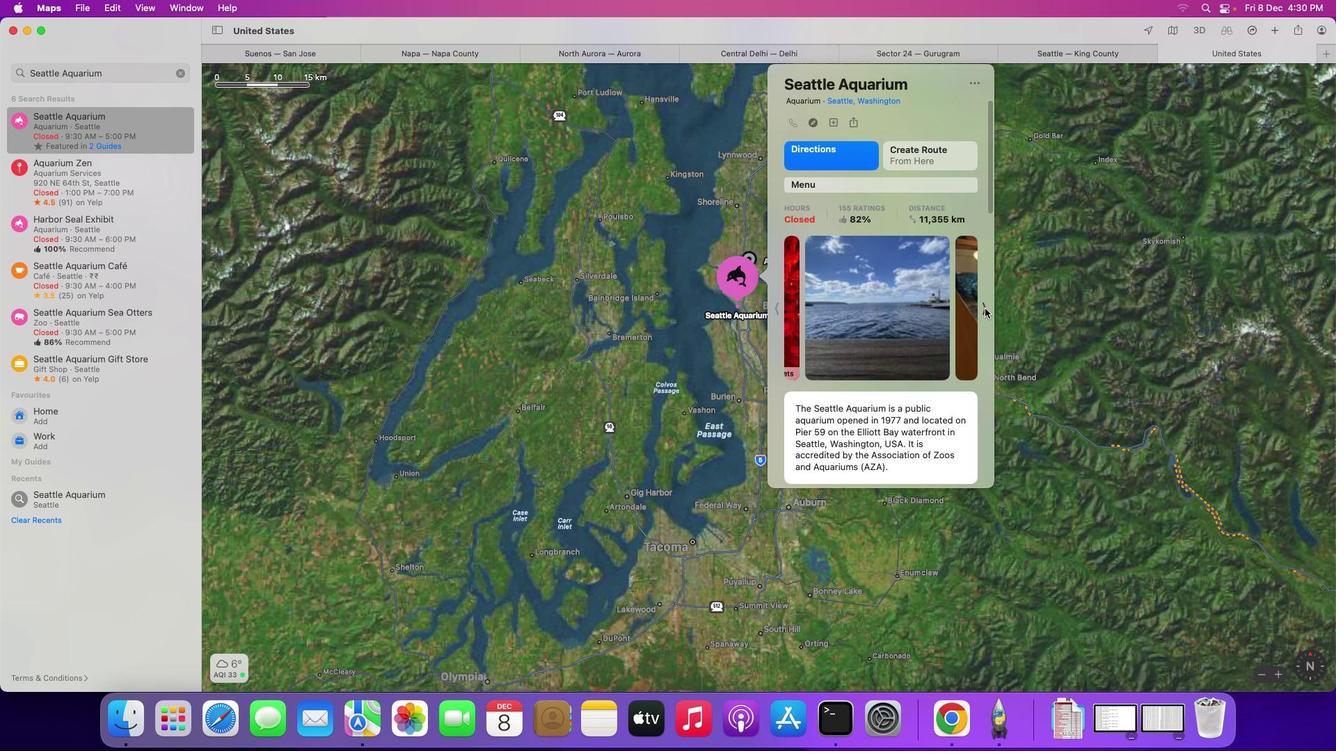 
Action: Mouse pressed left at (984, 309)
Screenshot: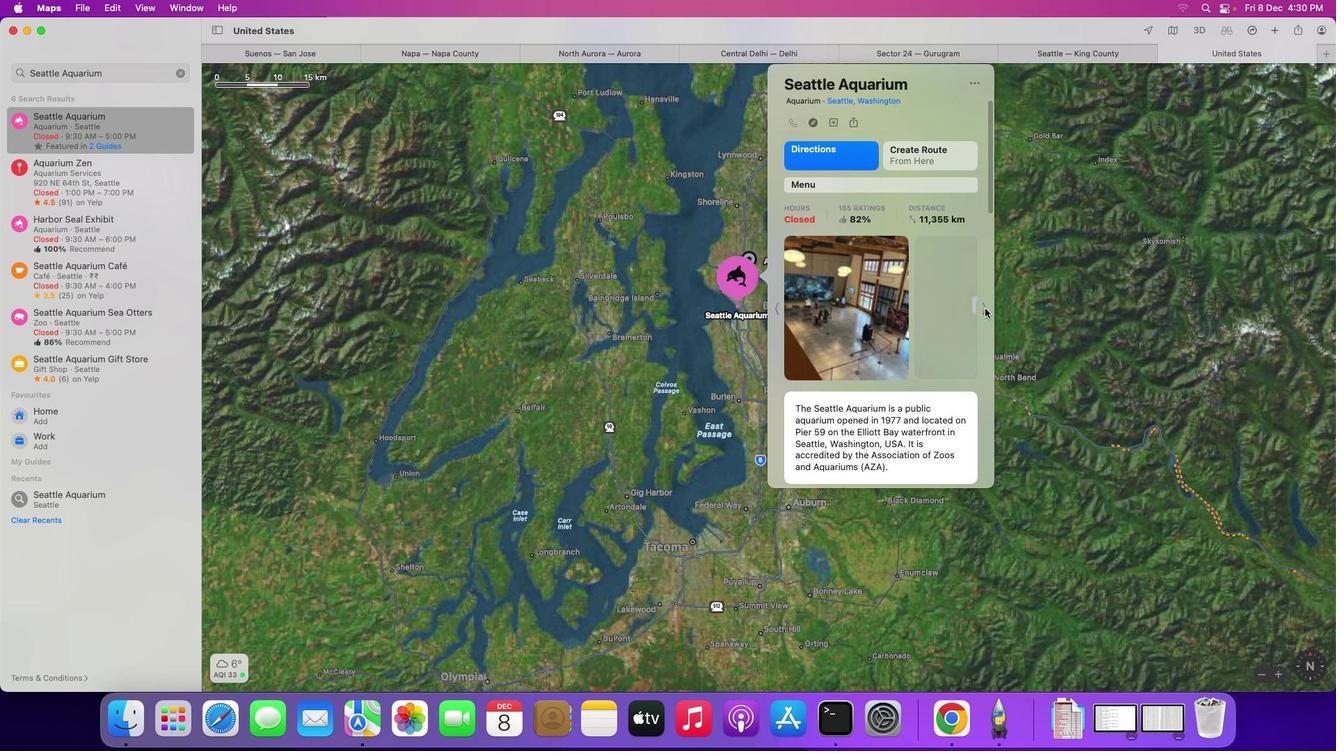 
Action: Mouse moved to (987, 308)
Screenshot: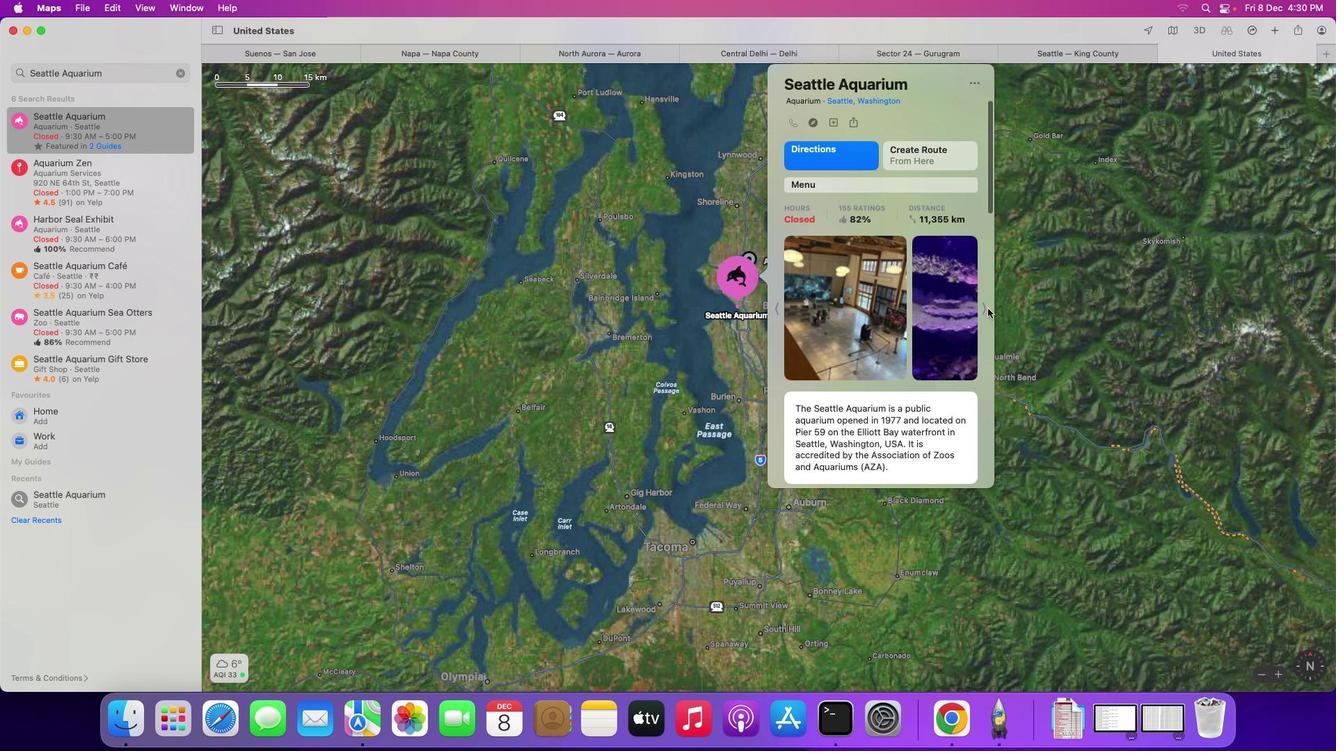 
Action: Mouse pressed left at (987, 308)
Screenshot: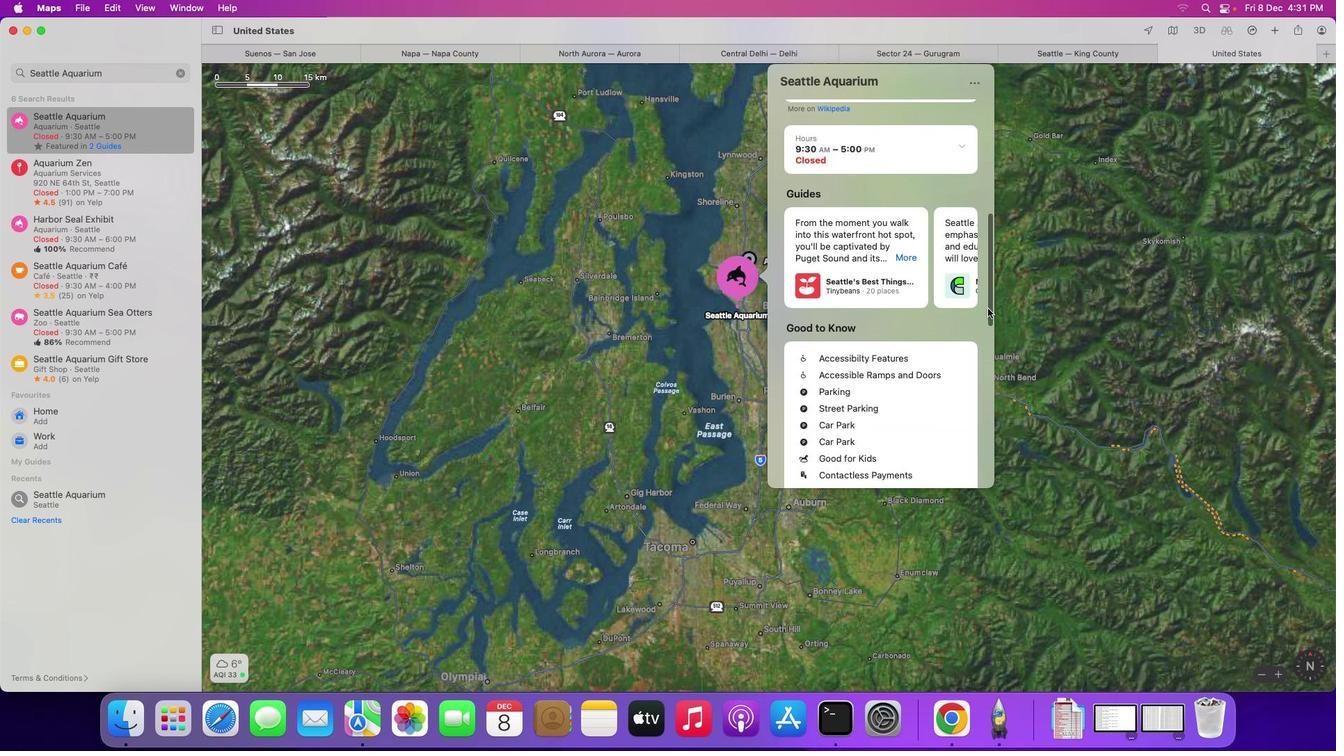 
Action: Mouse moved to (983, 308)
Screenshot: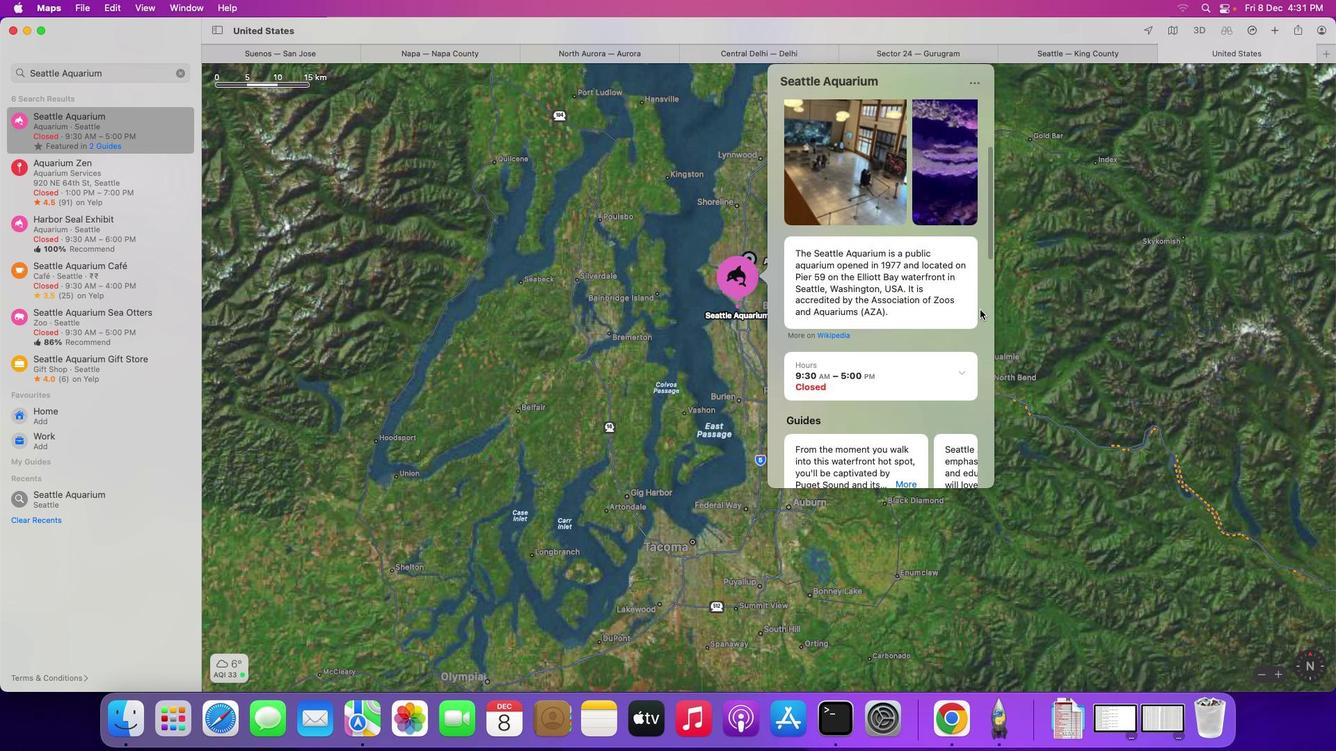 
Action: Mouse scrolled (983, 308) with delta (0, 0)
Screenshot: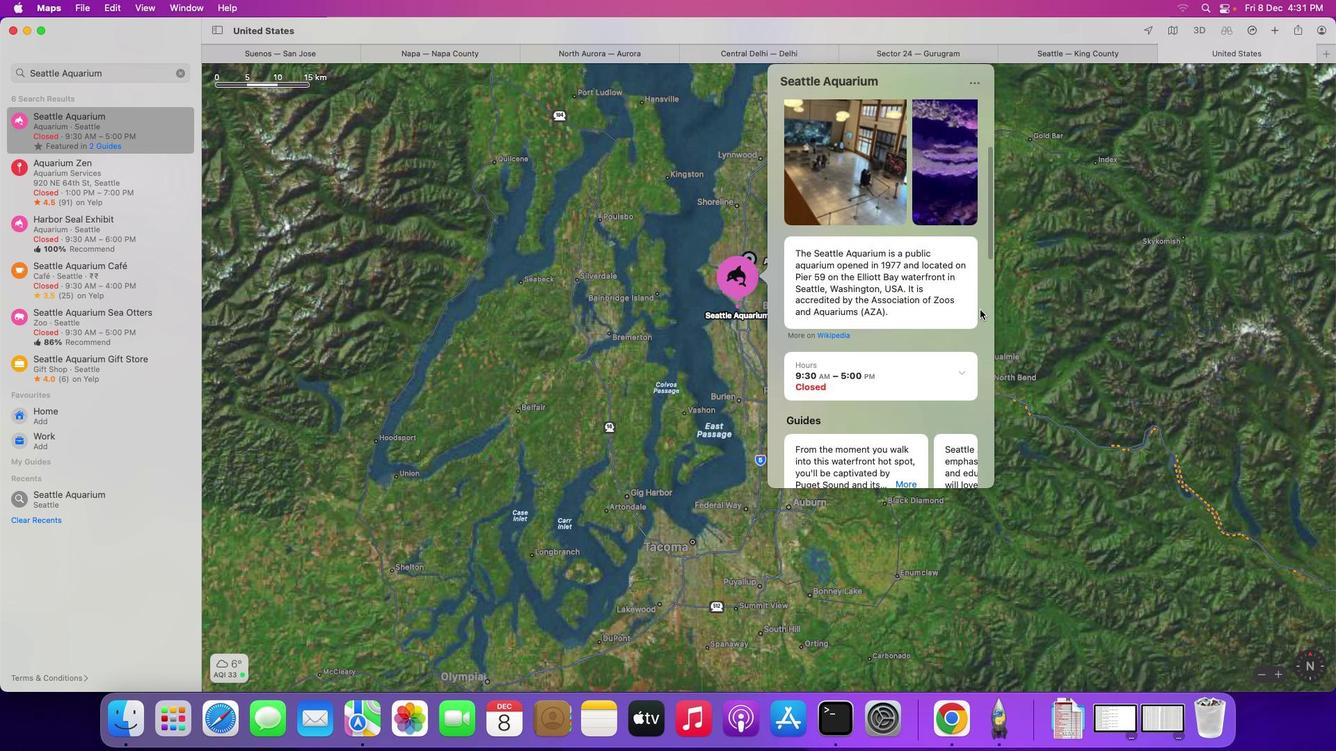 
Action: Mouse moved to (982, 308)
Screenshot: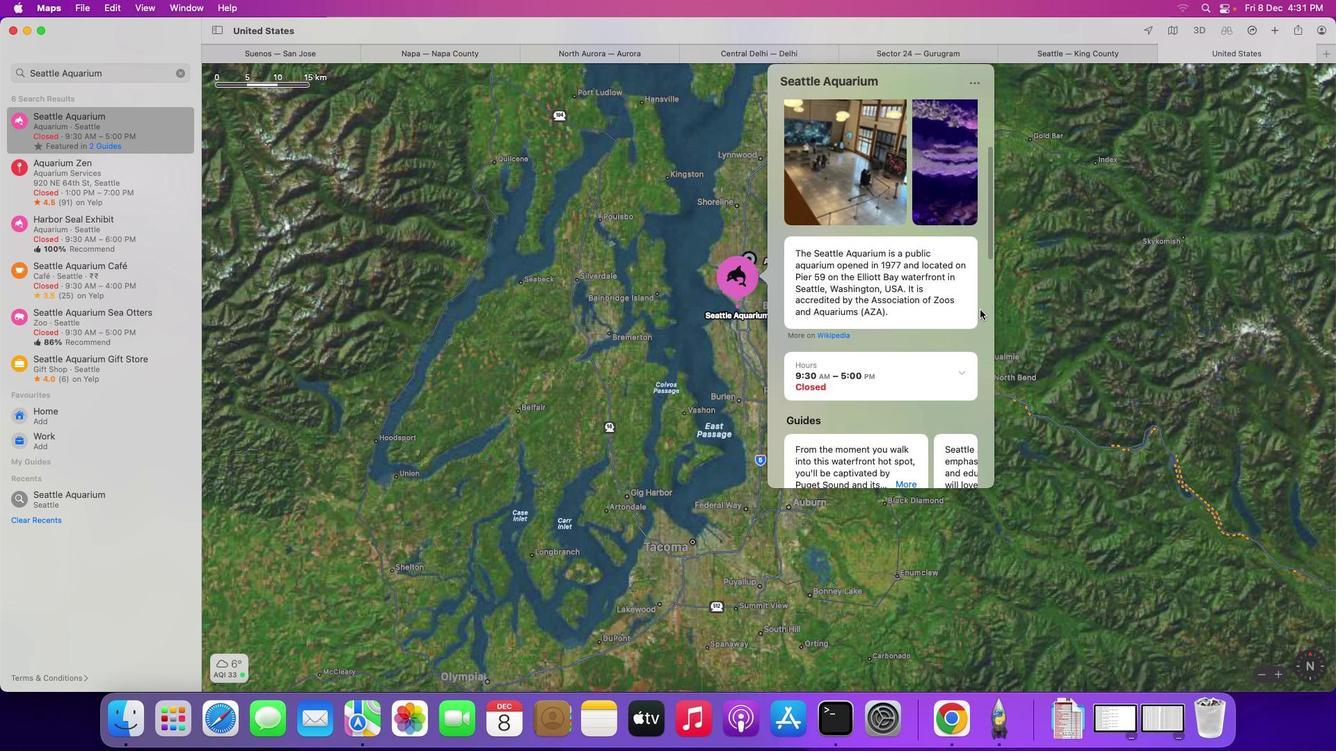 
Action: Mouse scrolled (982, 308) with delta (0, 0)
Screenshot: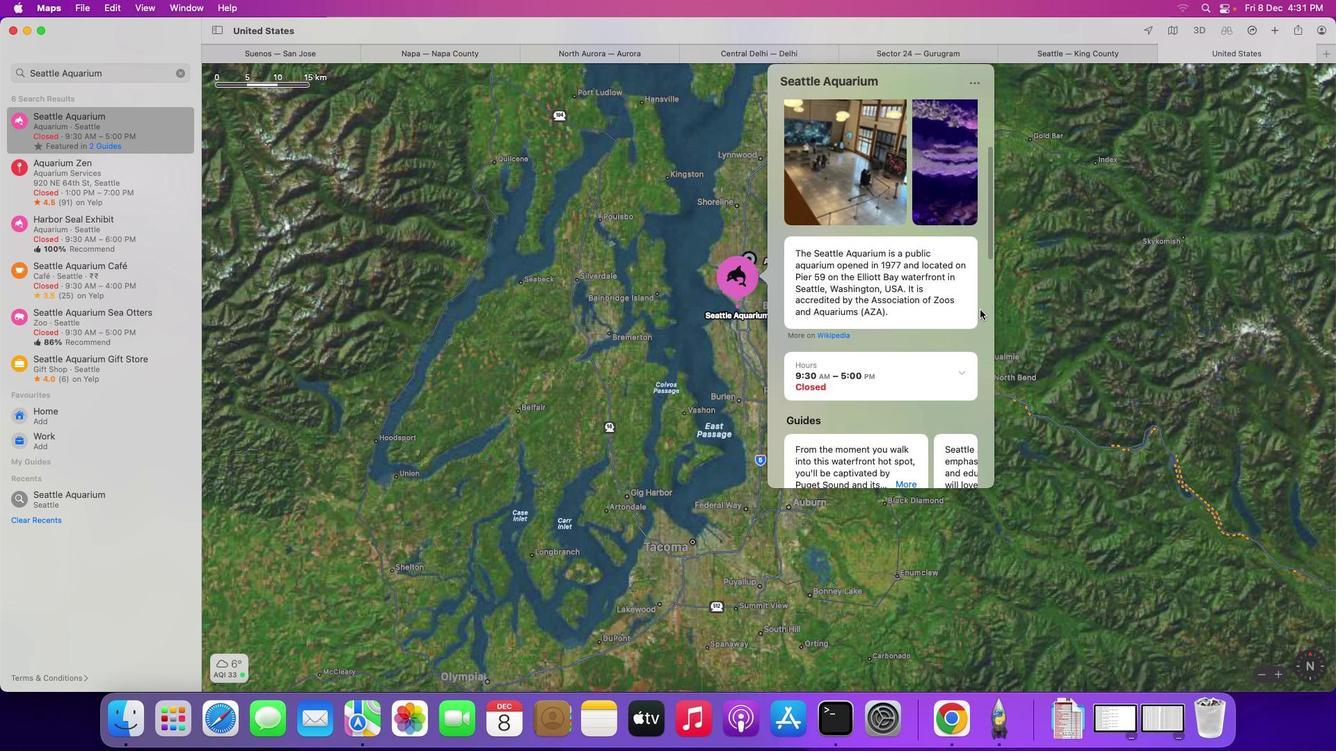 
Action: Mouse moved to (982, 309)
Screenshot: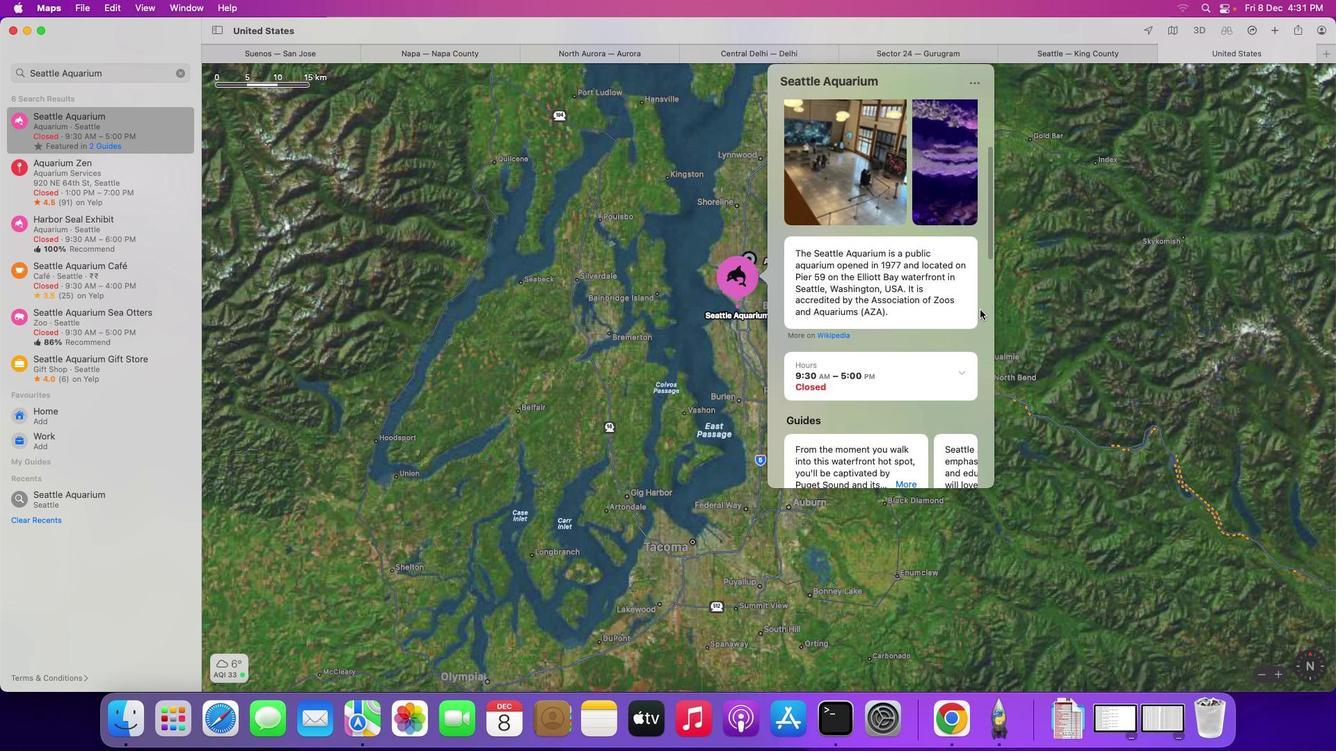
Action: Mouse scrolled (982, 309) with delta (0, 2)
Screenshot: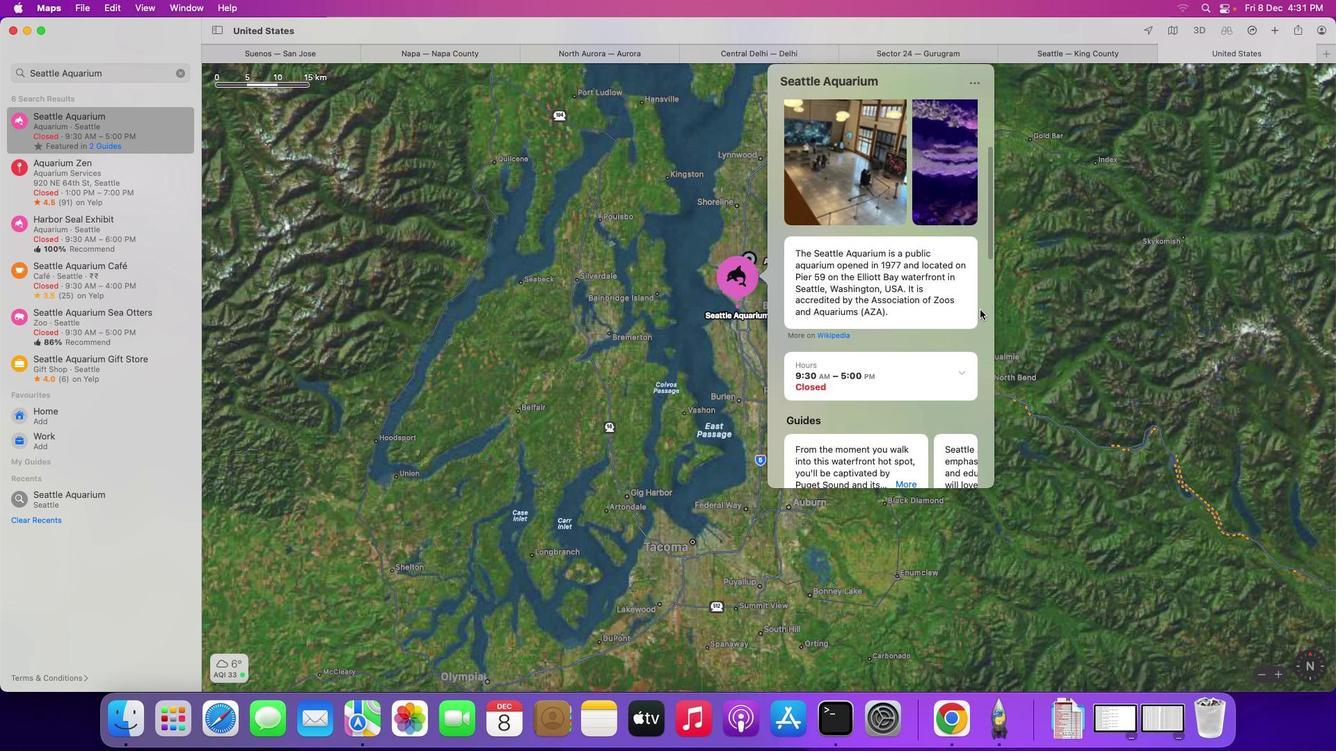 
Action: Mouse moved to (982, 309)
Screenshot: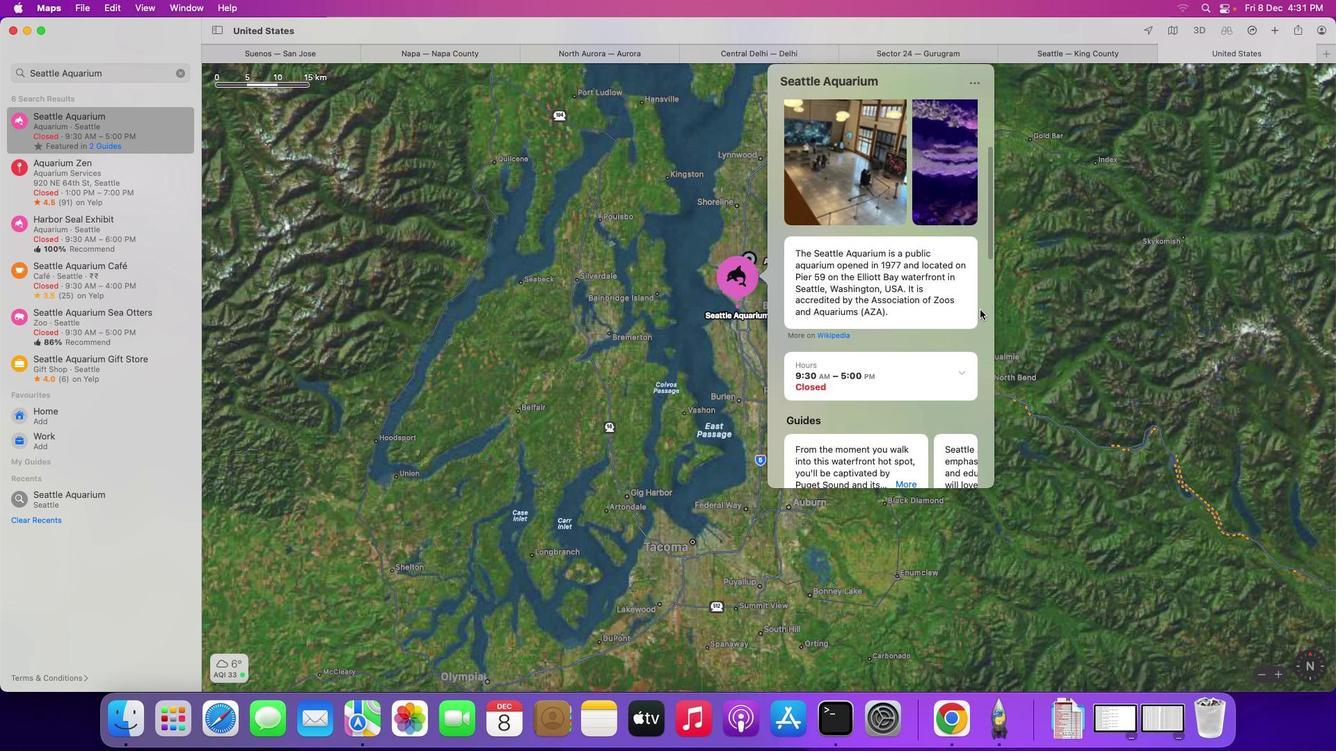 
Action: Mouse scrolled (982, 309) with delta (0, 3)
Screenshot: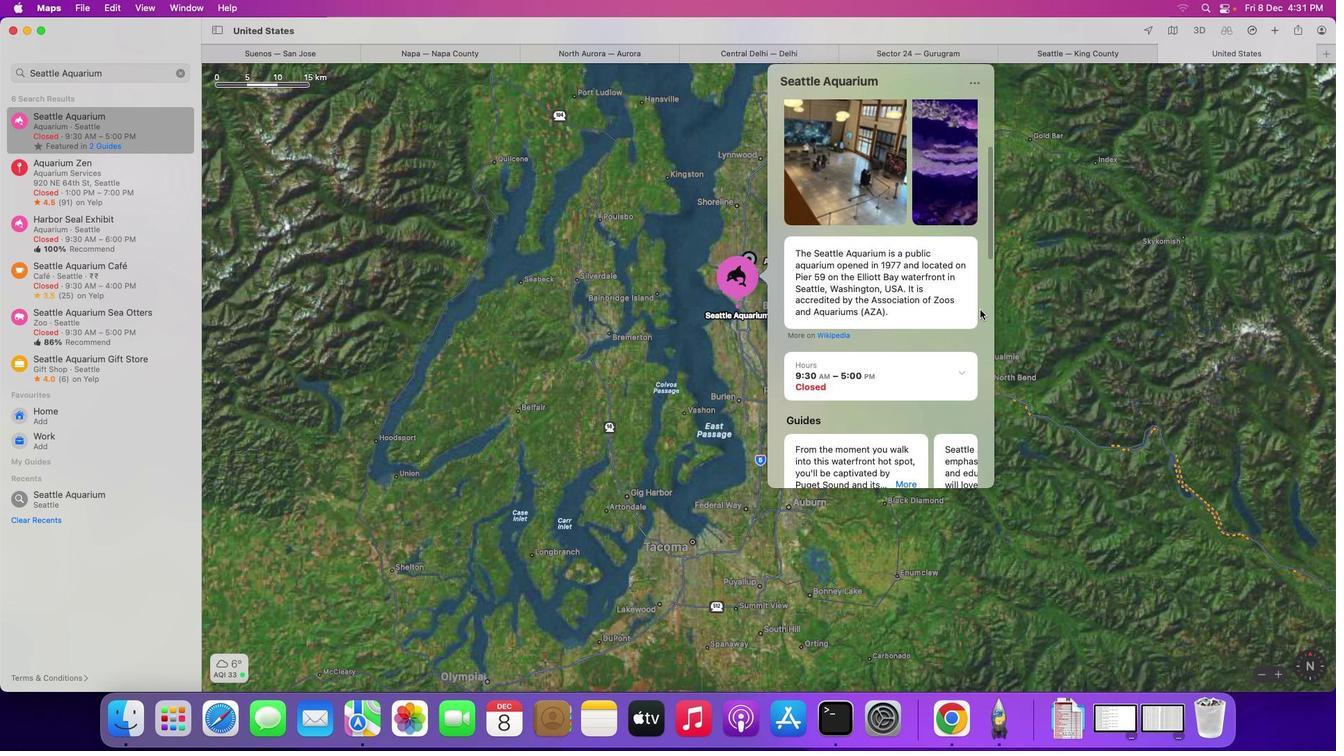 
Action: Mouse scrolled (982, 309) with delta (0, 4)
Screenshot: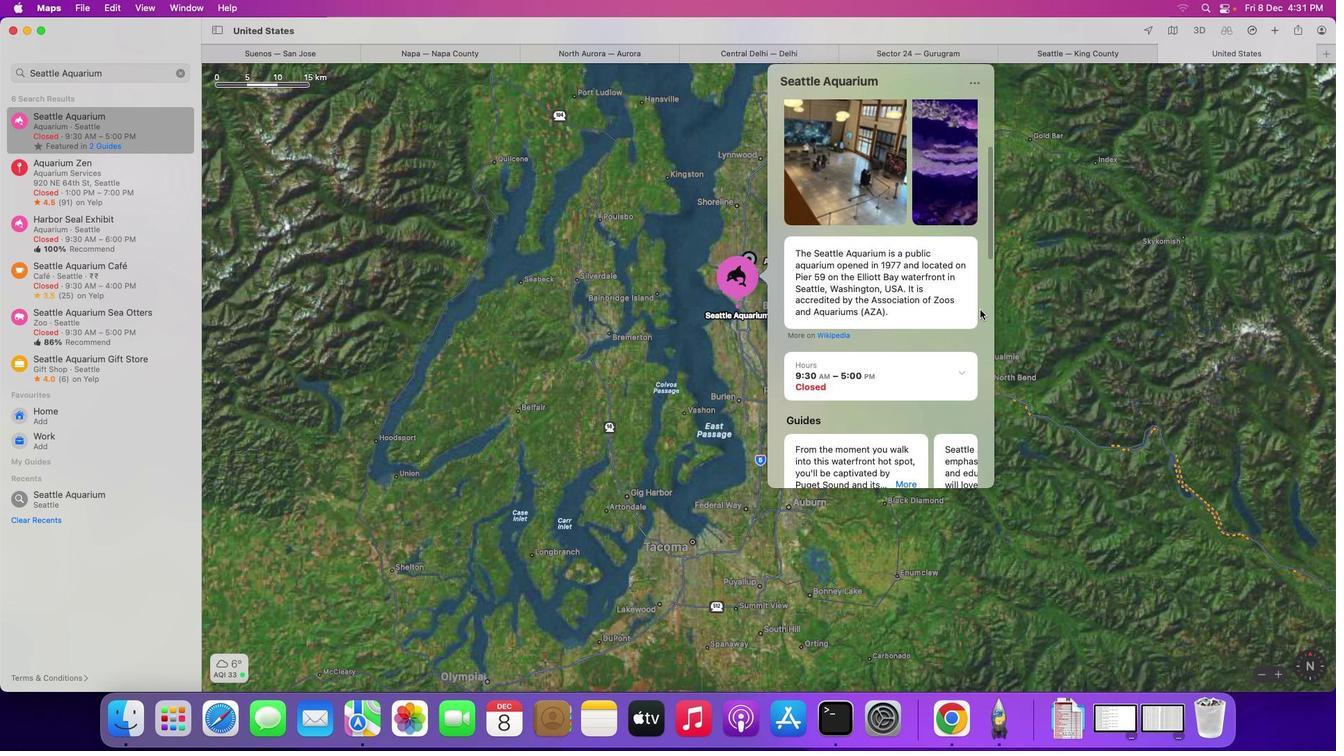 
Action: Mouse moved to (981, 309)
Screenshot: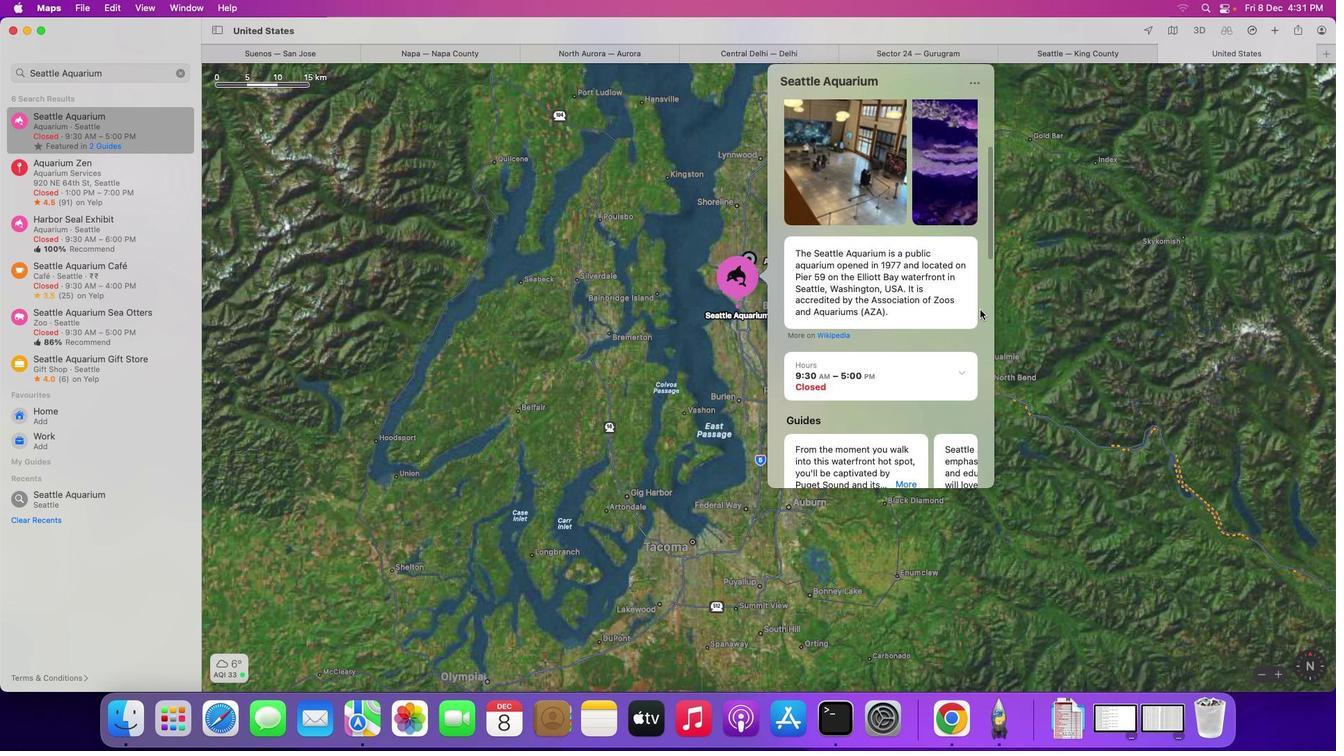 
Action: Mouse scrolled (981, 309) with delta (0, 4)
Screenshot: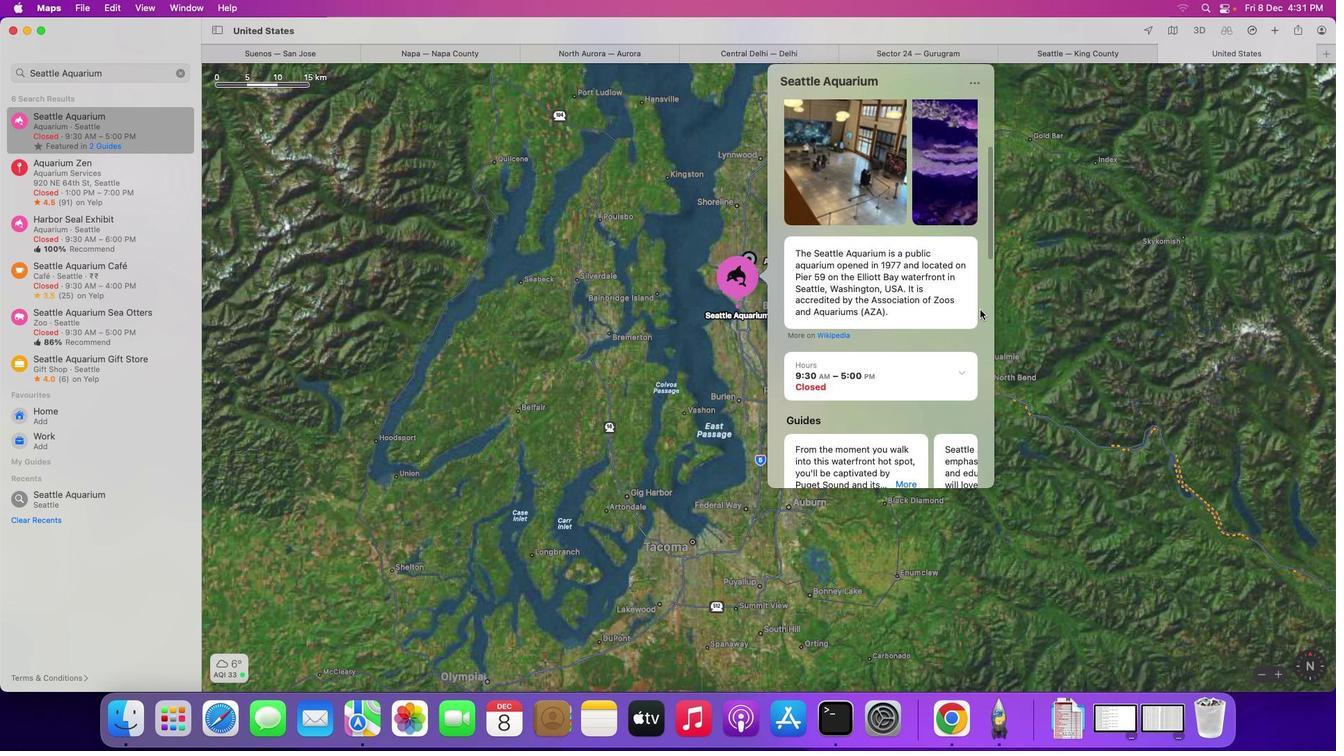 
Action: Mouse moved to (980, 309)
Screenshot: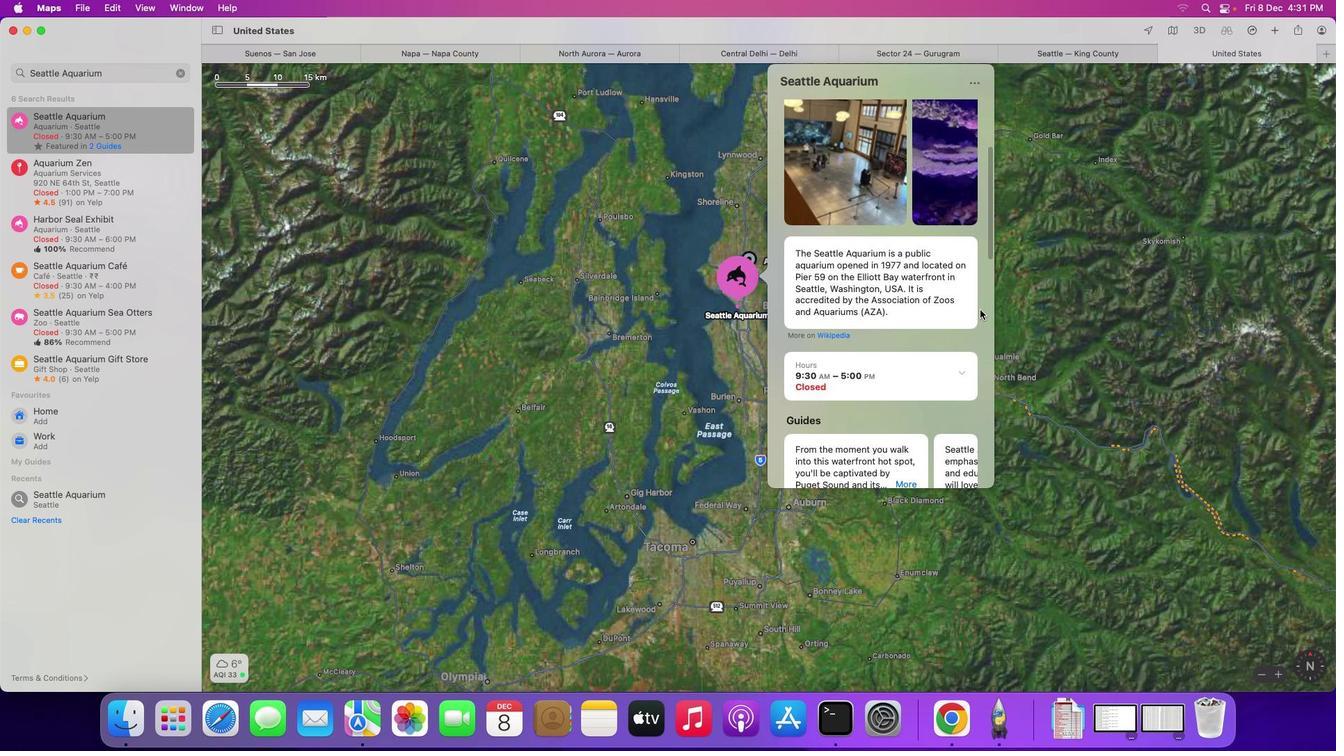 
Action: Mouse scrolled (980, 309) with delta (0, 4)
Screenshot: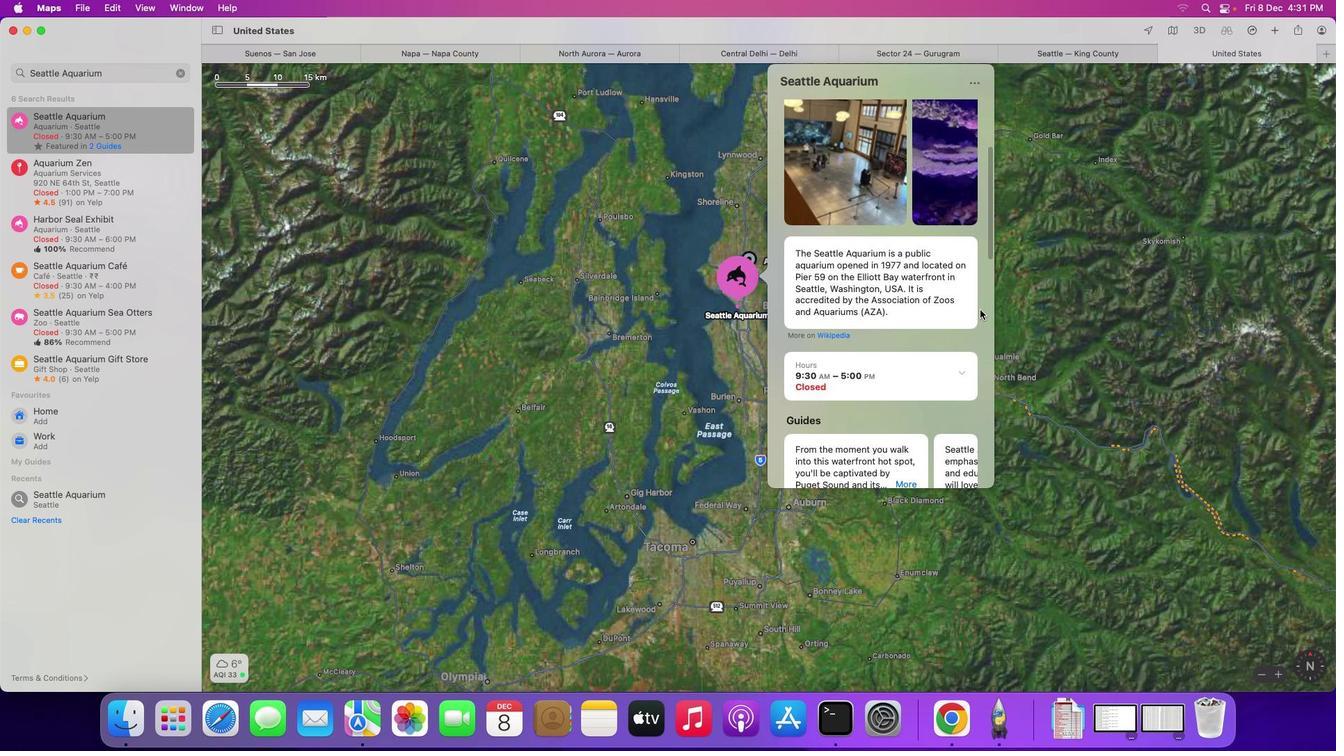 
Action: Mouse scrolled (980, 309) with delta (0, 0)
Screenshot: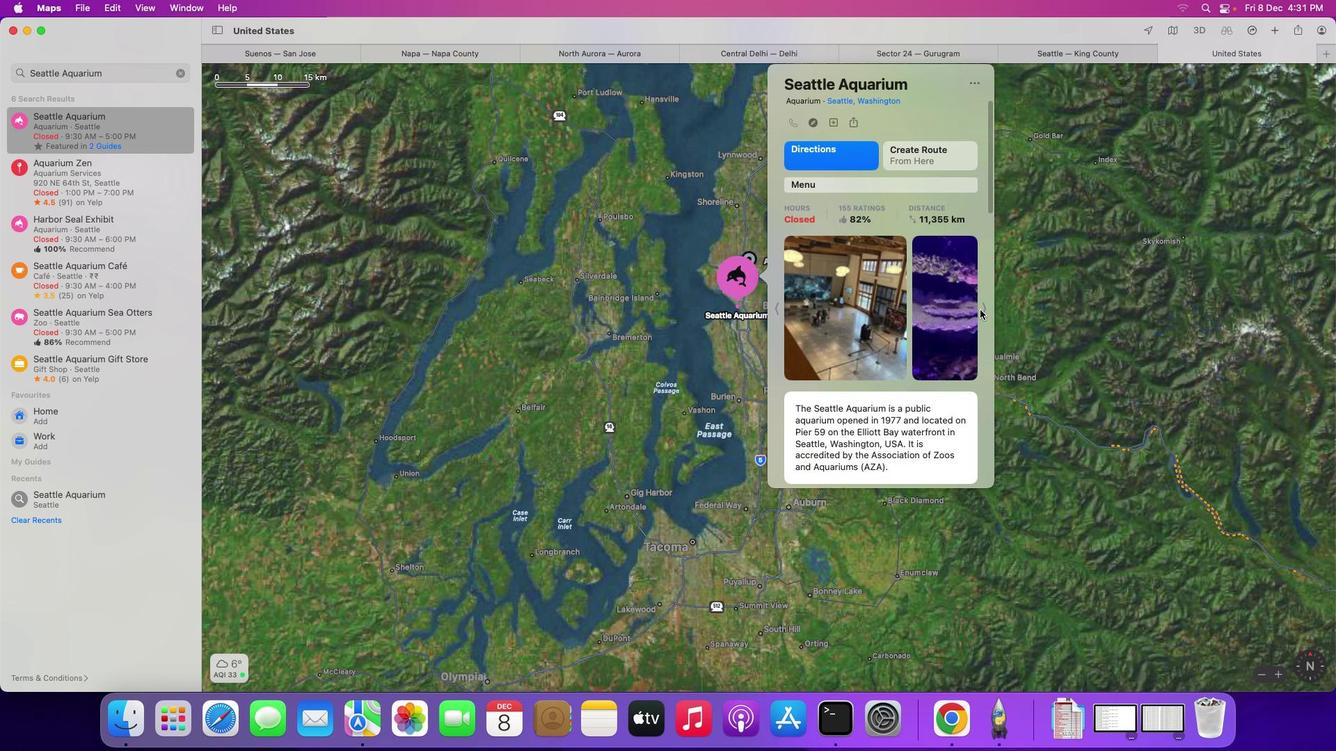
Action: Mouse scrolled (980, 309) with delta (0, 0)
Screenshot: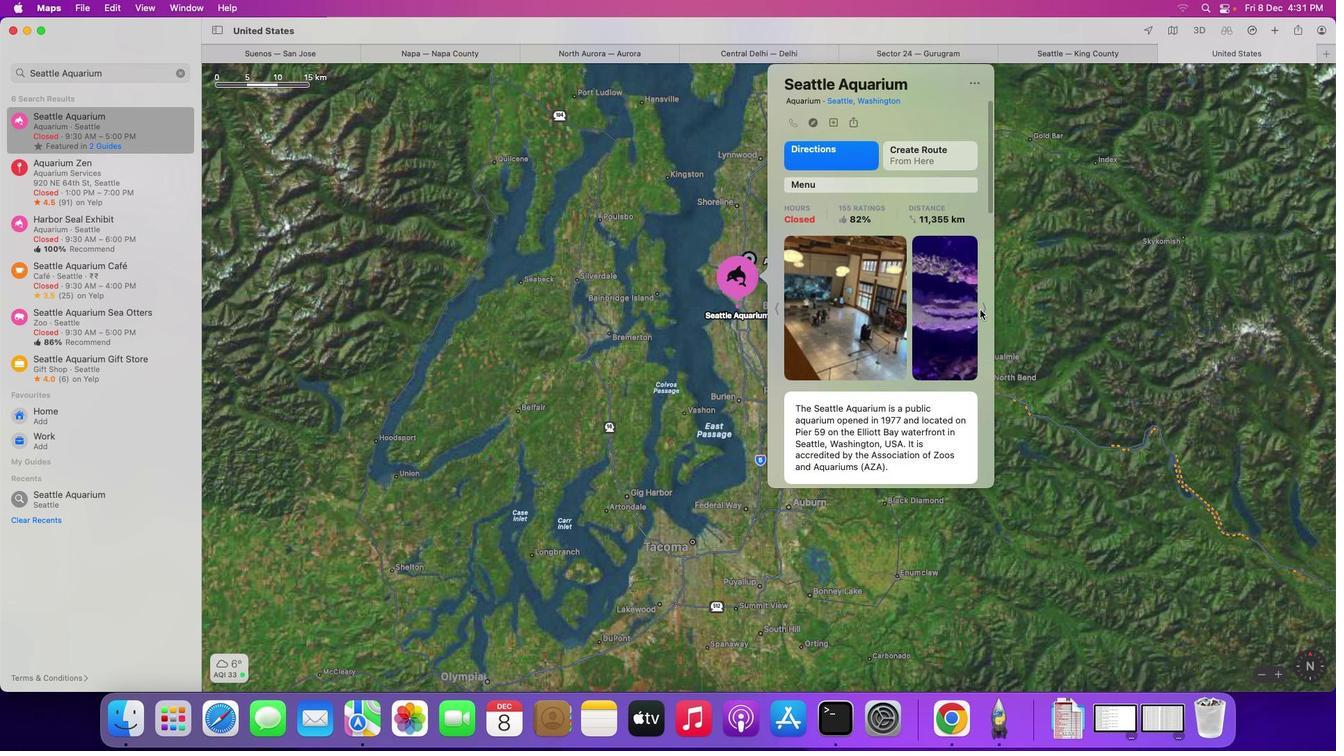 
Action: Mouse scrolled (980, 309) with delta (0, 2)
Screenshot: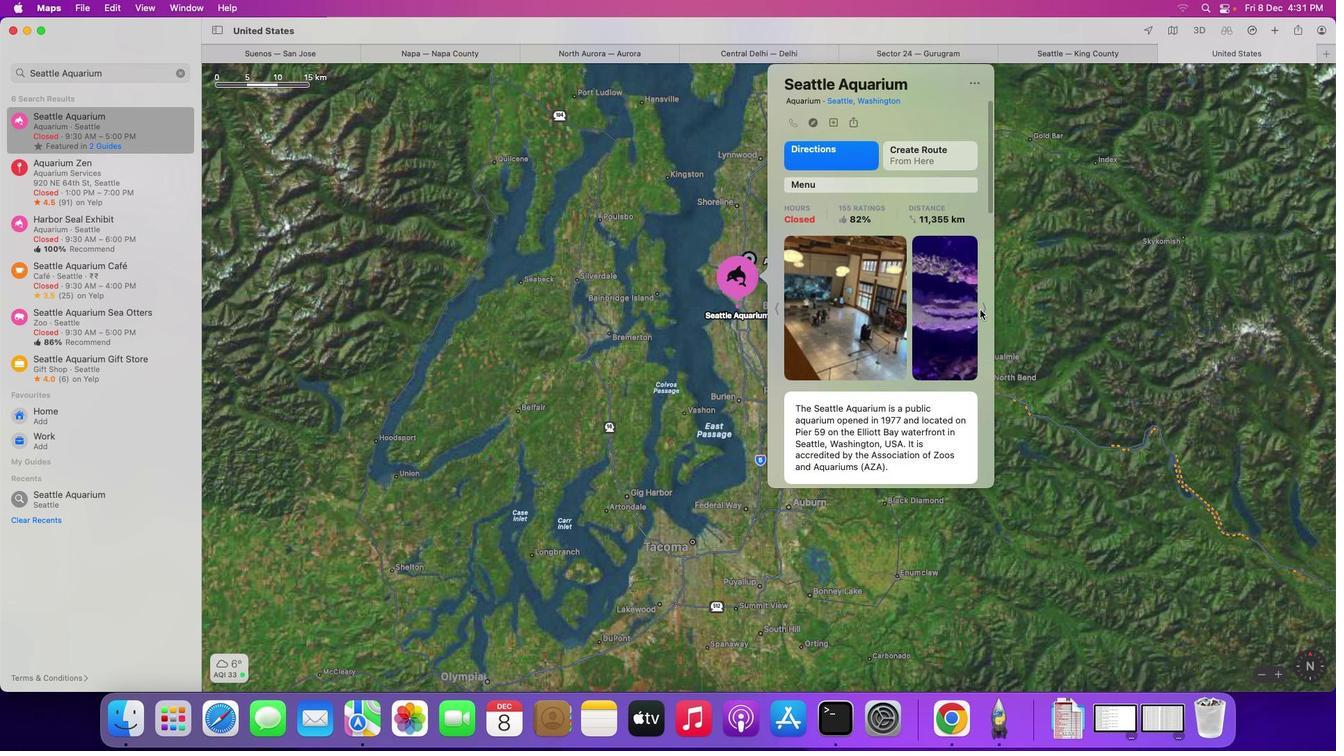 
Action: Mouse scrolled (980, 309) with delta (0, 3)
Screenshot: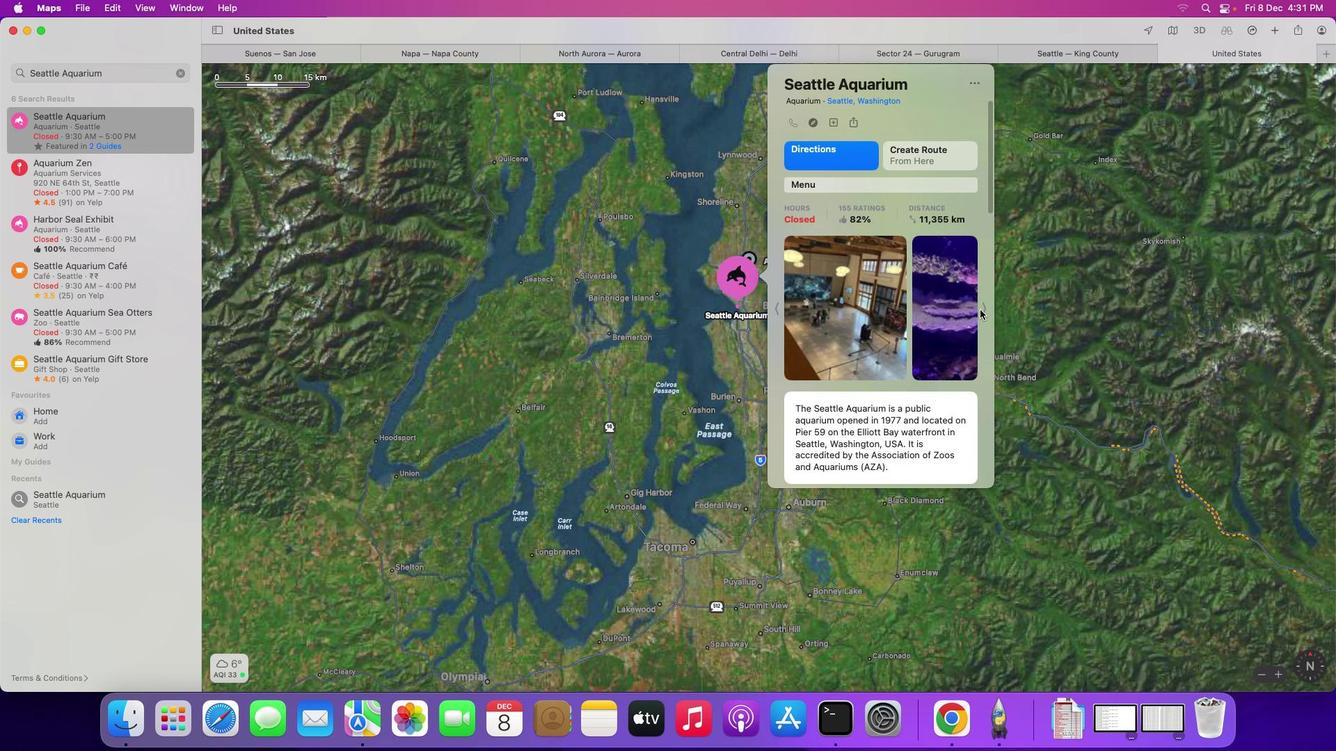 
Action: Mouse scrolled (980, 309) with delta (0, 4)
Screenshot: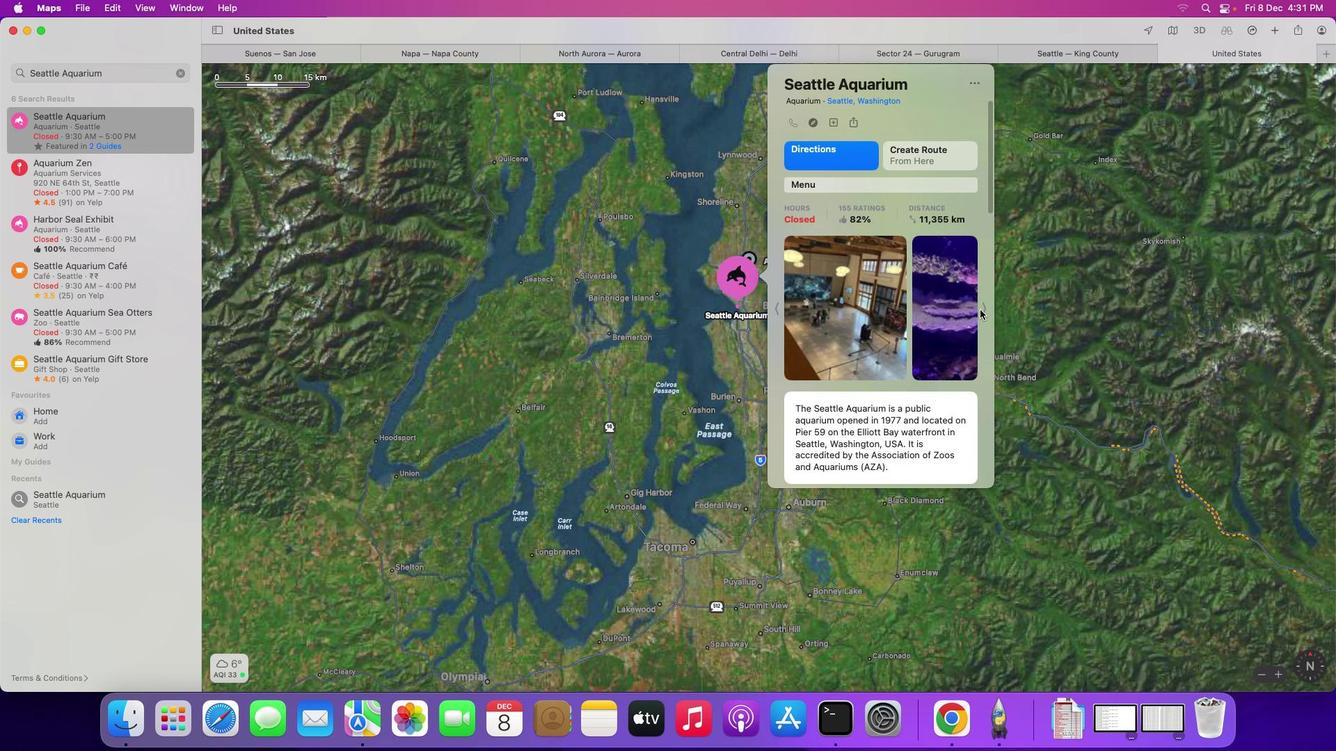
Action: Mouse scrolled (980, 309) with delta (0, 4)
Screenshot: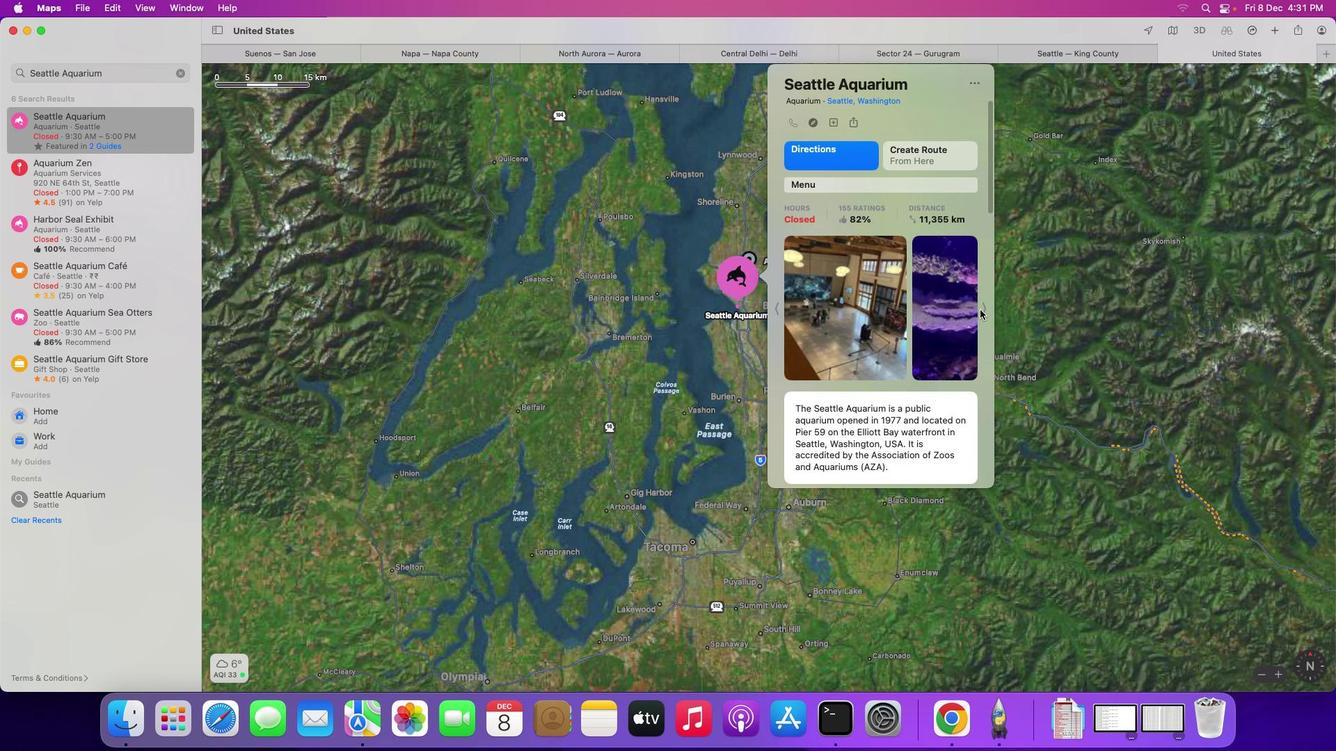 
Action: Mouse moved to (984, 306)
Screenshot: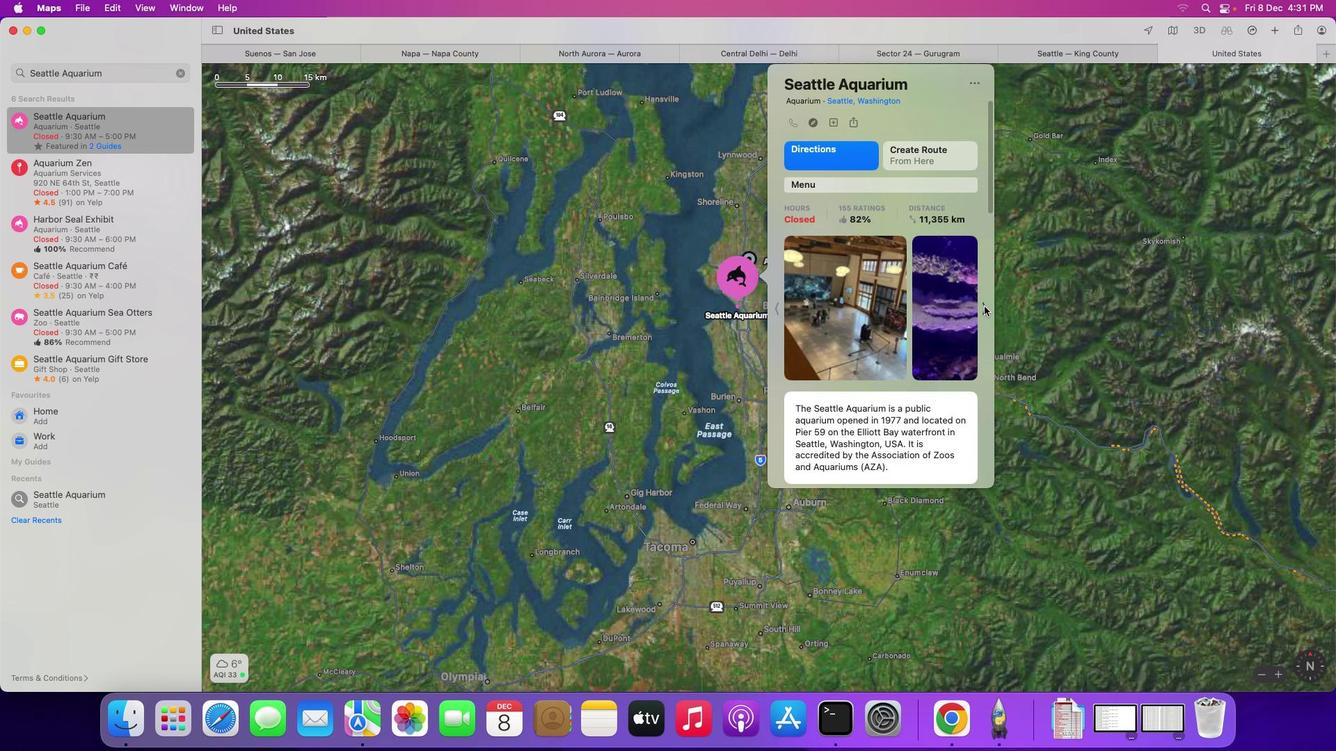 
Action: Mouse pressed left at (984, 306)
Screenshot: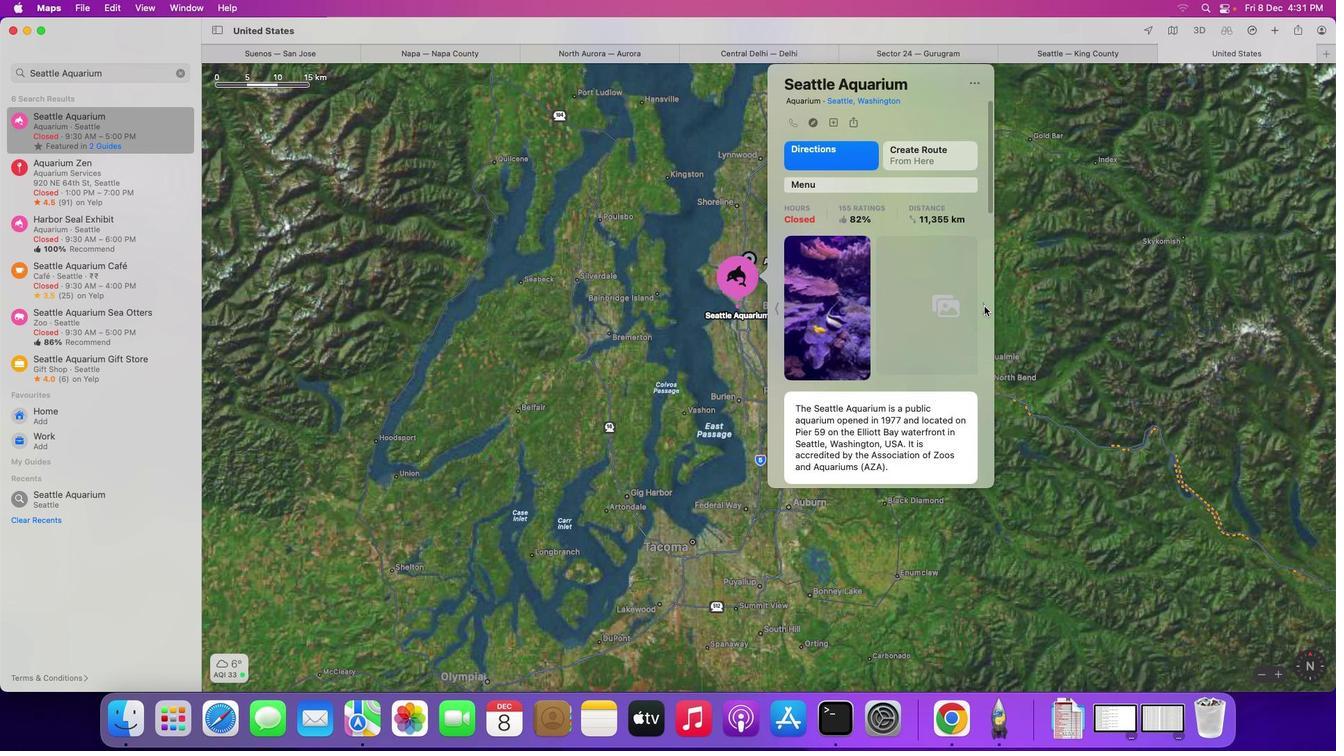 
Action: Mouse moved to (982, 306)
Screenshot: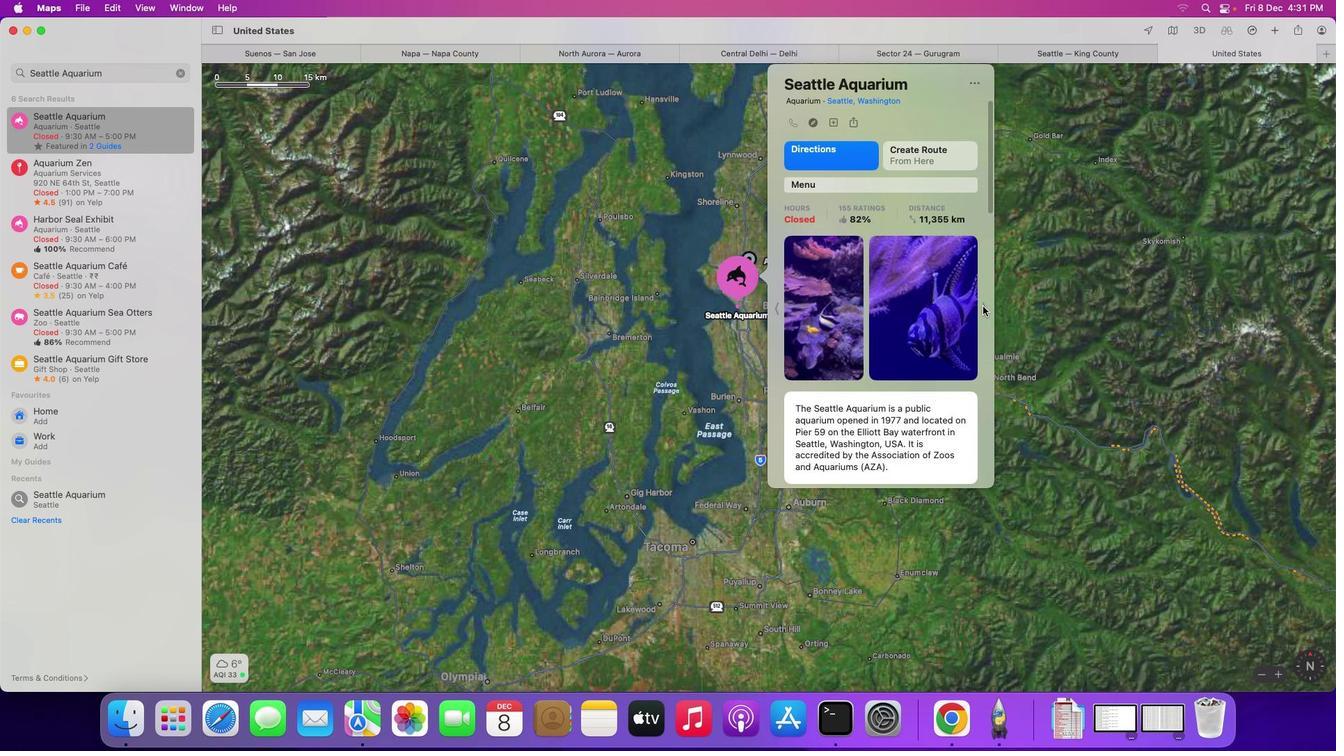 
Action: Mouse pressed left at (982, 306)
Screenshot: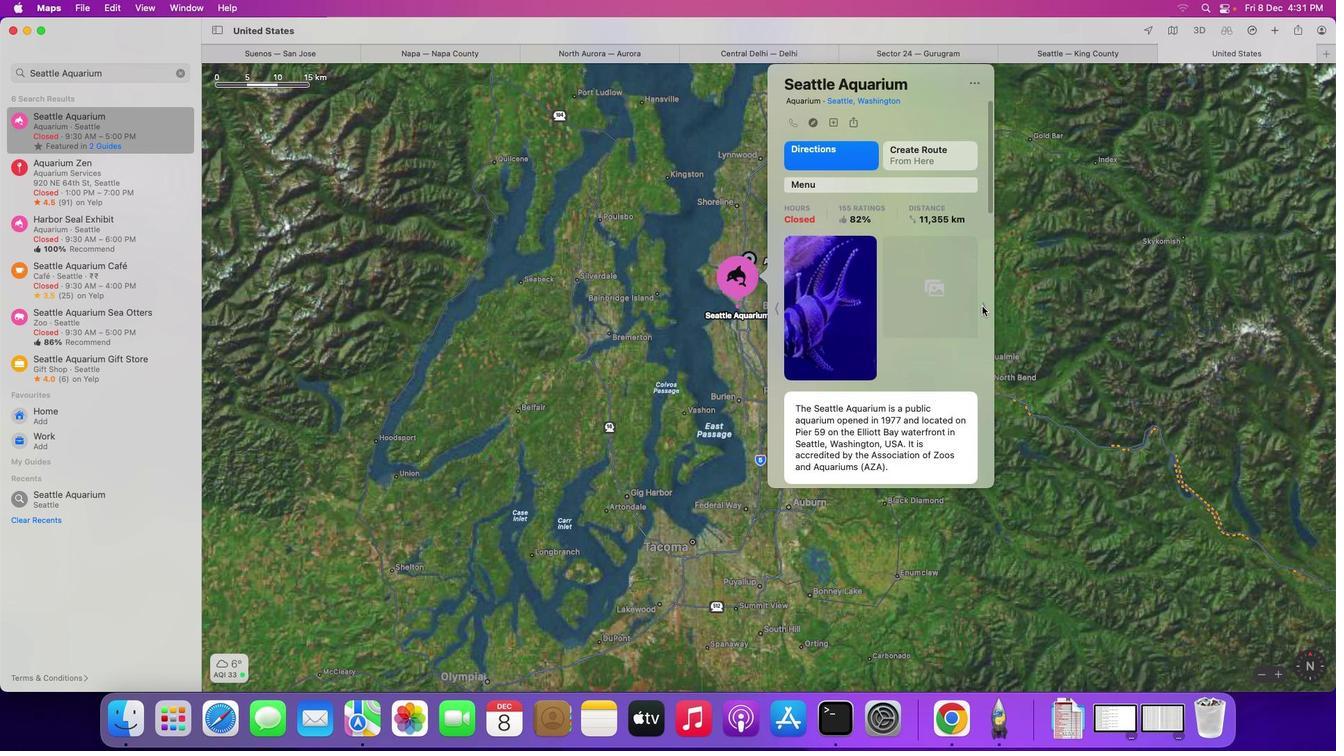 
Action: Mouse moved to (985, 308)
Screenshot: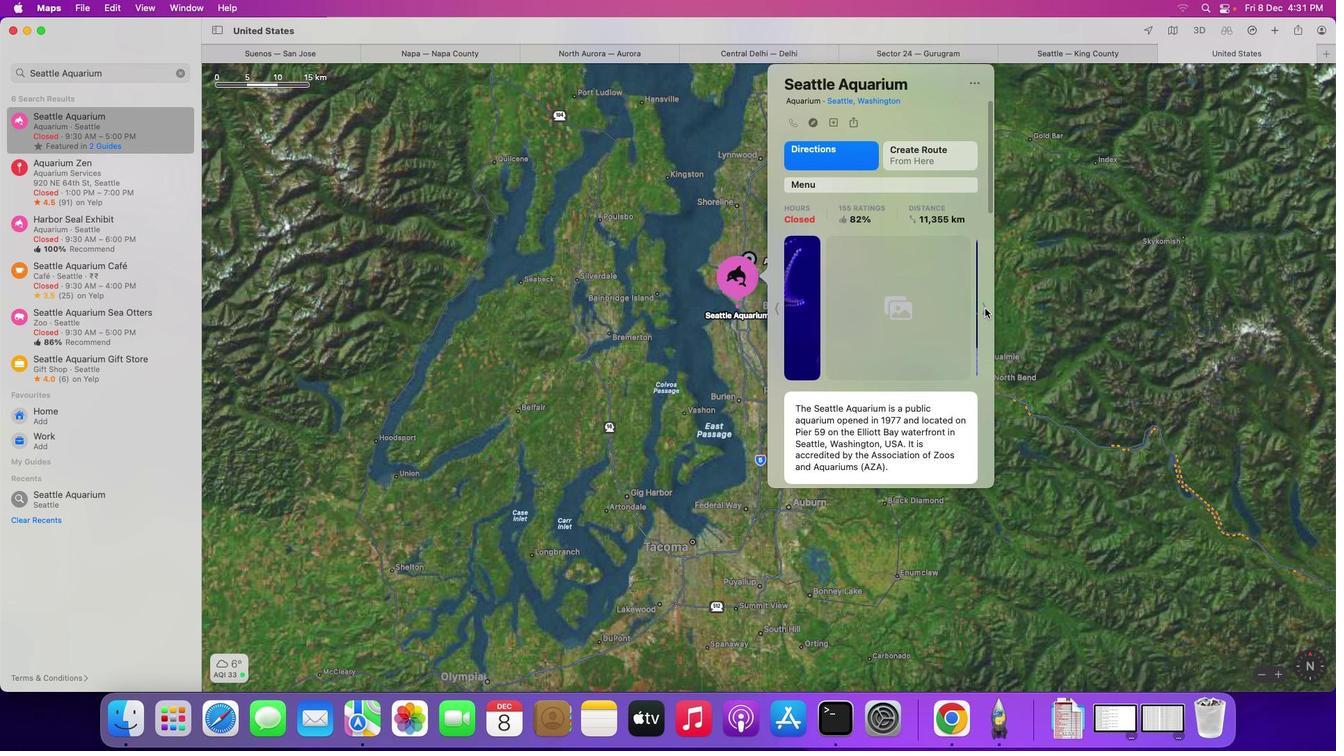 
Action: Mouse pressed left at (985, 308)
Screenshot: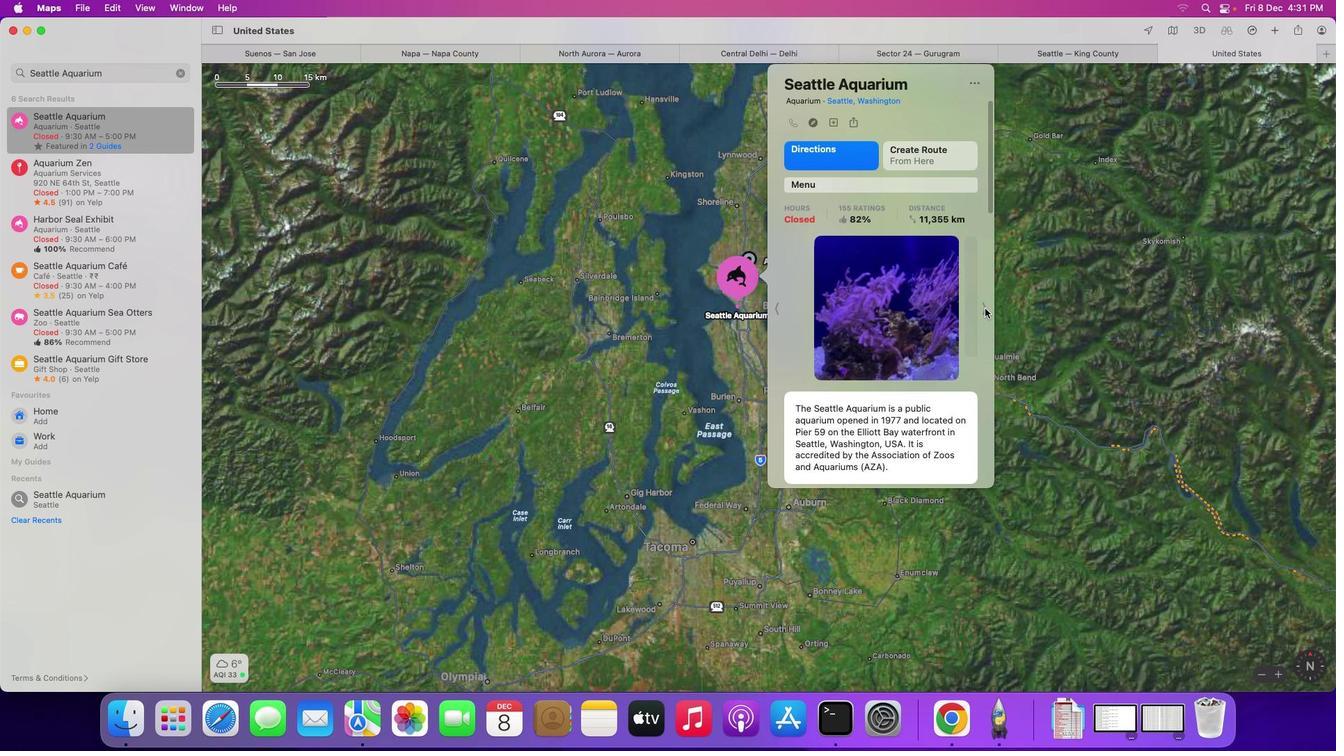 
Action: Mouse moved to (986, 308)
Screenshot: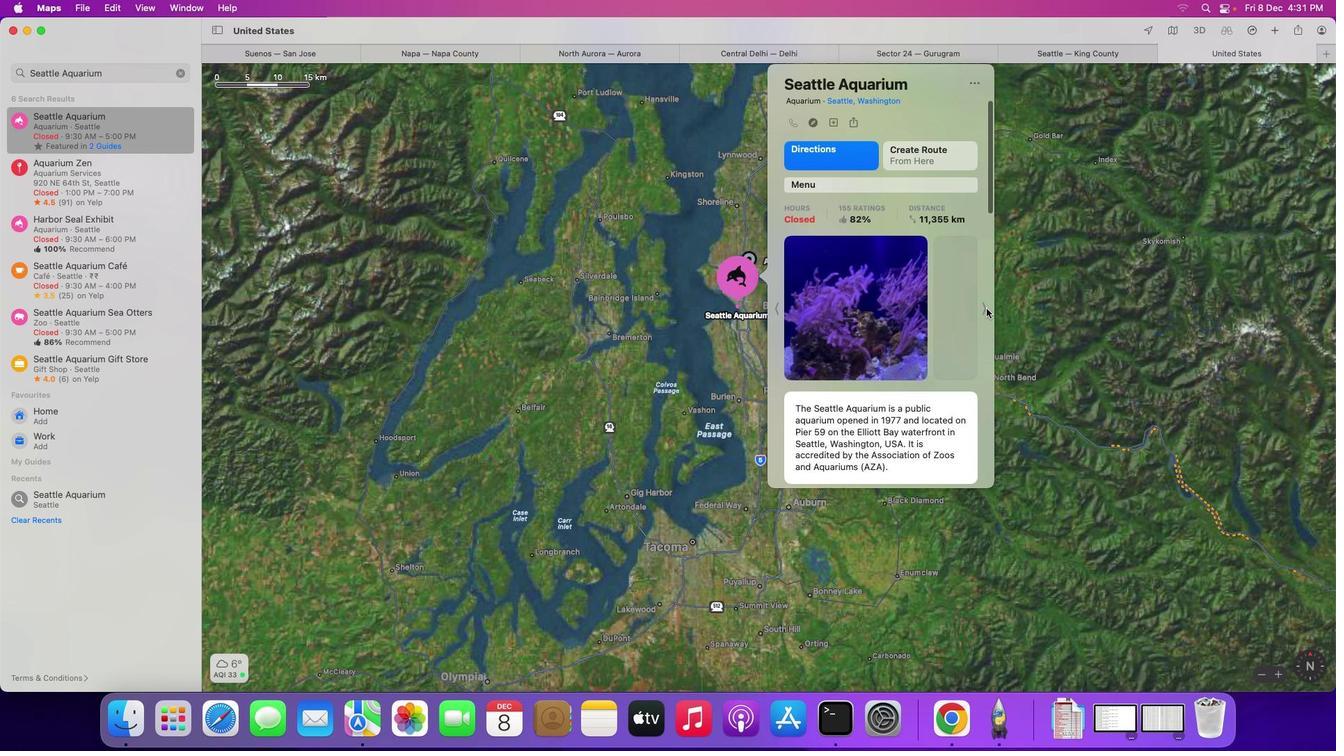 
Action: Key pressed 'f'
Screenshot: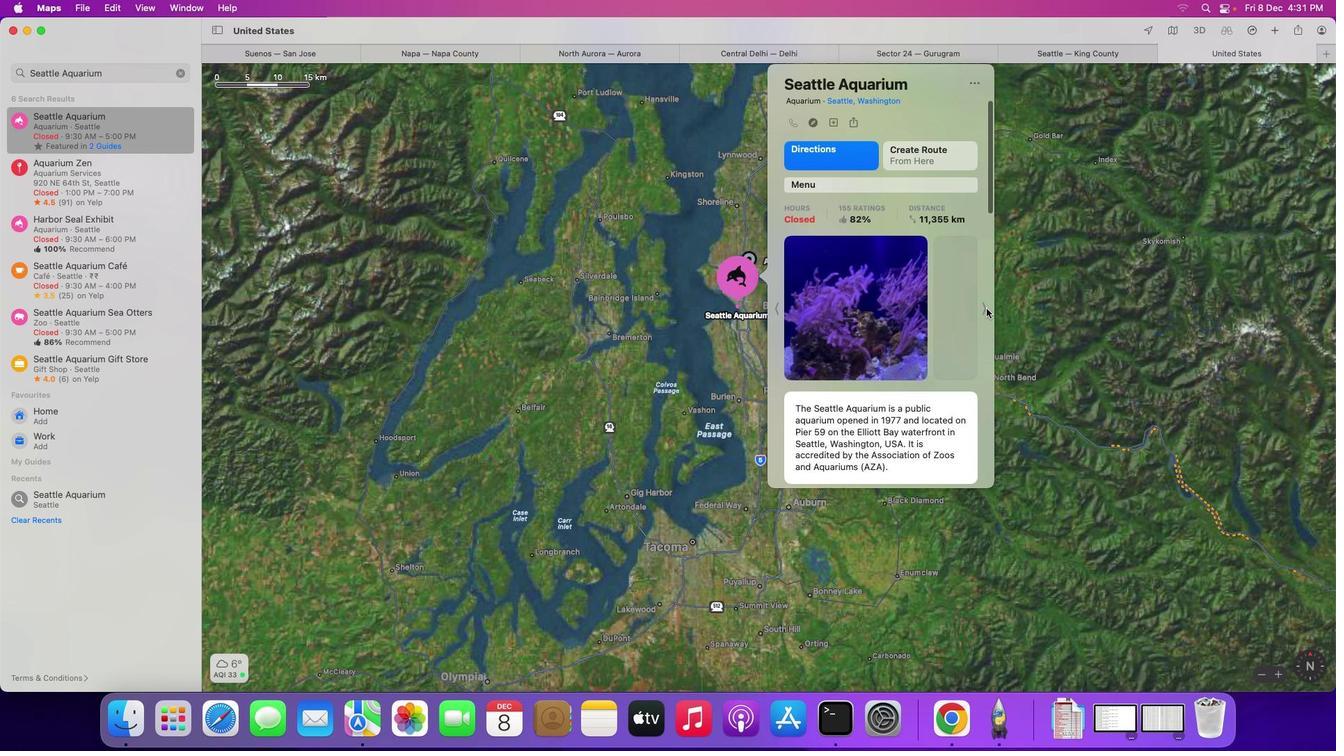 
Action: Mouse moved to (1010, 293)
Screenshot: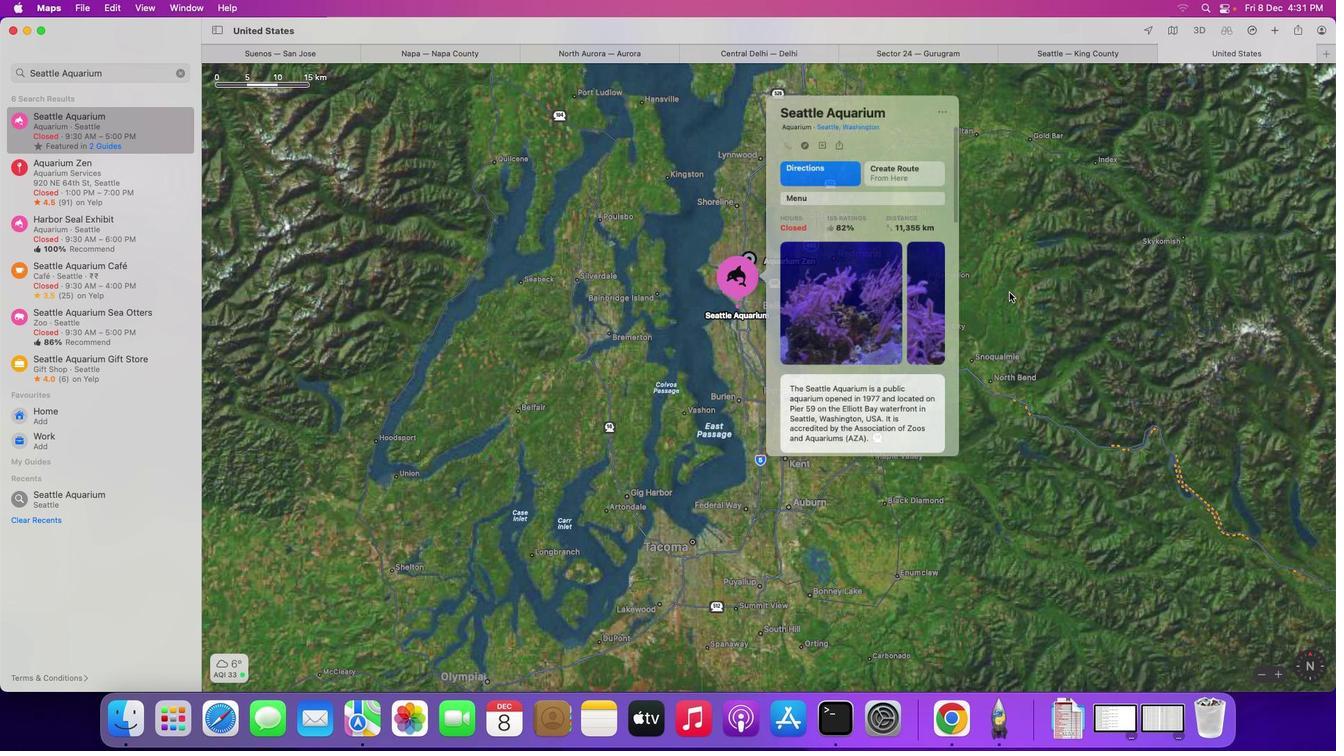
Action: Mouse pressed left at (1010, 293)
Screenshot: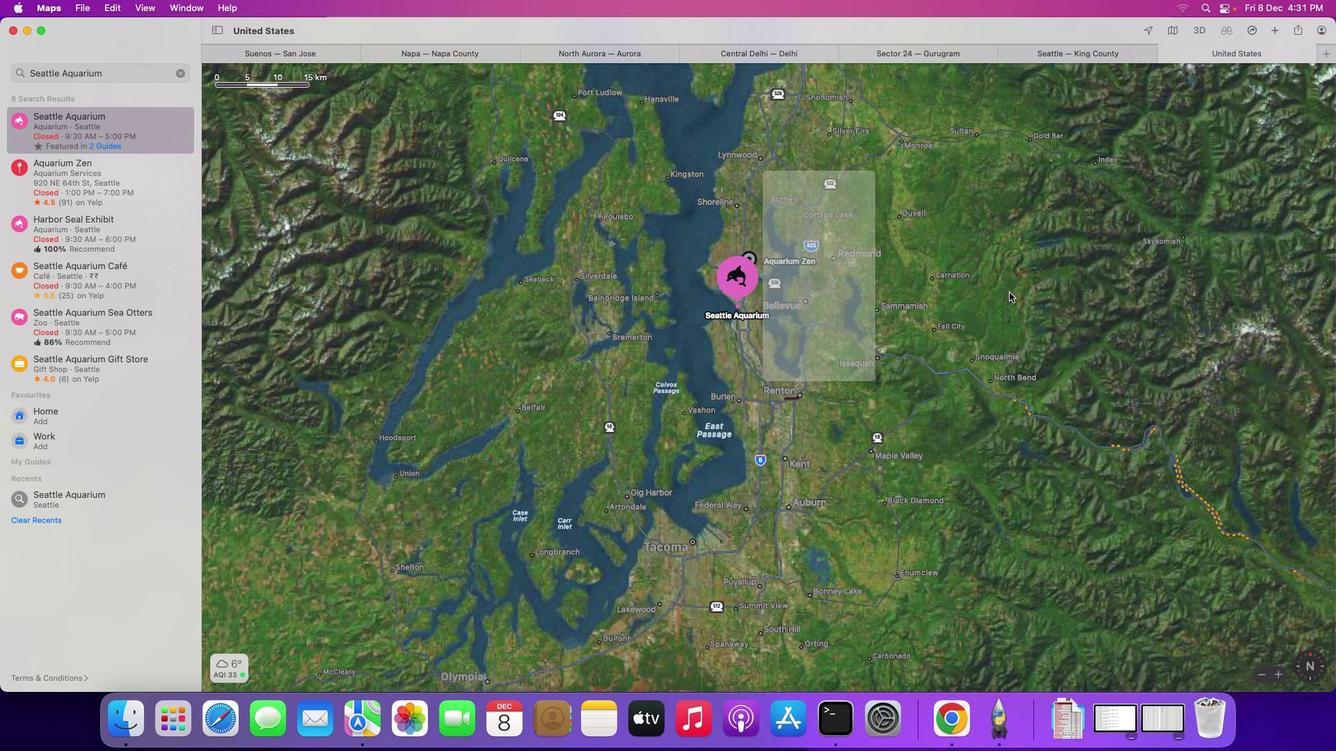 
Action: Mouse moved to (648, 274)
Screenshot: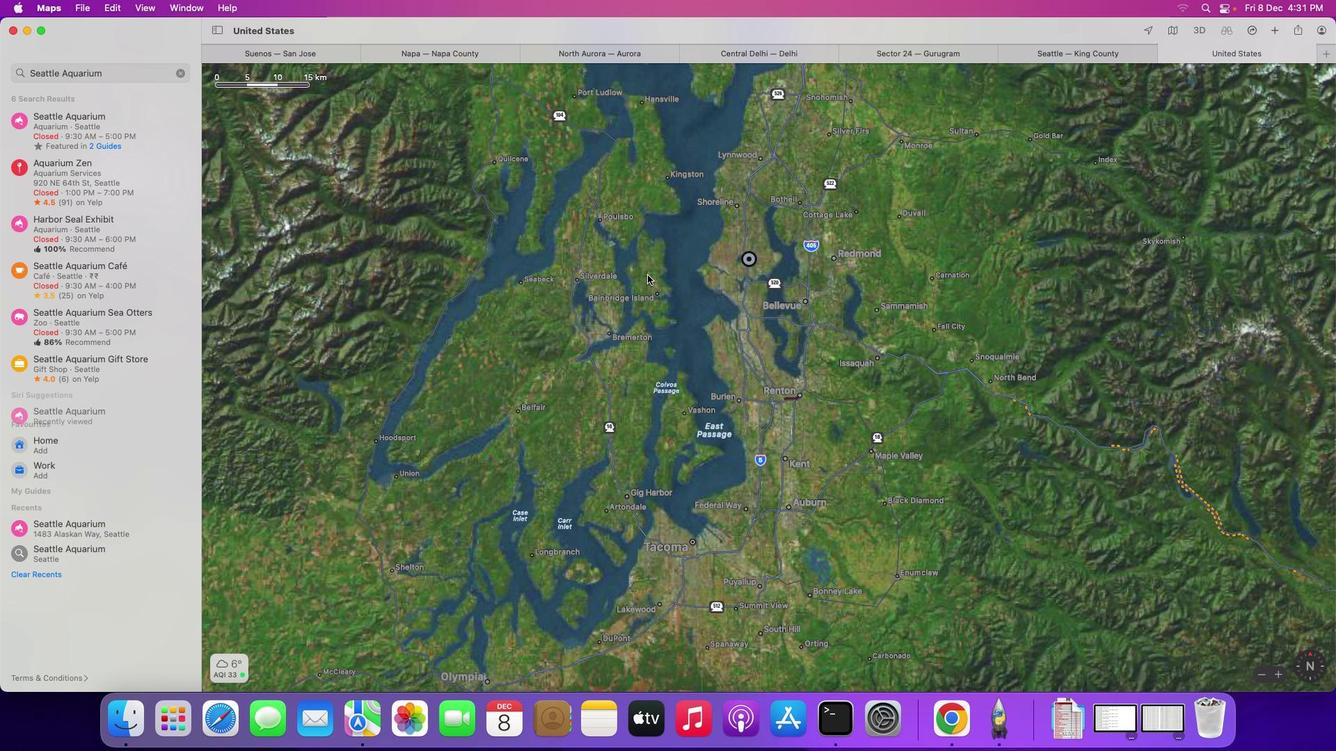 
